 Task: Buy 3 Throws for Baby Girls from Receiving Blankets section under best seller category for shipping address: Edward Wright, 1124 Star Trek Drive, Pensacola, Florida 32501, Cell Number 8503109646. Pay from credit card ending with 2005, CVV 3321
Action: Mouse moved to (262, 86)
Screenshot: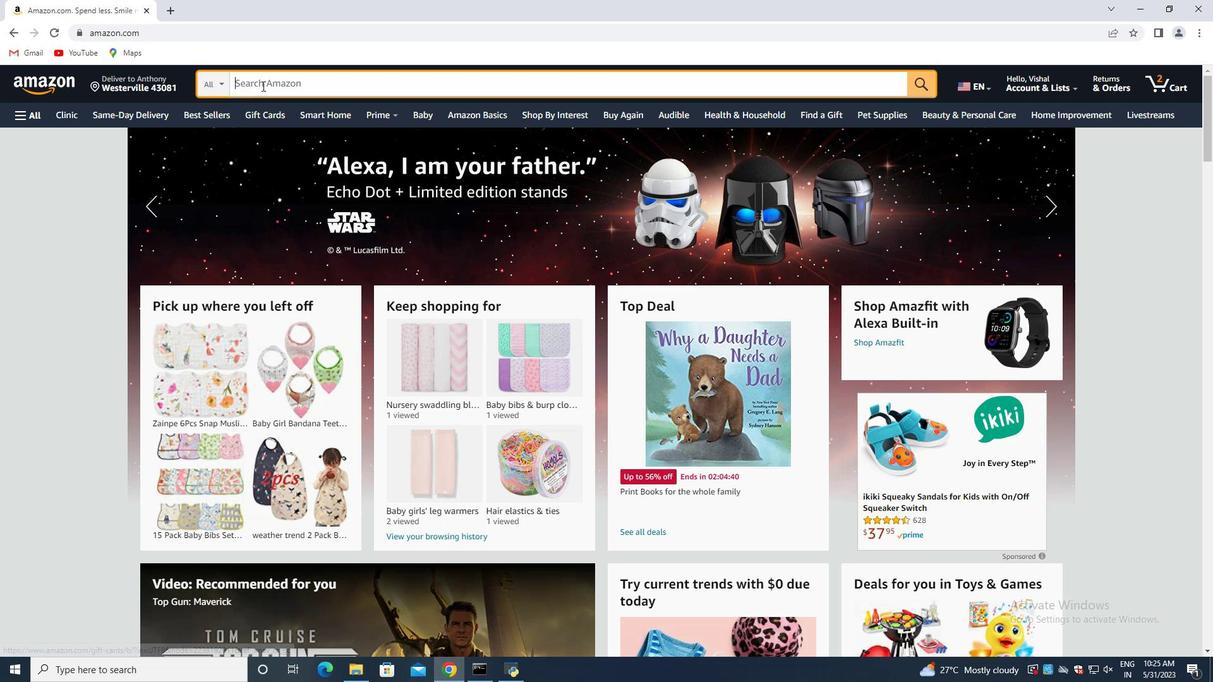 
Action: Mouse pressed left at (262, 86)
Screenshot: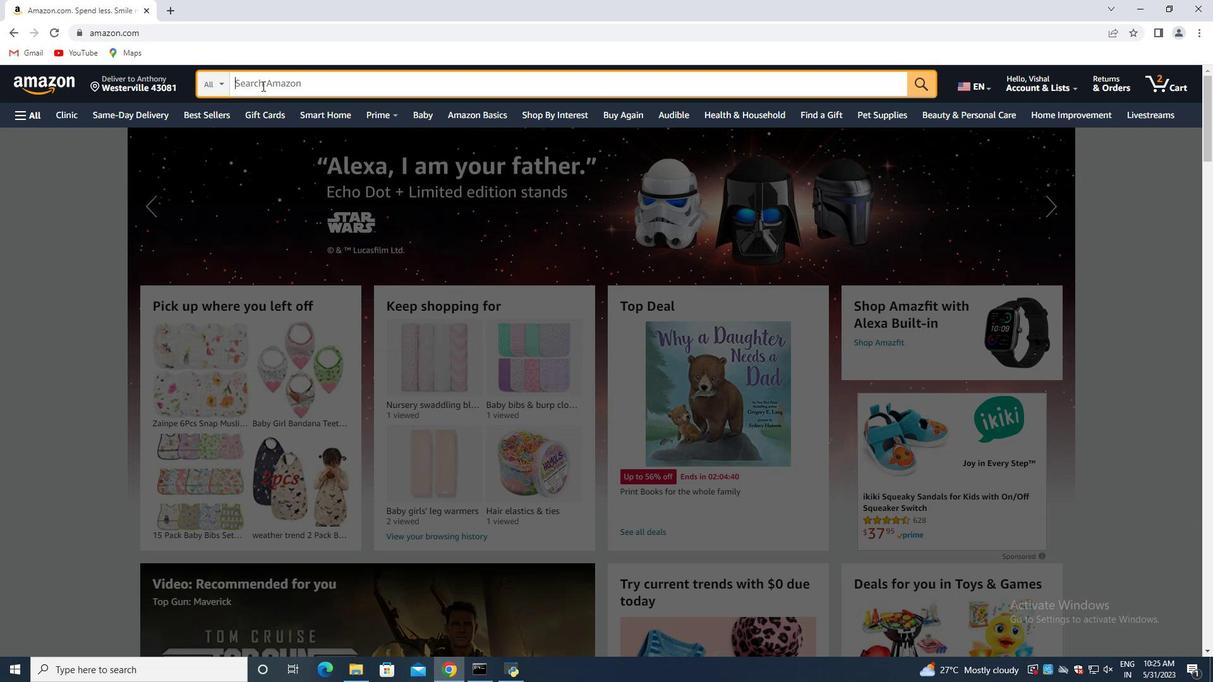 
Action: Key pressed <Key.shift>Throws<Key.space>for<Key.space><Key.shift>Baby<Key.space><Key.shift>Girls<Key.space><Key.enter>
Screenshot: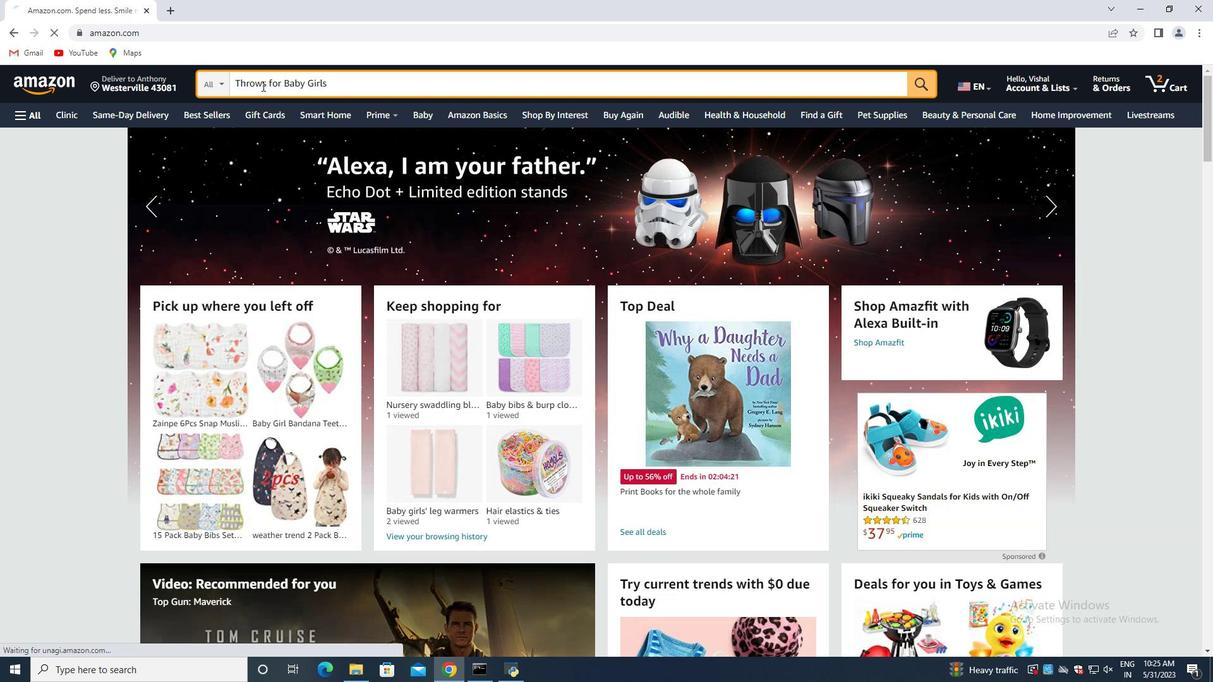 
Action: Mouse moved to (158, 61)
Screenshot: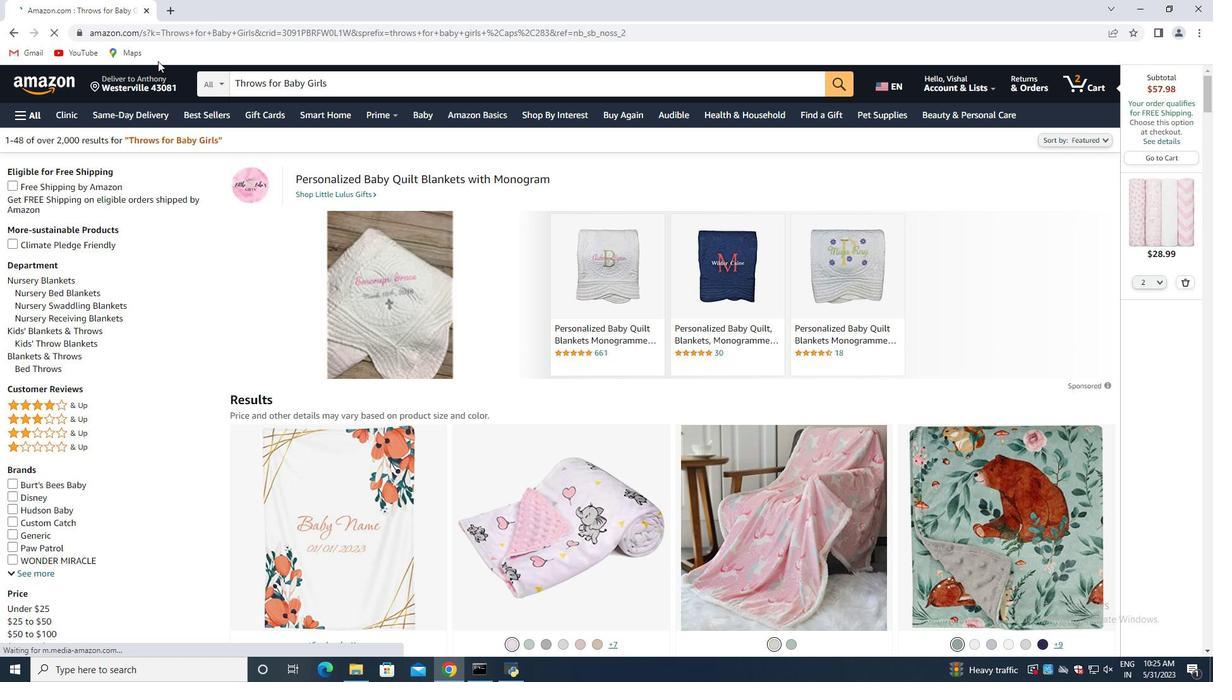 
Action: Mouse scrolled (158, 61) with delta (0, 0)
Screenshot: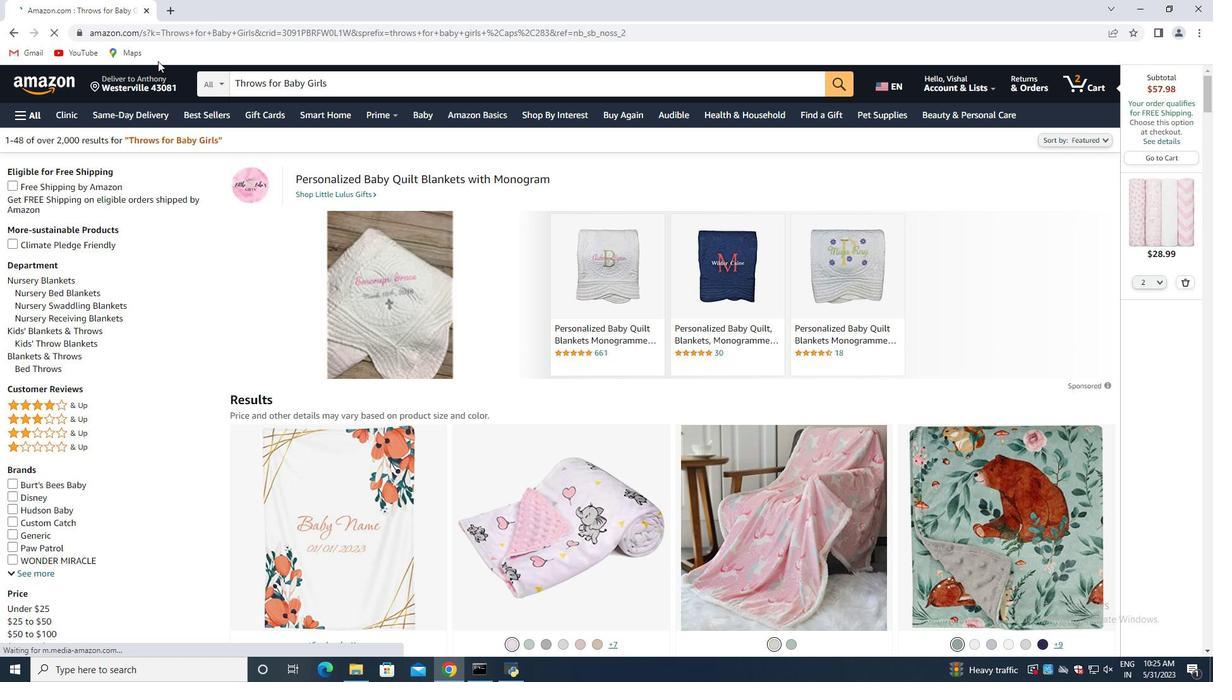 
Action: Mouse moved to (302, 336)
Screenshot: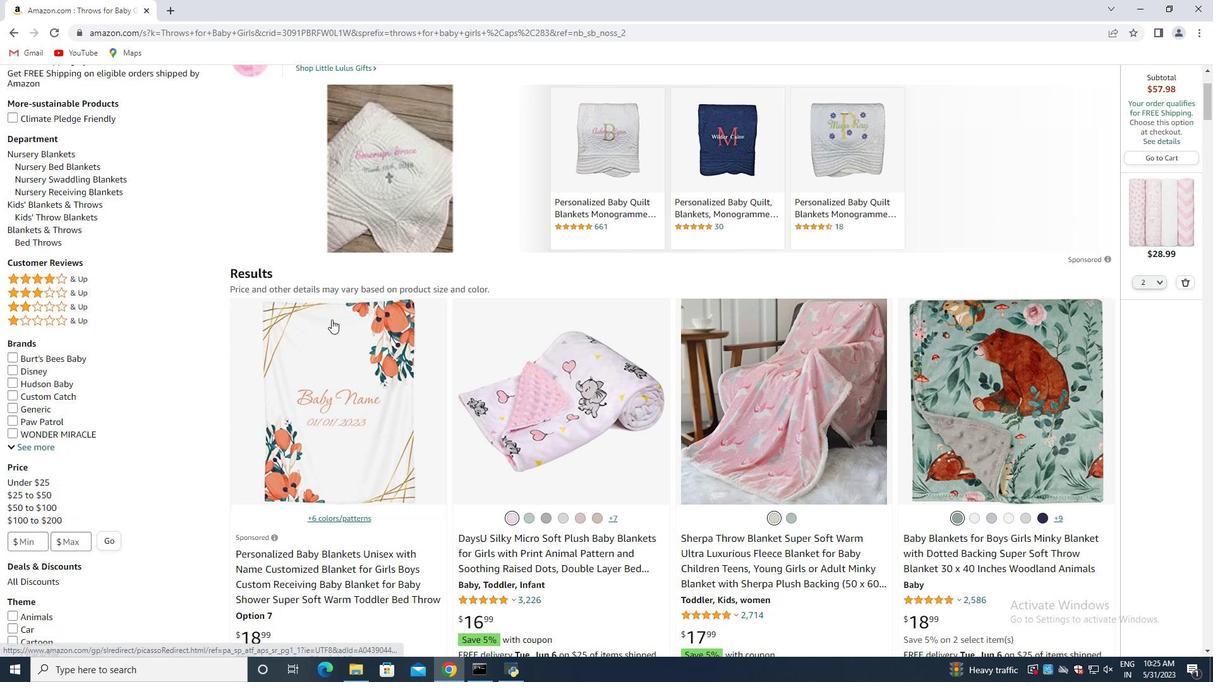 
Action: Mouse scrolled (152, 345) with delta (0, 0)
Screenshot: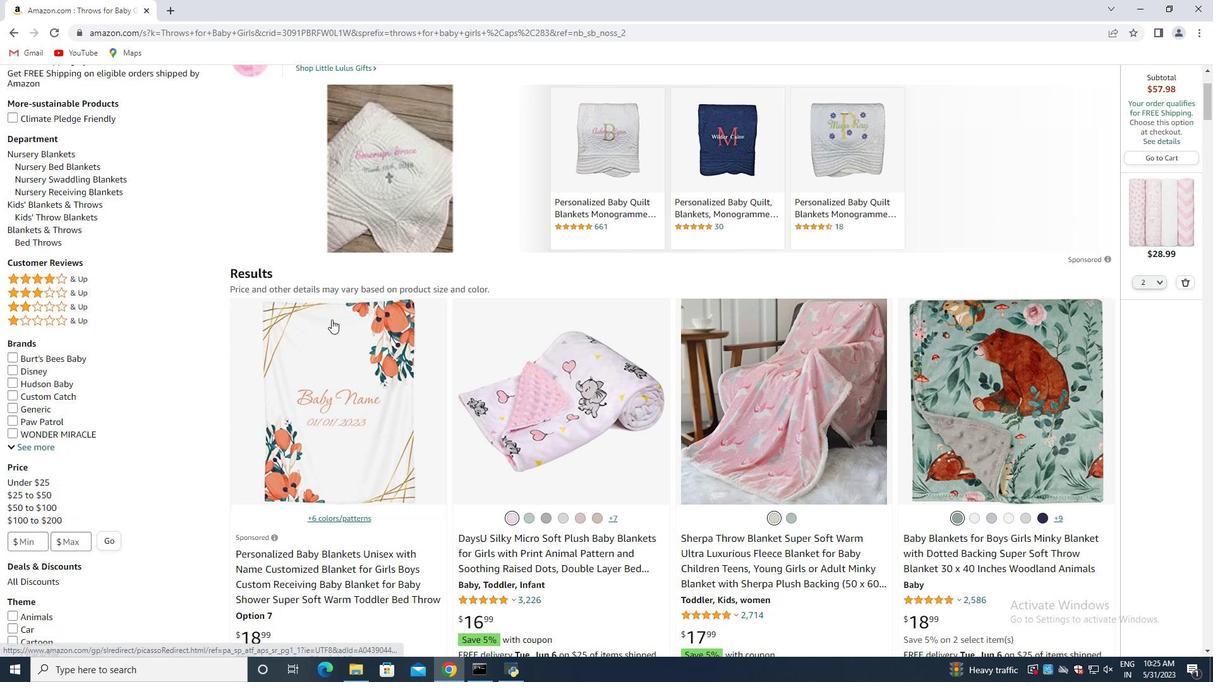 
Action: Mouse moved to (310, 334)
Screenshot: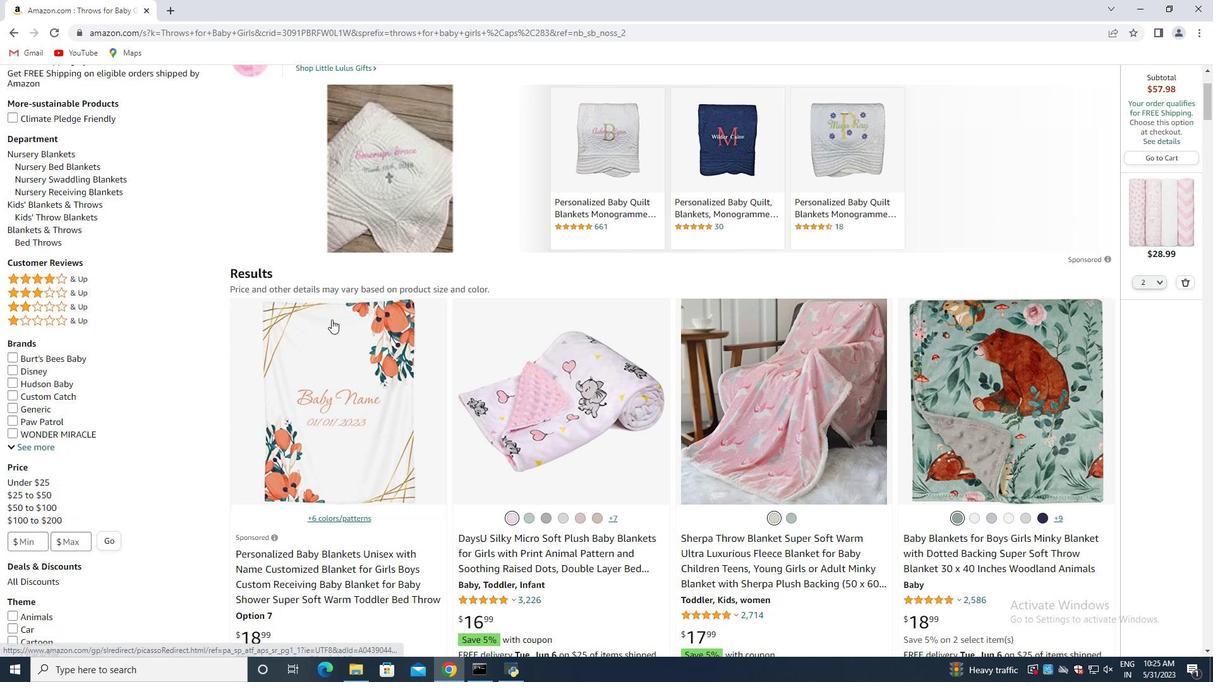 
Action: Mouse scrolled (167, 345) with delta (0, 0)
Screenshot: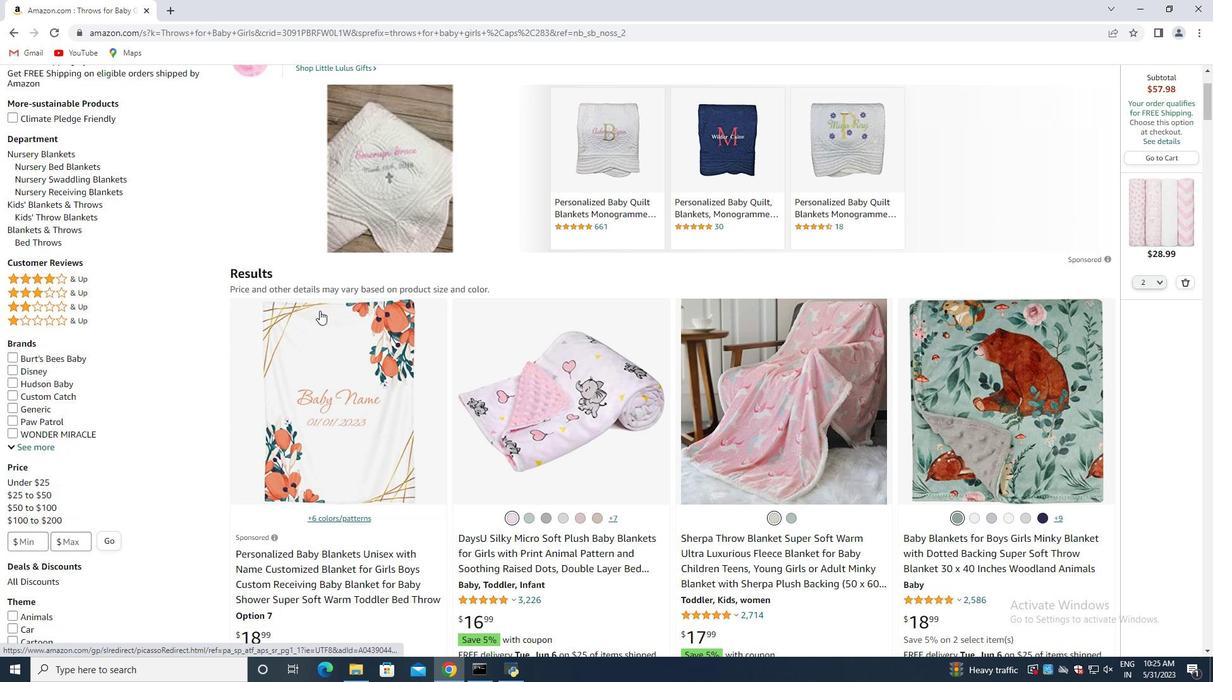 
Action: Mouse moved to (378, 313)
Screenshot: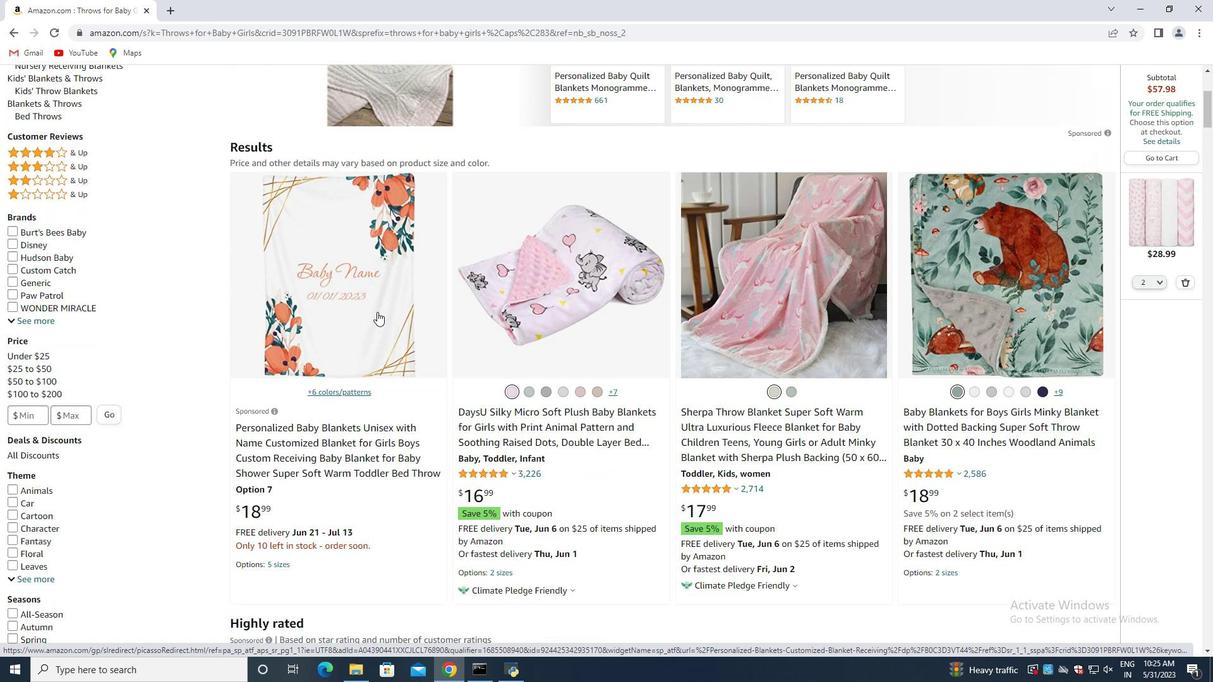 
Action: Mouse scrolled (380, 307) with delta (0, 0)
Screenshot: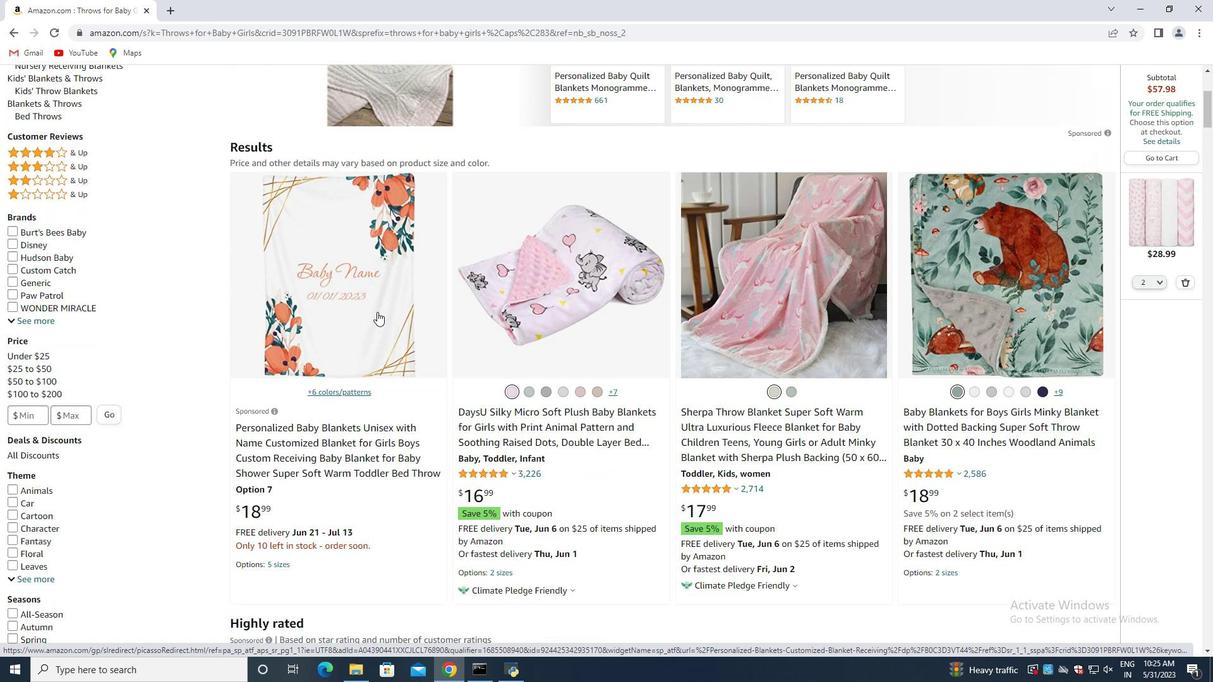 
Action: Mouse scrolled (381, 309) with delta (0, 0)
Screenshot: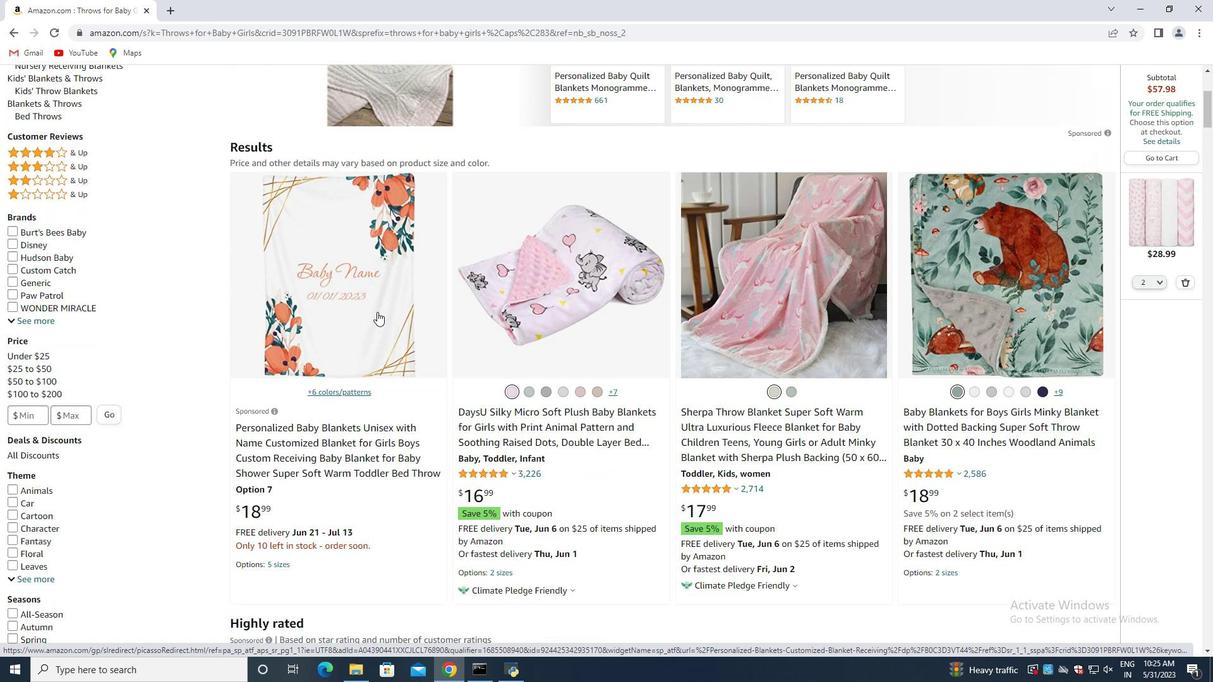 
Action: Mouse moved to (685, 373)
Screenshot: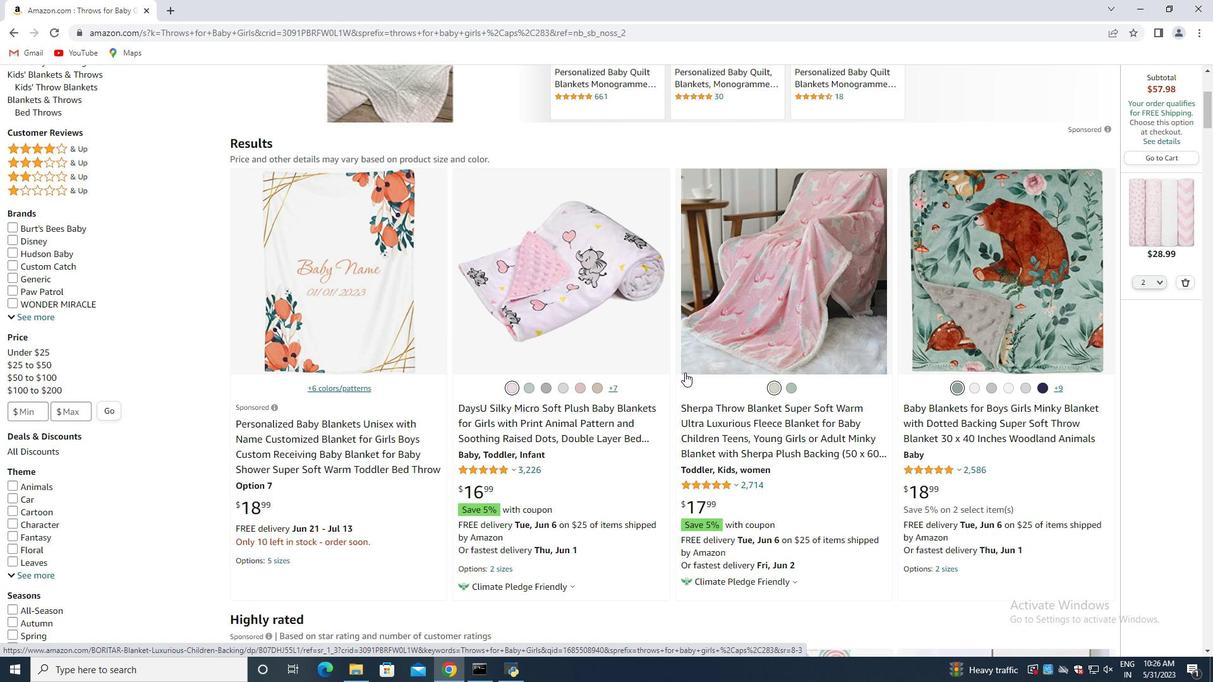 
Action: Mouse scrolled (685, 372) with delta (0, 0)
Screenshot: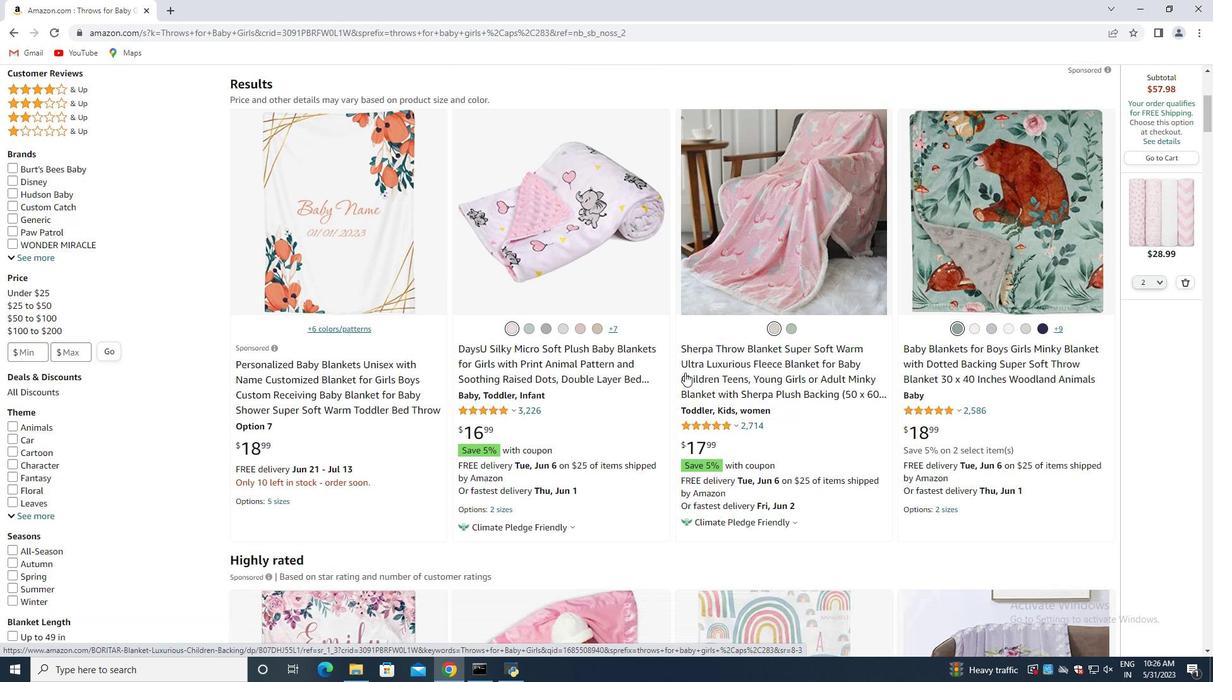 
Action: Mouse moved to (897, 393)
Screenshot: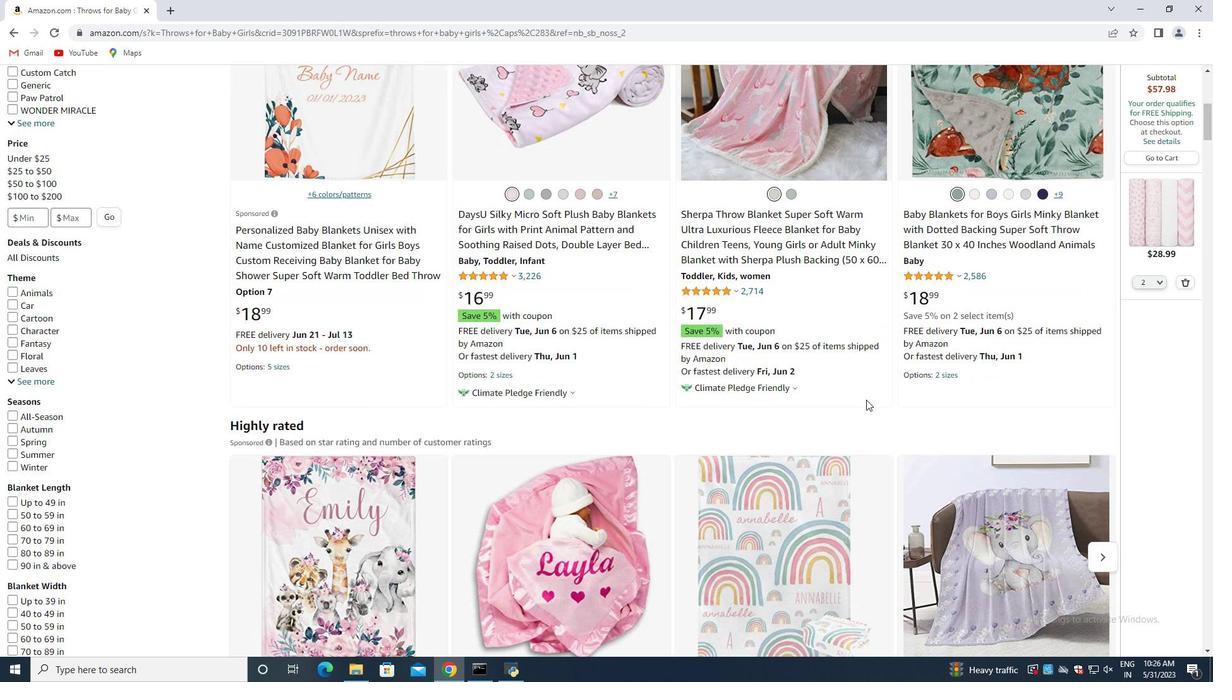 
Action: Mouse scrolled (897, 392) with delta (0, 0)
Screenshot: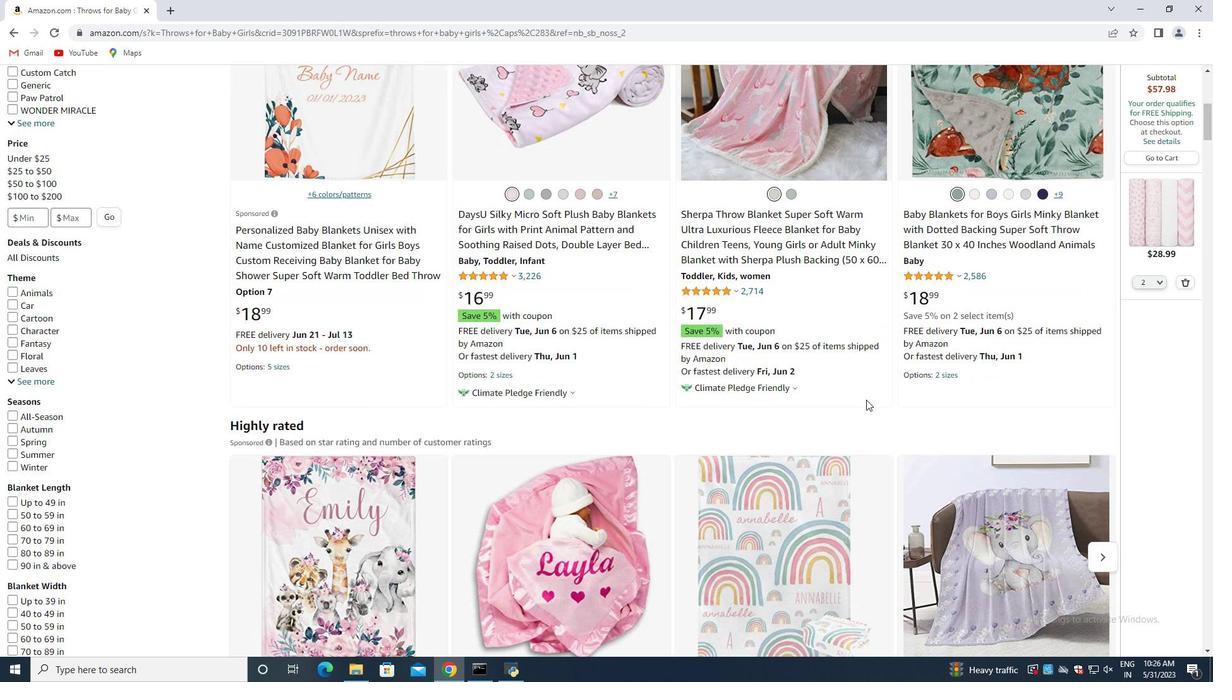 
Action: Mouse moved to (888, 398)
Screenshot: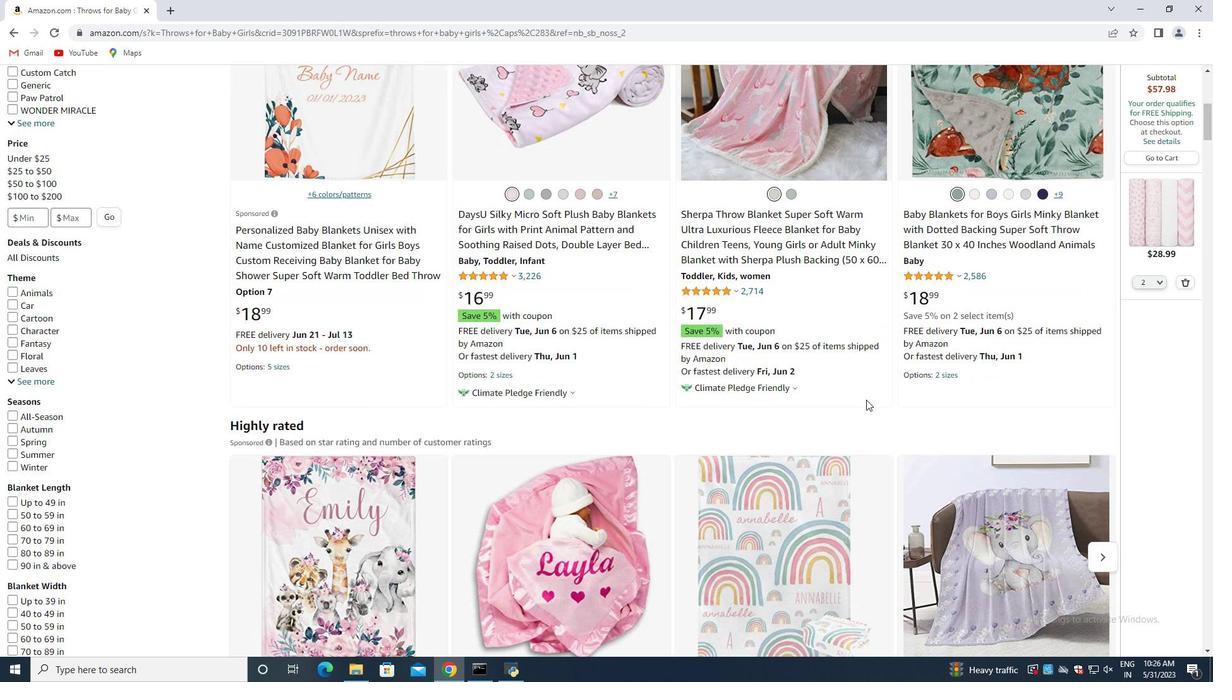 
Action: Mouse scrolled (888, 397) with delta (0, 0)
Screenshot: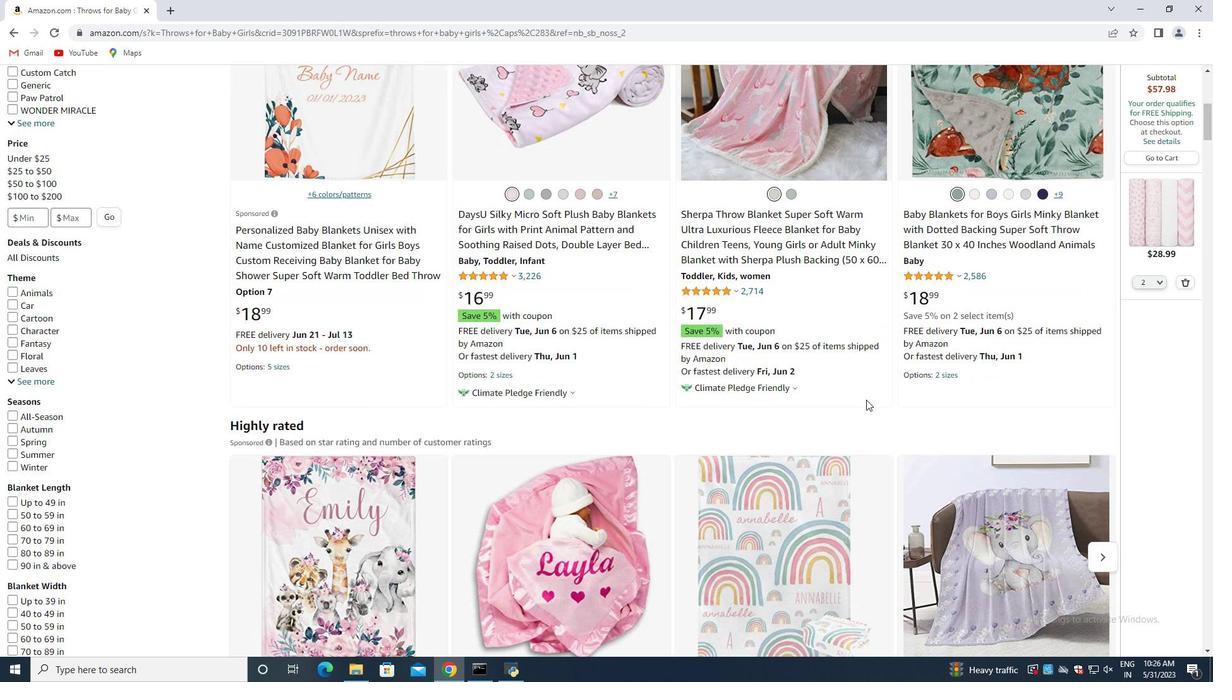 
Action: Mouse moved to (866, 400)
Screenshot: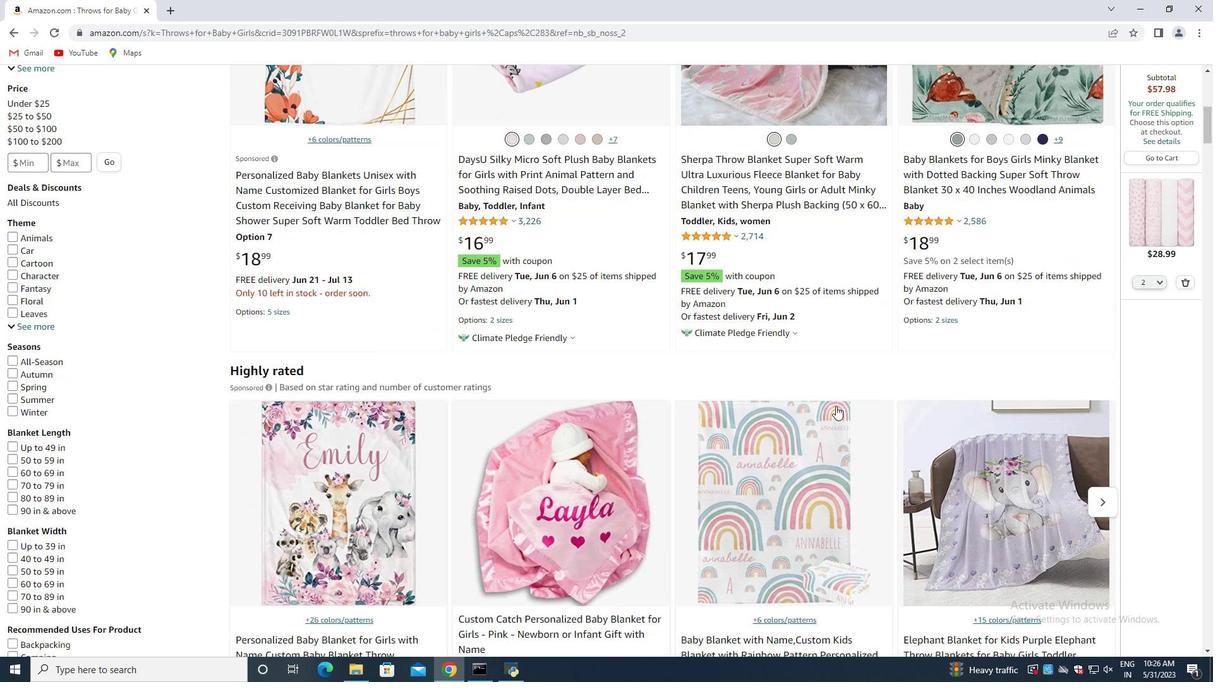 
Action: Mouse scrolled (881, 399) with delta (0, 0)
Screenshot: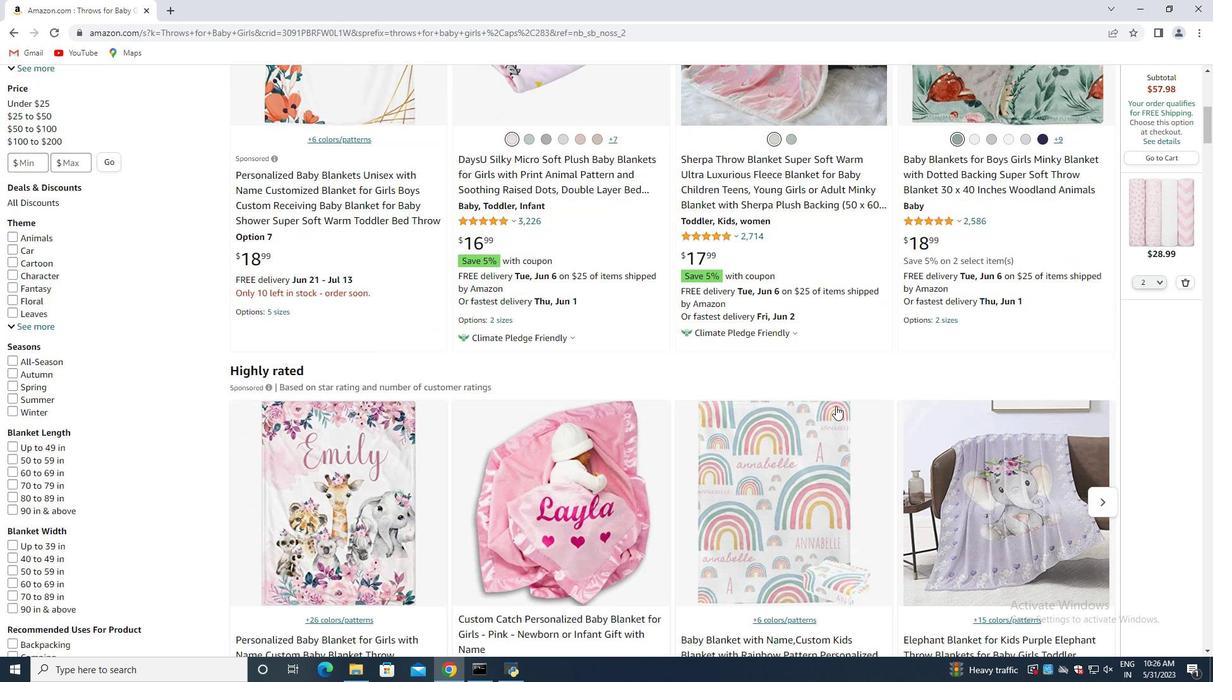 
Action: Mouse moved to (849, 403)
Screenshot: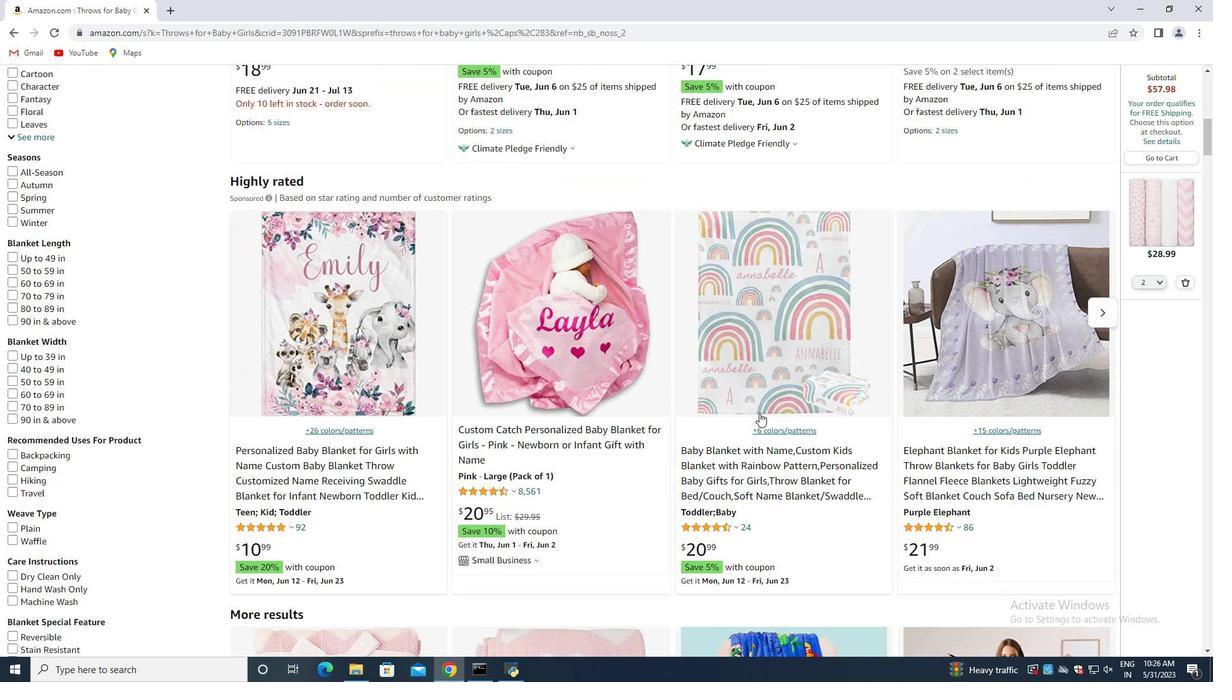 
Action: Mouse scrolled (849, 403) with delta (0, 0)
Screenshot: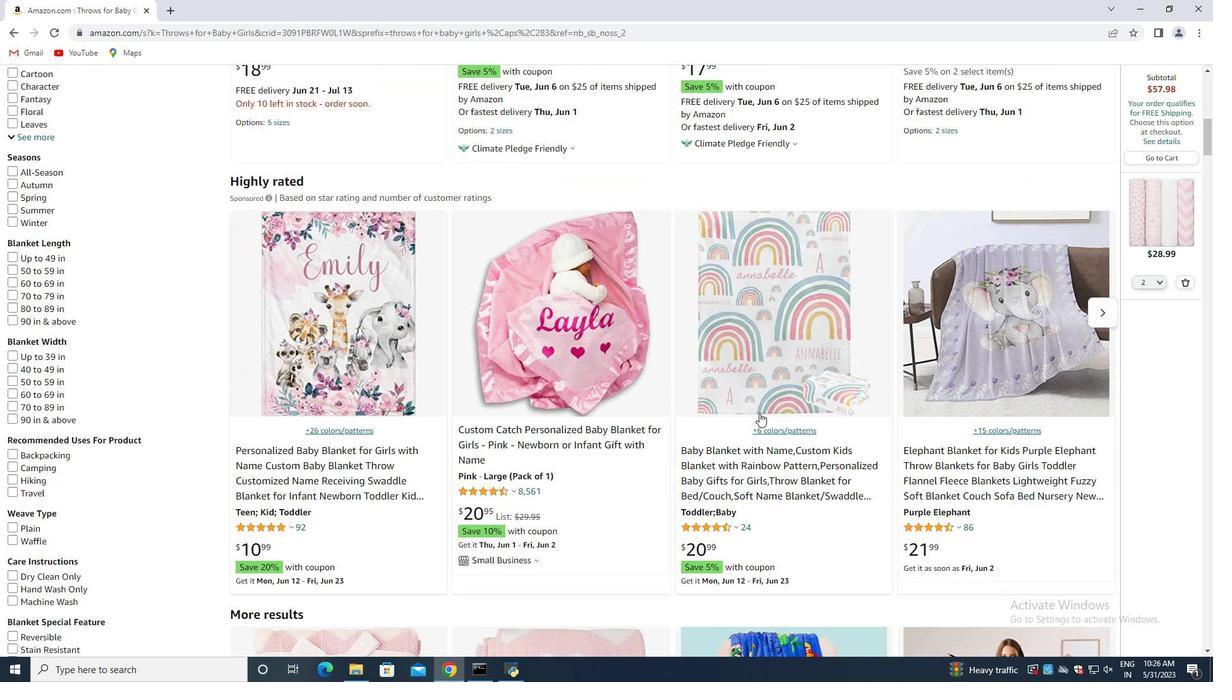 
Action: Mouse moved to (832, 407)
Screenshot: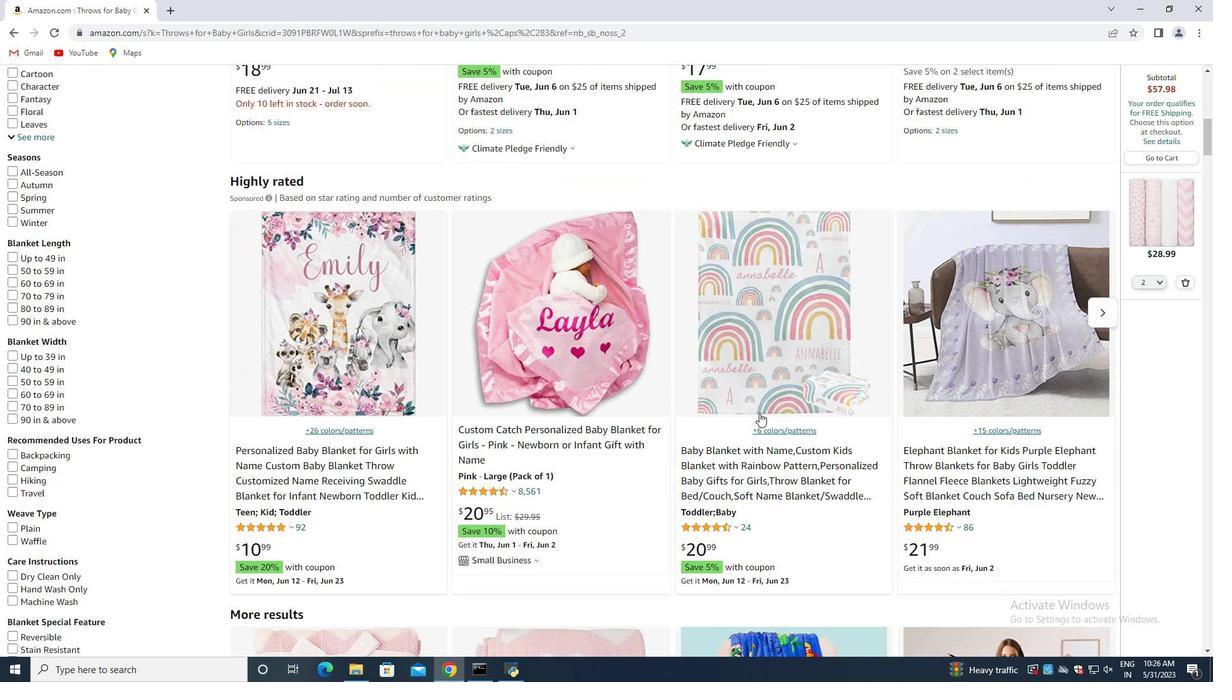 
Action: Mouse scrolled (832, 406) with delta (0, 0)
Screenshot: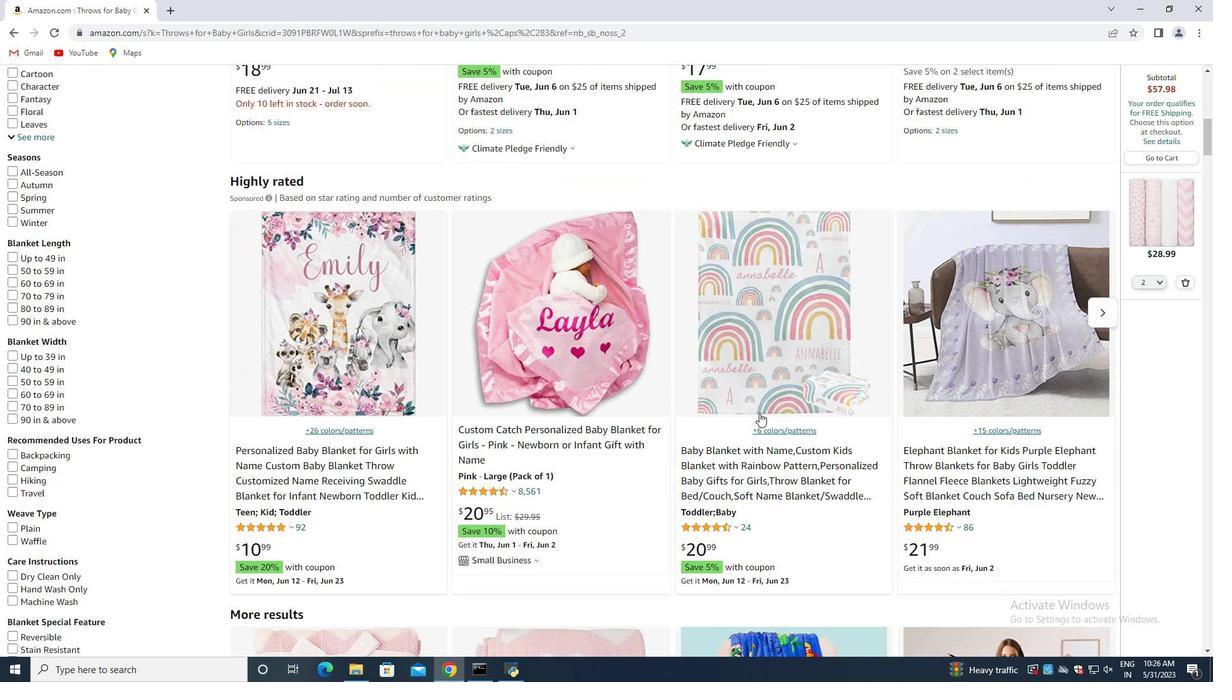 
Action: Mouse moved to (816, 411)
Screenshot: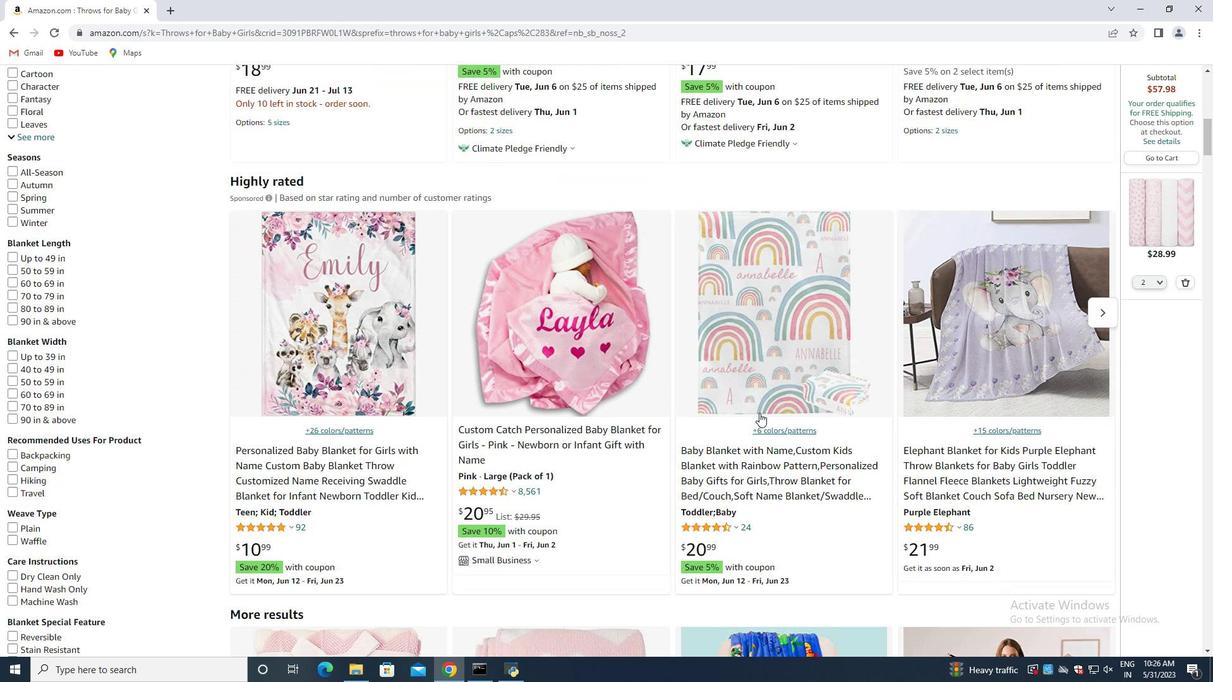 
Action: Mouse scrolled (816, 410) with delta (0, 0)
Screenshot: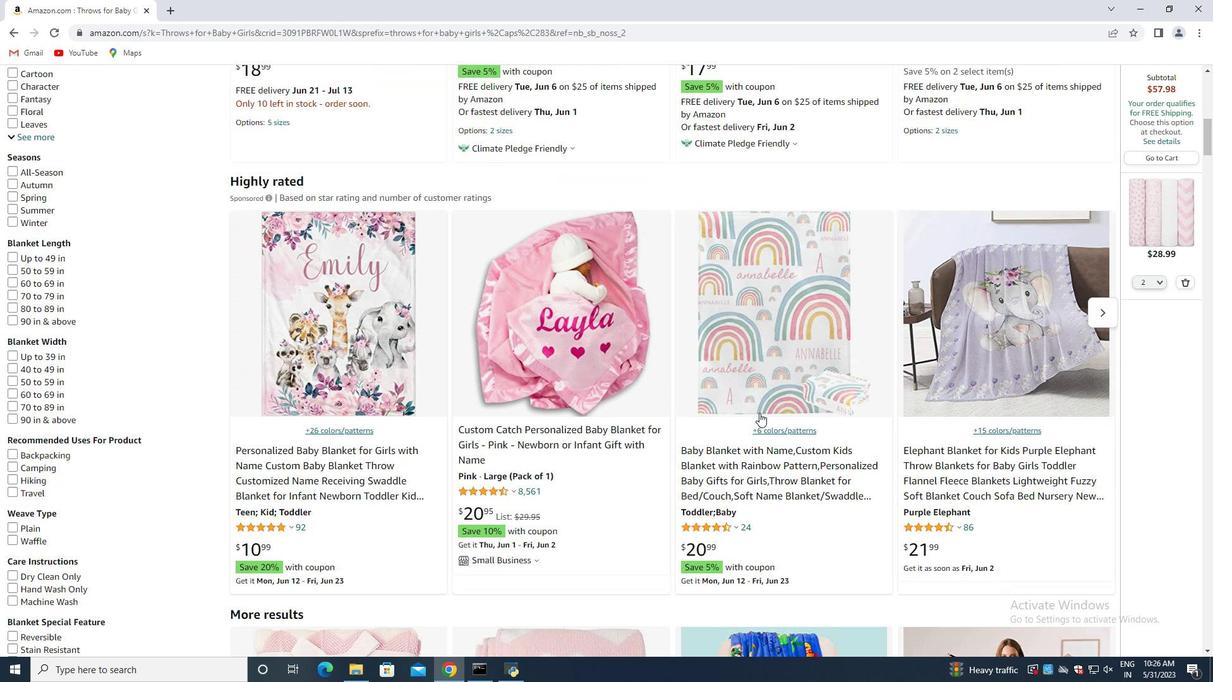 
Action: Mouse moved to (1181, 283)
Screenshot: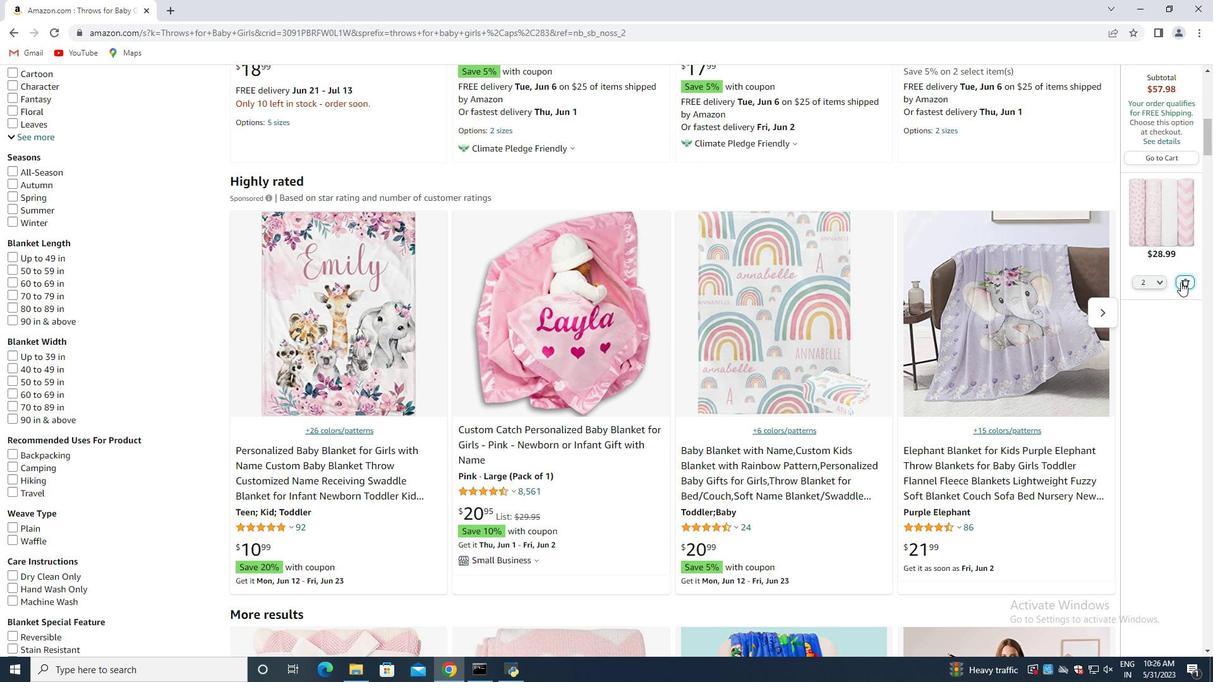 
Action: Mouse pressed left at (1181, 283)
Screenshot: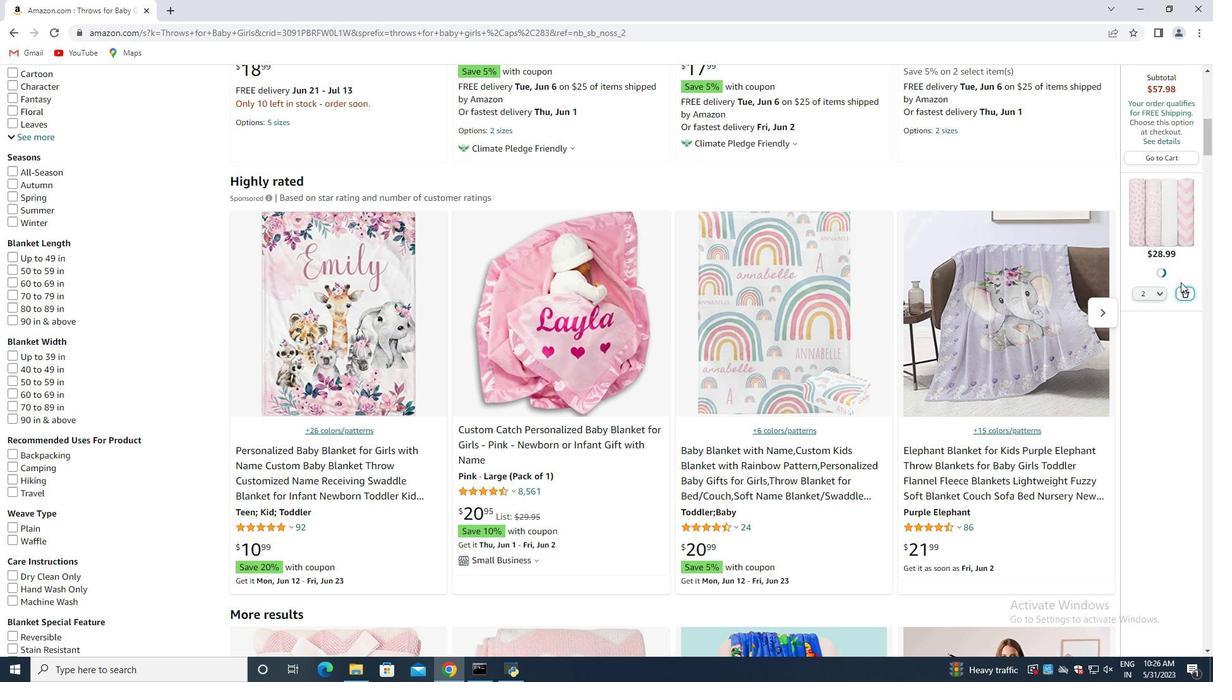 
Action: Mouse moved to (536, 372)
Screenshot: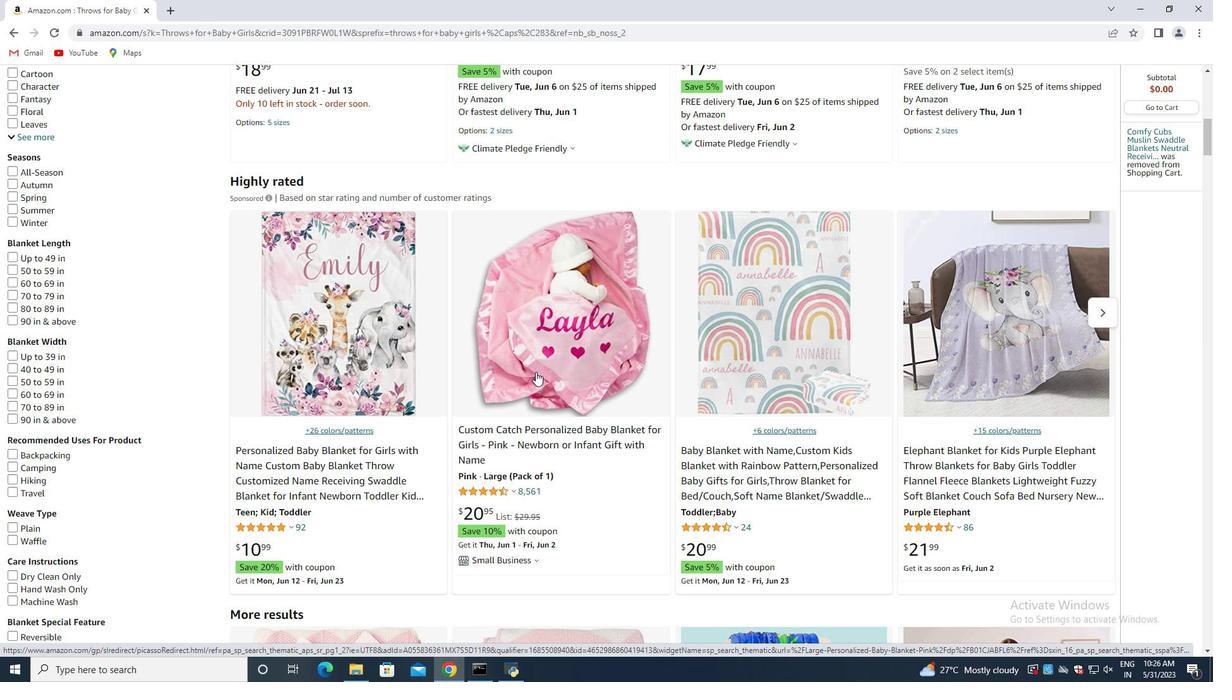 
Action: Mouse scrolled (536, 372) with delta (0, 0)
Screenshot: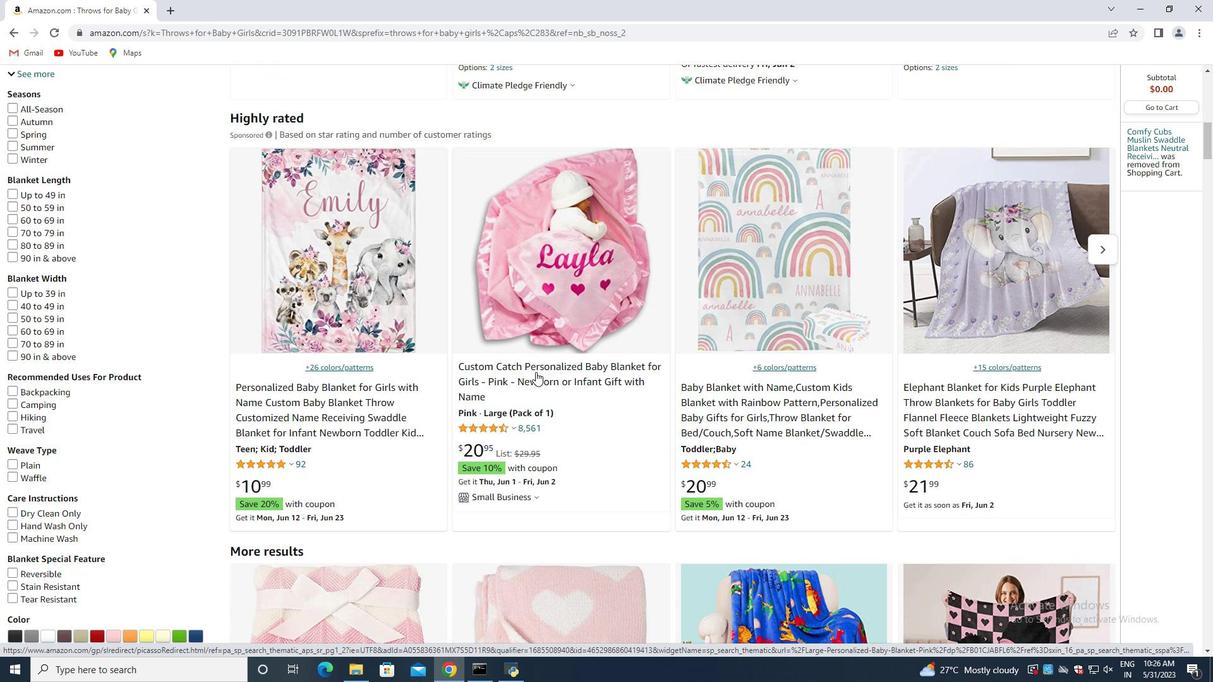 
Action: Mouse moved to (832, 419)
Screenshot: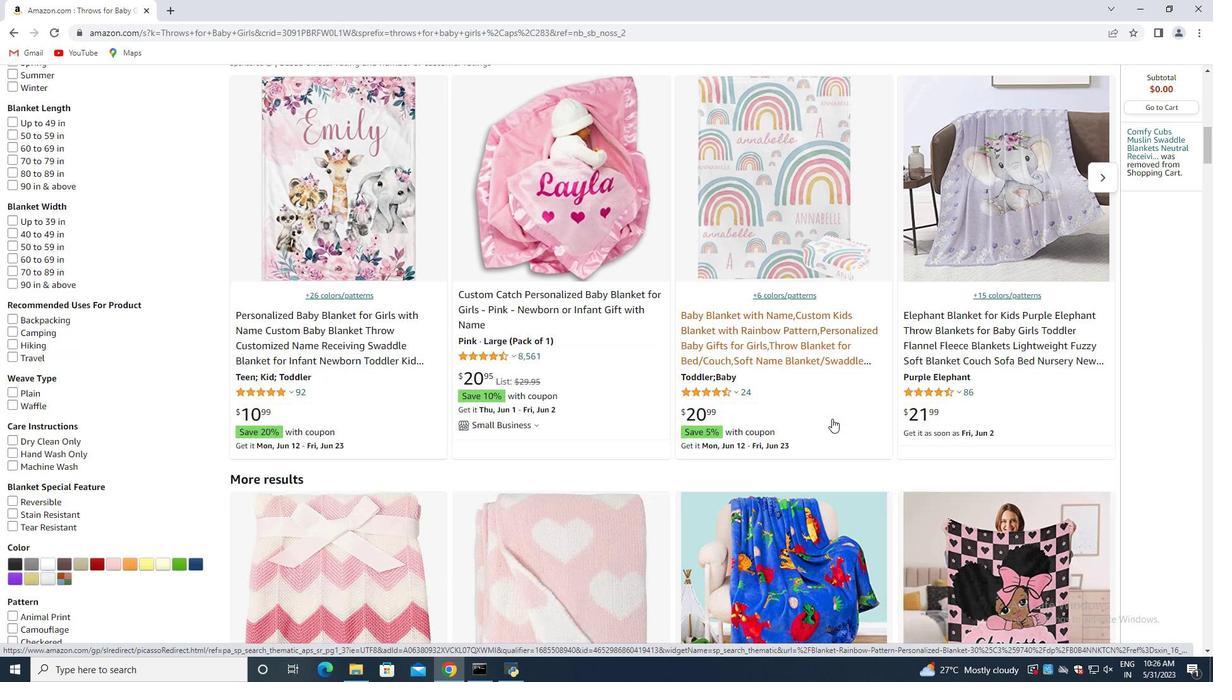 
Action: Mouse scrolled (832, 418) with delta (0, 0)
Screenshot: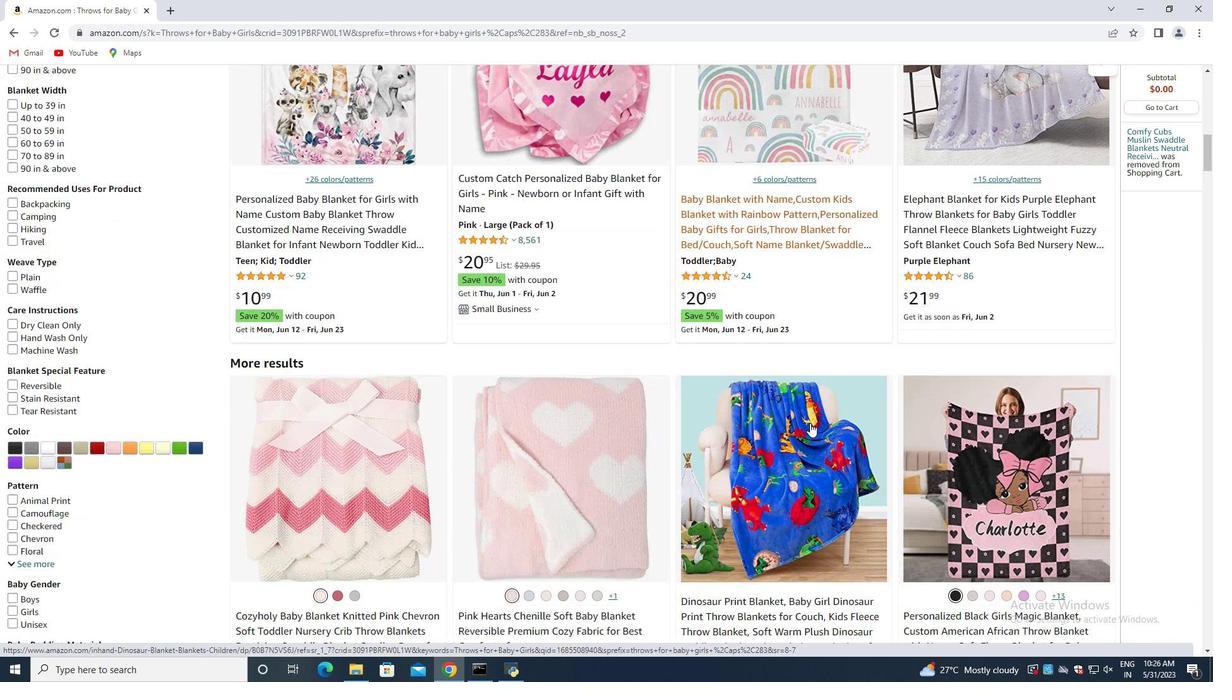 
Action: Mouse scrolled (832, 418) with delta (0, 0)
Screenshot: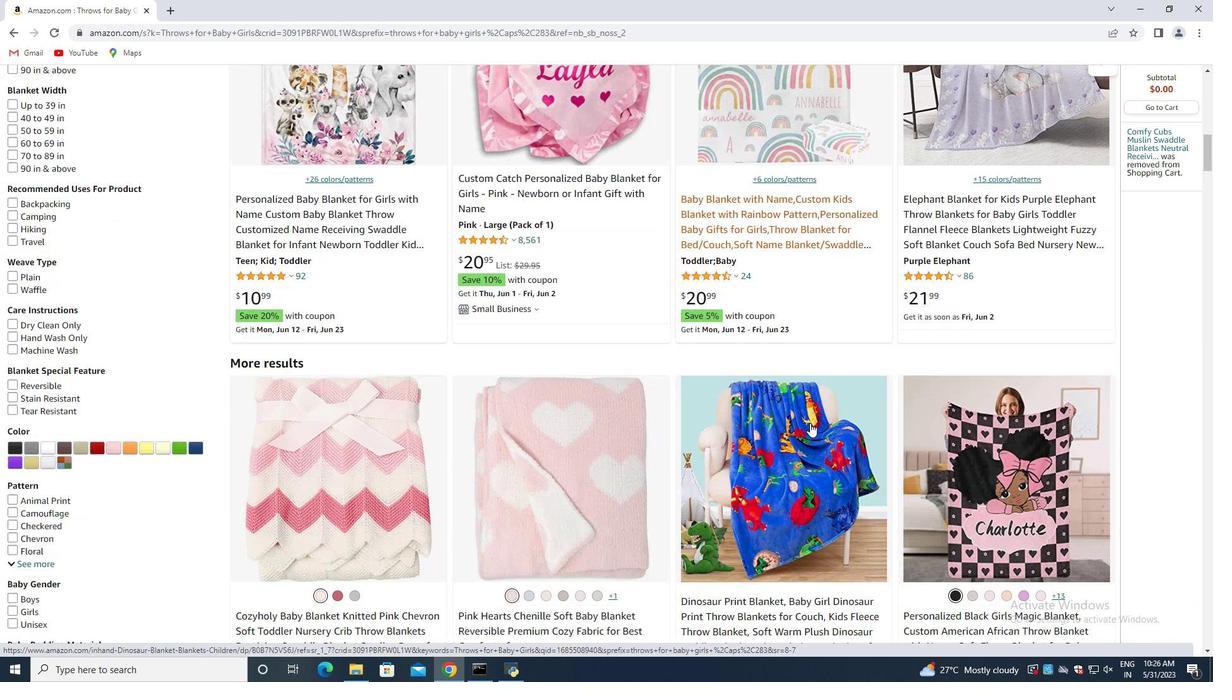 
Action: Mouse scrolled (832, 418) with delta (0, 0)
Screenshot: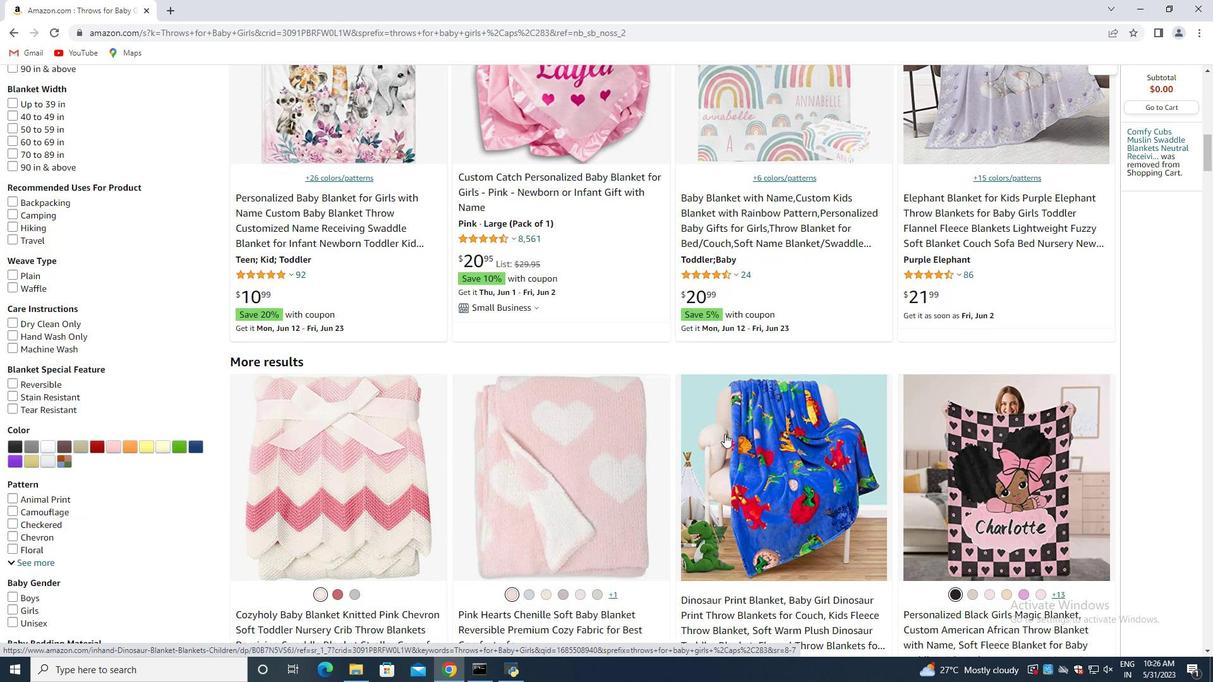 
Action: Mouse moved to (597, 448)
Screenshot: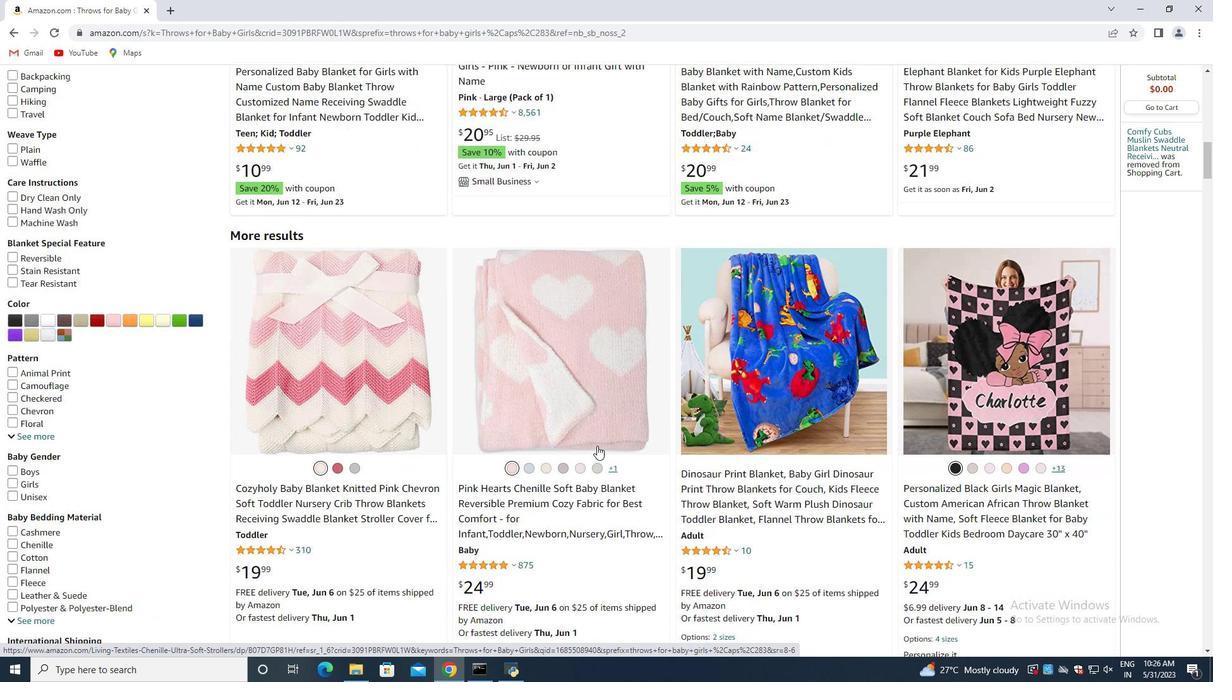 
Action: Mouse scrolled (597, 447) with delta (0, 0)
Screenshot: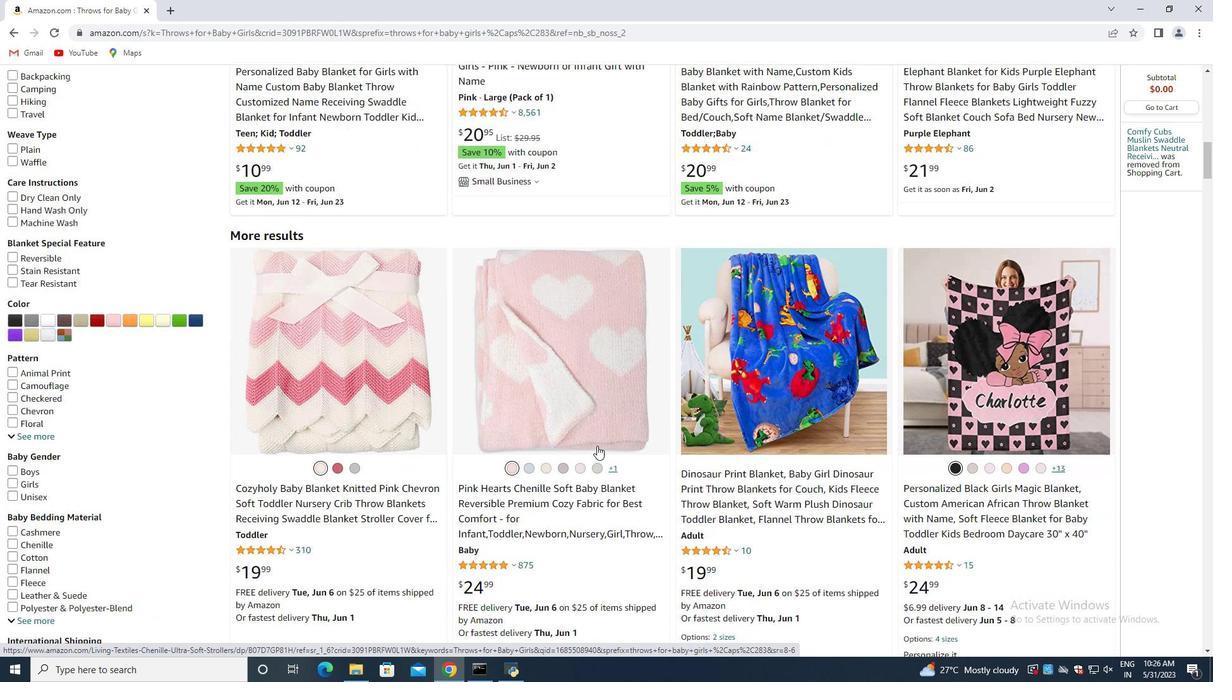 
Action: Mouse moved to (596, 448)
Screenshot: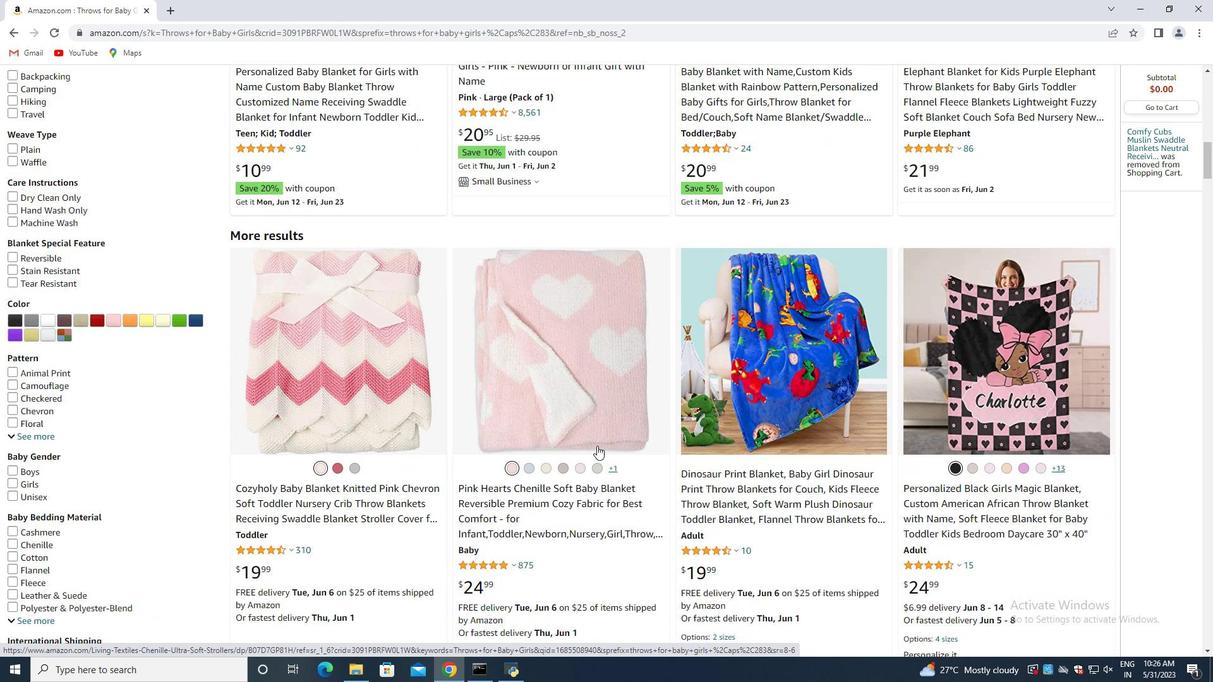 
Action: Mouse scrolled (596, 448) with delta (0, 0)
Screenshot: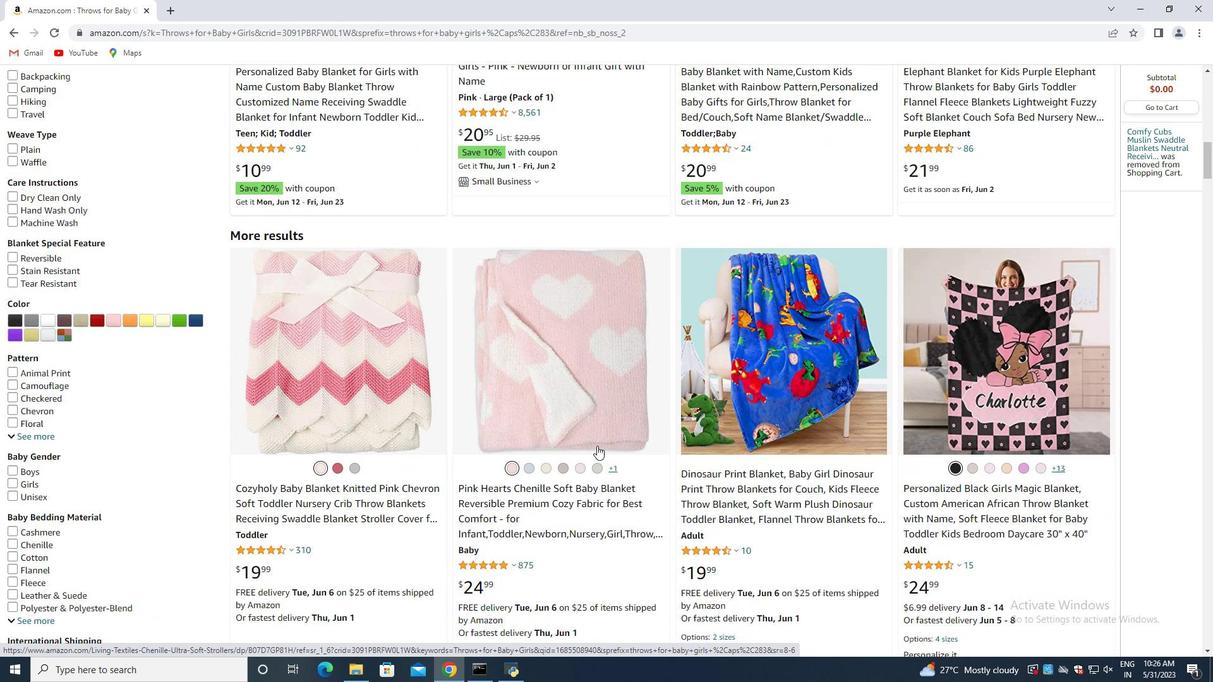 
Action: Mouse moved to (605, 442)
Screenshot: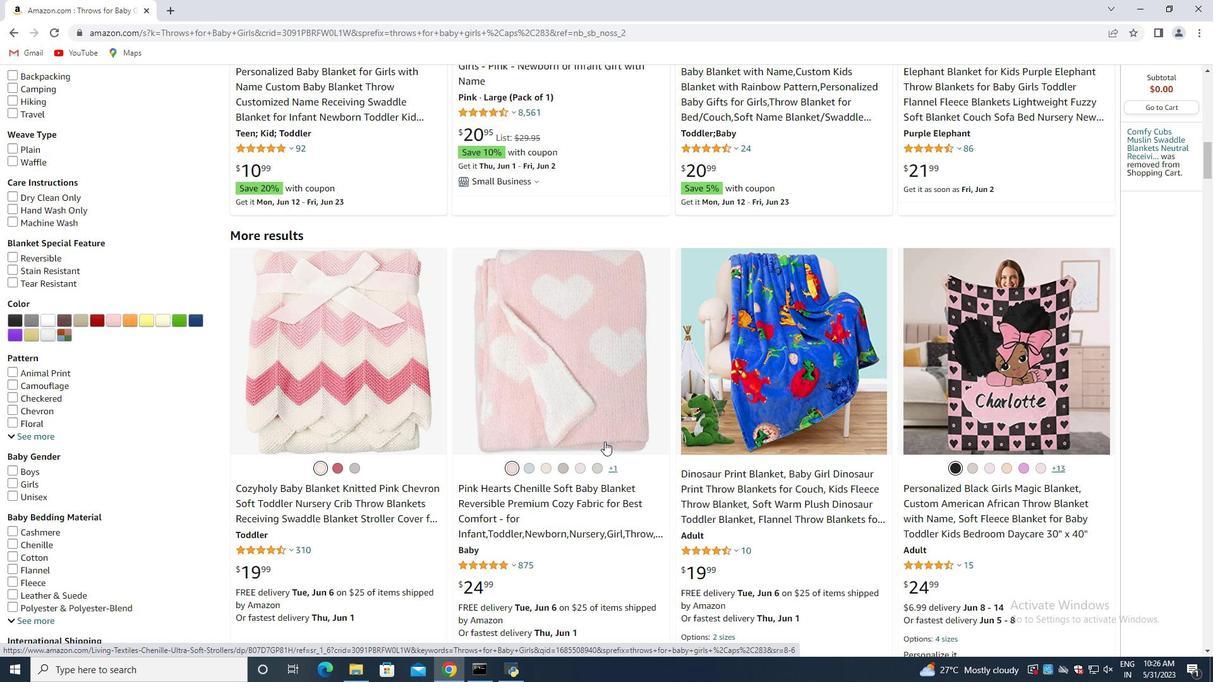 
Action: Mouse scrolled (605, 441) with delta (0, 0)
Screenshot: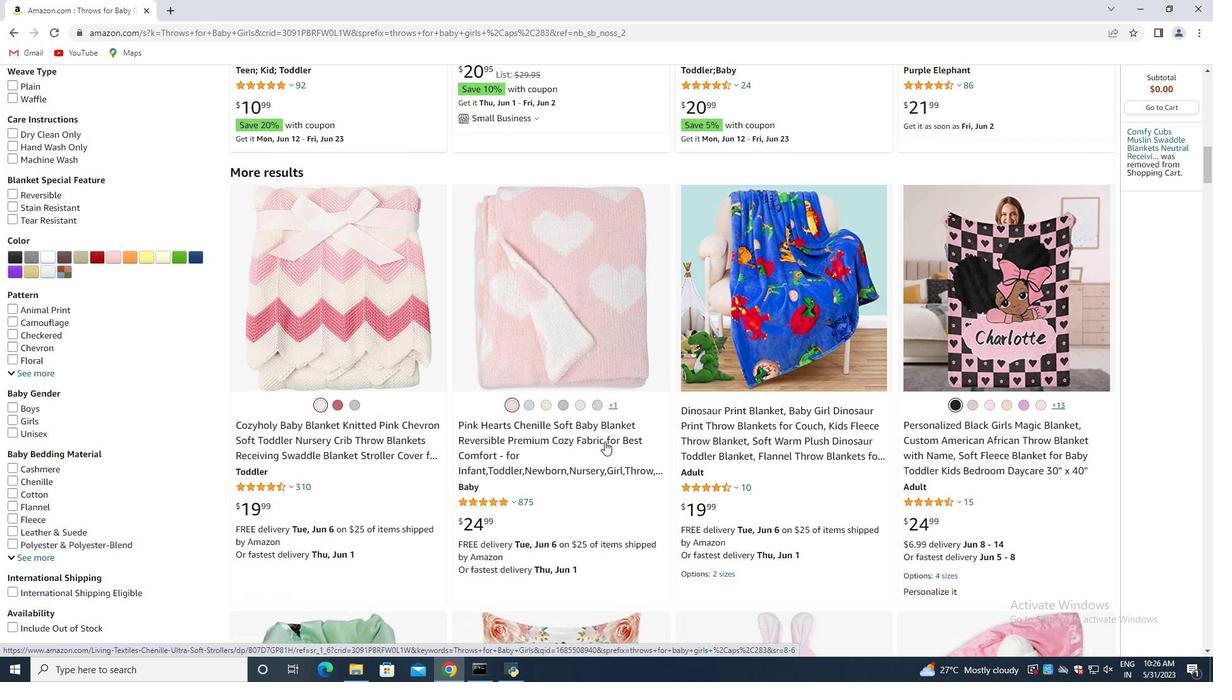 
Action: Mouse scrolled (605, 441) with delta (0, 0)
Screenshot: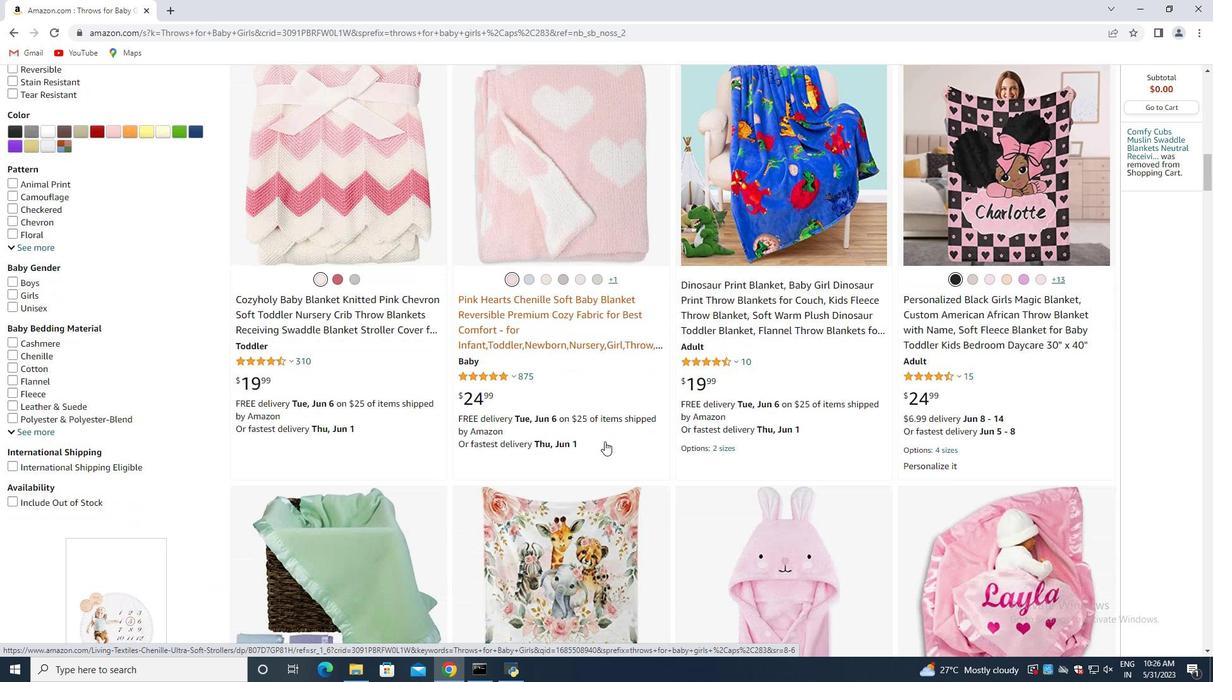 
Action: Mouse scrolled (605, 441) with delta (0, 0)
Screenshot: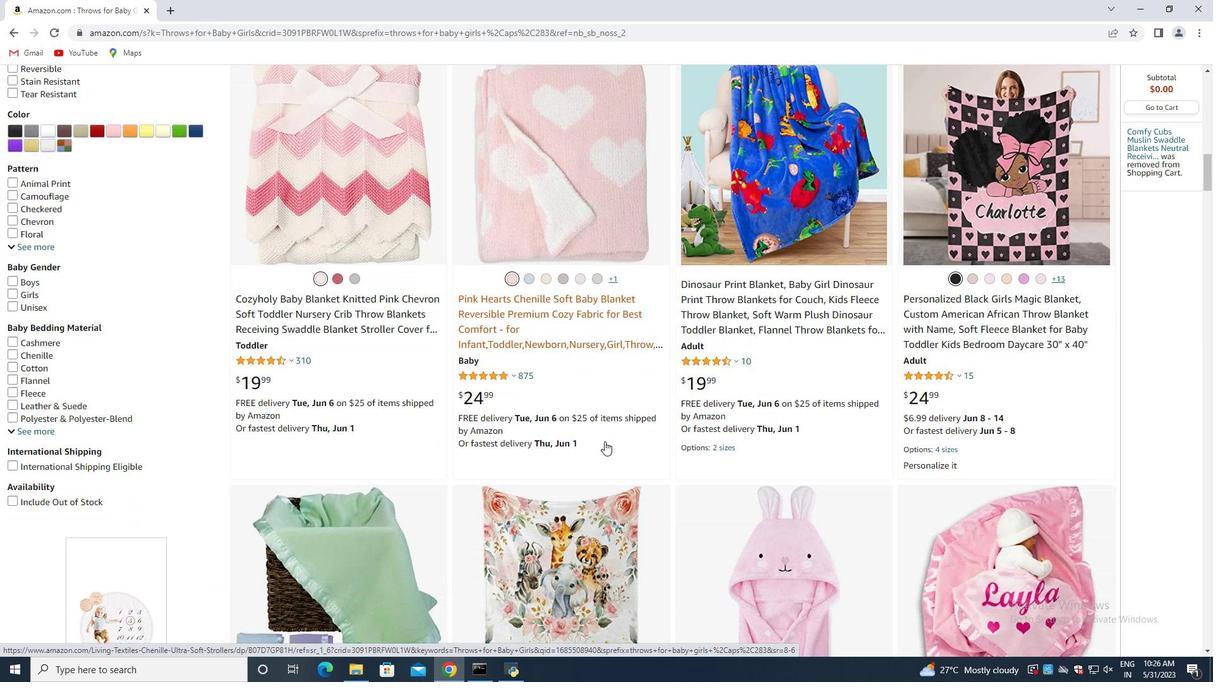 
Action: Mouse scrolled (605, 441) with delta (0, 0)
Screenshot: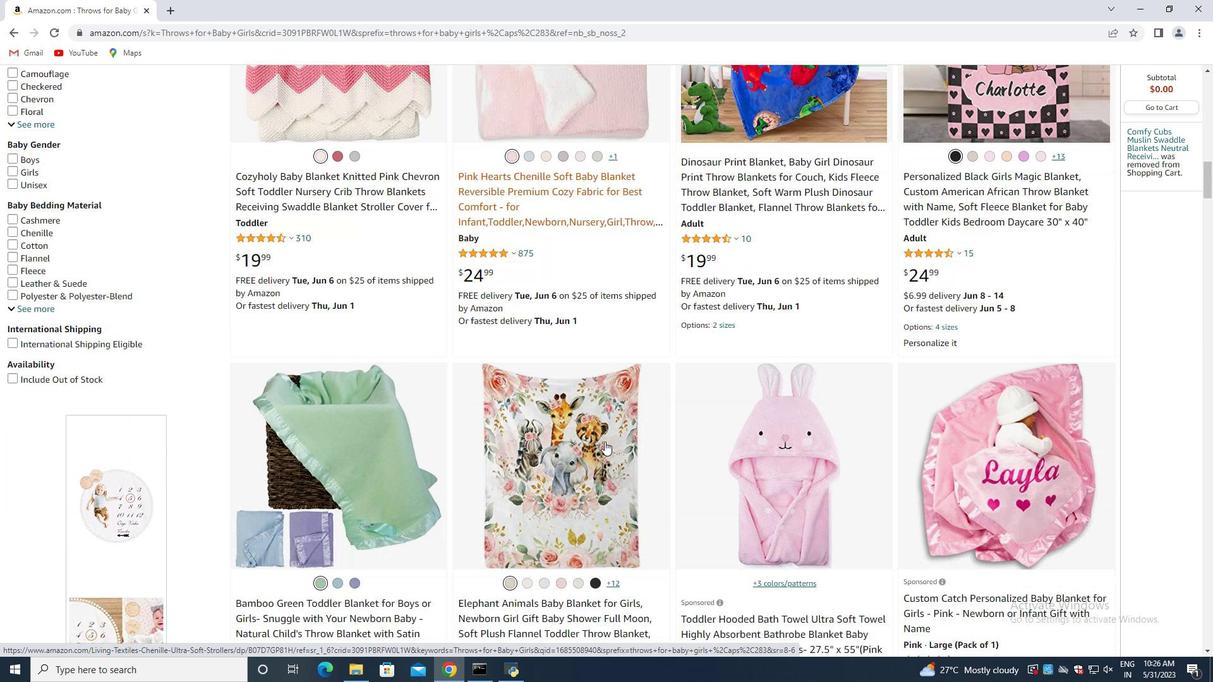 
Action: Mouse scrolled (605, 441) with delta (0, 0)
Screenshot: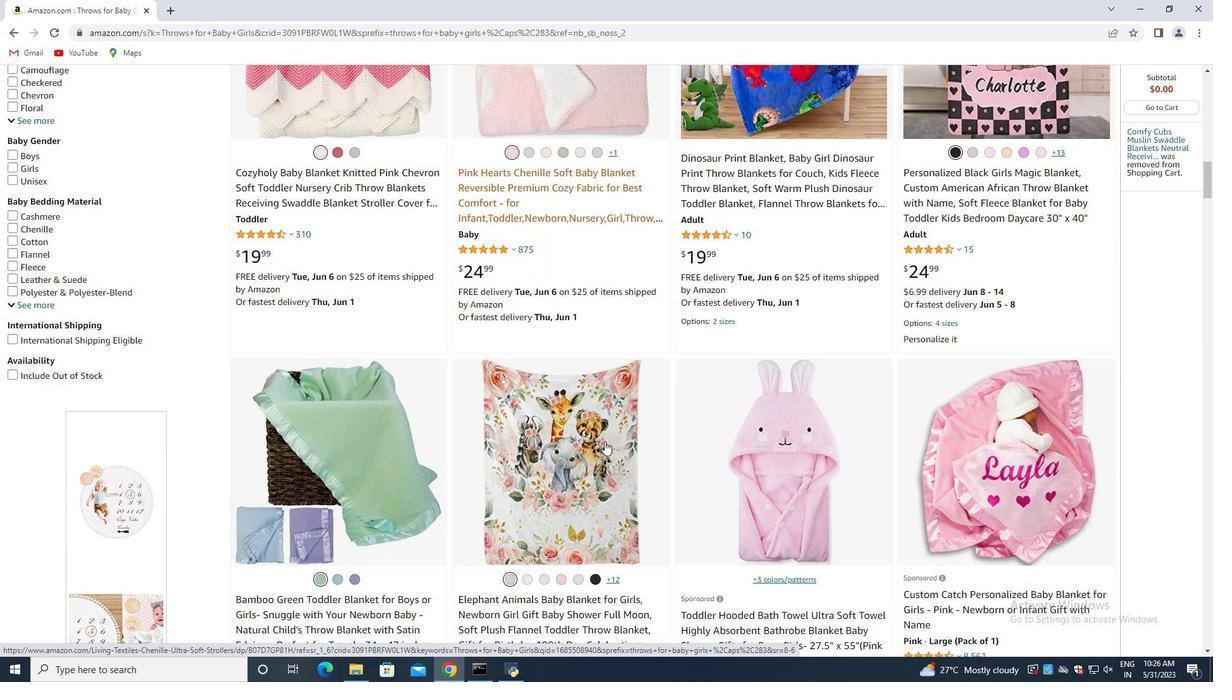 
Action: Mouse scrolled (605, 441) with delta (0, 0)
Screenshot: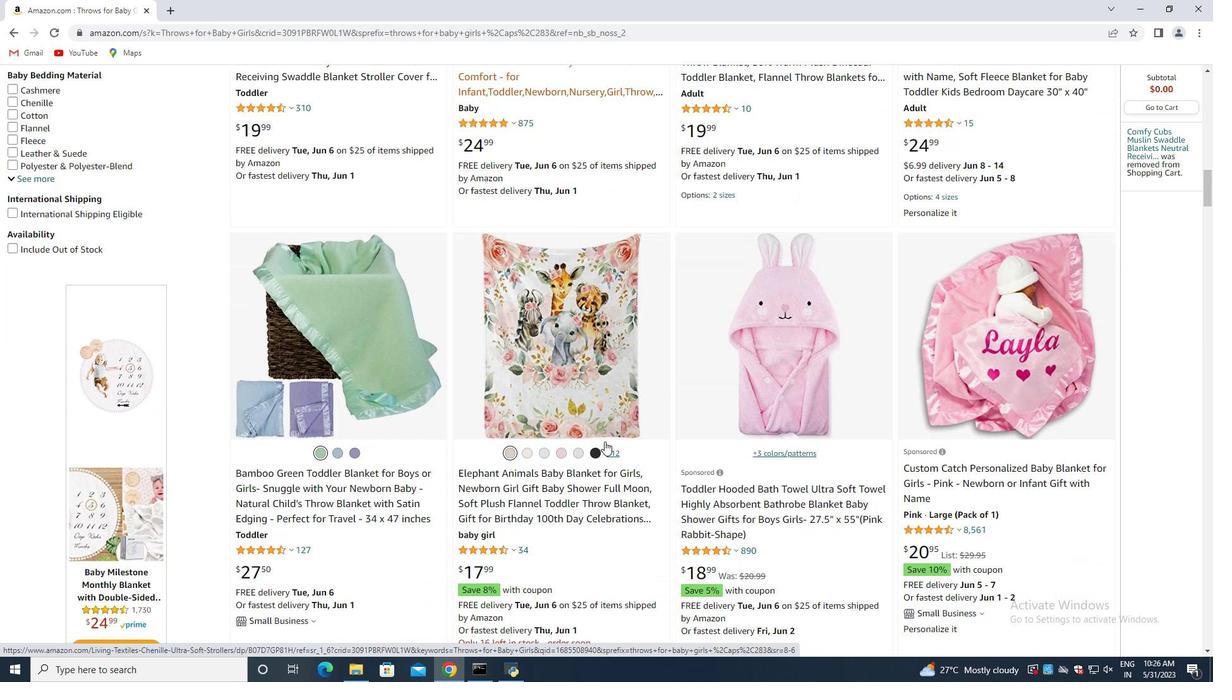 
Action: Mouse scrolled (605, 441) with delta (0, 0)
Screenshot: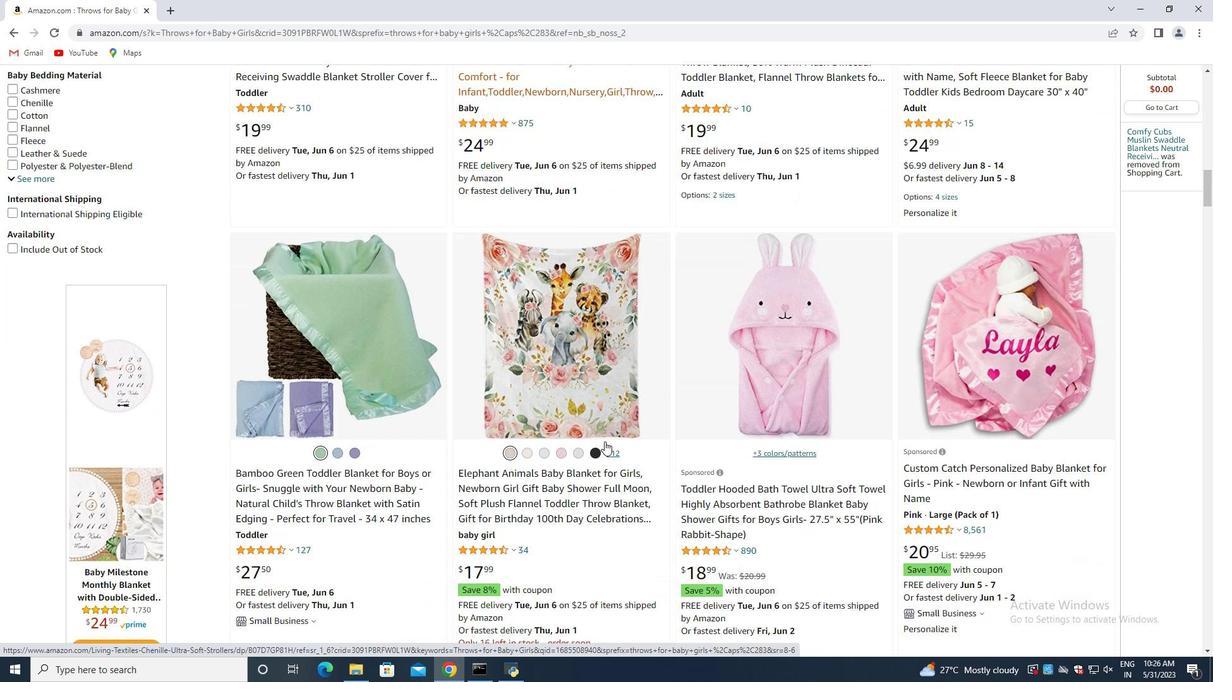 
Action: Mouse moved to (605, 442)
Screenshot: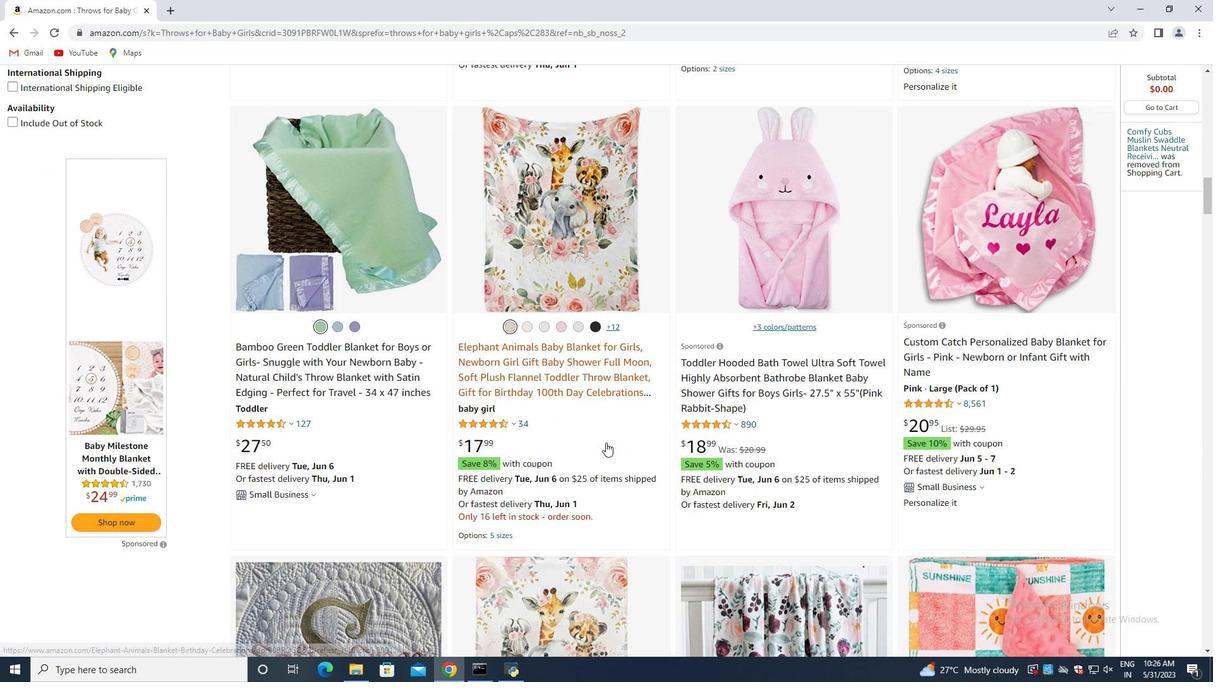 
Action: Mouse scrolled (605, 442) with delta (0, 0)
Screenshot: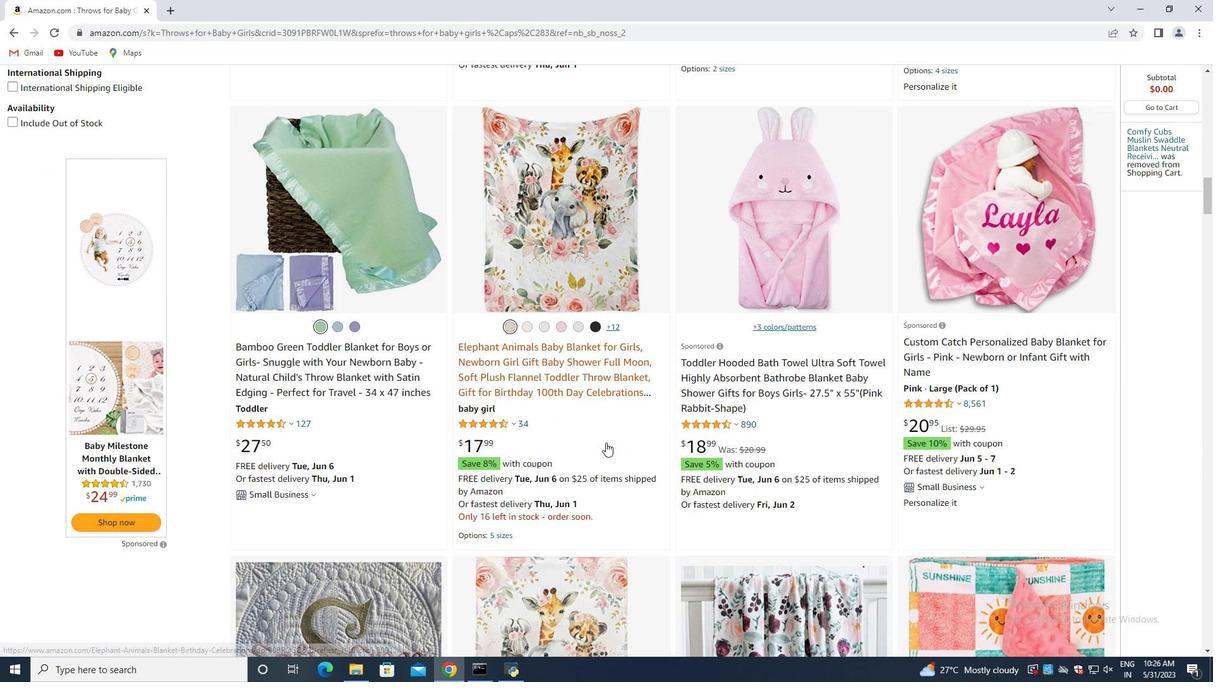 
Action: Mouse scrolled (605, 442) with delta (0, 0)
Screenshot: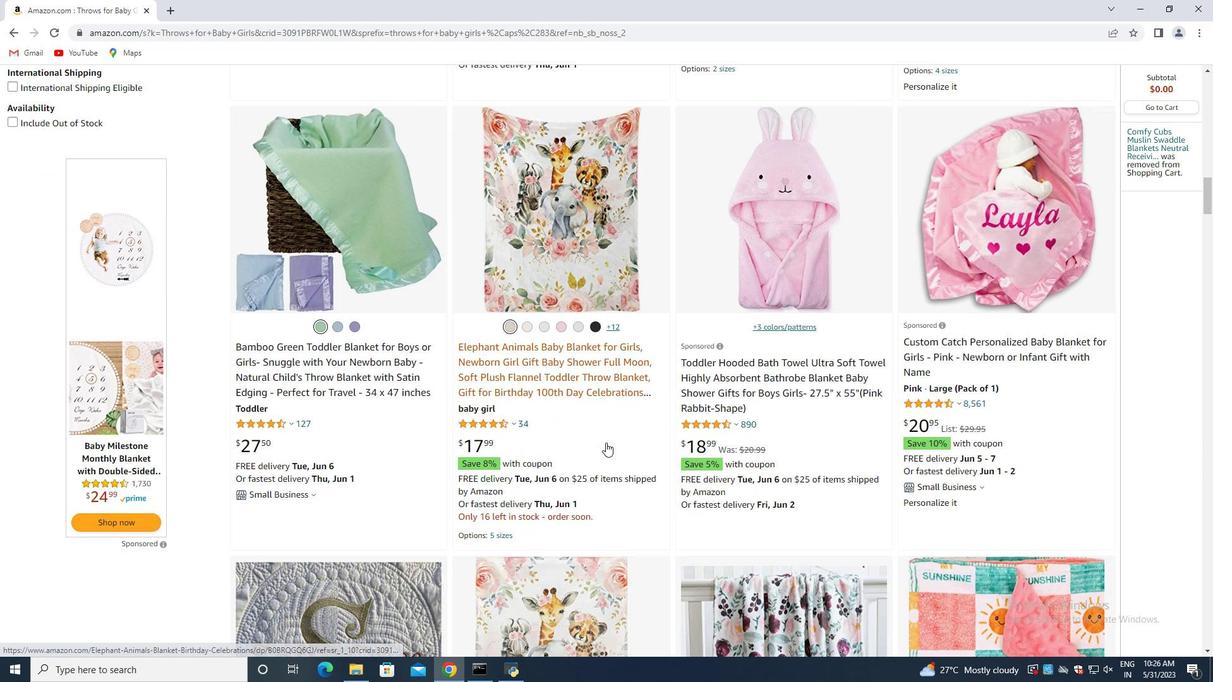 
Action: Mouse moved to (605, 446)
Screenshot: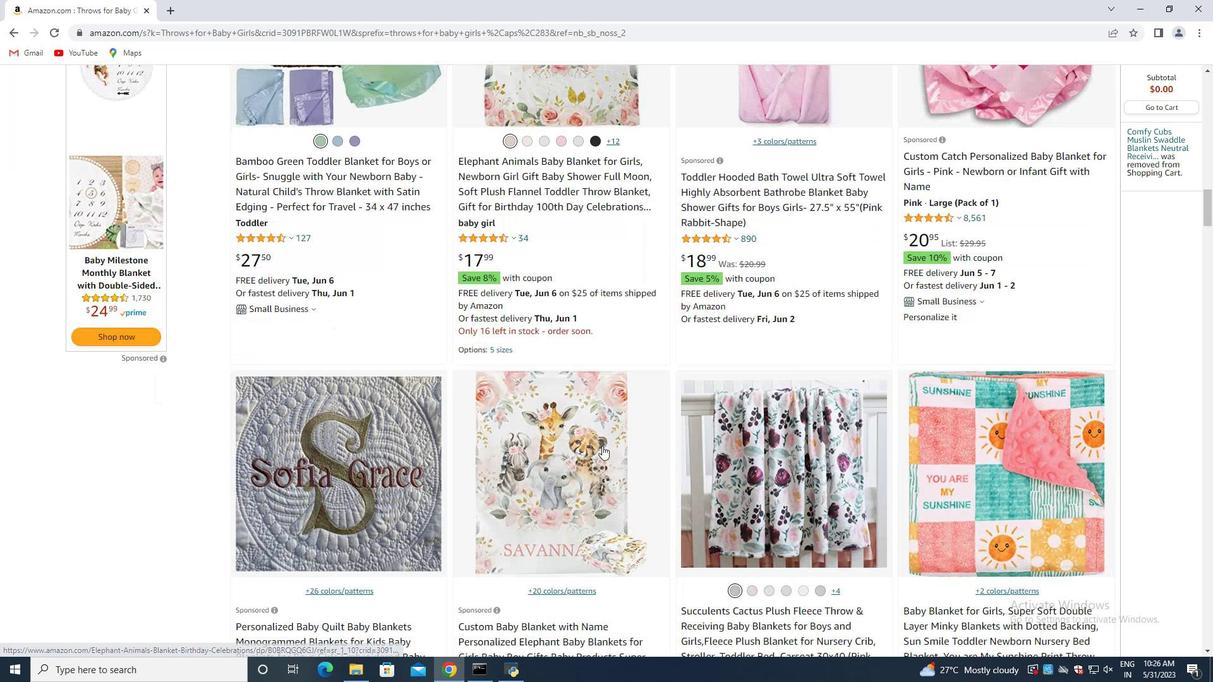 
Action: Mouse scrolled (605, 445) with delta (0, 0)
Screenshot: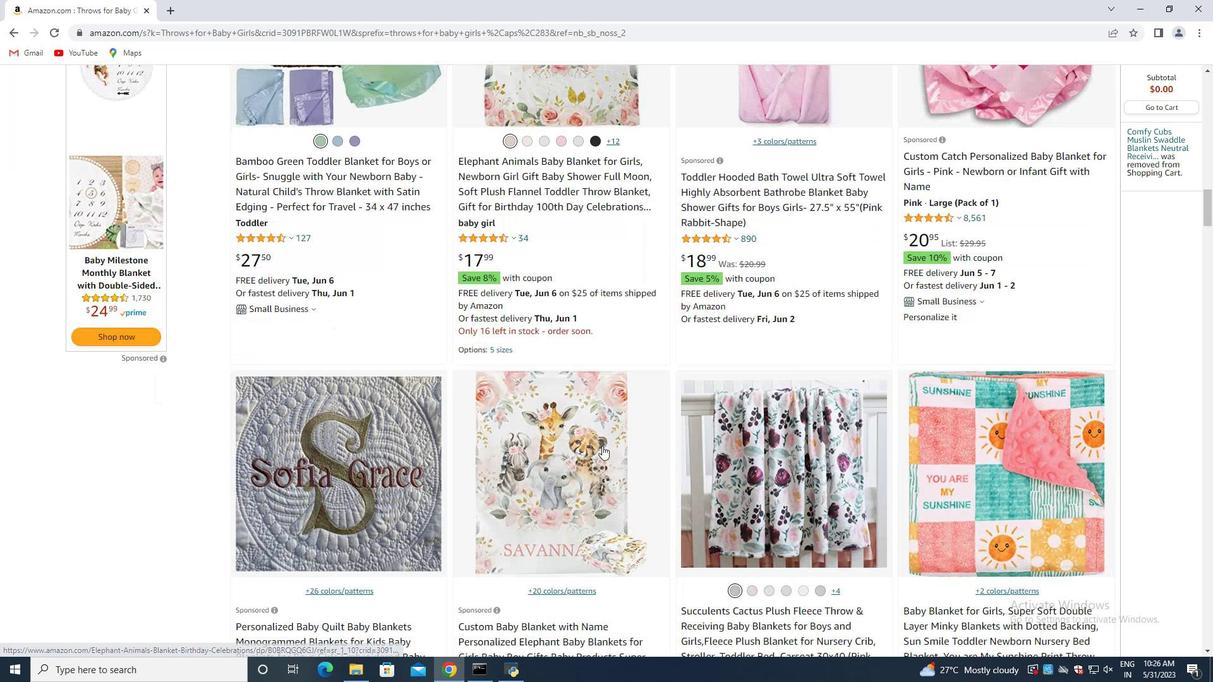 
Action: Mouse moved to (604, 446)
Screenshot: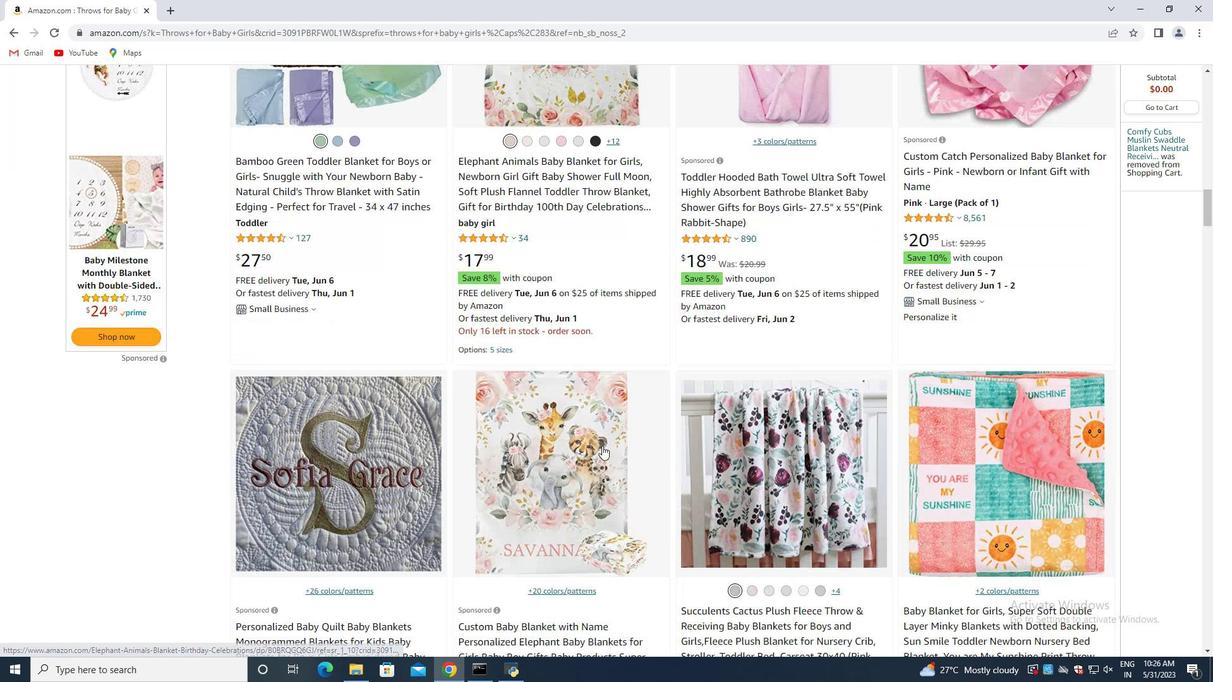 
Action: Mouse scrolled (604, 445) with delta (0, 0)
Screenshot: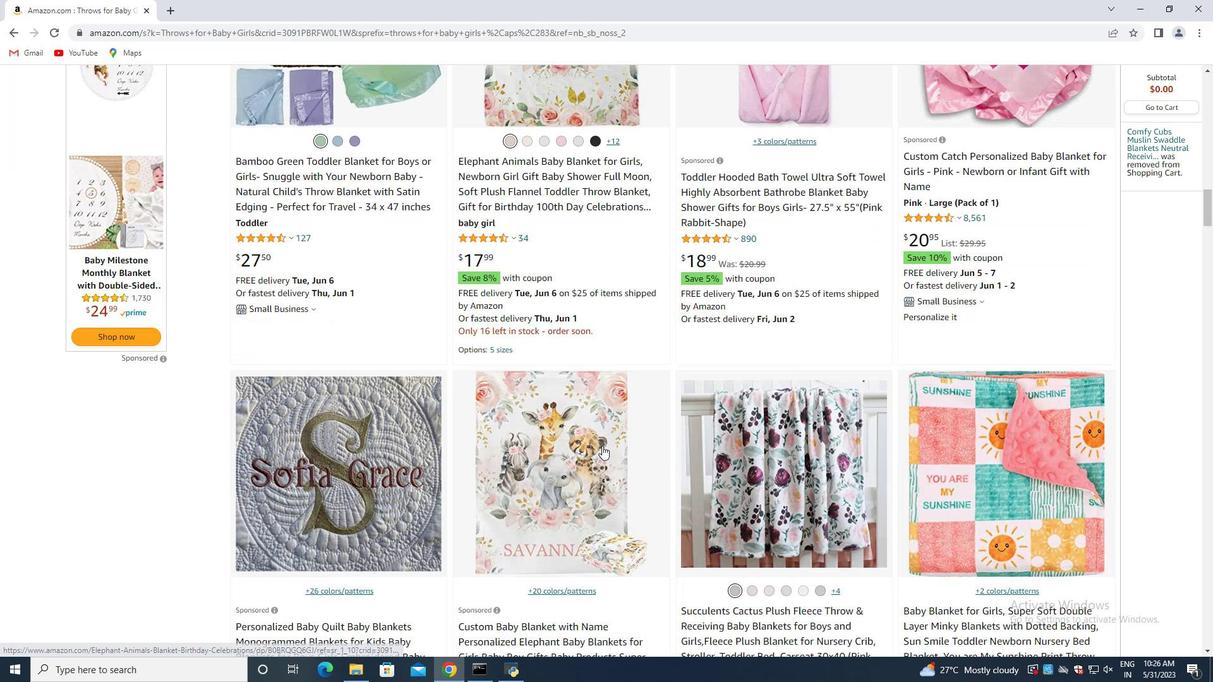 
Action: Mouse moved to (603, 446)
Screenshot: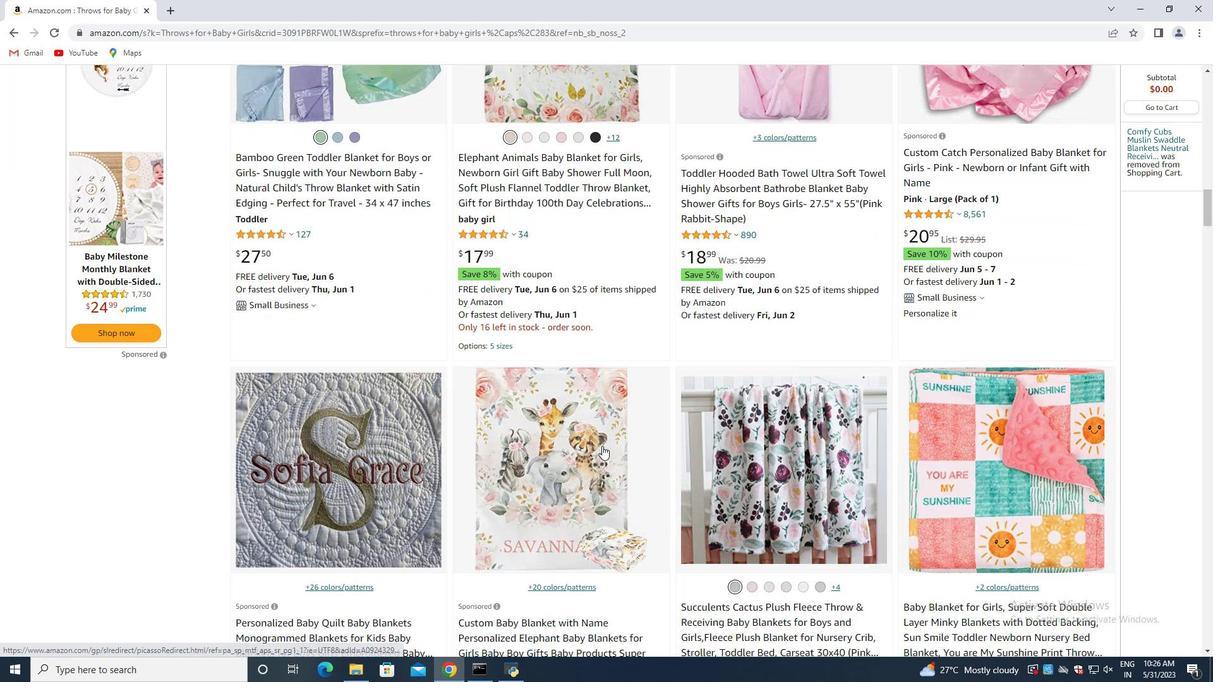 
Action: Mouse scrolled (603, 446) with delta (0, 0)
Screenshot: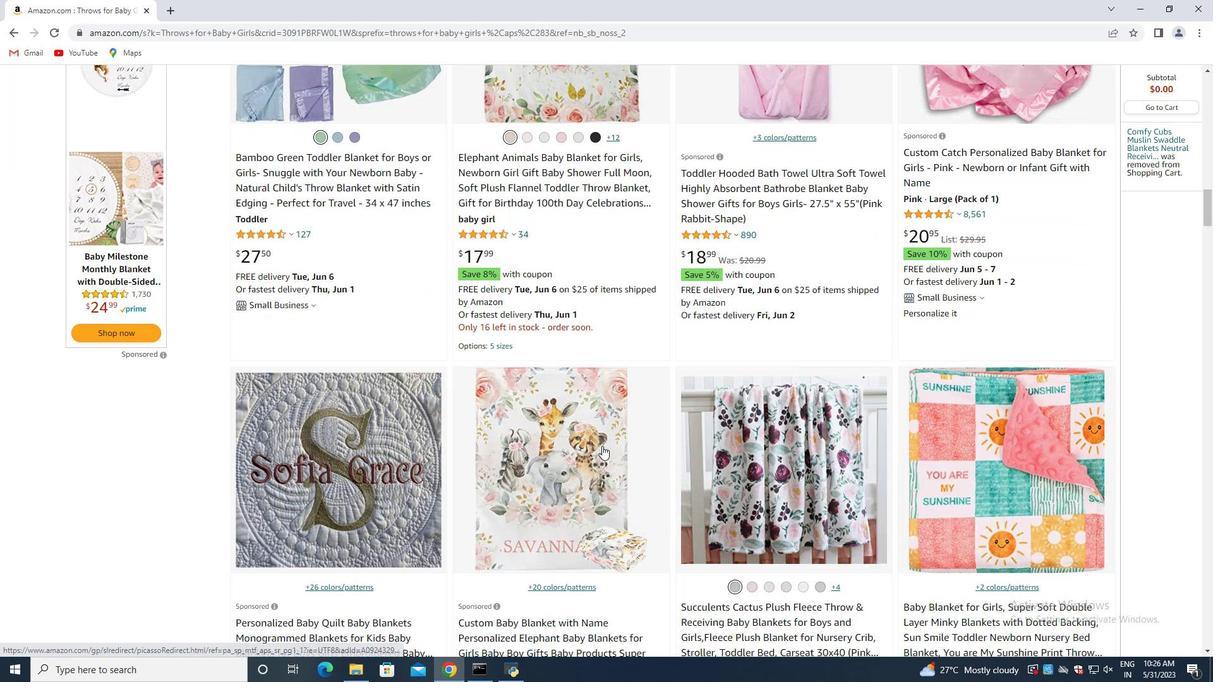 
Action: Mouse moved to (602, 446)
Screenshot: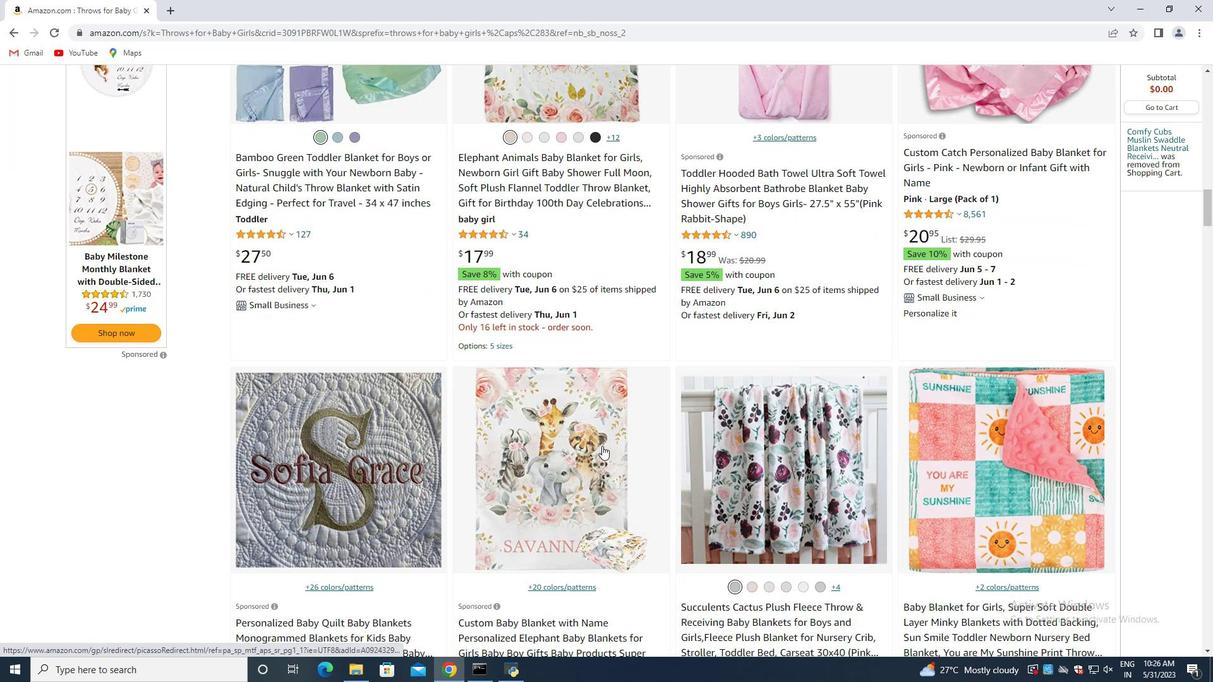 
Action: Mouse scrolled (602, 447) with delta (0, 0)
Screenshot: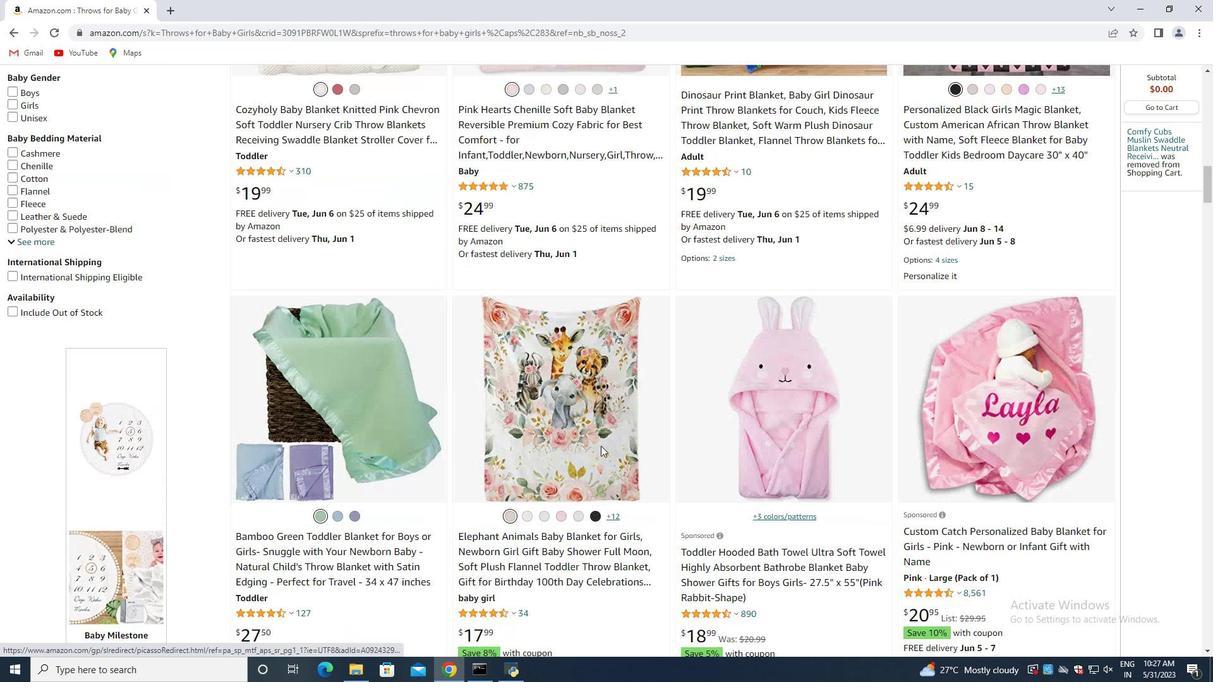 
Action: Mouse scrolled (602, 447) with delta (0, 0)
Screenshot: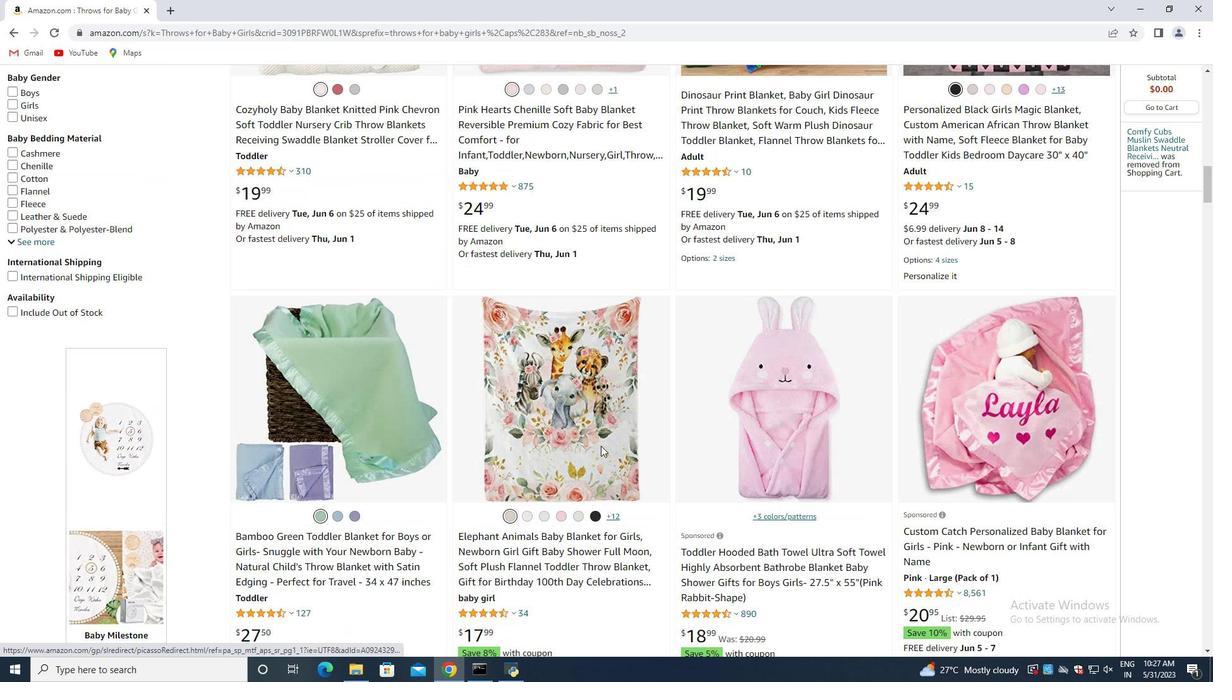 
Action: Mouse scrolled (602, 447) with delta (0, 0)
Screenshot: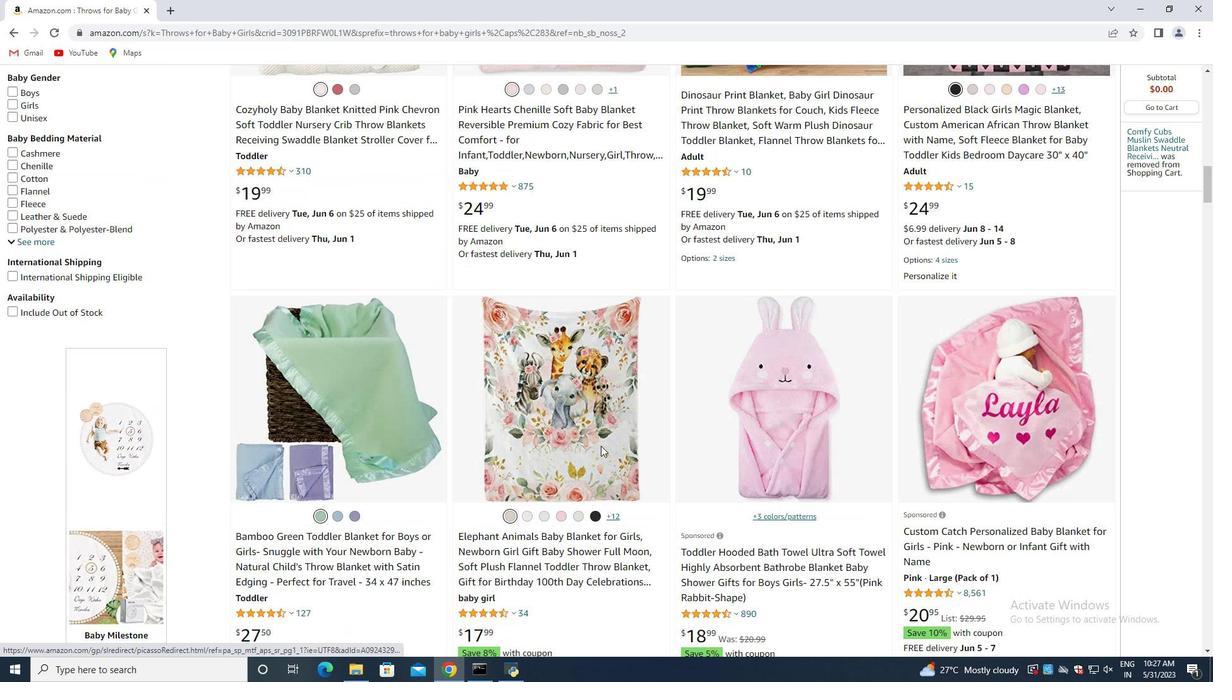 
Action: Mouse scrolled (602, 447) with delta (0, 0)
Screenshot: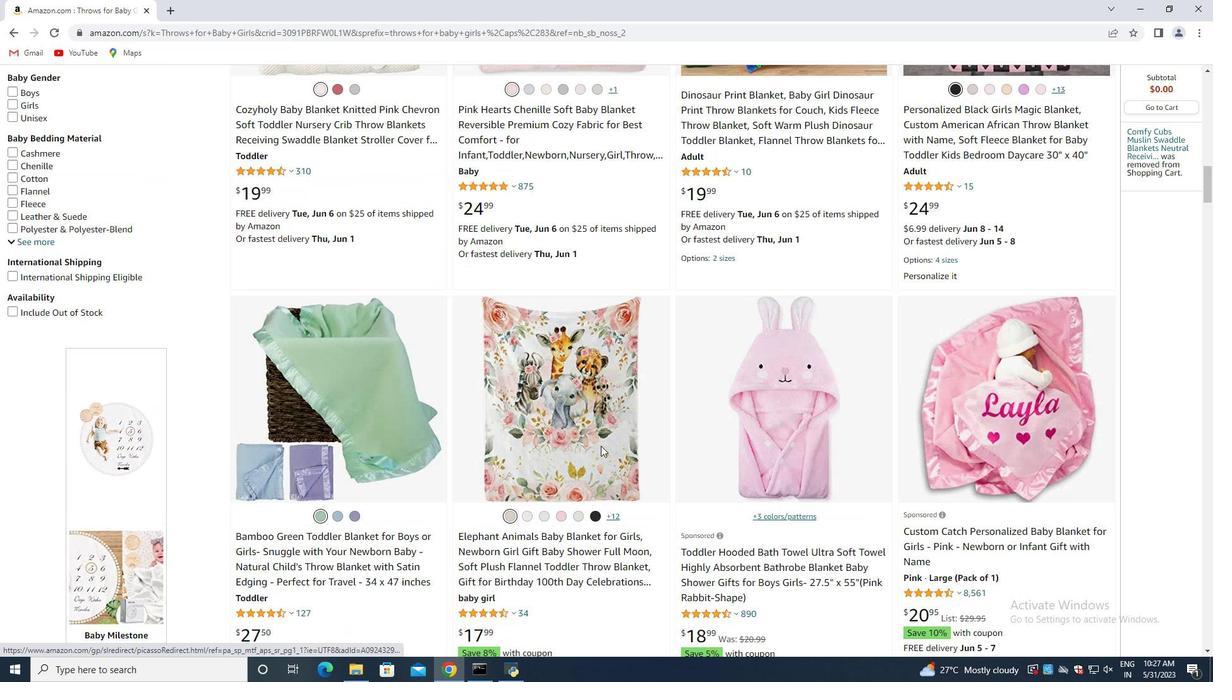 
Action: Mouse scrolled (602, 447) with delta (0, 0)
Screenshot: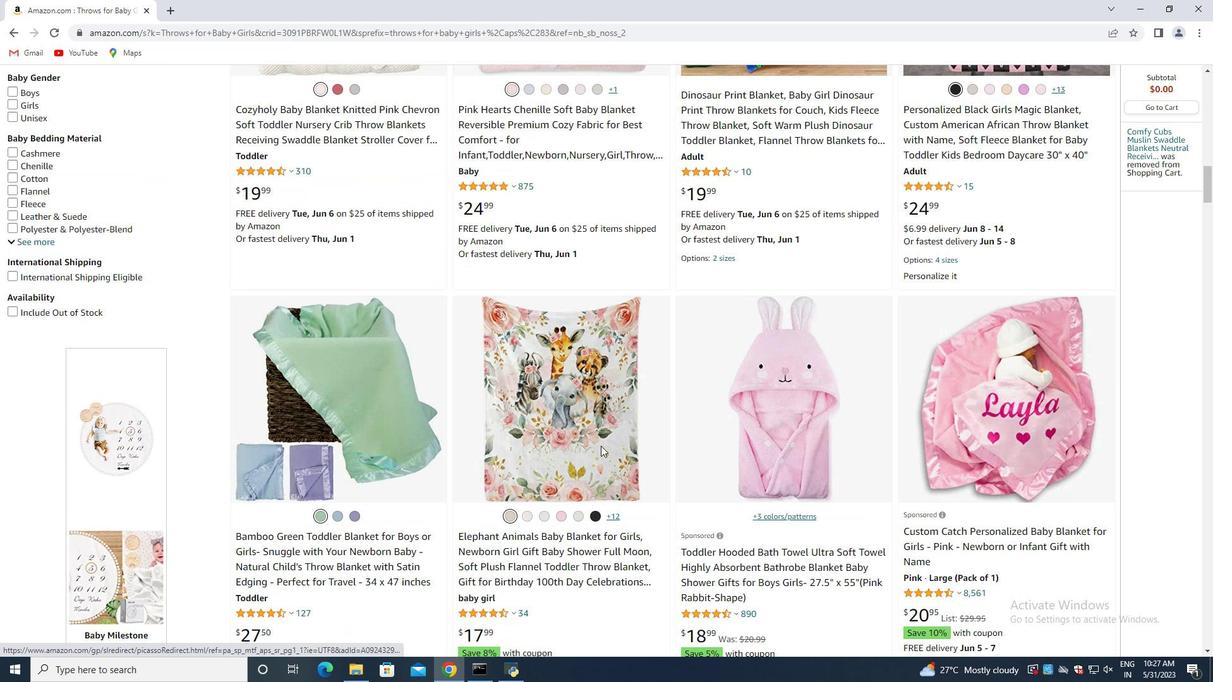 
Action: Mouse moved to (601, 446)
Screenshot: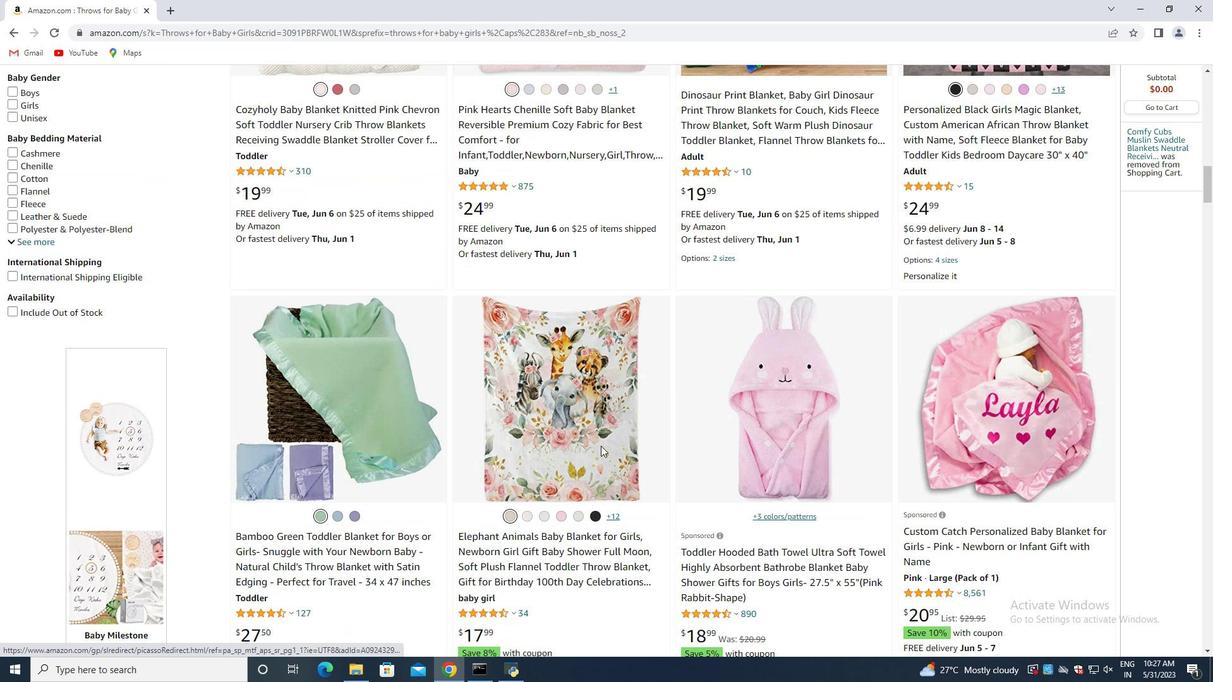 
Action: Mouse scrolled (601, 447) with delta (0, 0)
Screenshot: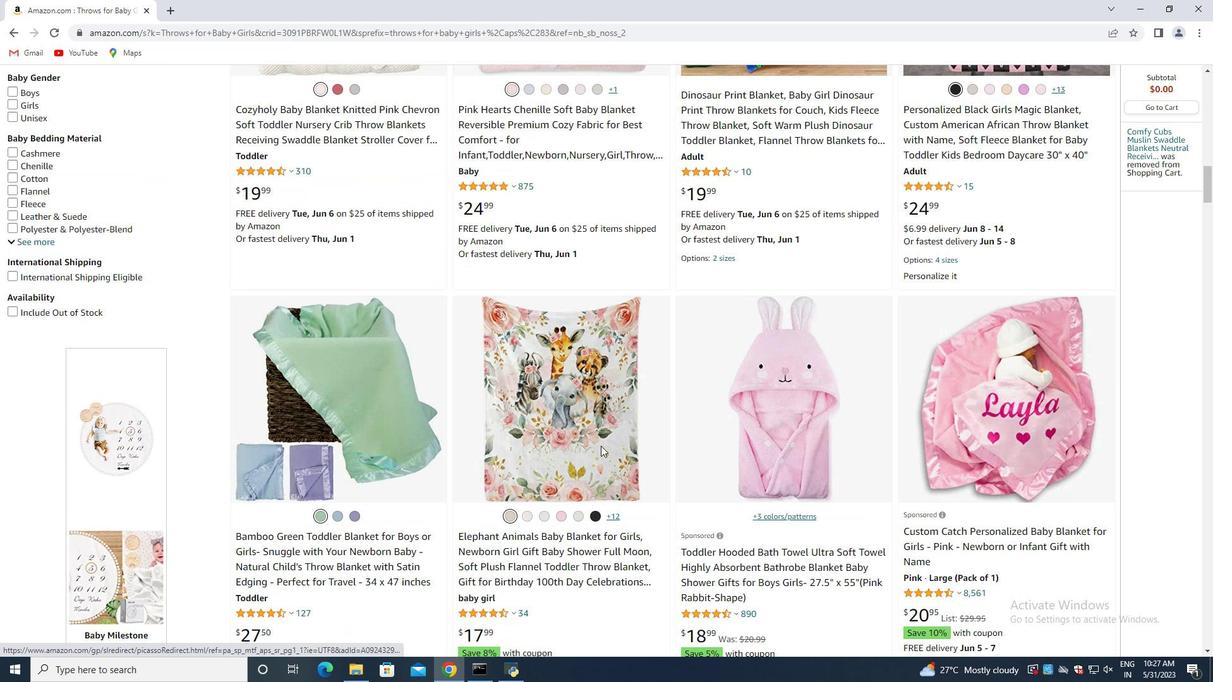 
Action: Mouse scrolled (601, 447) with delta (0, 0)
Screenshot: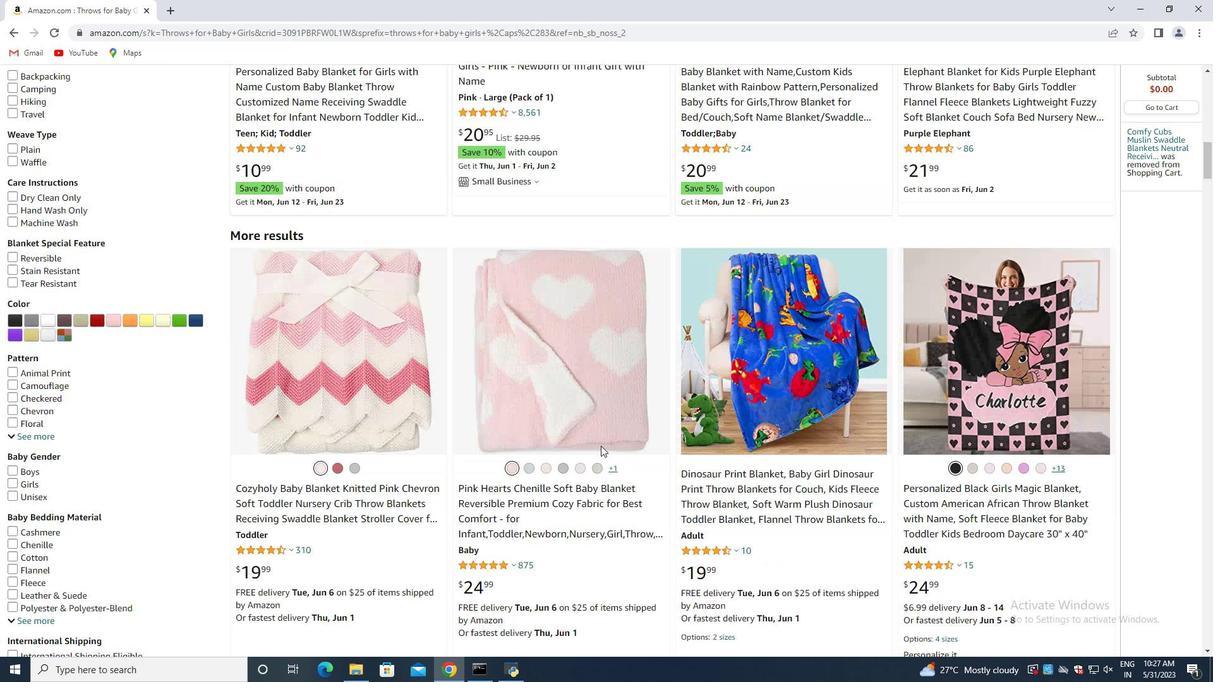 
Action: Mouse scrolled (601, 447) with delta (0, 0)
Screenshot: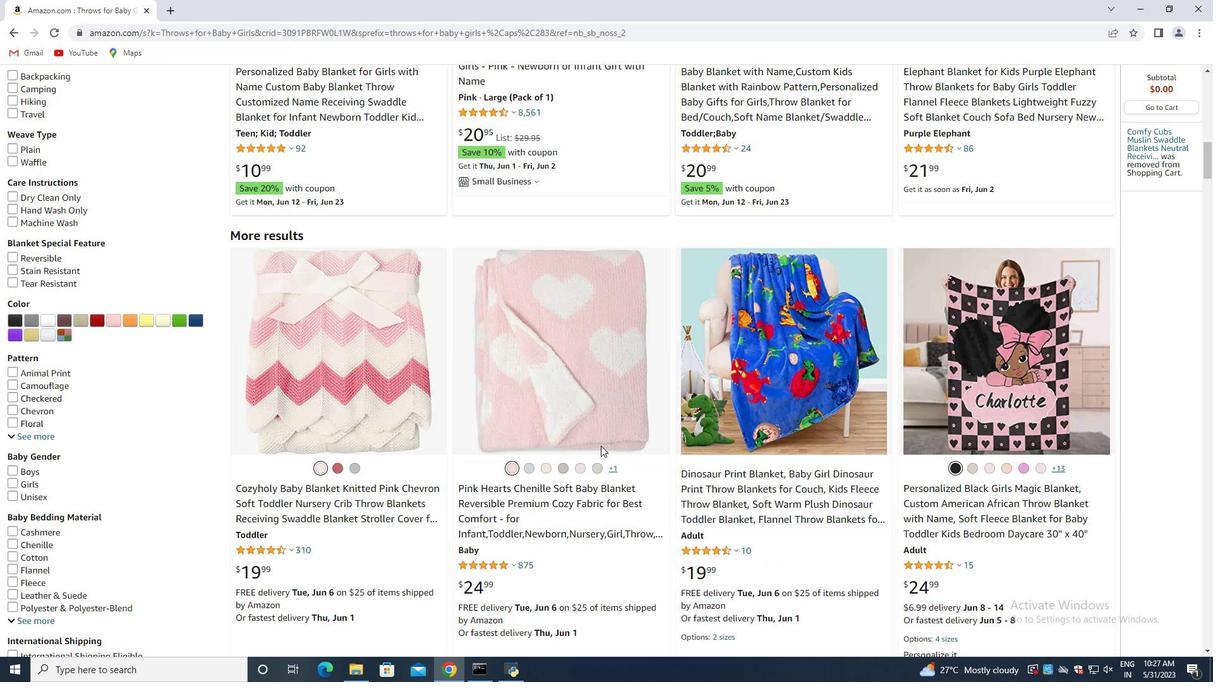 
Action: Mouse scrolled (601, 447) with delta (0, 0)
Screenshot: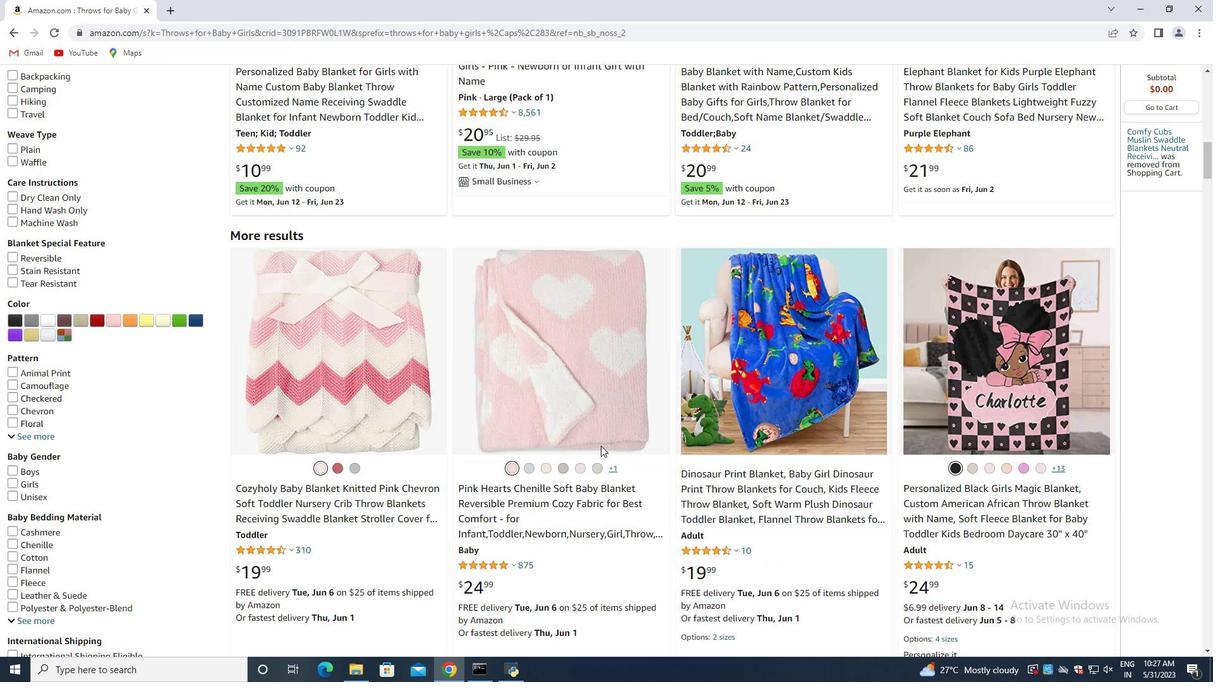 
Action: Mouse scrolled (601, 447) with delta (0, 0)
Screenshot: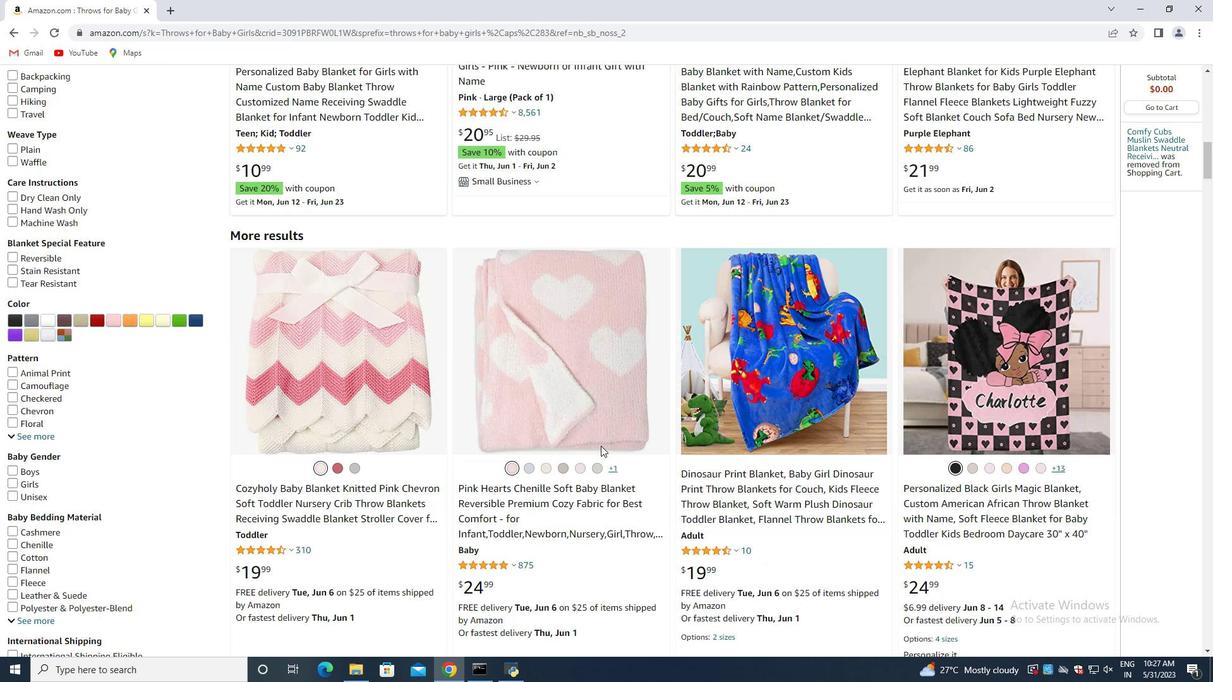 
Action: Mouse scrolled (601, 447) with delta (0, 0)
Screenshot: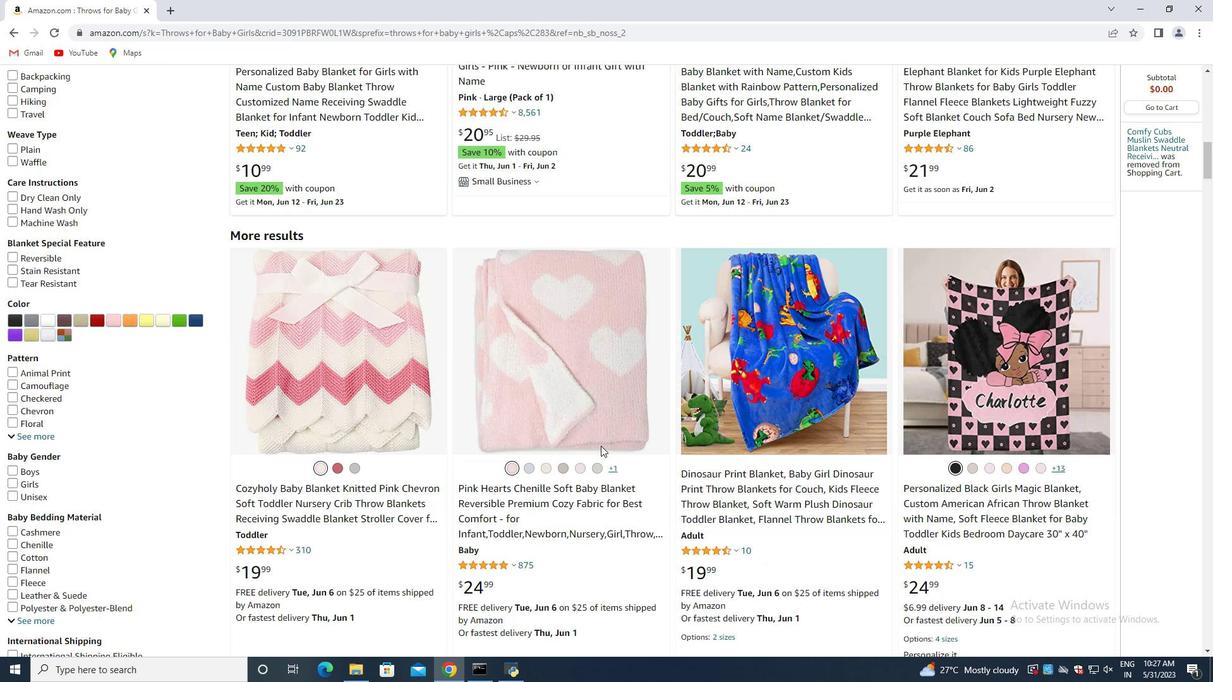 
Action: Mouse scrolled (601, 447) with delta (0, 0)
Screenshot: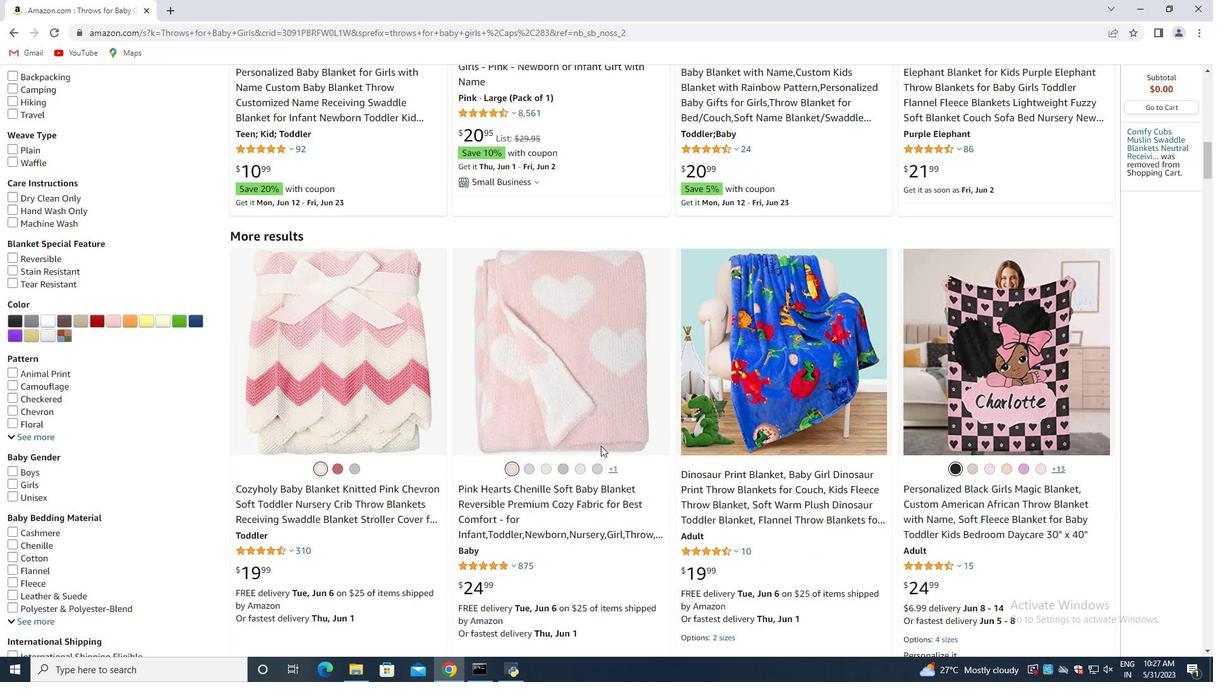 
Action: Mouse scrolled (601, 447) with delta (0, 0)
Screenshot: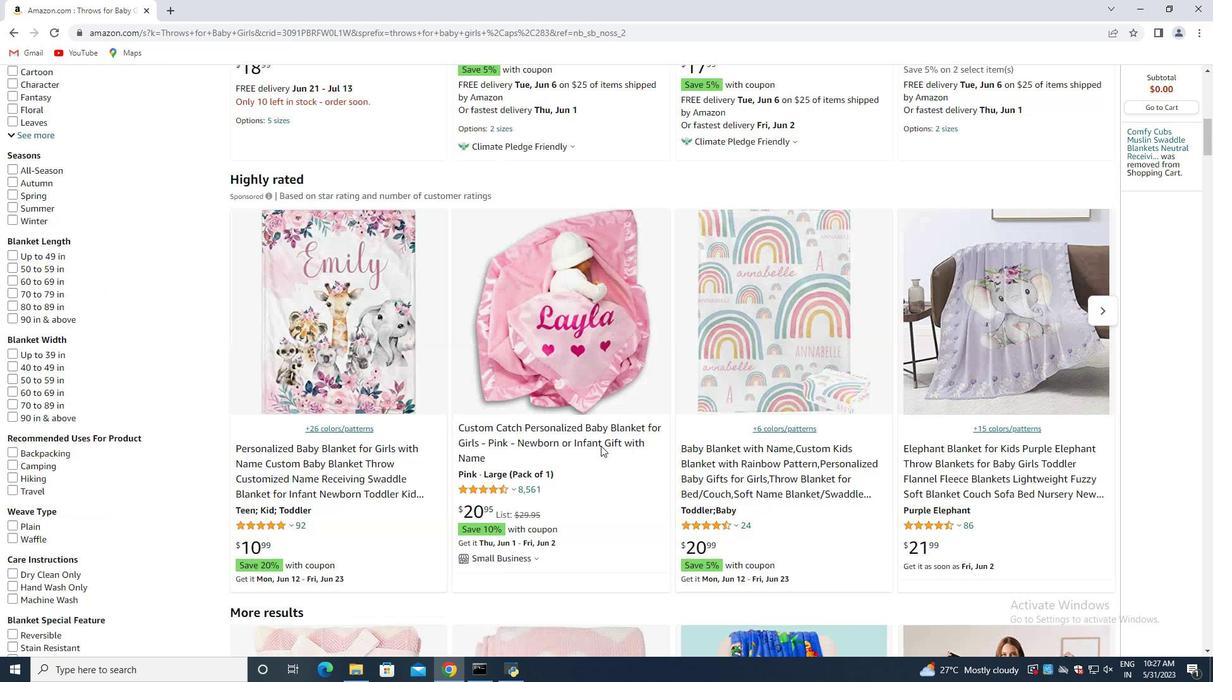 
Action: Mouse scrolled (601, 447) with delta (0, 0)
Screenshot: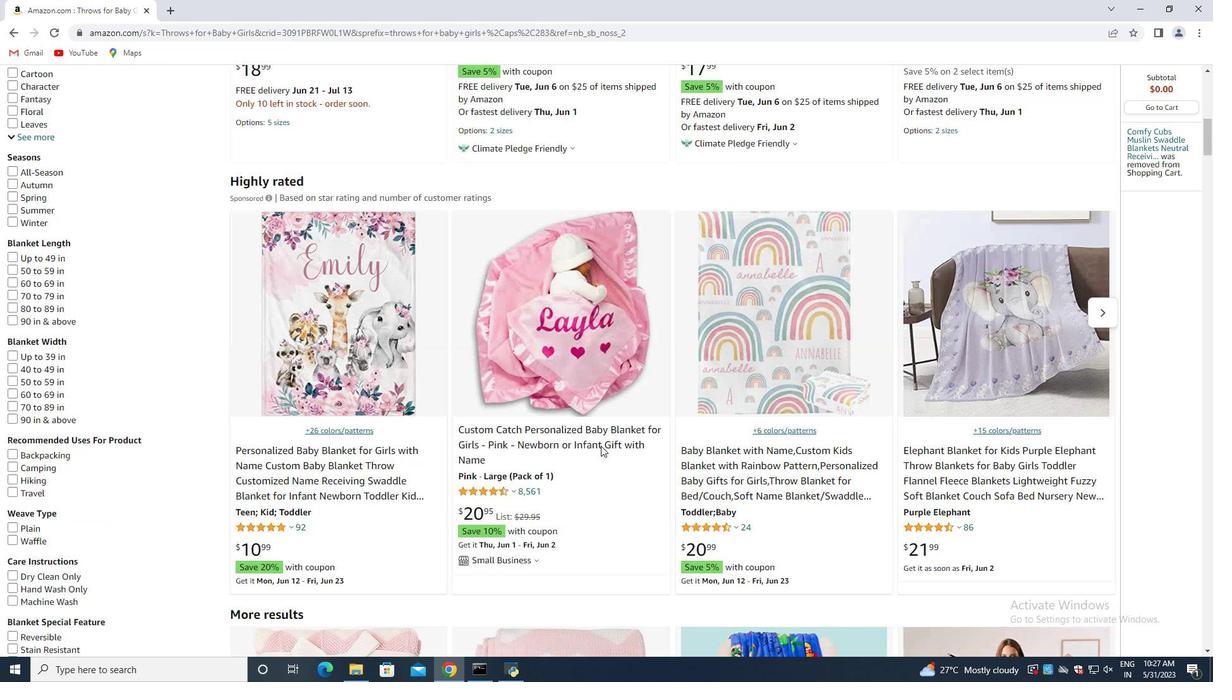 
Action: Mouse scrolled (601, 447) with delta (0, 0)
Screenshot: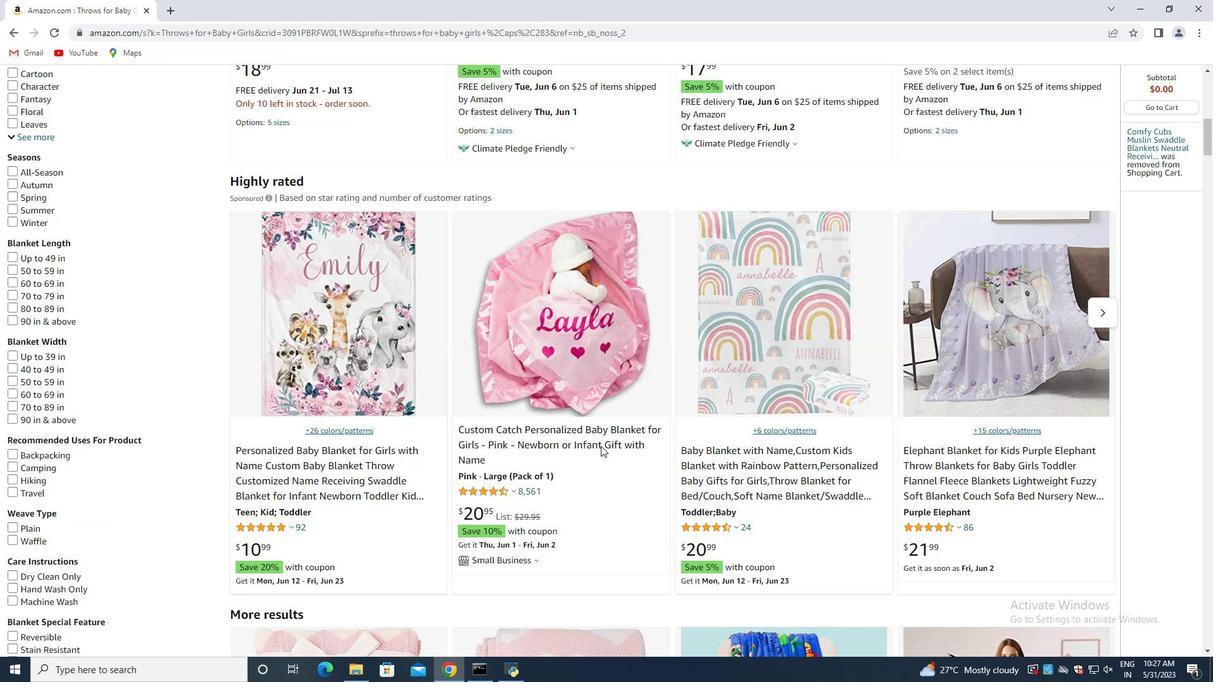
Action: Mouse scrolled (601, 447) with delta (0, 0)
Screenshot: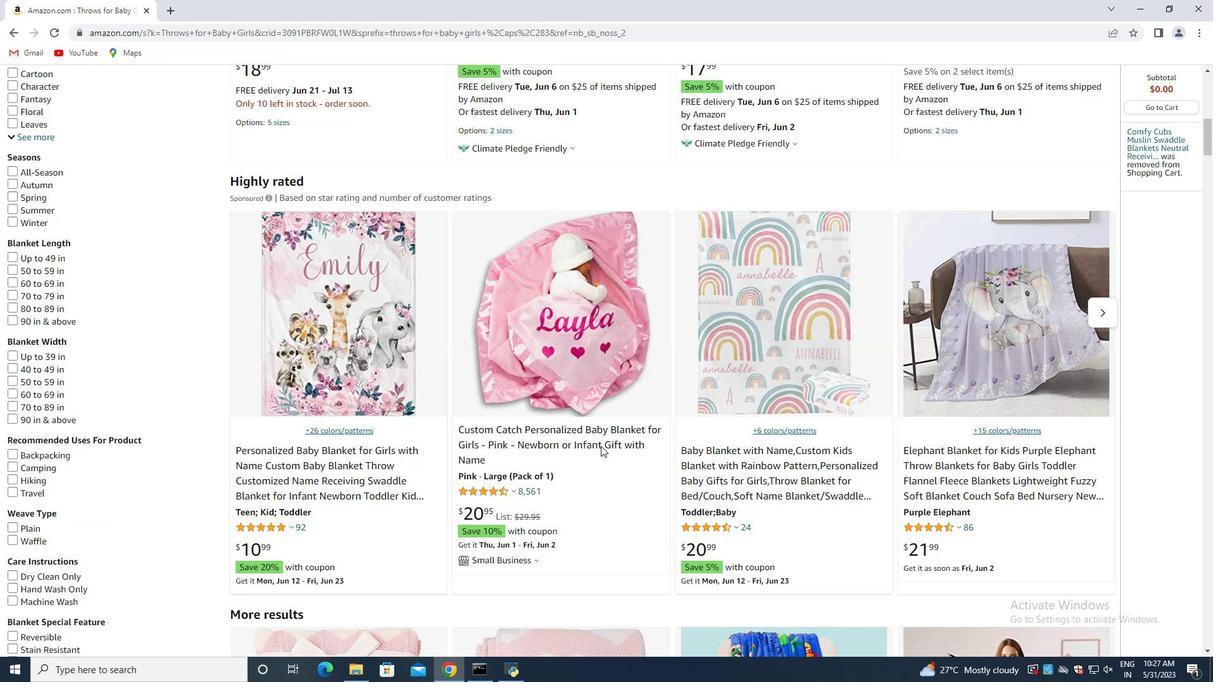 
Action: Mouse scrolled (601, 447) with delta (0, 0)
Screenshot: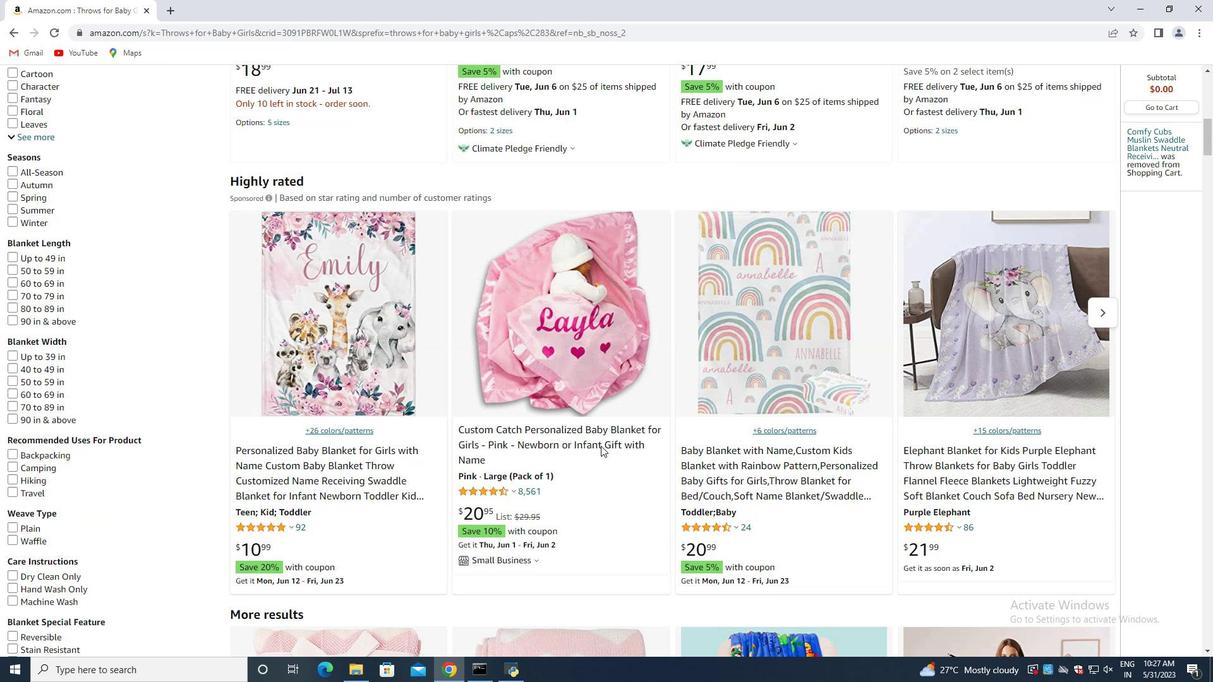 
Action: Mouse scrolled (601, 447) with delta (0, 0)
Screenshot: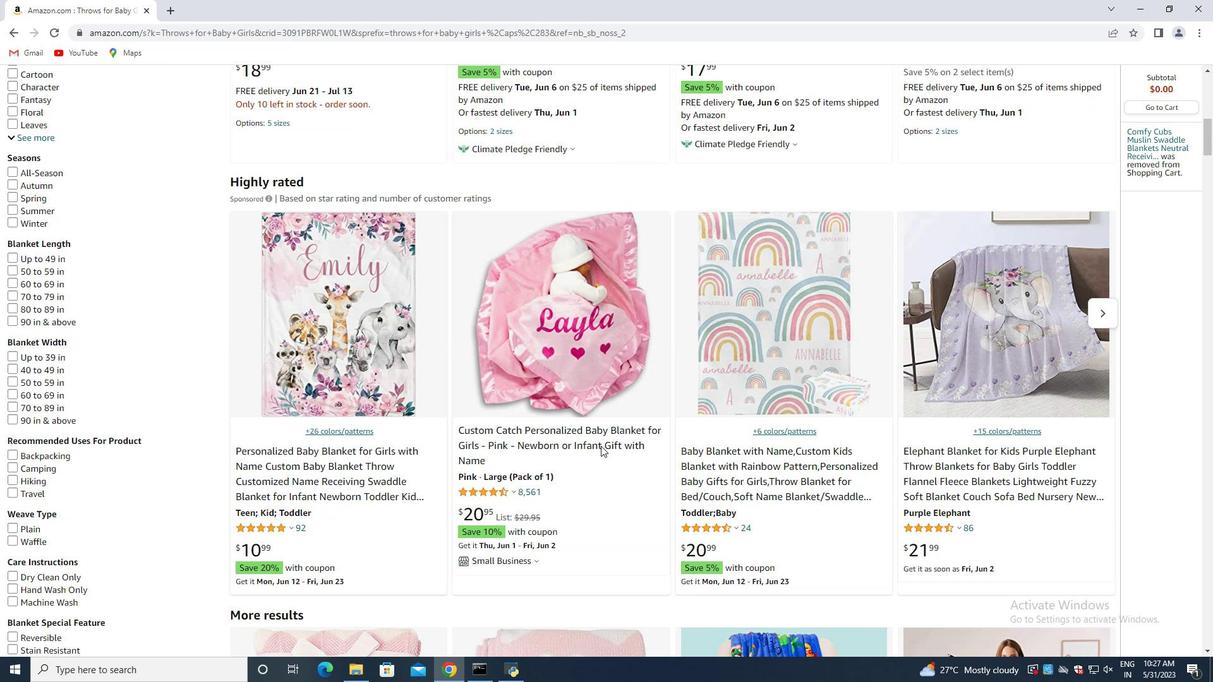 
Action: Mouse scrolled (601, 447) with delta (0, 0)
Screenshot: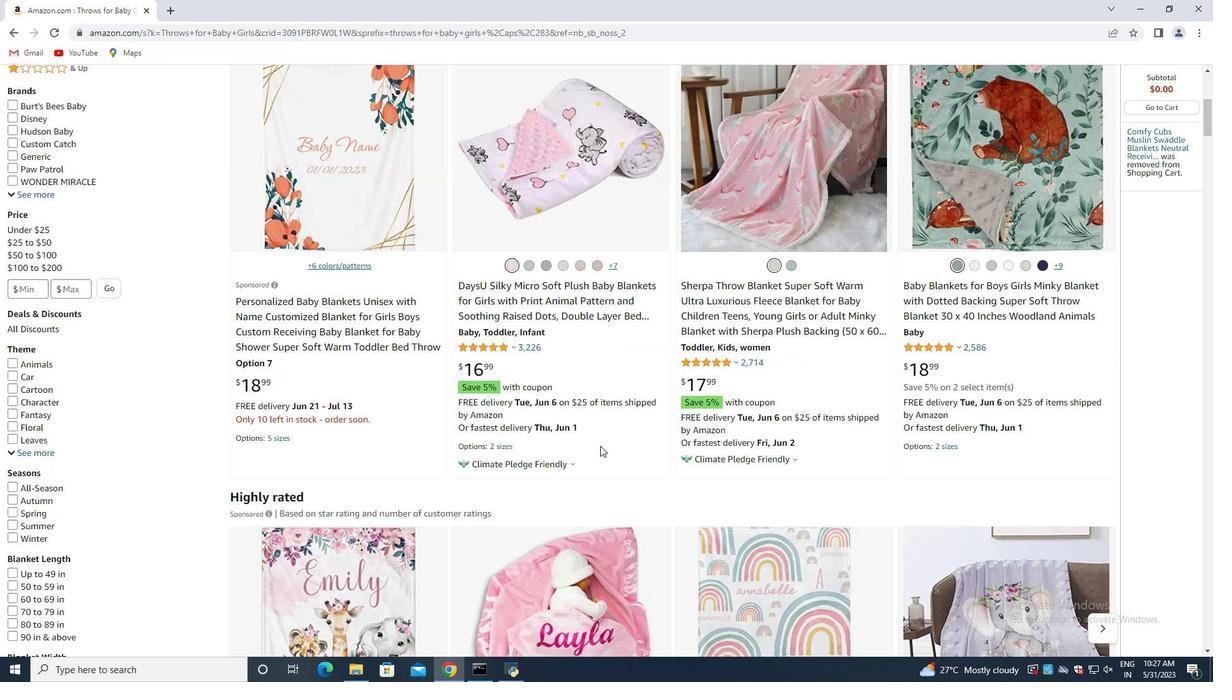 
Action: Mouse scrolled (601, 447) with delta (0, 0)
Screenshot: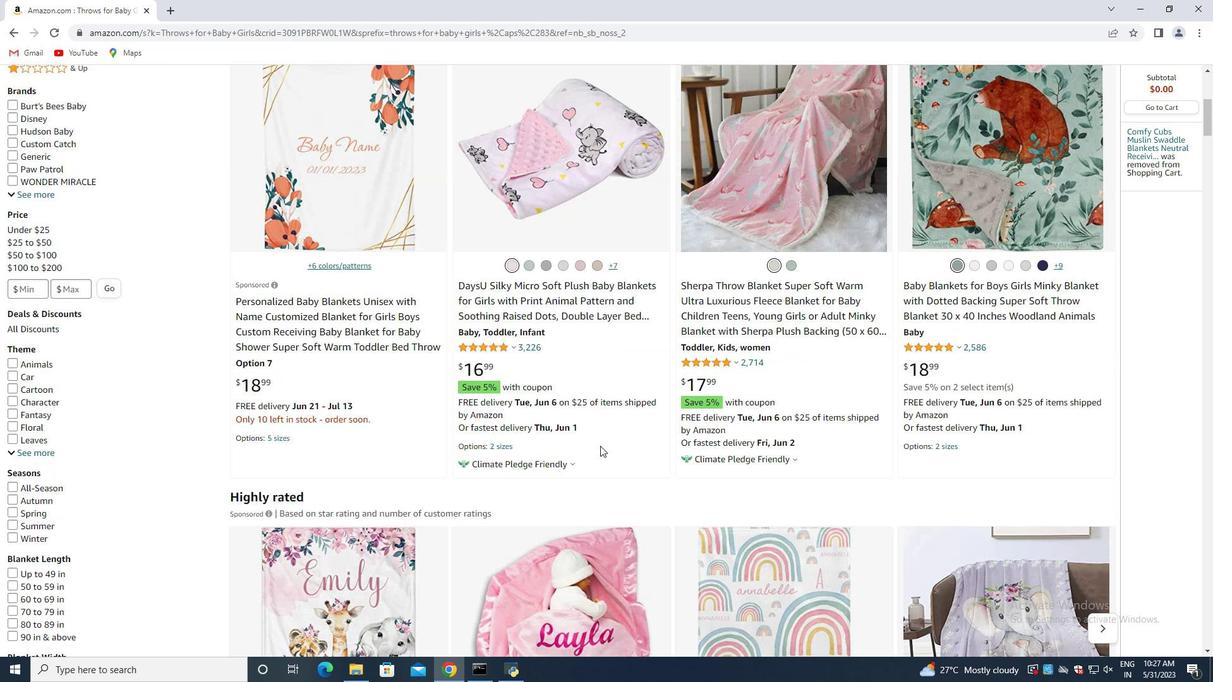 
Action: Mouse scrolled (601, 447) with delta (0, 0)
Screenshot: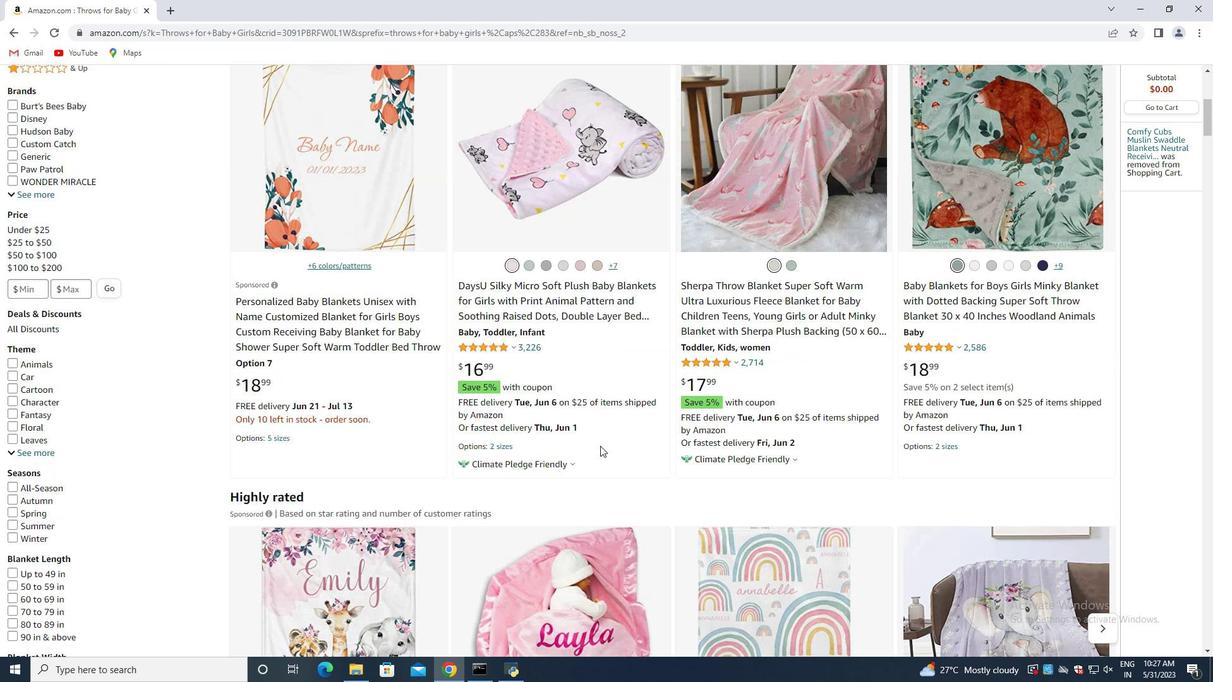 
Action: Mouse scrolled (601, 447) with delta (0, 0)
Screenshot: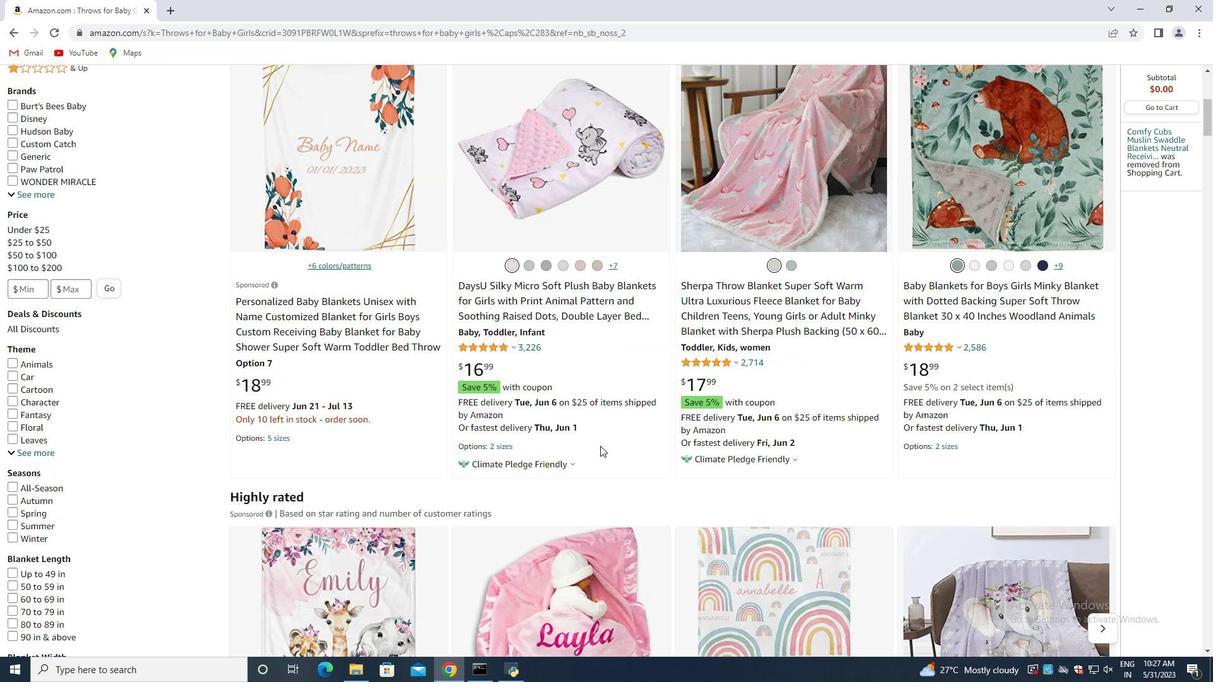 
Action: Mouse scrolled (601, 447) with delta (0, 0)
Screenshot: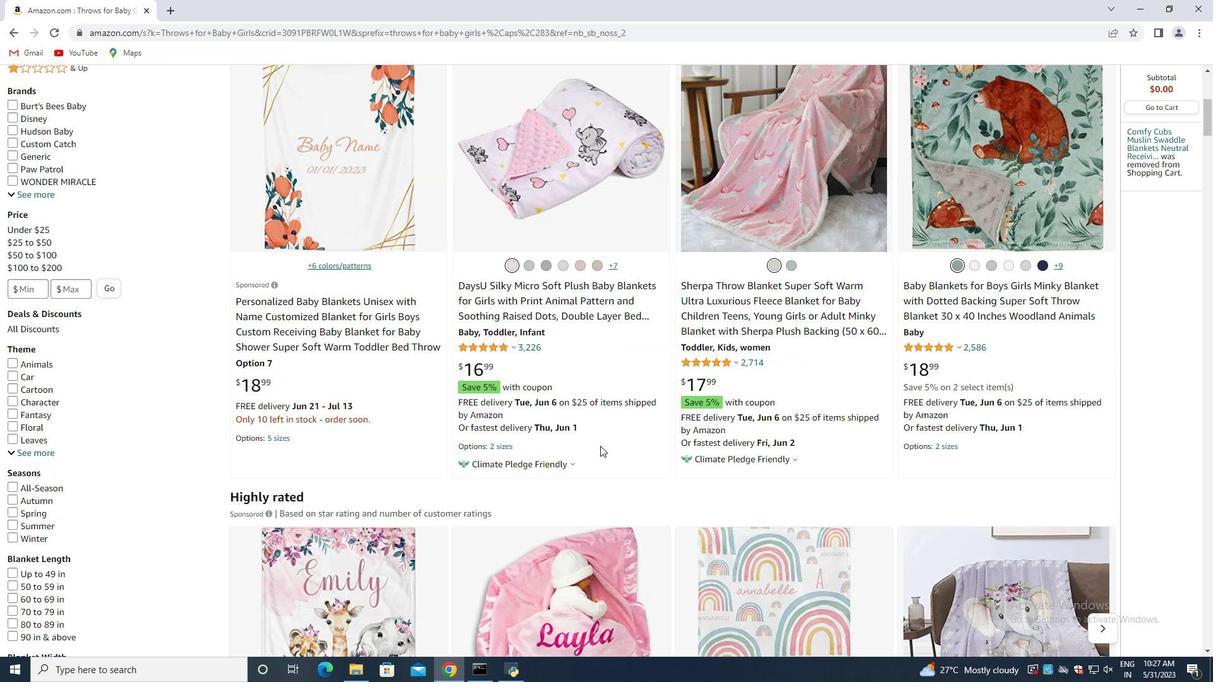 
Action: Mouse moved to (600, 446)
Screenshot: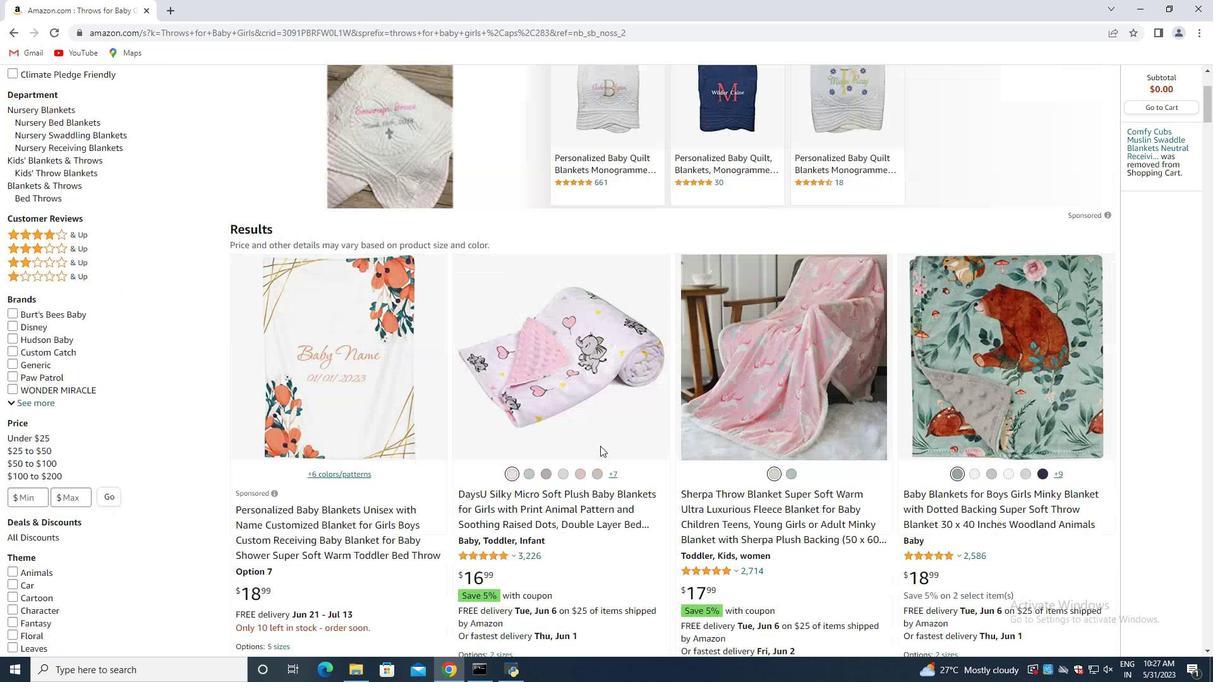 
Action: Mouse scrolled (600, 447) with delta (0, 0)
Screenshot: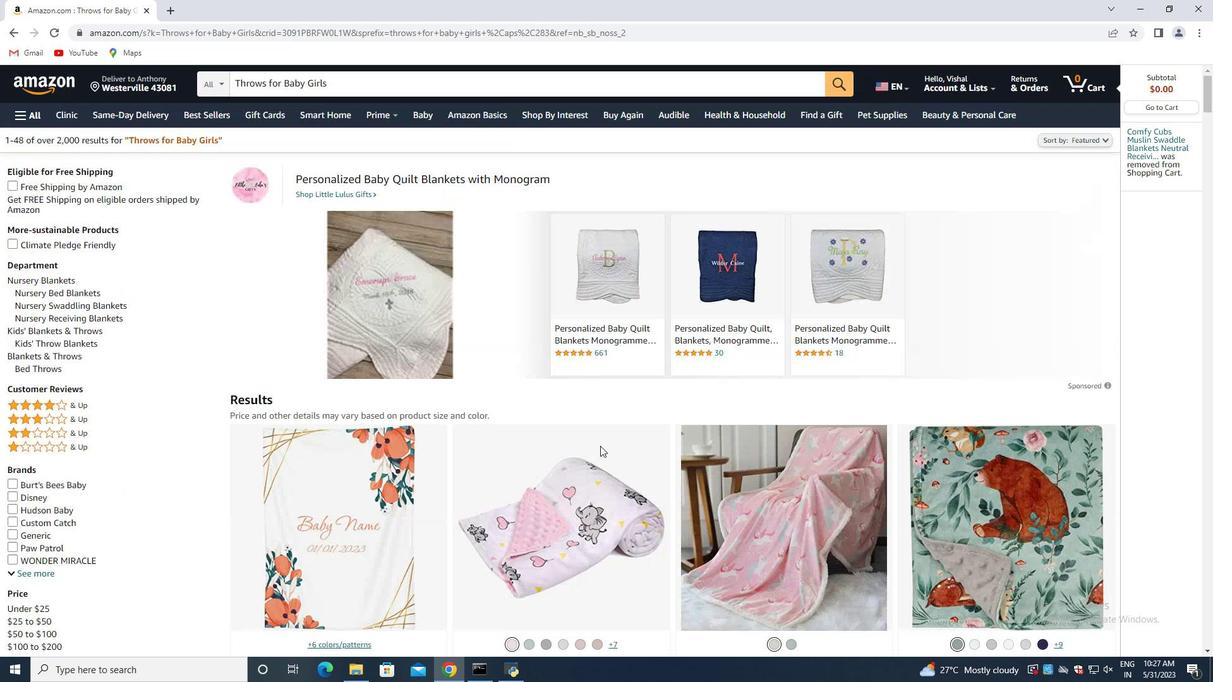 
Action: Mouse scrolled (600, 447) with delta (0, 0)
Screenshot: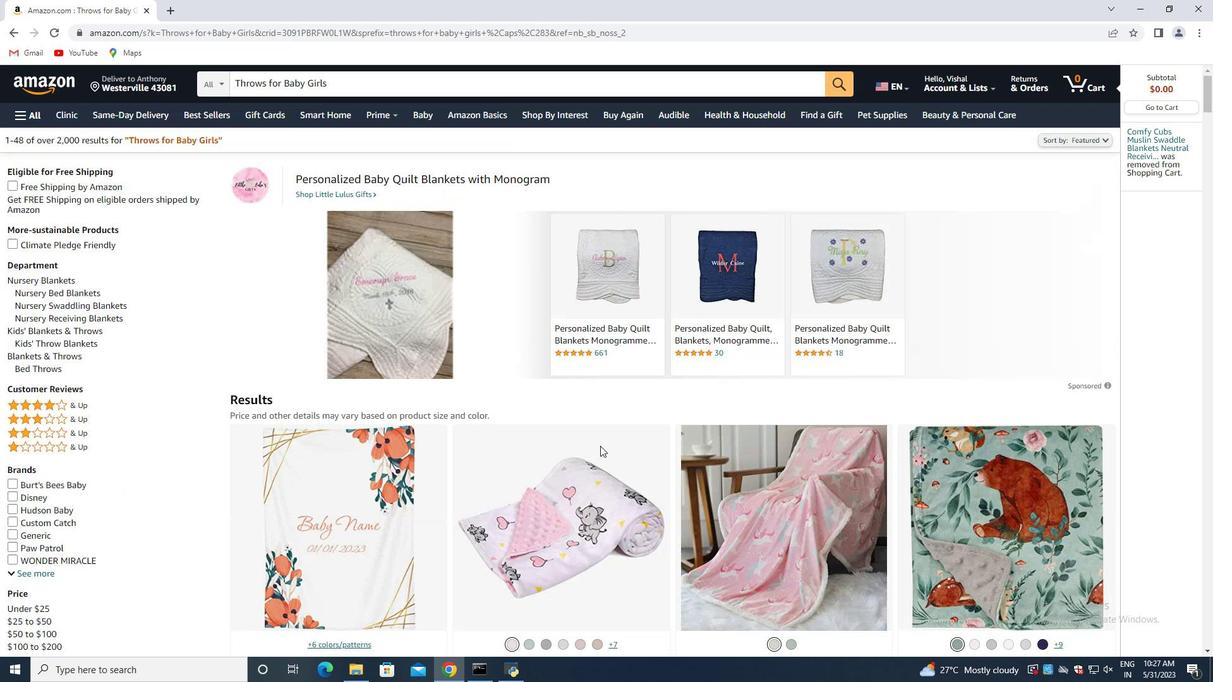 
Action: Mouse scrolled (600, 447) with delta (0, 0)
Screenshot: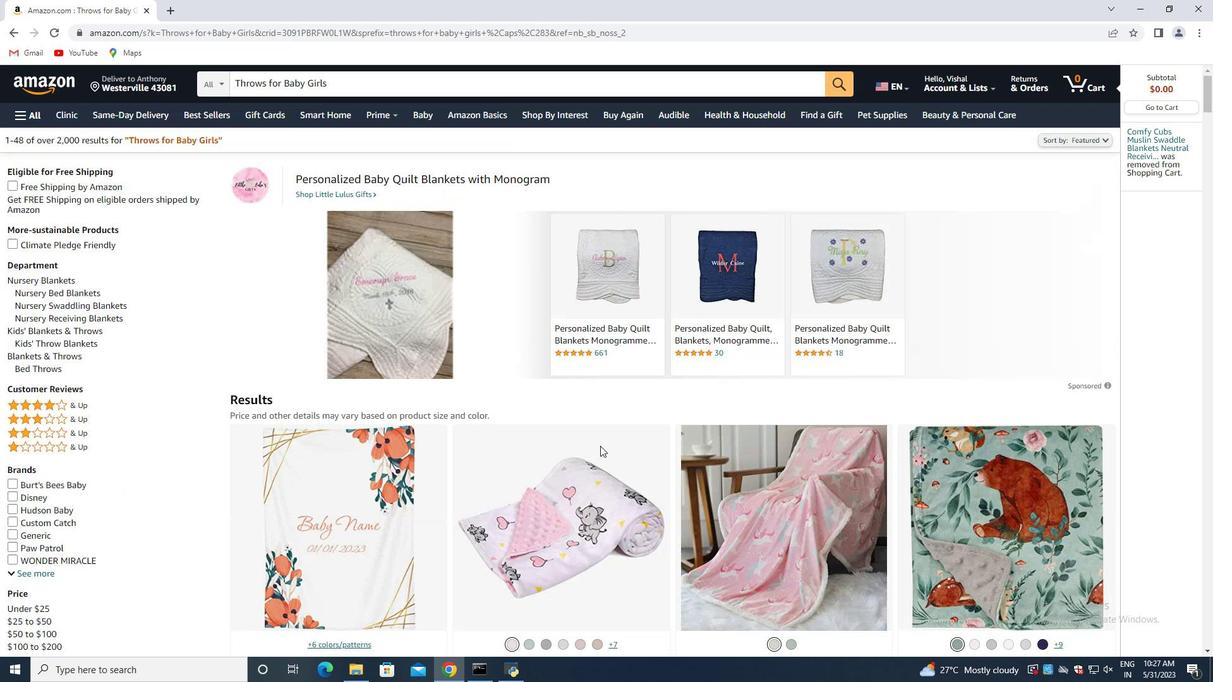 
Action: Mouse scrolled (600, 447) with delta (0, 0)
Screenshot: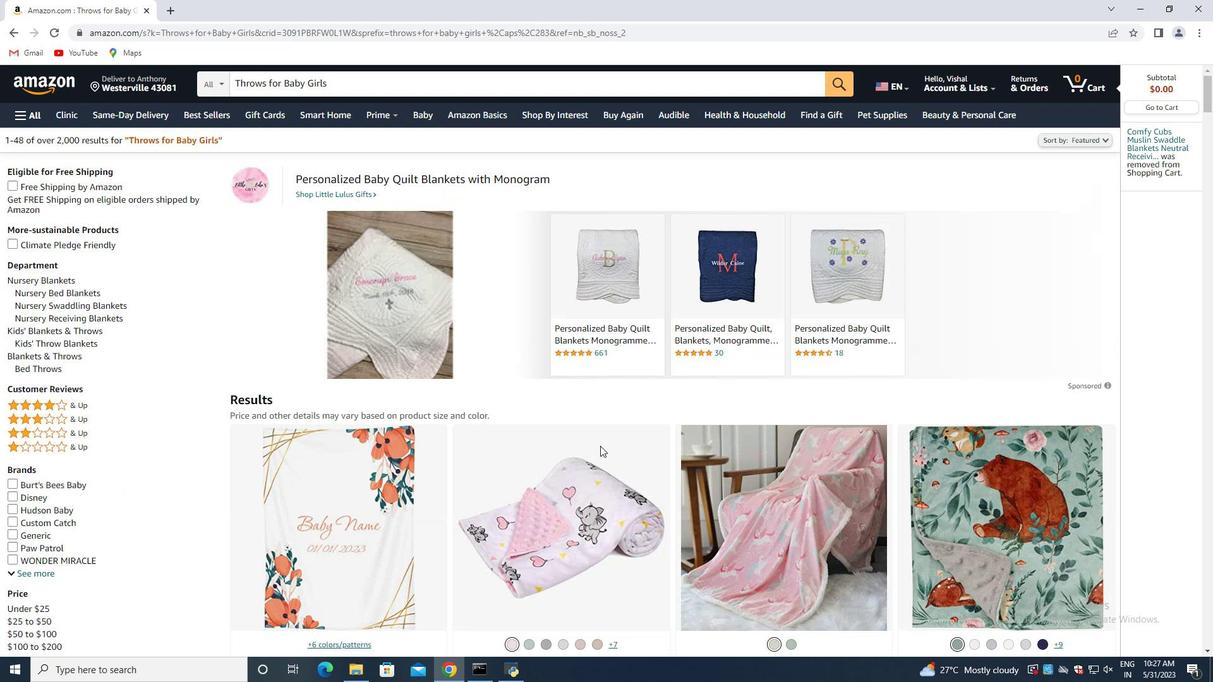 
Action: Mouse scrolled (600, 447) with delta (0, 0)
Screenshot: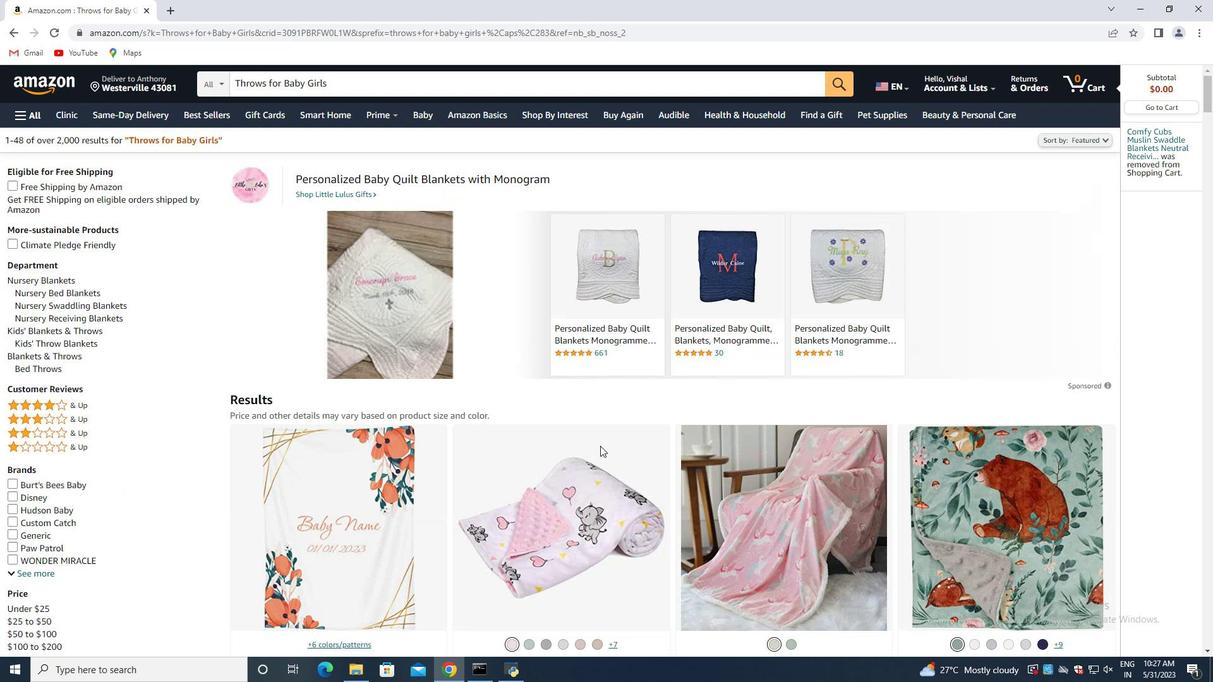 
Action: Mouse scrolled (600, 447) with delta (0, 0)
Screenshot: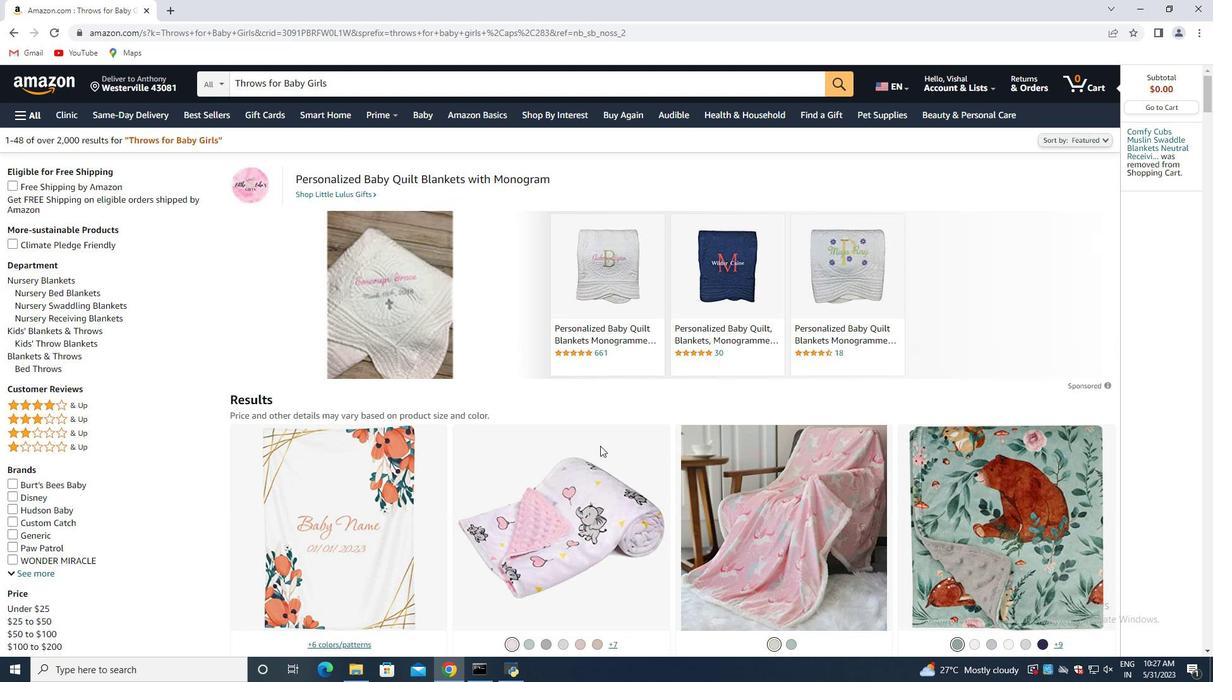 
Action: Mouse scrolled (600, 447) with delta (0, 0)
Screenshot: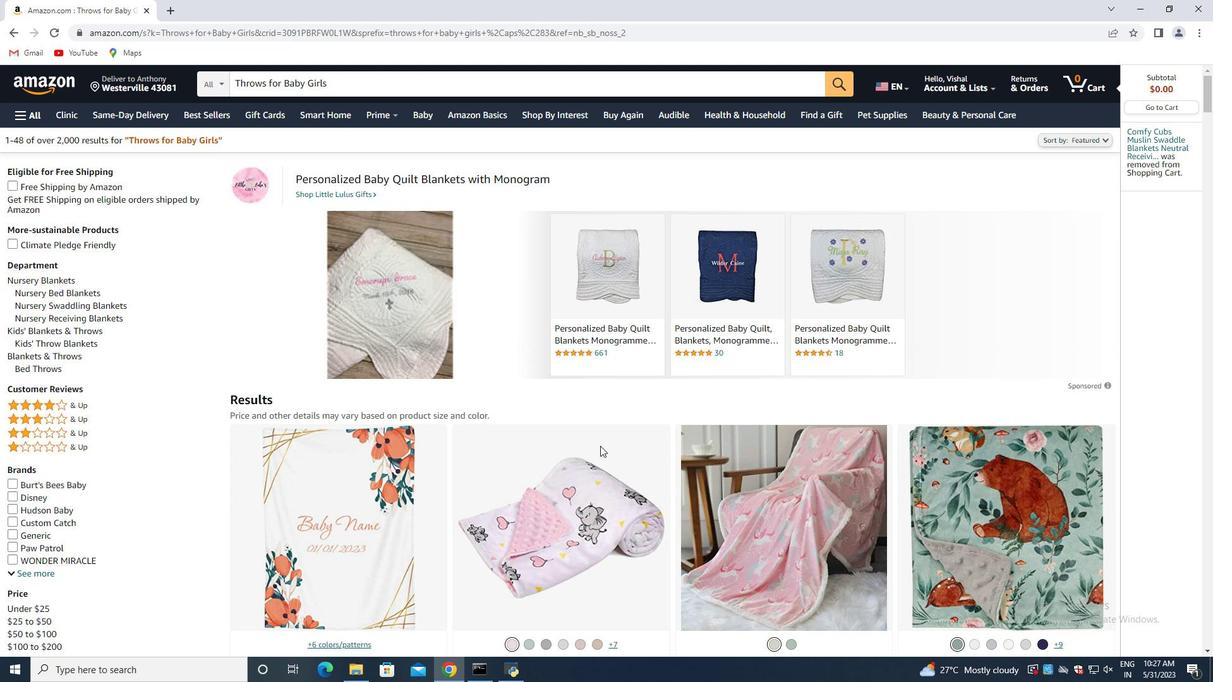 
Action: Mouse scrolled (600, 447) with delta (0, 0)
Screenshot: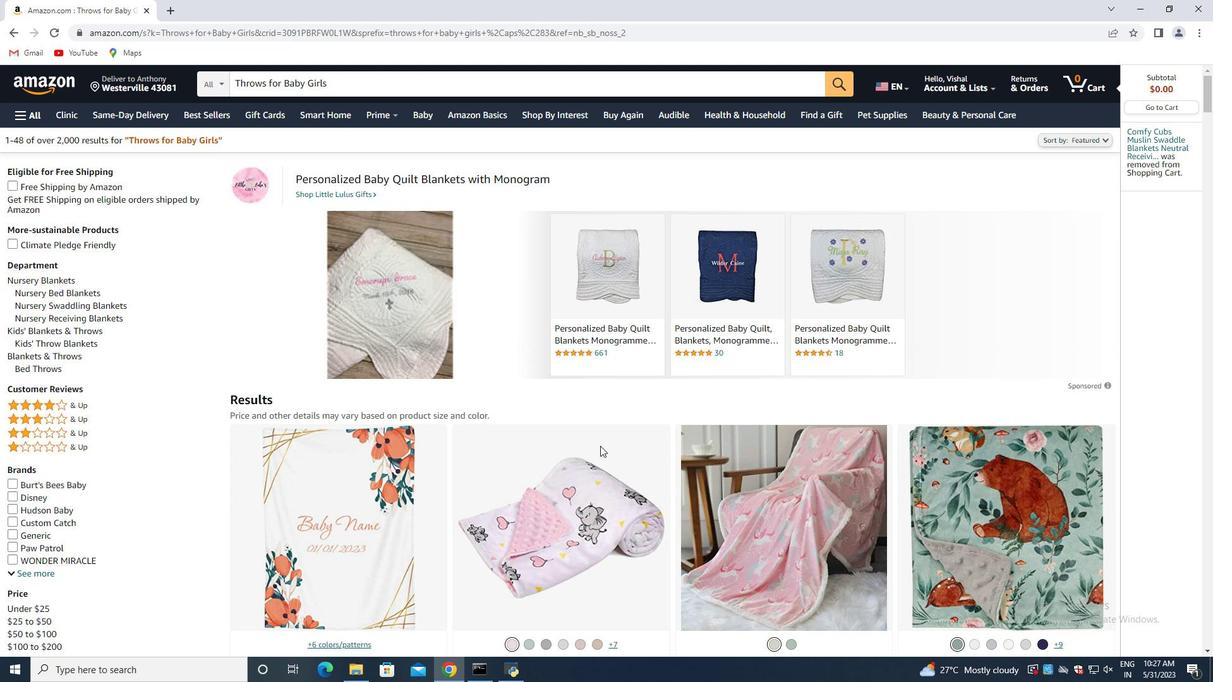 
Action: Mouse scrolled (600, 447) with delta (0, 0)
Screenshot: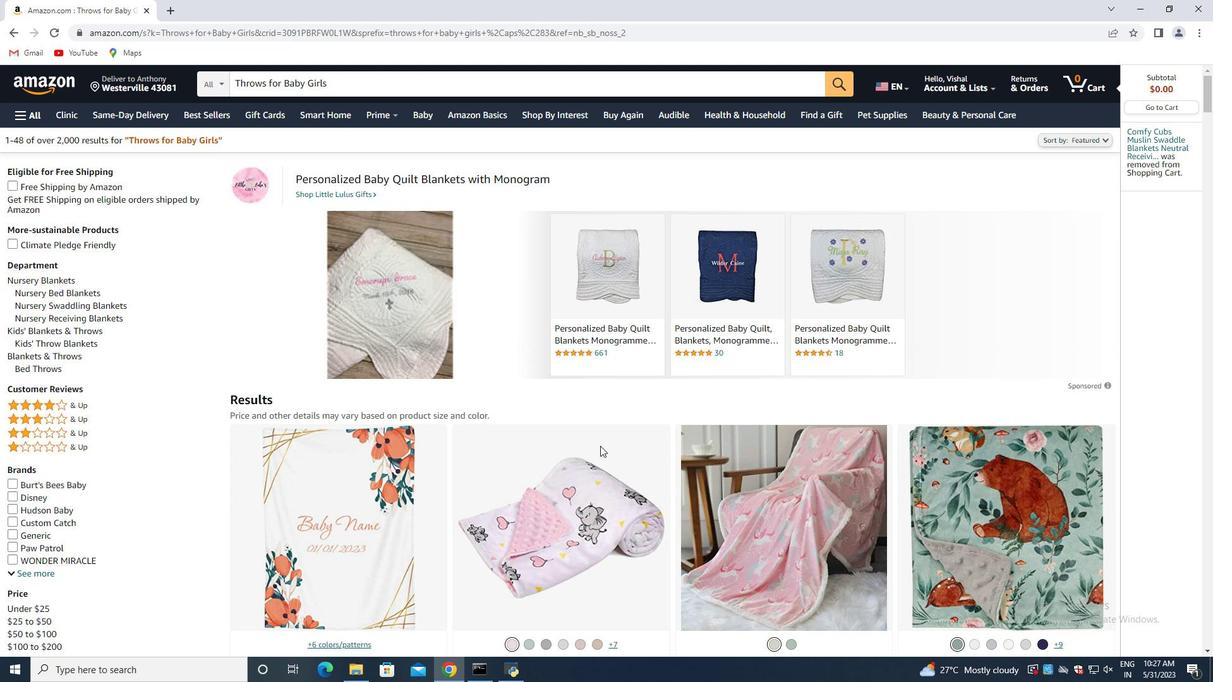 
Action: Mouse scrolled (600, 447) with delta (0, 0)
Screenshot: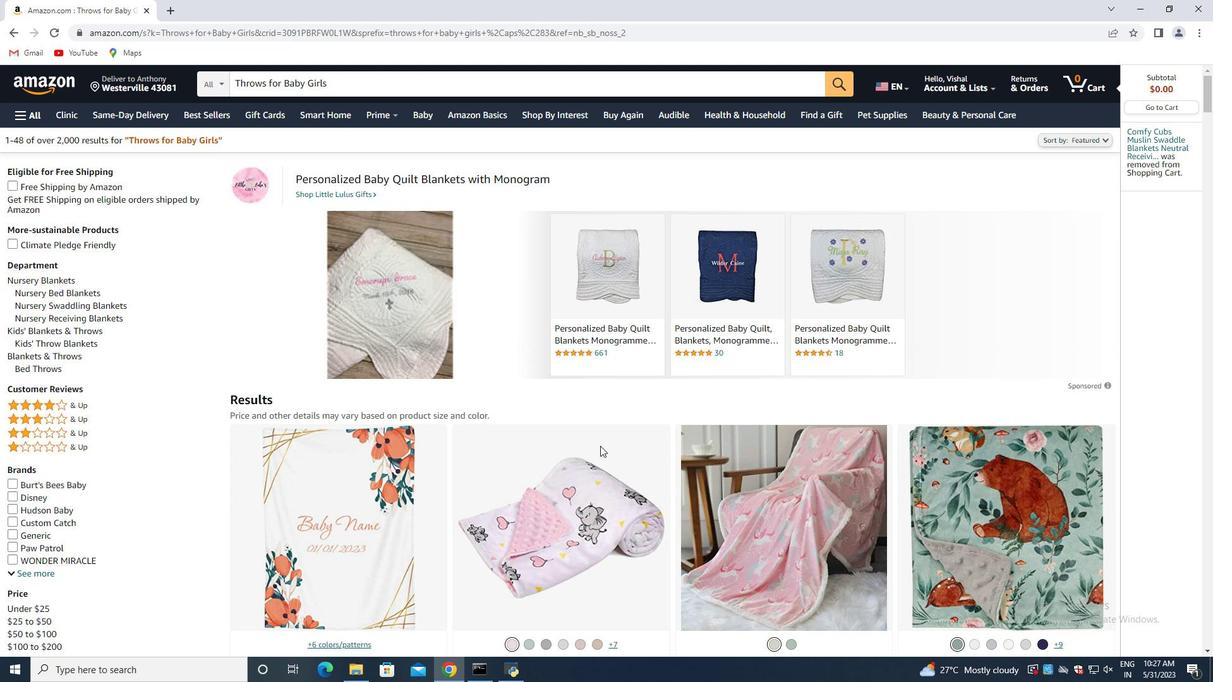 
Action: Mouse moved to (600, 447)
Screenshot: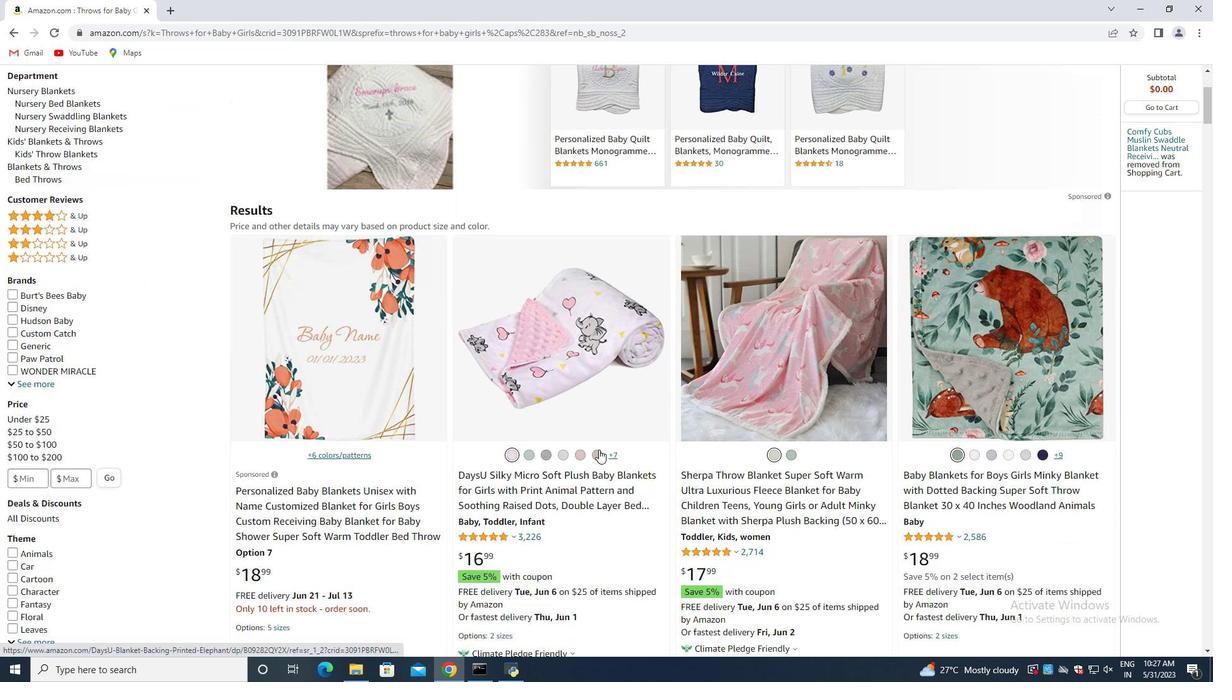 
Action: Mouse scrolled (600, 446) with delta (0, 0)
Screenshot: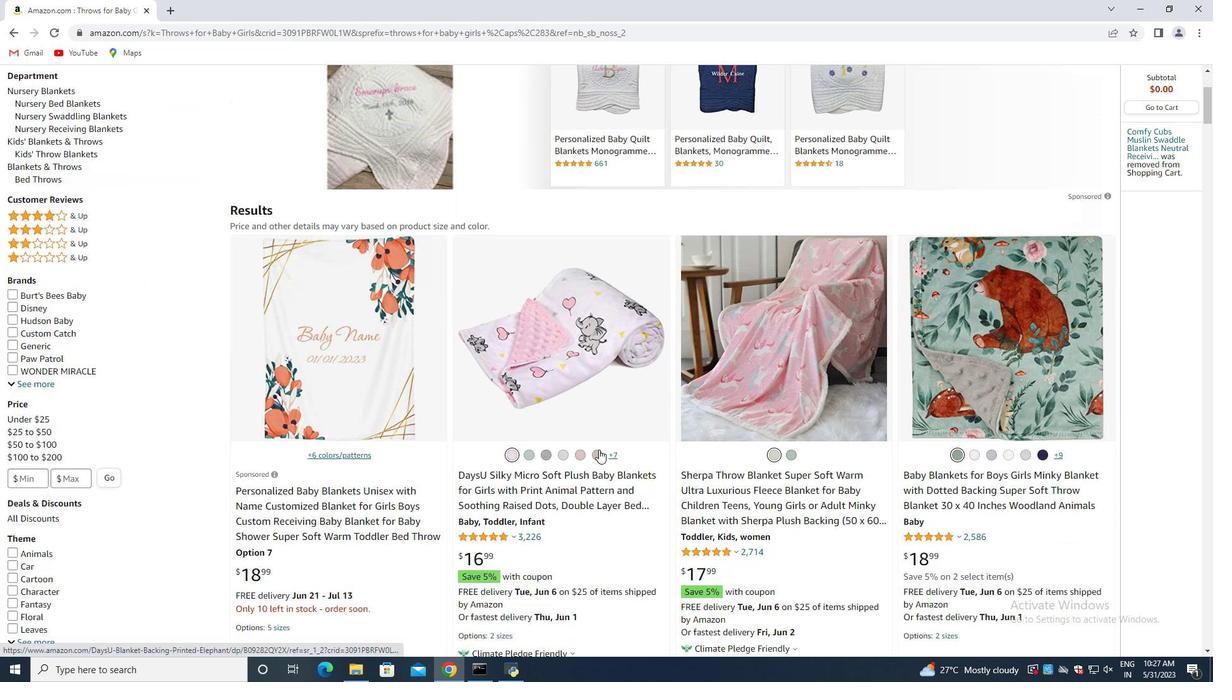 
Action: Mouse moved to (600, 448)
Screenshot: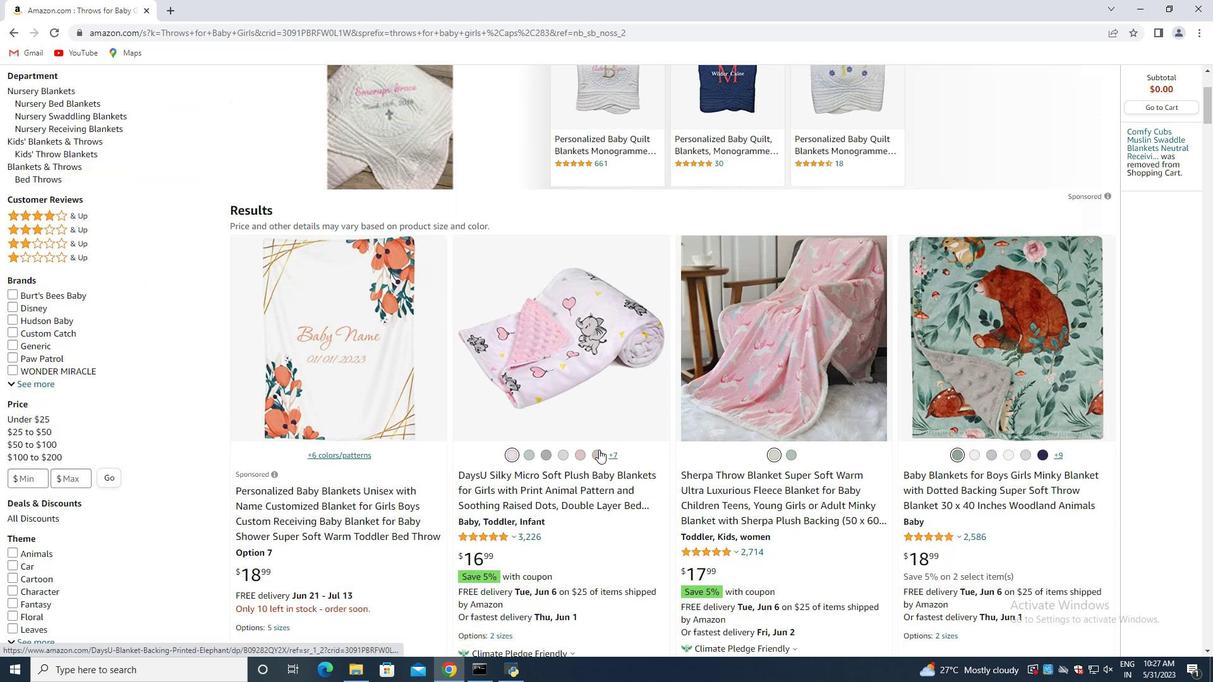 
Action: Mouse scrolled (600, 448) with delta (0, 0)
Screenshot: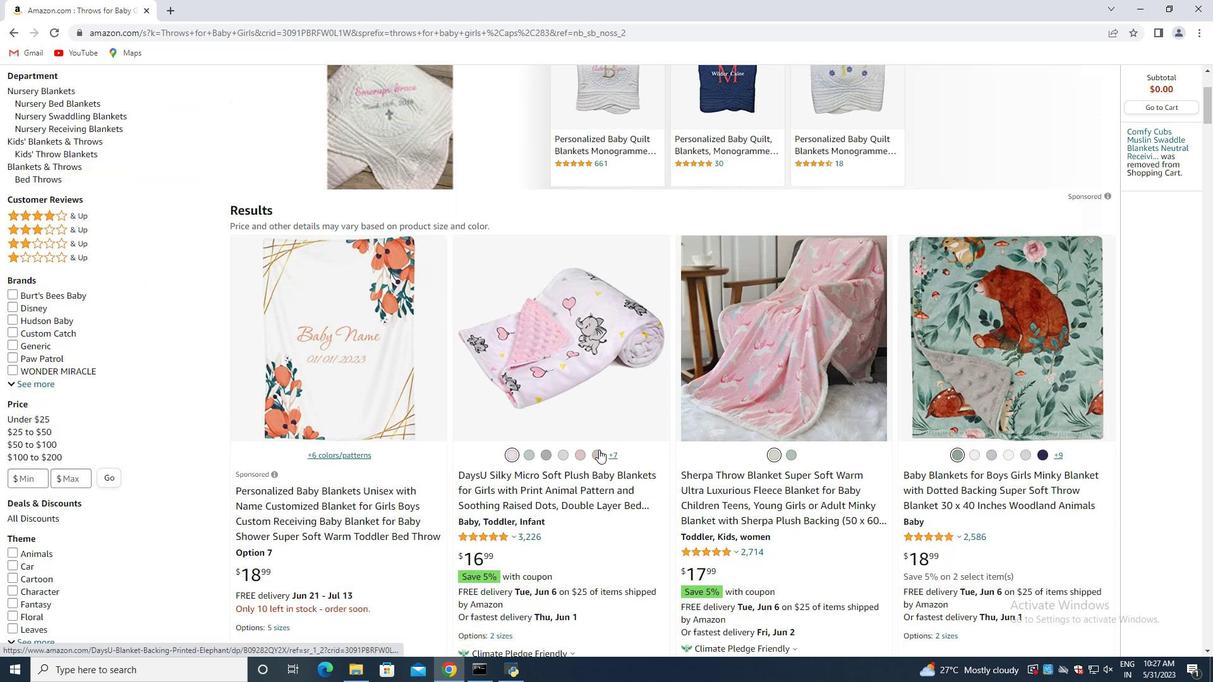 
Action: Mouse moved to (599, 450)
Screenshot: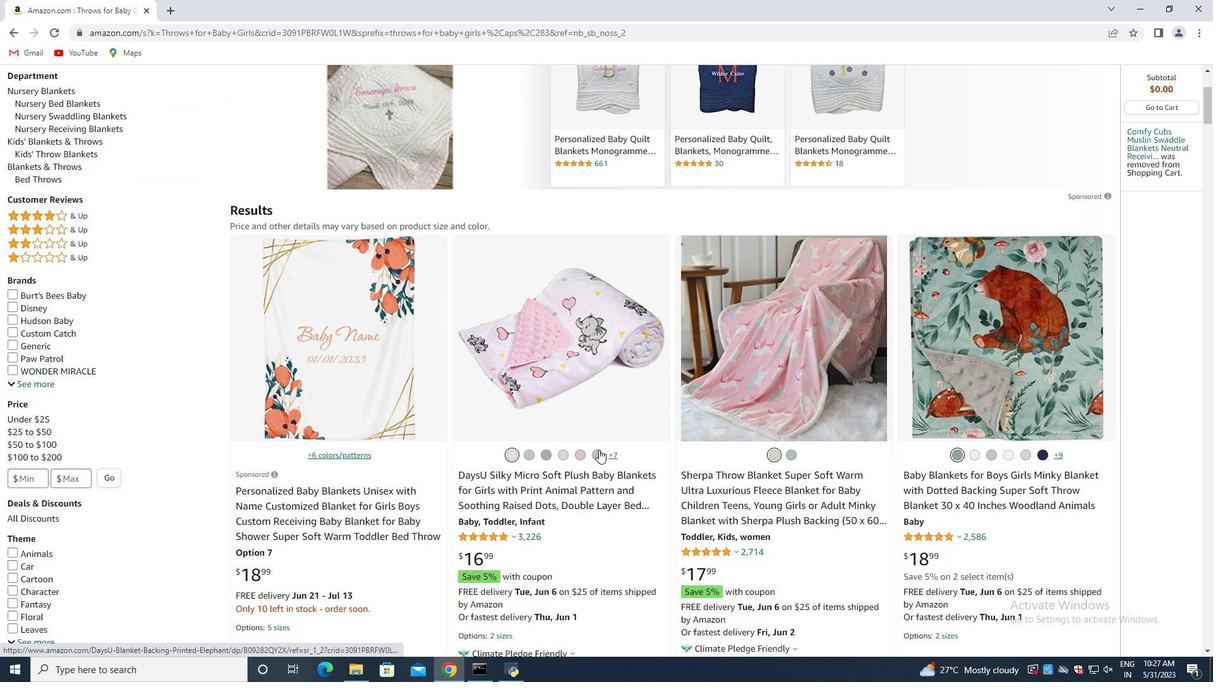 
Action: Mouse scrolled (599, 449) with delta (0, 0)
Screenshot: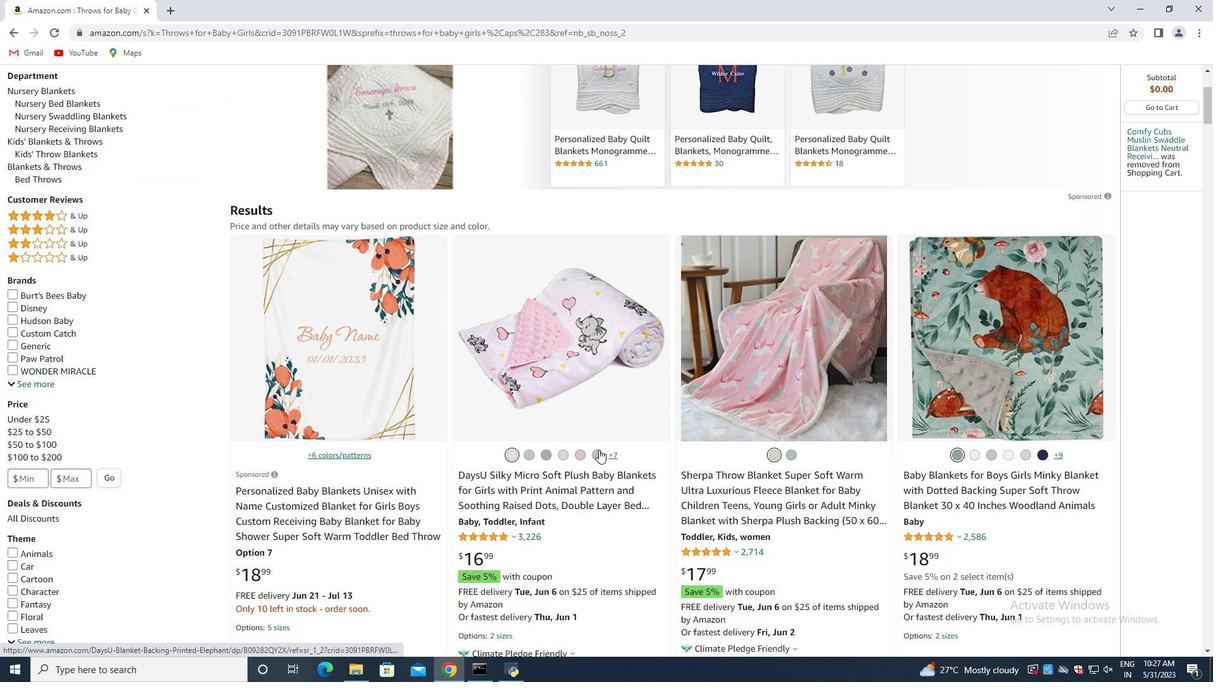 
Action: Mouse moved to (693, 522)
Screenshot: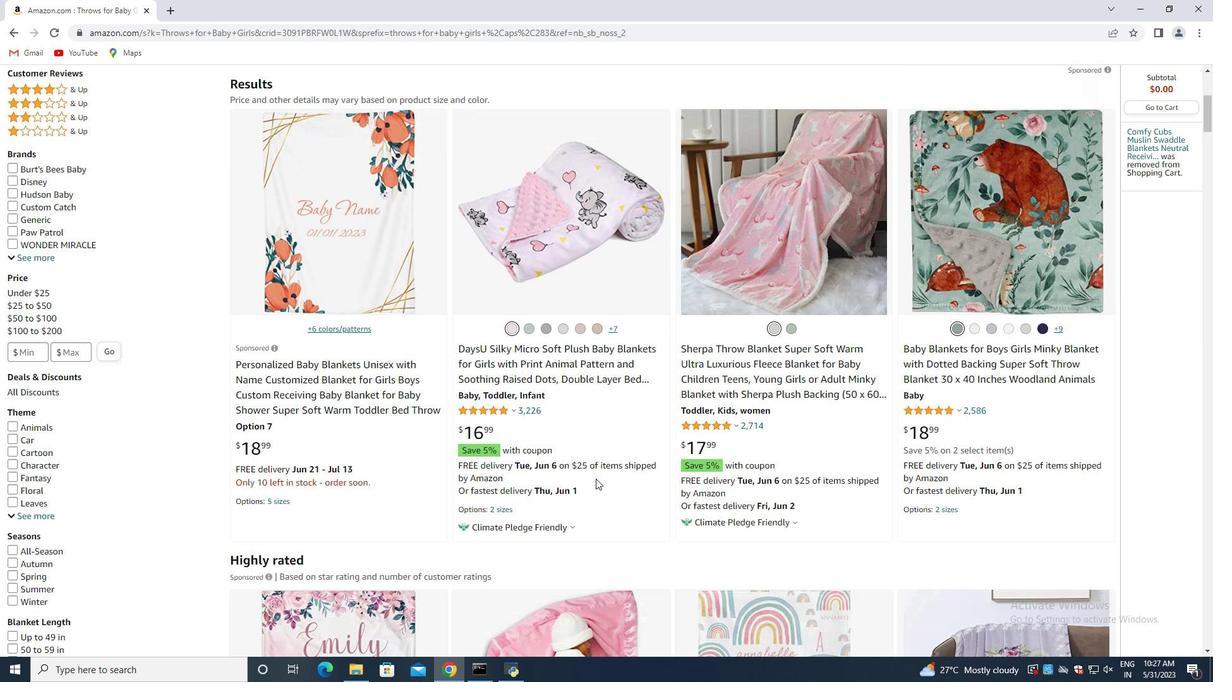 
Action: Mouse scrolled (723, 523) with delta (0, 0)
Screenshot: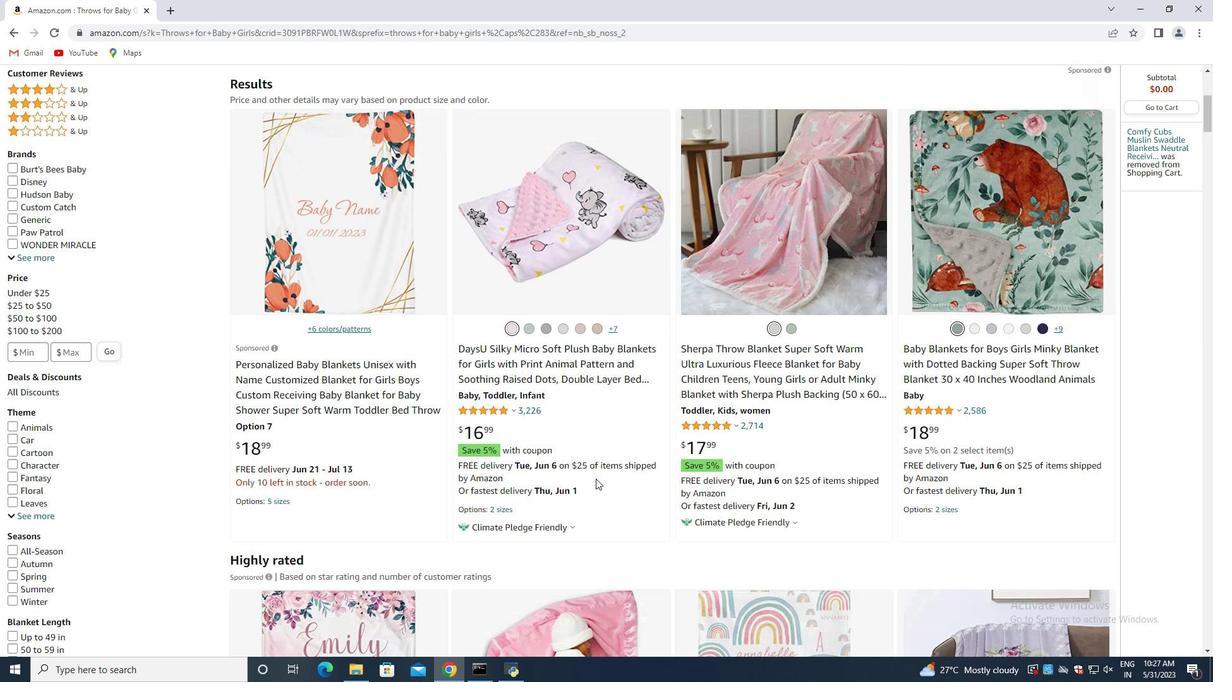 
Action: Mouse moved to (682, 520)
Screenshot: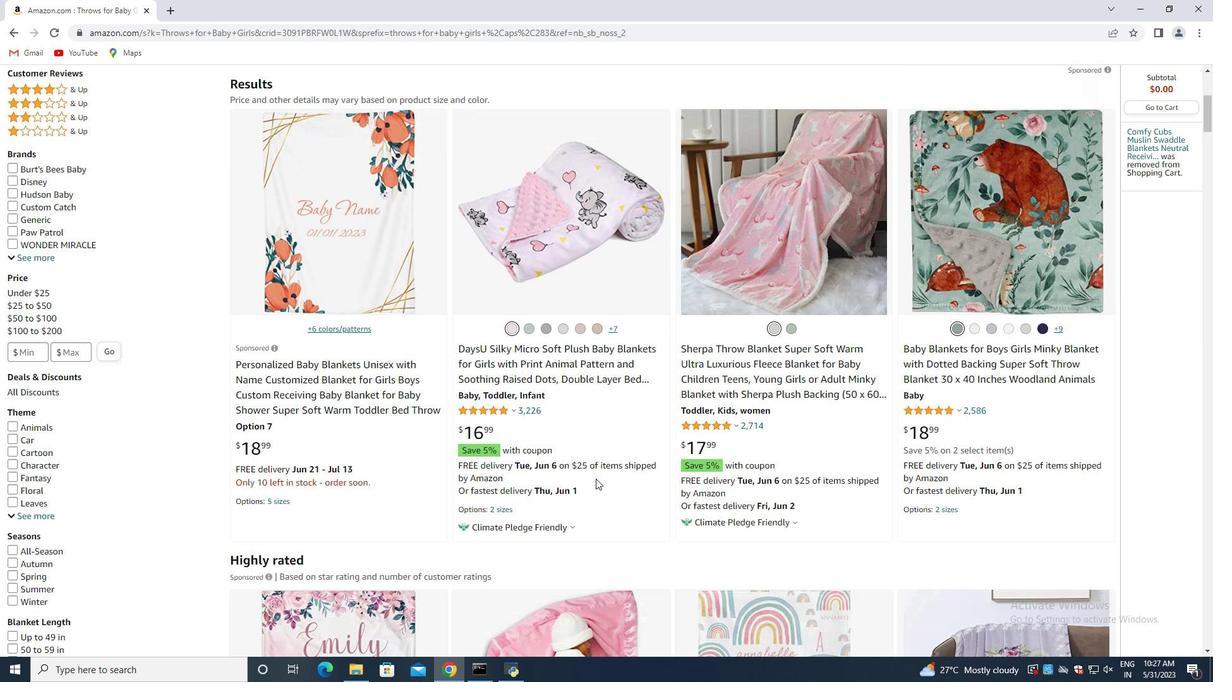 
Action: Mouse scrolled (688, 520) with delta (0, 0)
Screenshot: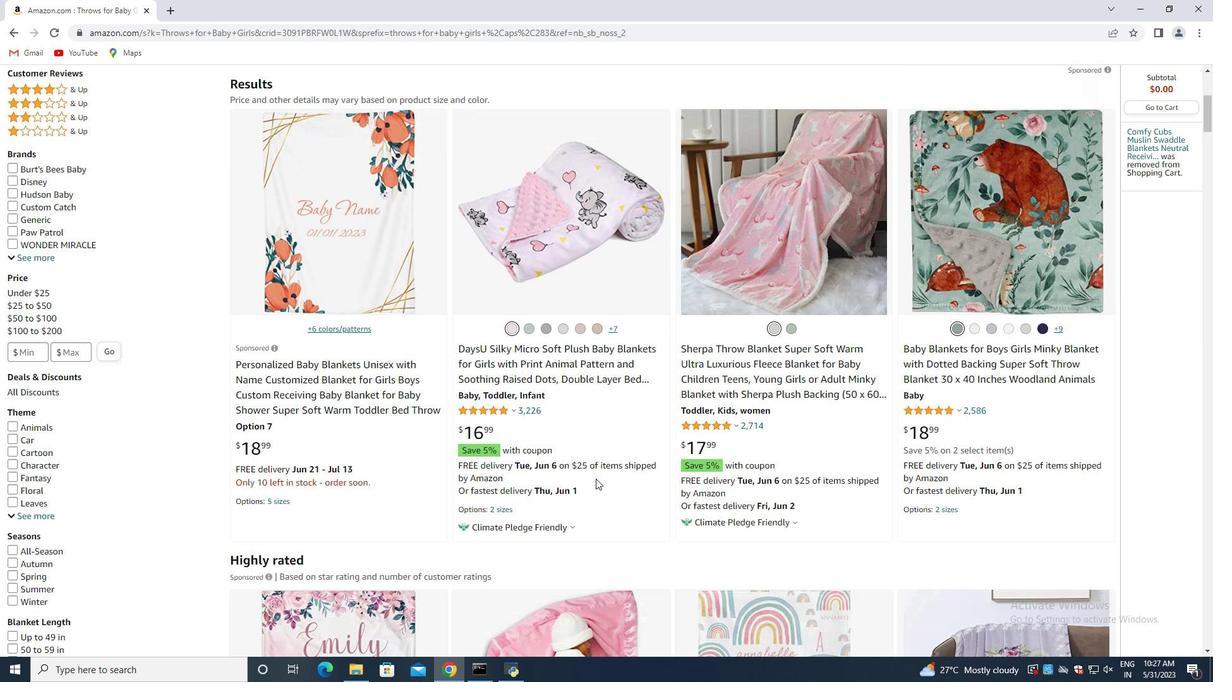 
Action: Mouse moved to (576, 393)
Screenshot: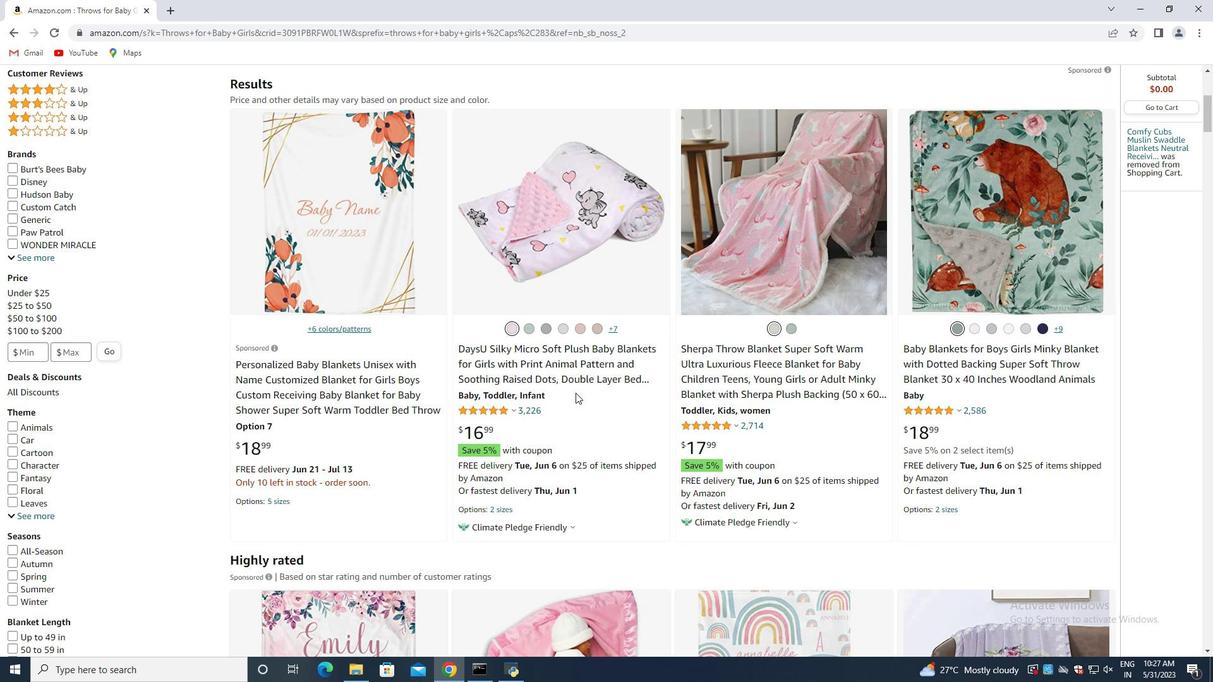 
Action: Mouse scrolled (576, 393) with delta (0, 0)
Screenshot: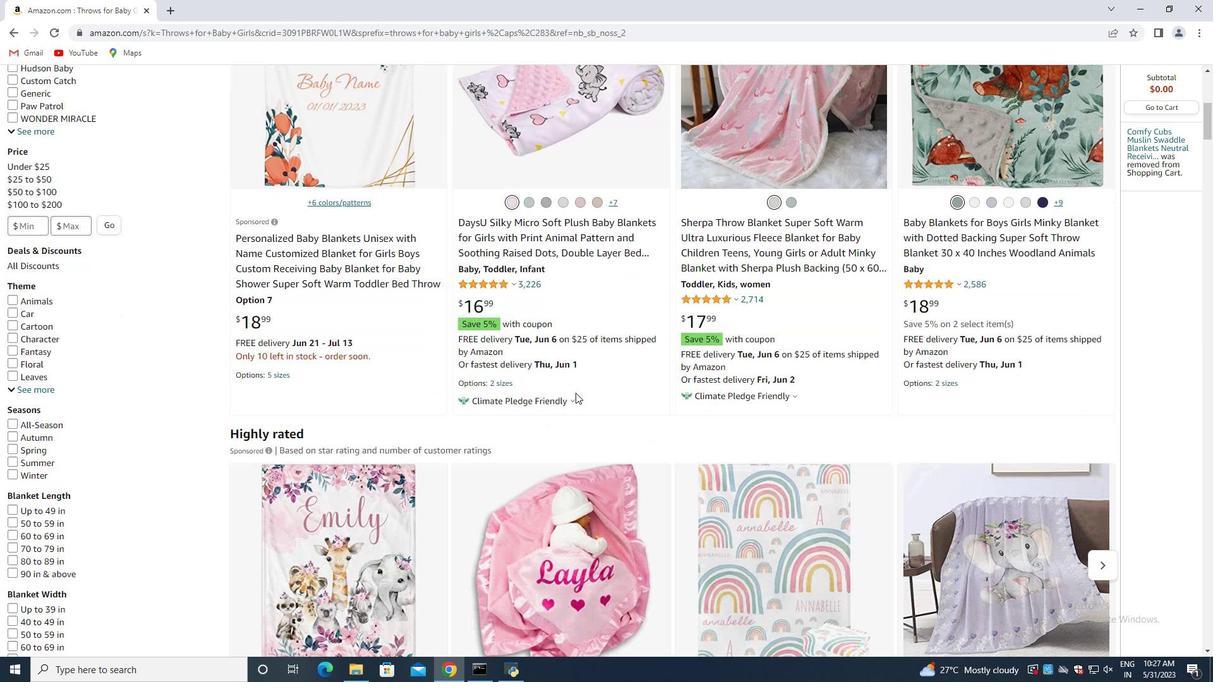 
Action: Mouse scrolled (576, 393) with delta (0, 0)
Screenshot: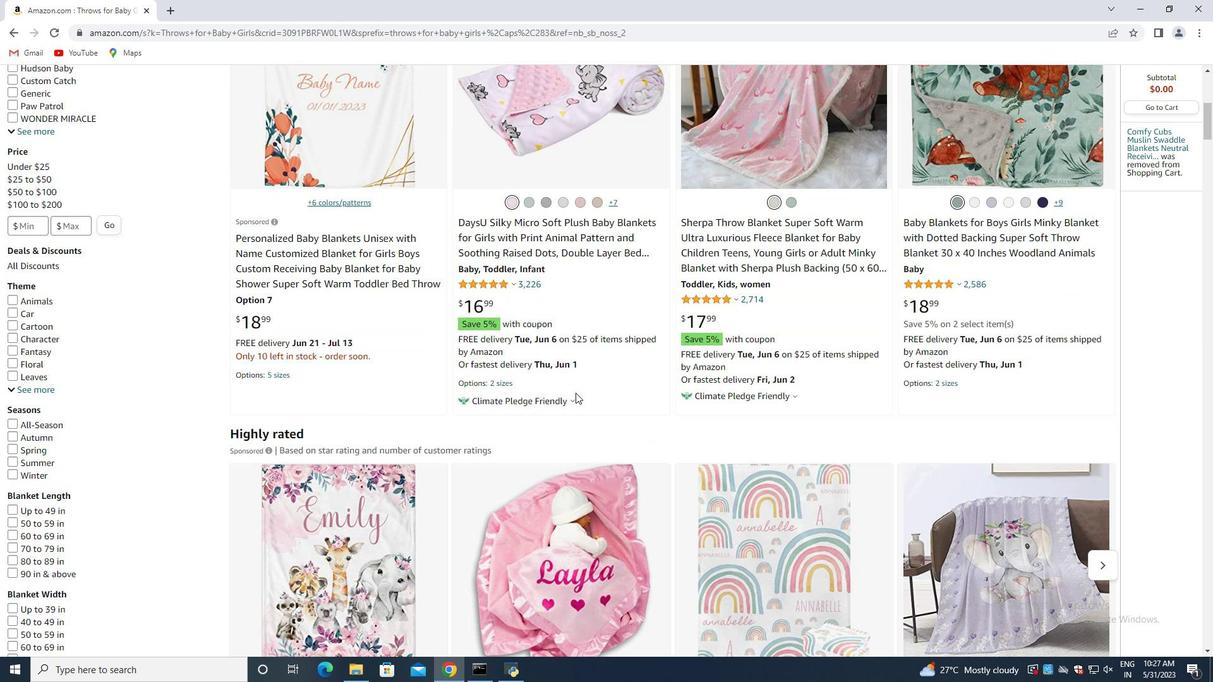 
Action: Mouse scrolled (576, 393) with delta (0, 0)
Screenshot: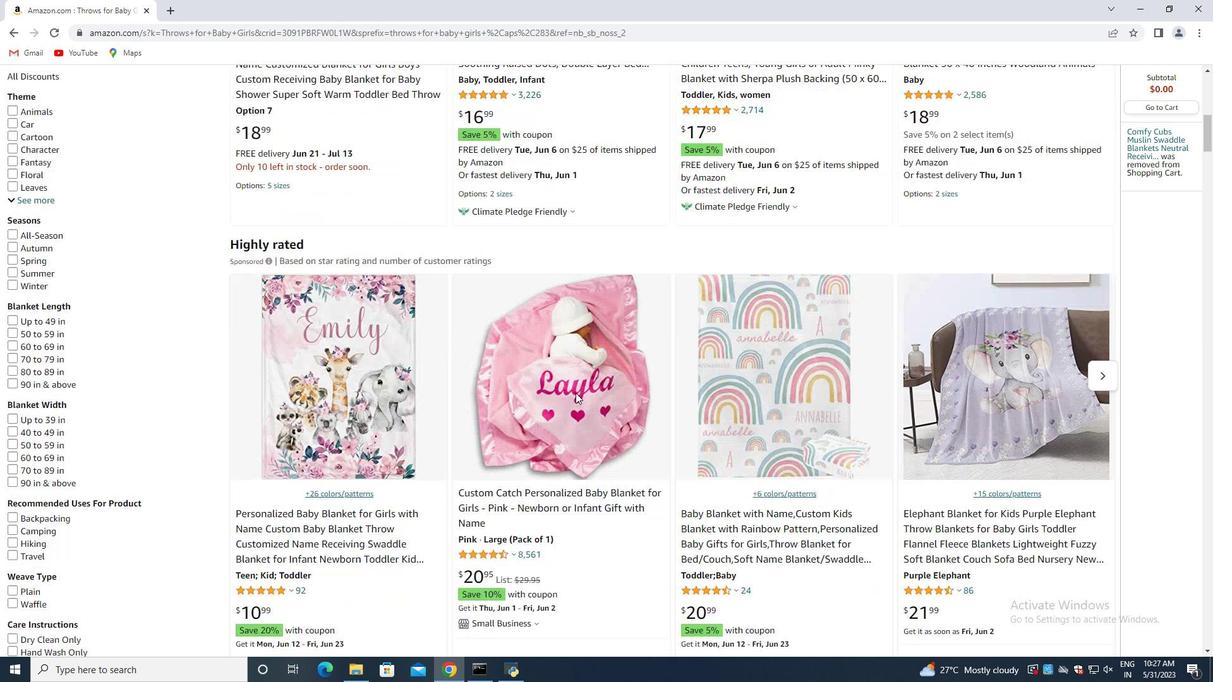 
Action: Mouse scrolled (576, 393) with delta (0, 0)
Screenshot: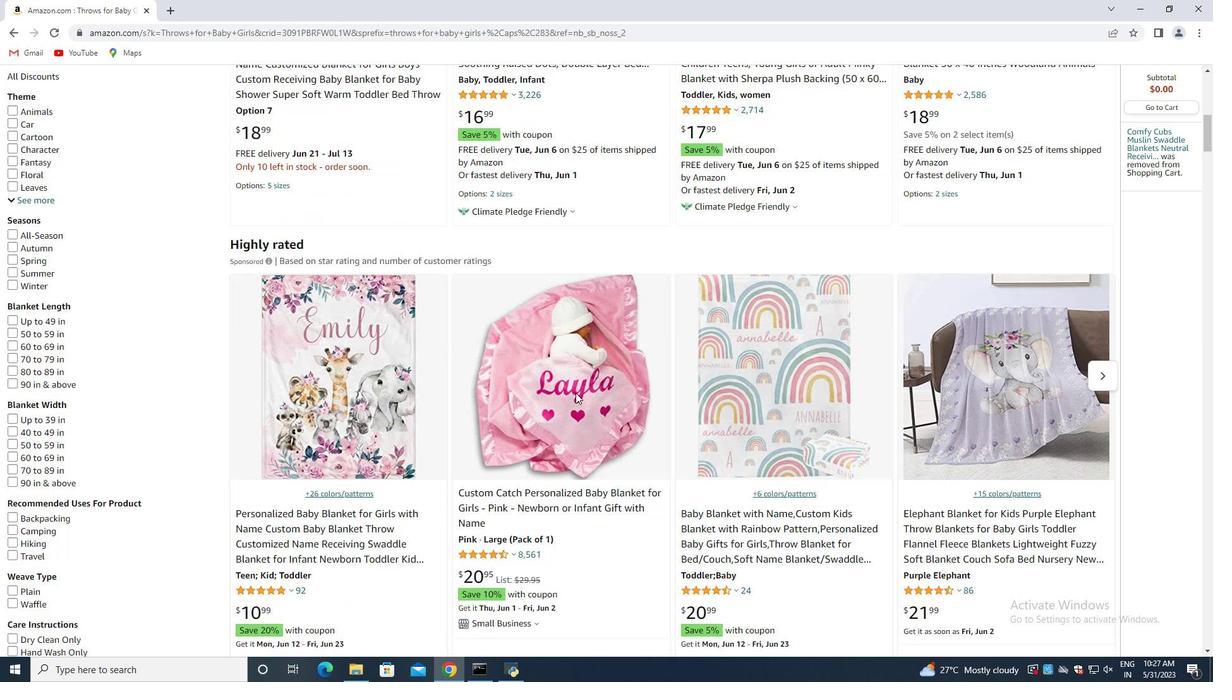 
Action: Mouse moved to (576, 393)
Screenshot: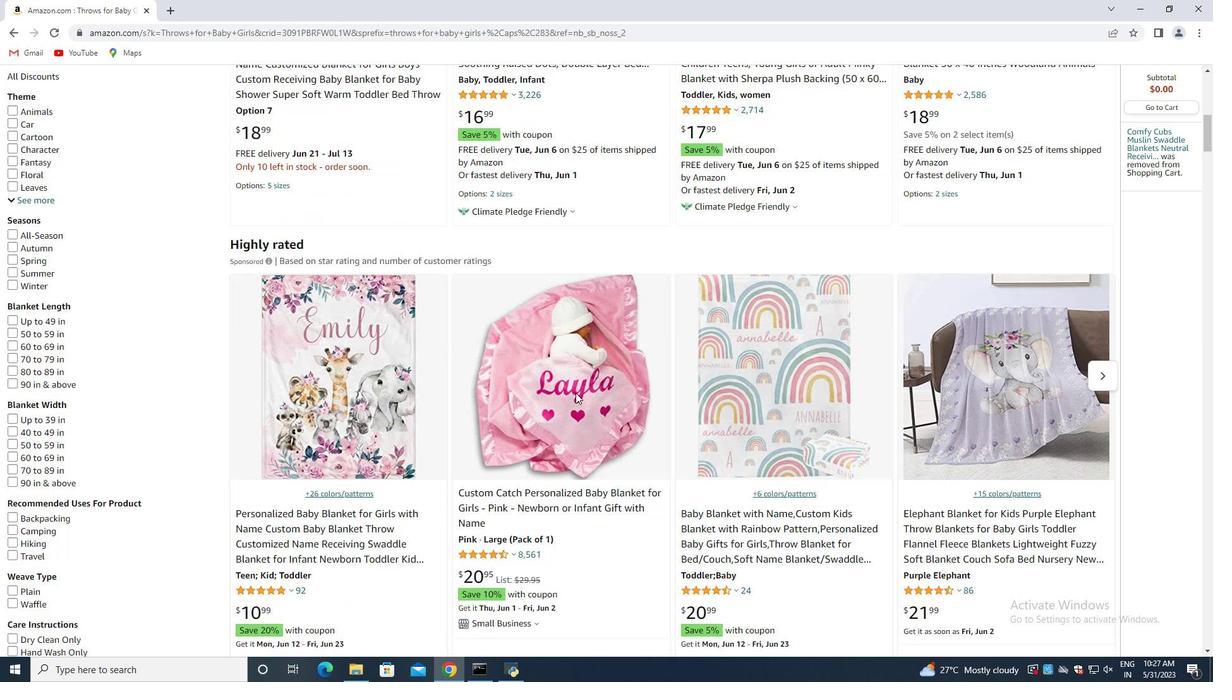 
Action: Mouse scrolled (576, 393) with delta (0, 0)
Screenshot: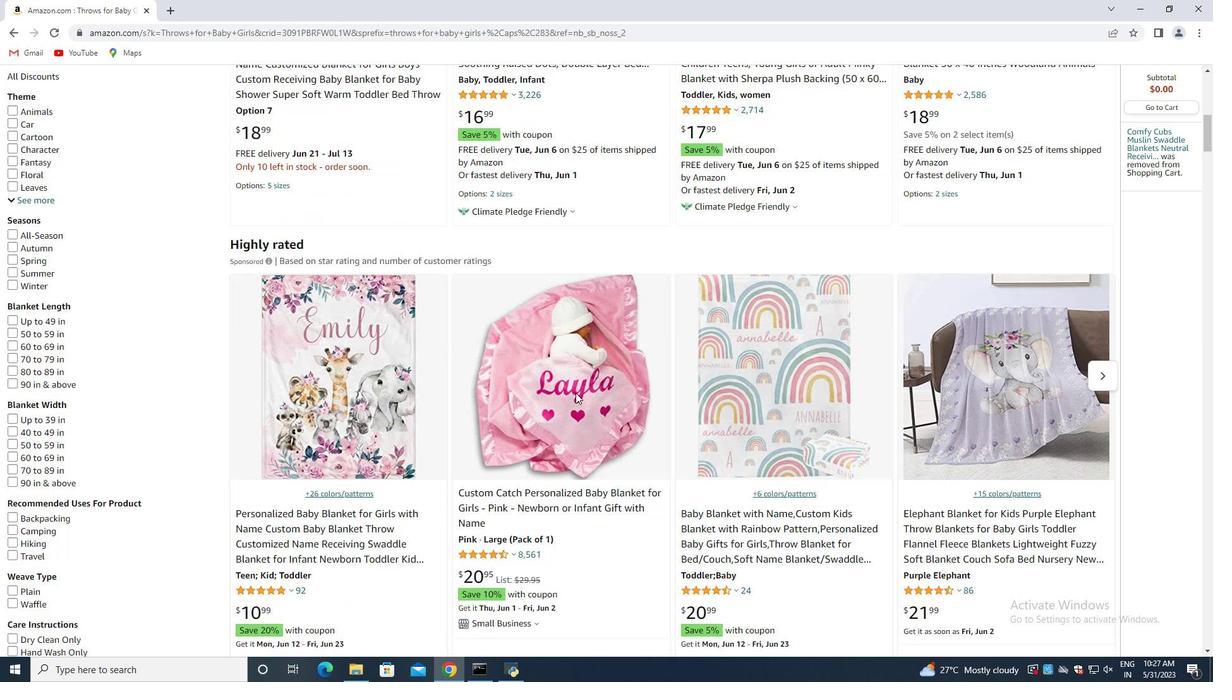 
Action: Mouse moved to (336, 530)
Screenshot: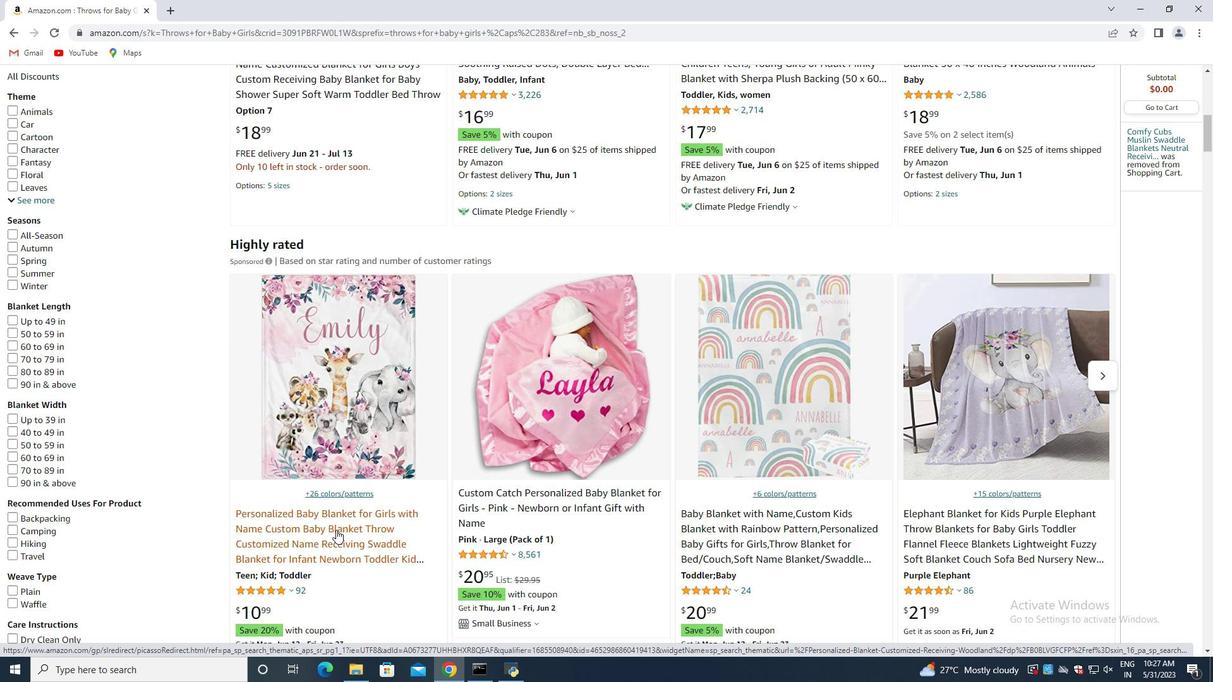 
Action: Mouse pressed left at (336, 530)
Screenshot: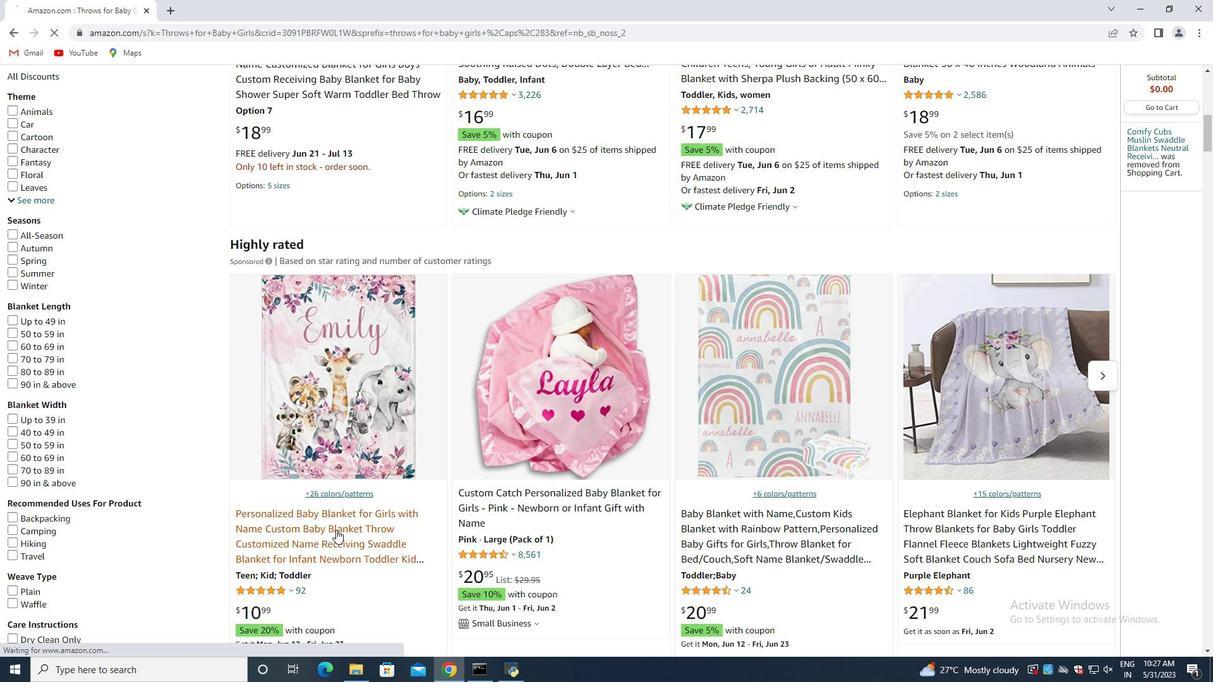 
Action: Mouse moved to (631, 423)
Screenshot: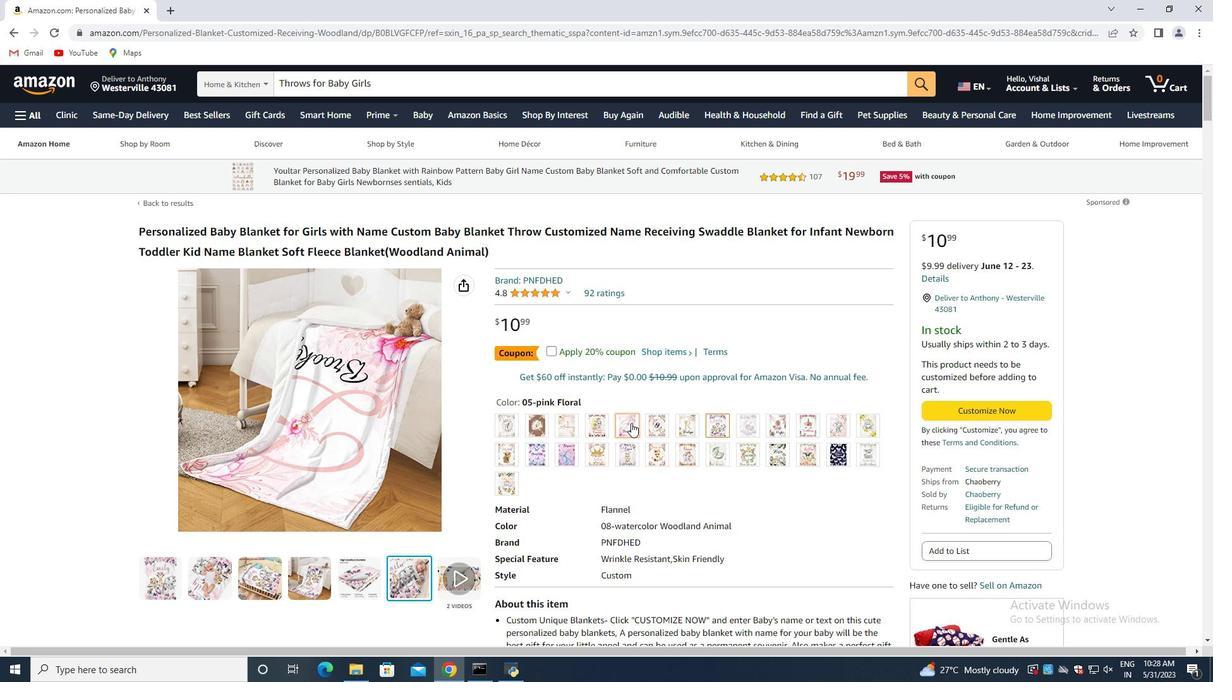 
Action: Mouse pressed left at (631, 423)
Screenshot: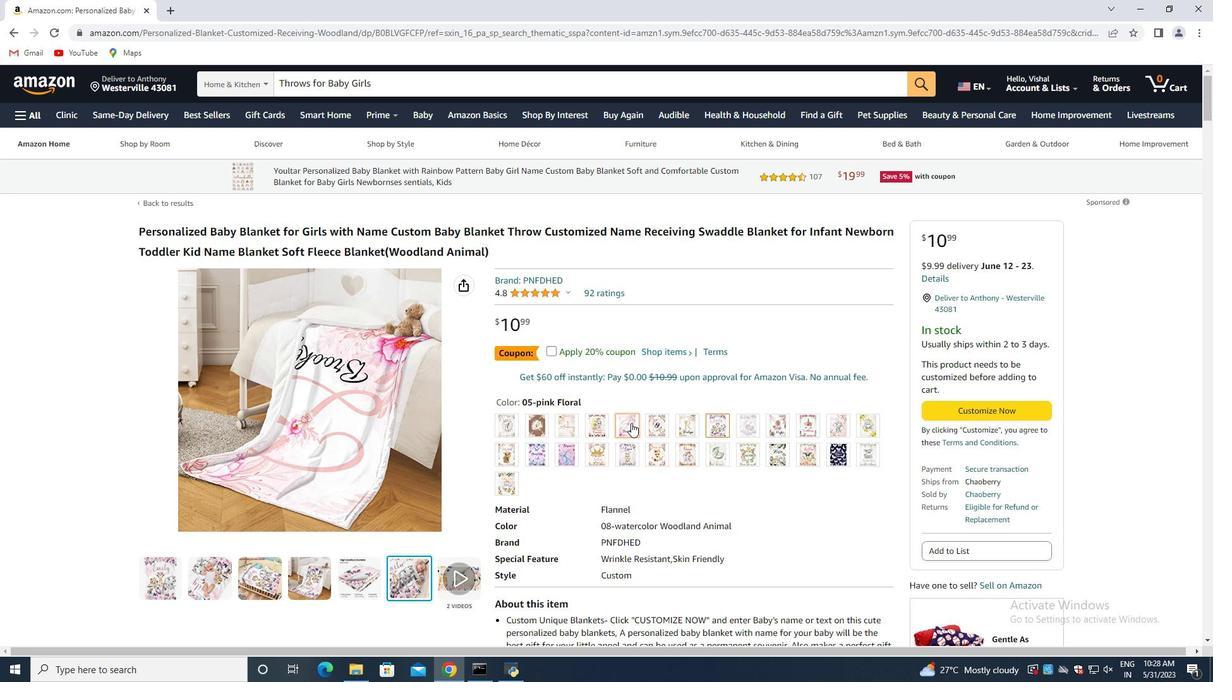 
Action: Mouse moved to (720, 427)
Screenshot: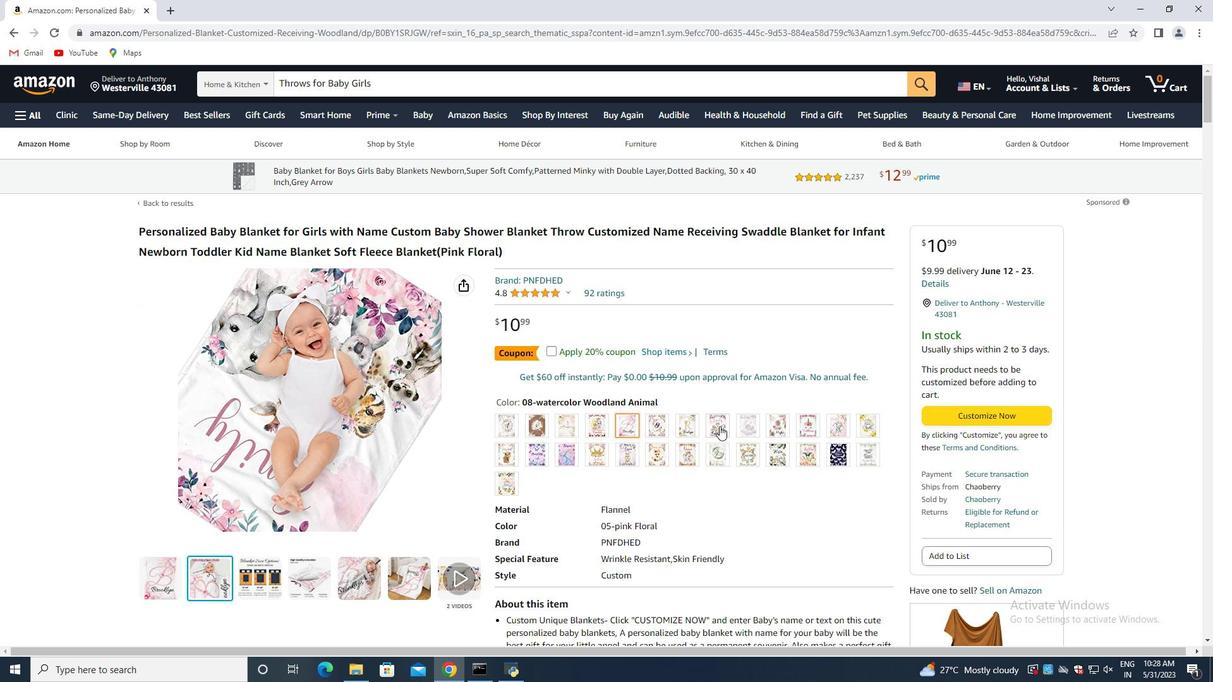 
Action: Mouse pressed left at (720, 427)
Screenshot: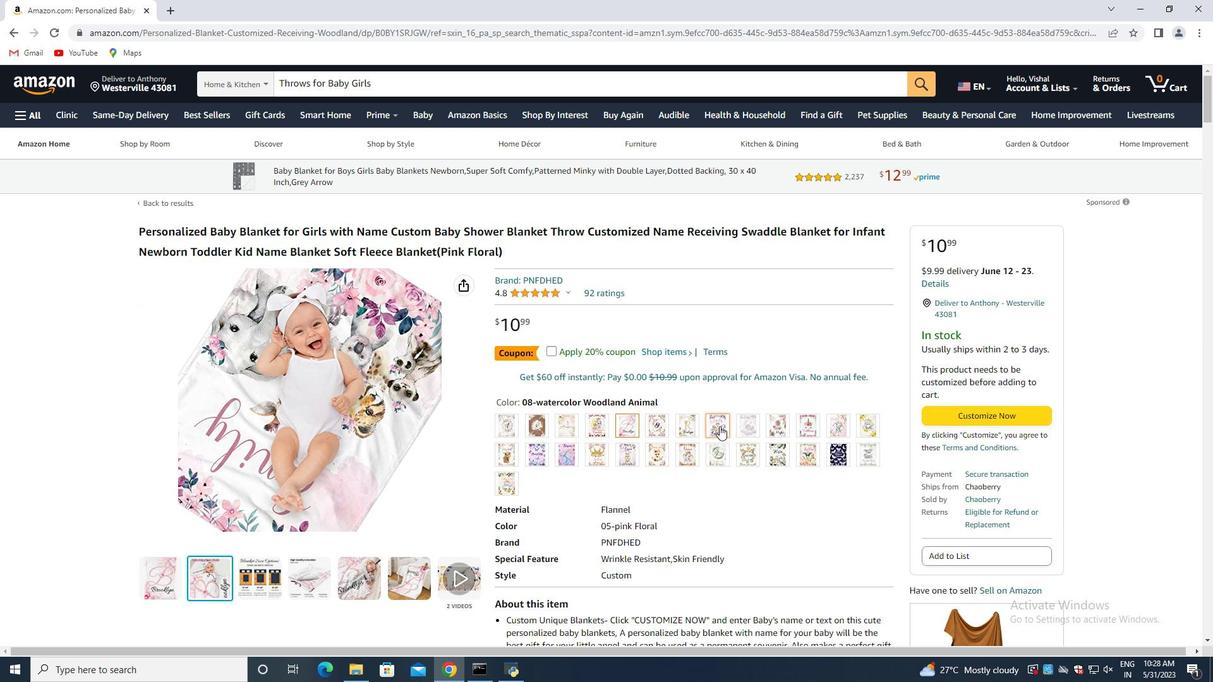 
Action: Mouse moved to (889, 450)
Screenshot: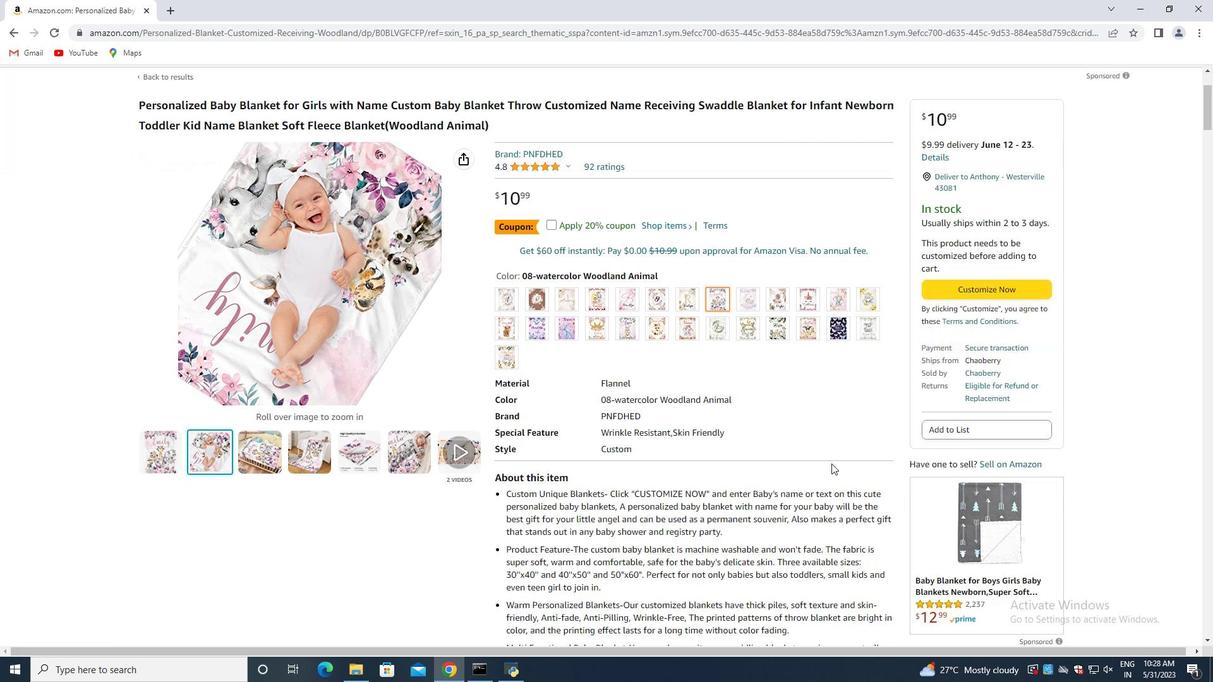 
Action: Mouse scrolled (889, 449) with delta (0, 0)
Screenshot: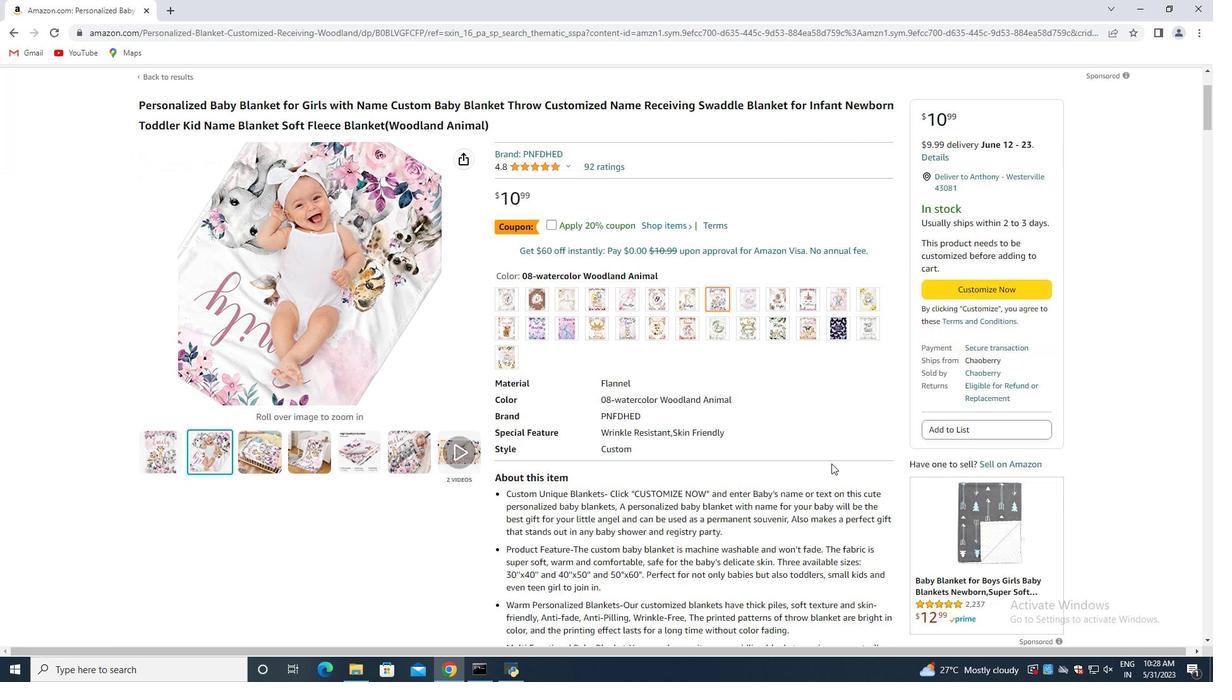 
Action: Mouse moved to (889, 450)
Screenshot: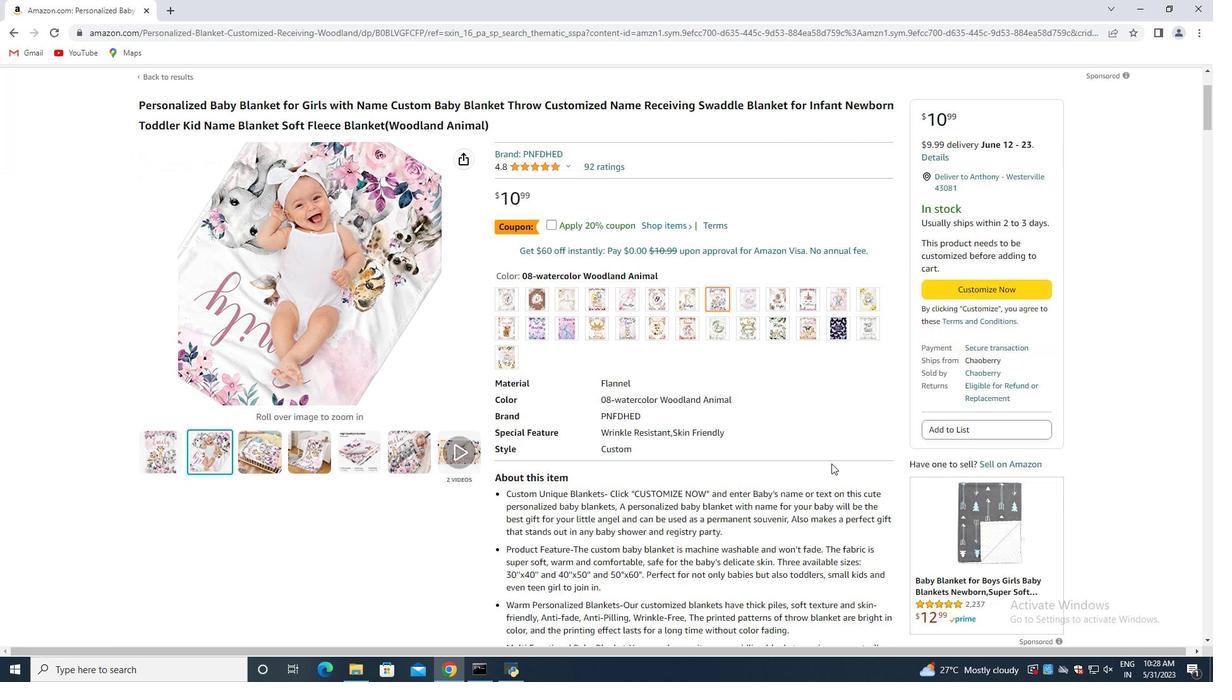
Action: Mouse scrolled (889, 449) with delta (0, 0)
Screenshot: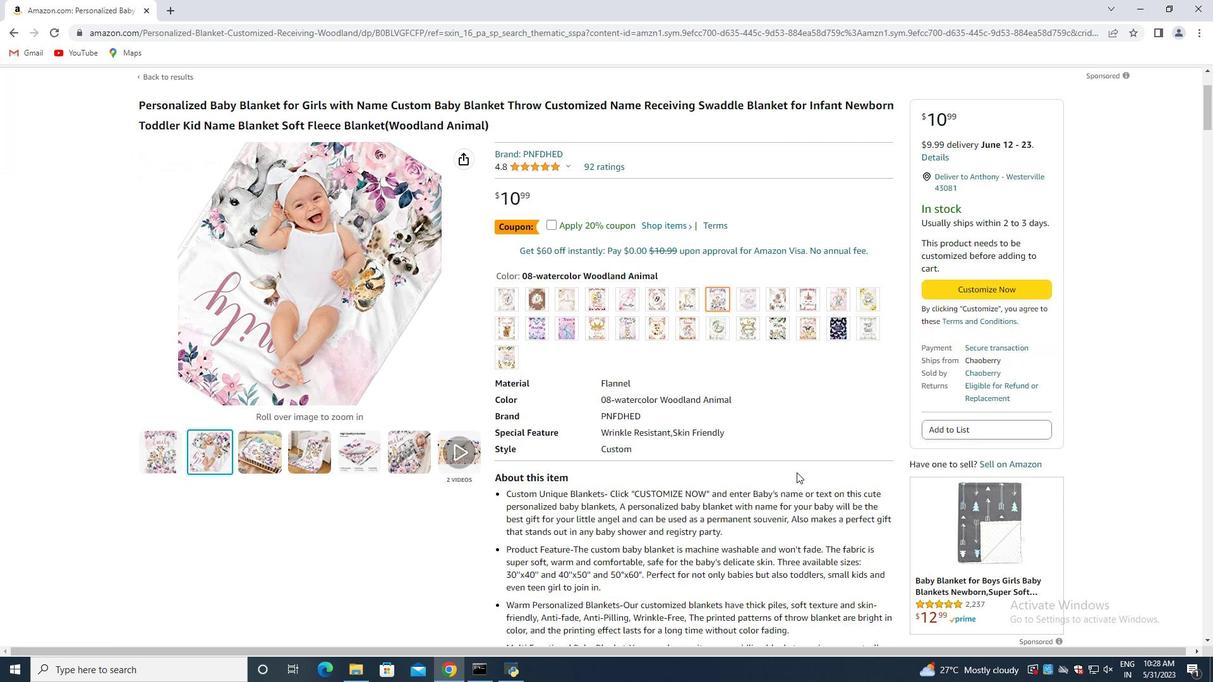 
Action: Mouse moved to (768, 484)
Screenshot: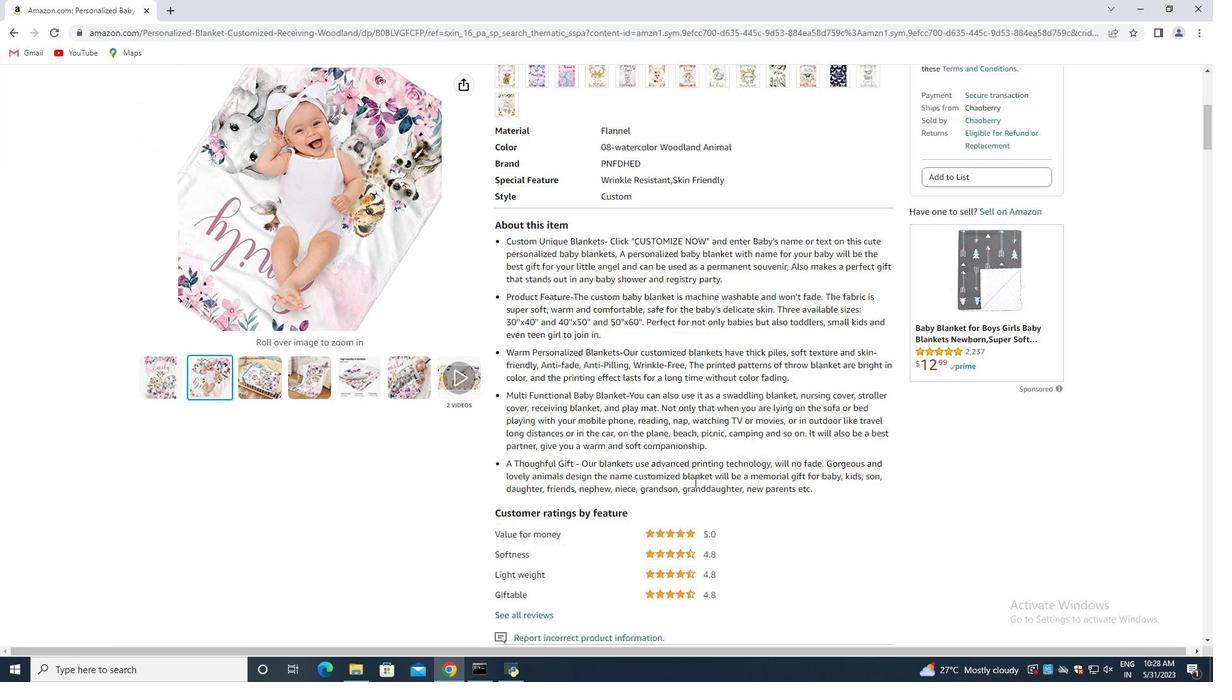 
Action: Mouse scrolled (779, 480) with delta (0, 0)
Screenshot: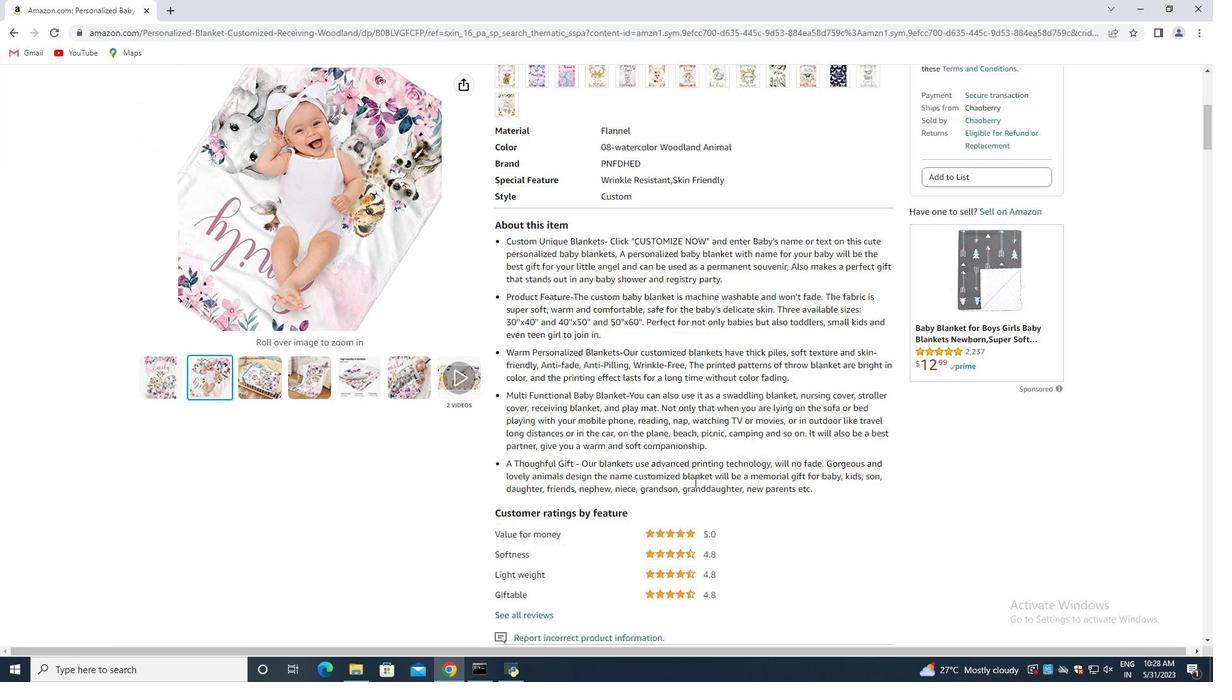 
Action: Mouse moved to (767, 485)
Screenshot: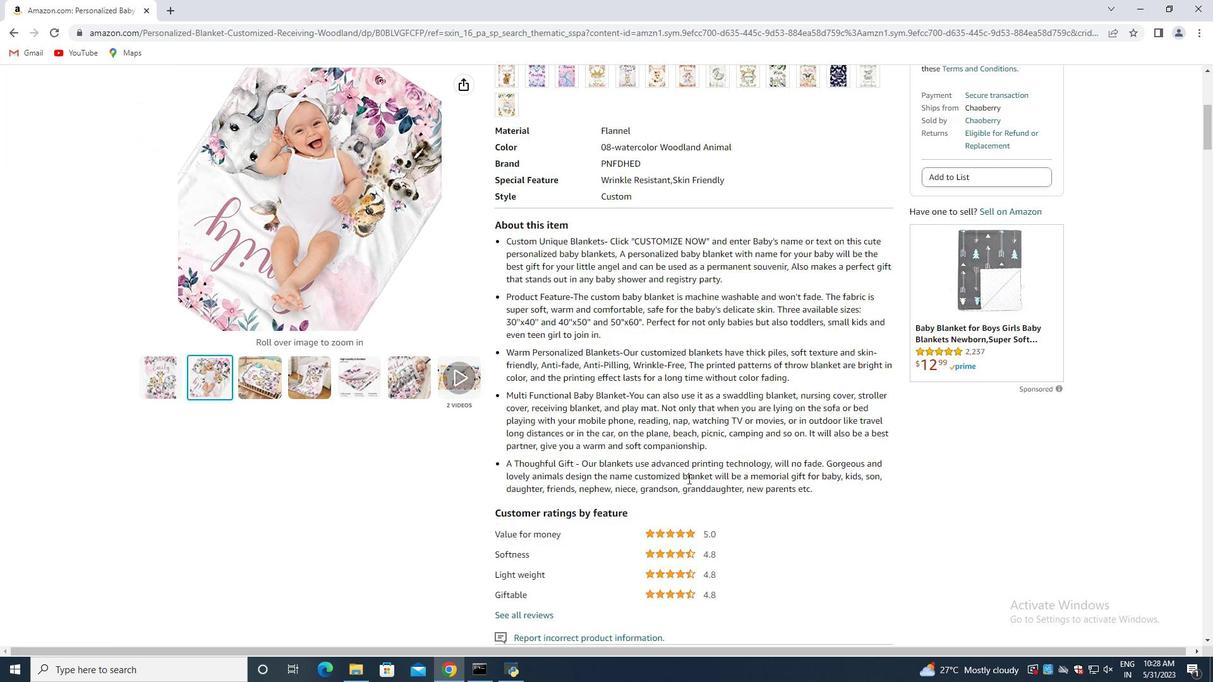 
Action: Mouse scrolled (768, 484) with delta (0, 0)
Screenshot: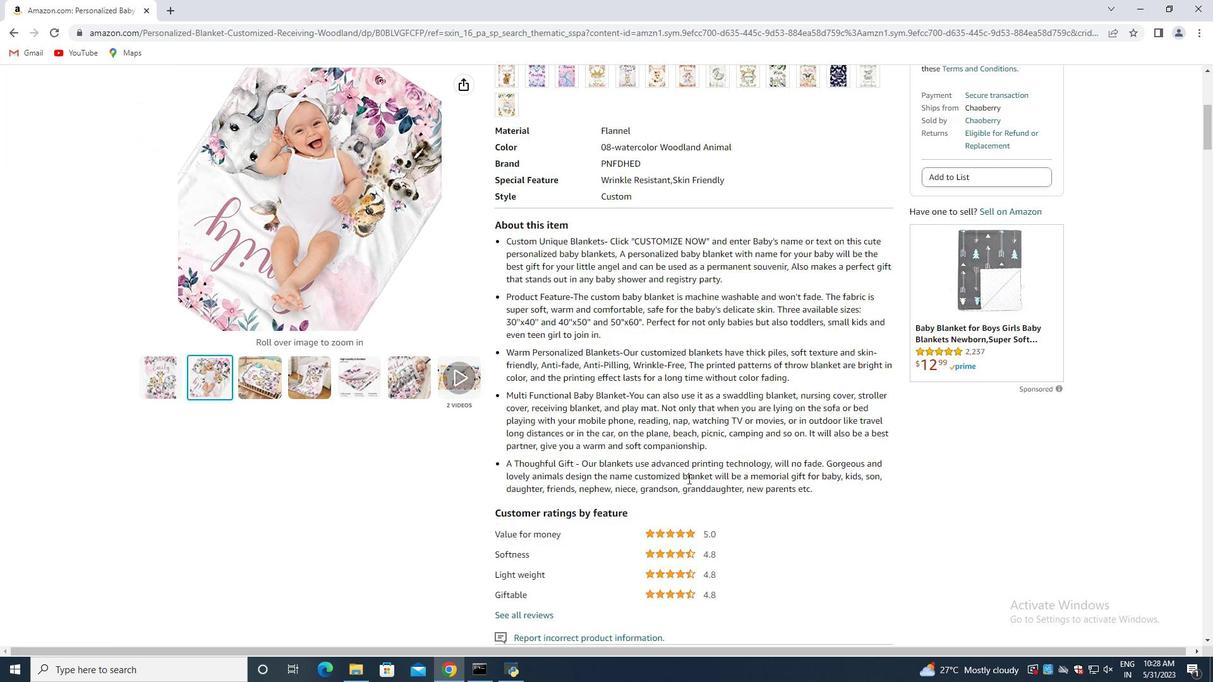 
Action: Mouse moved to (760, 485)
Screenshot: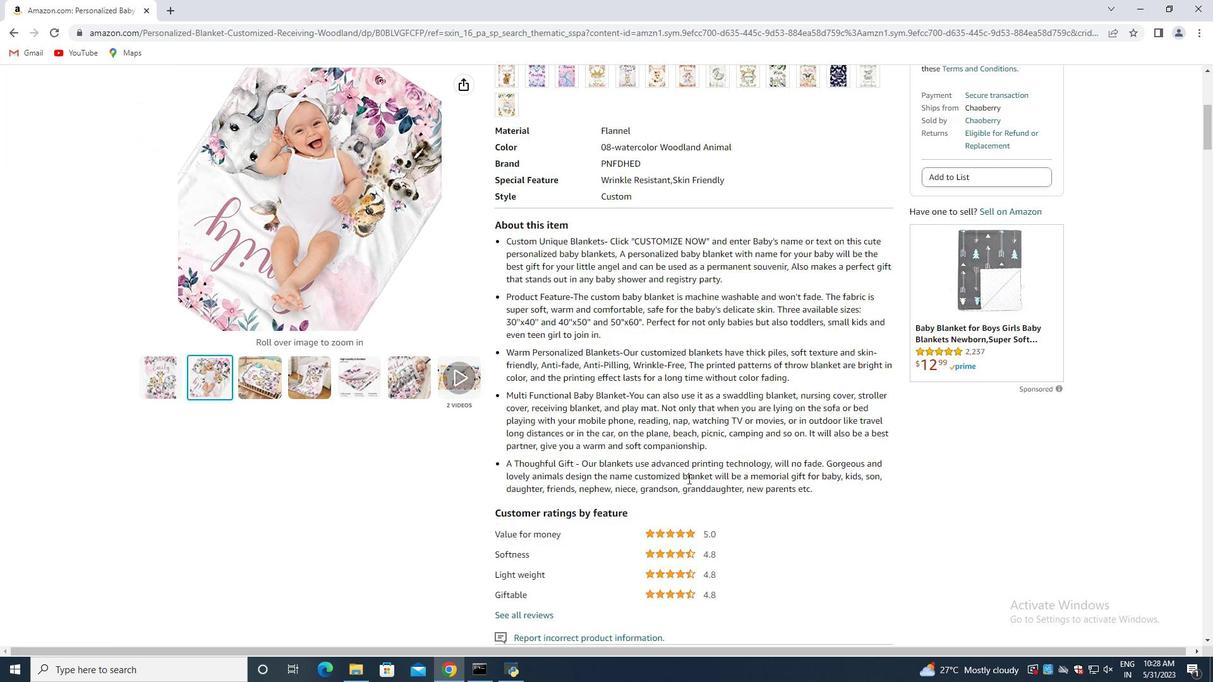 
Action: Mouse scrolled (762, 485) with delta (0, 0)
Screenshot: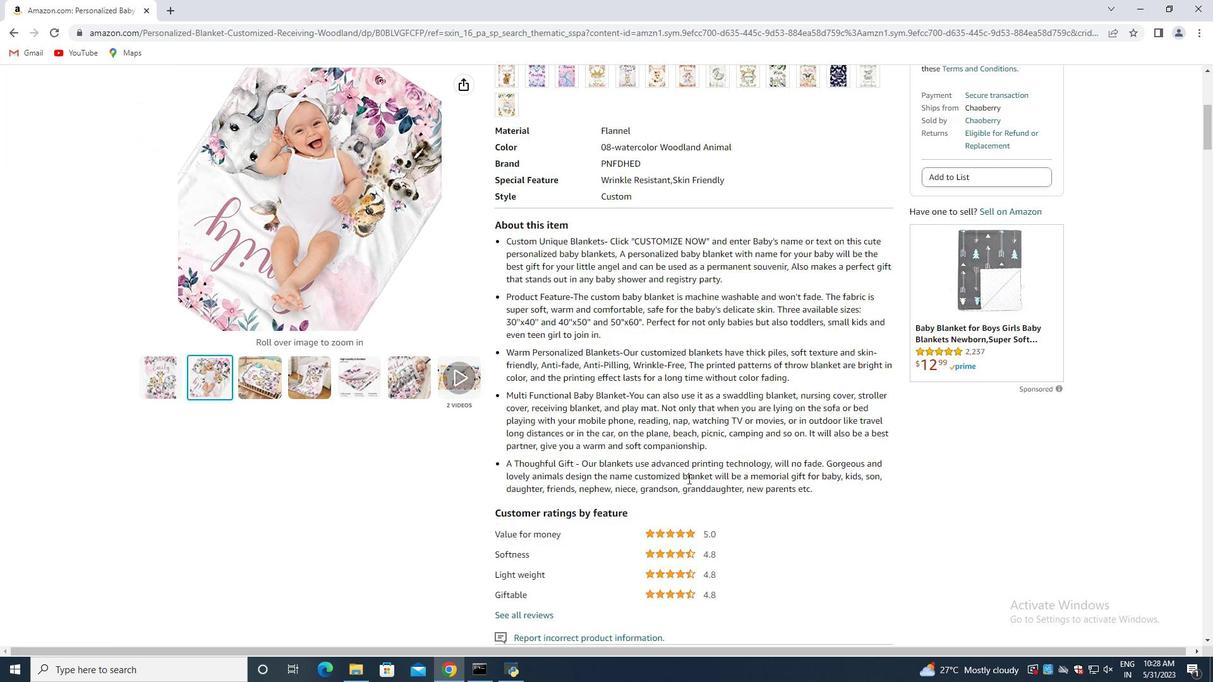 
Action: Mouse moved to (758, 485)
Screenshot: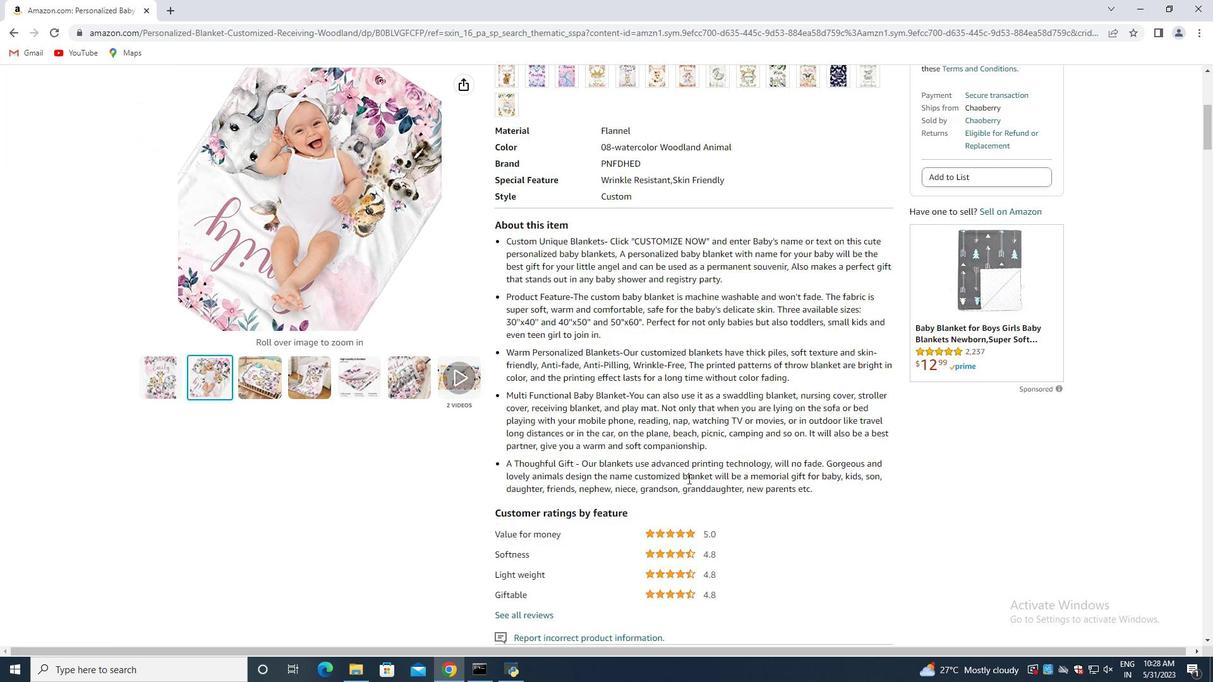 
Action: Mouse scrolled (758, 485) with delta (0, 0)
Screenshot: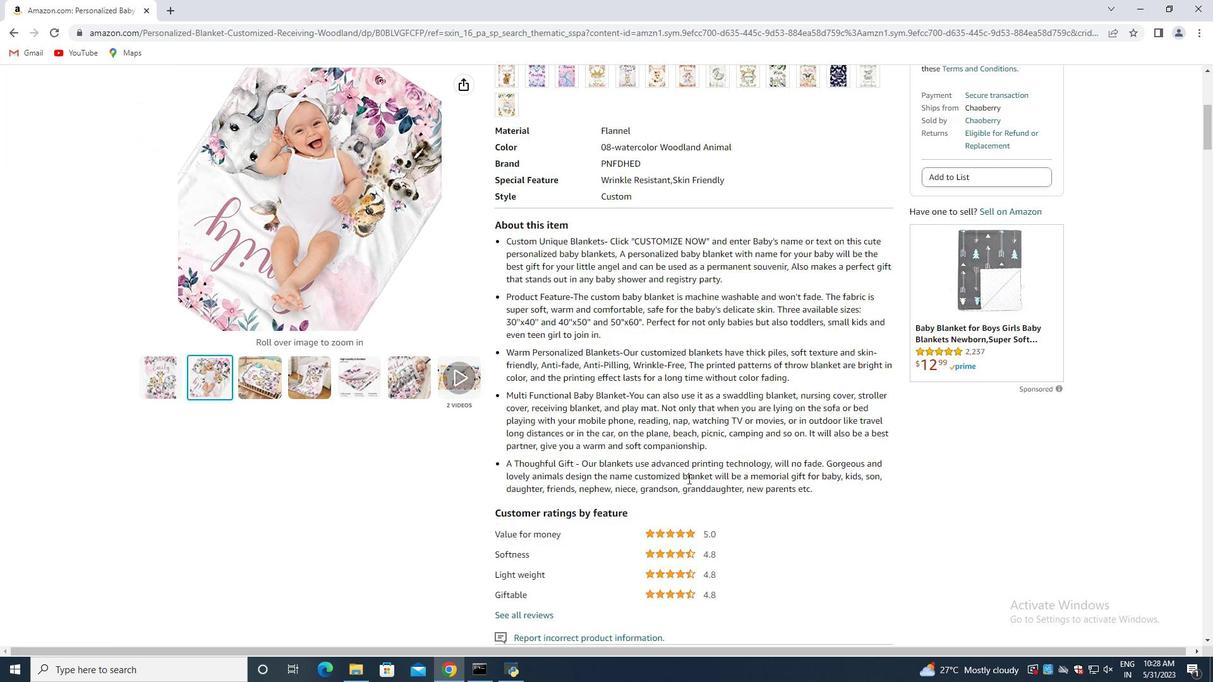 
Action: Mouse moved to (691, 463)
Screenshot: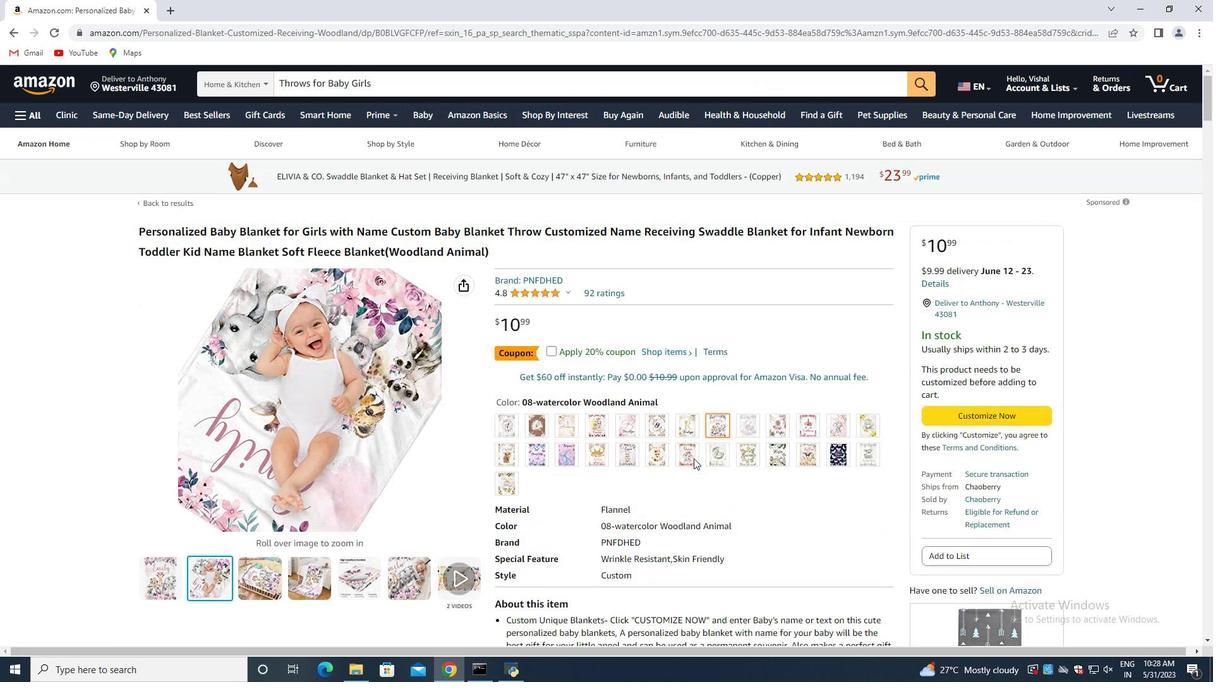 
Action: Mouse scrolled (691, 464) with delta (0, 0)
Screenshot: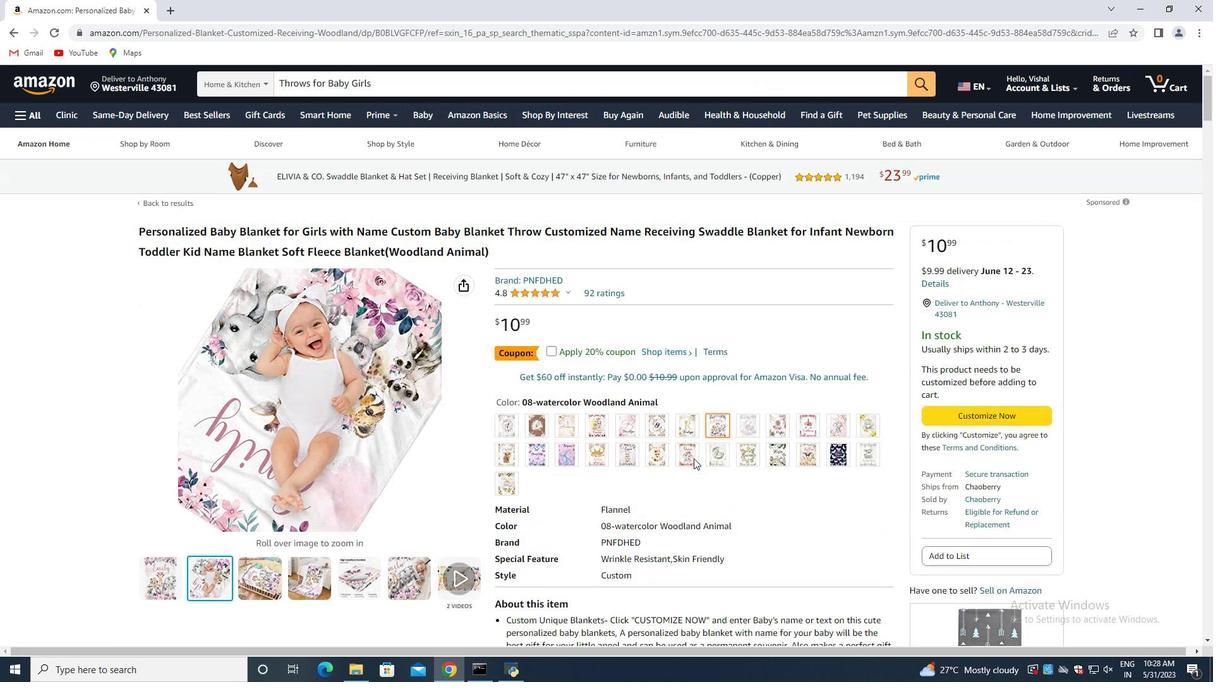 
Action: Mouse moved to (697, 454)
Screenshot: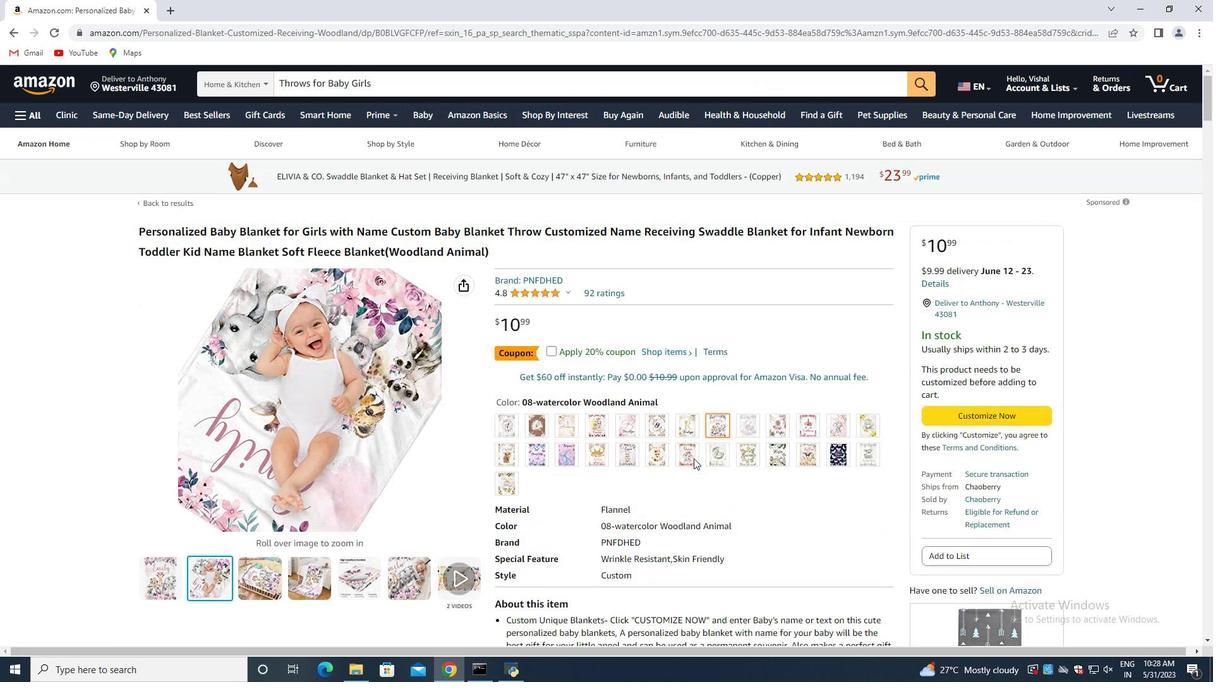 
Action: Mouse scrolled (695, 459) with delta (0, 0)
Screenshot: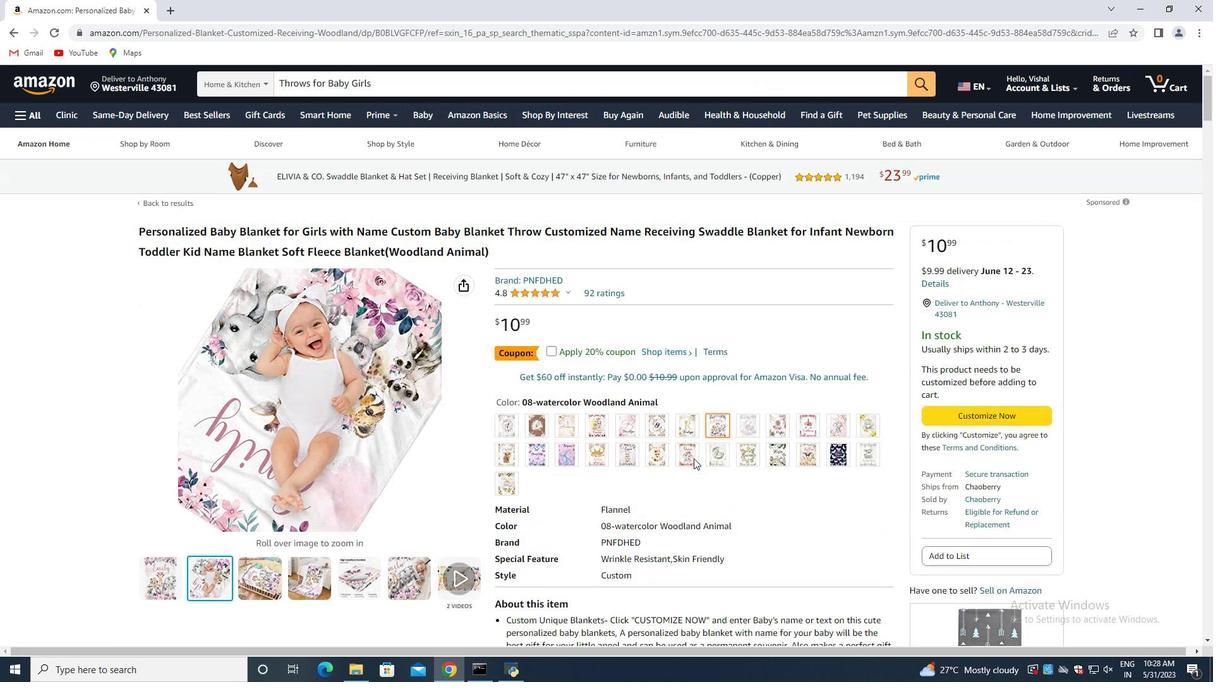 
Action: Mouse moved to (703, 452)
Screenshot: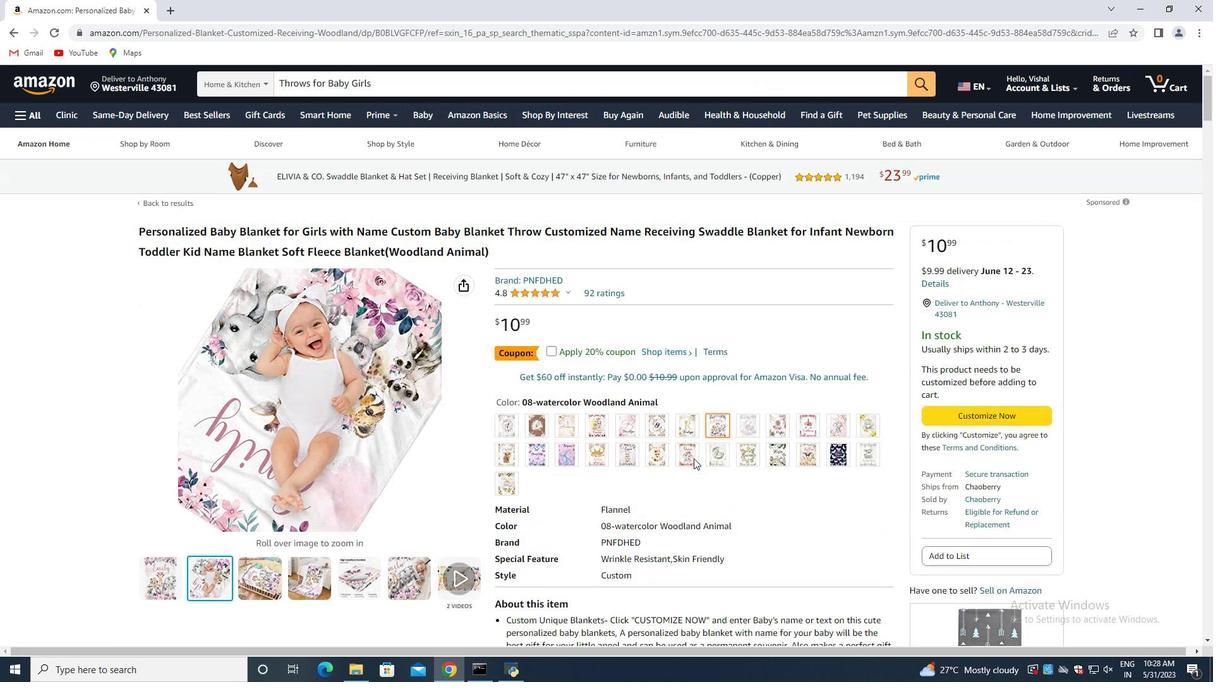 
Action: Mouse scrolled (703, 453) with delta (0, 0)
Screenshot: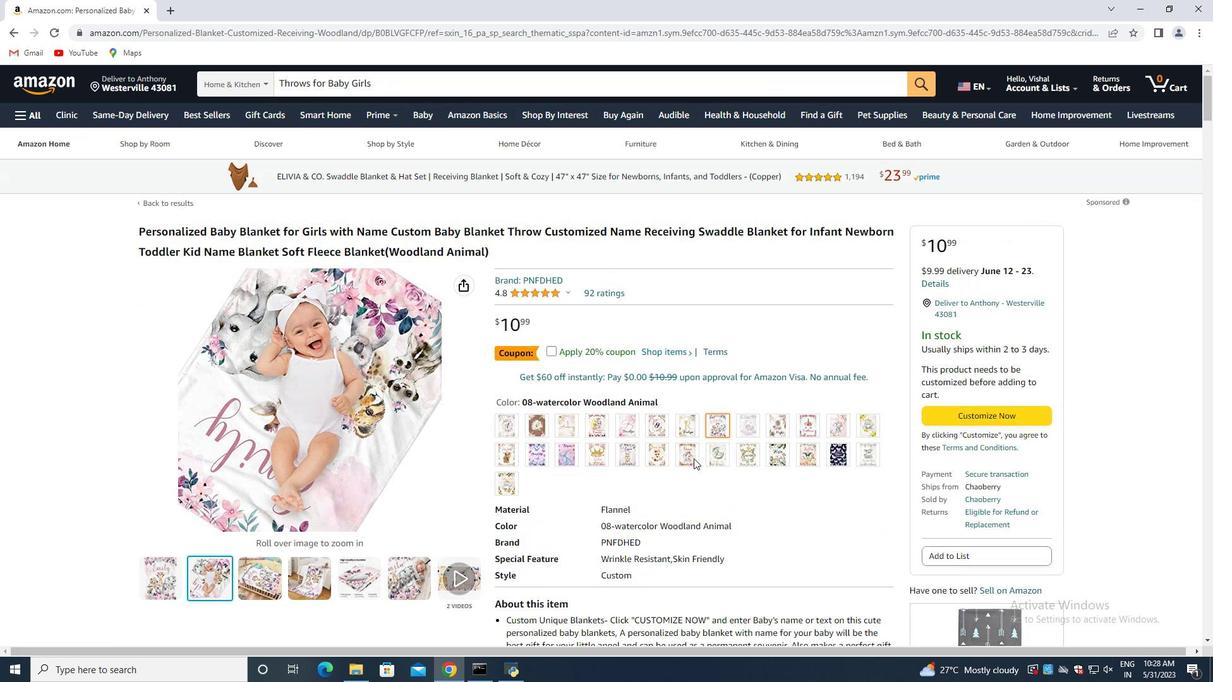 
Action: Mouse moved to (710, 450)
Screenshot: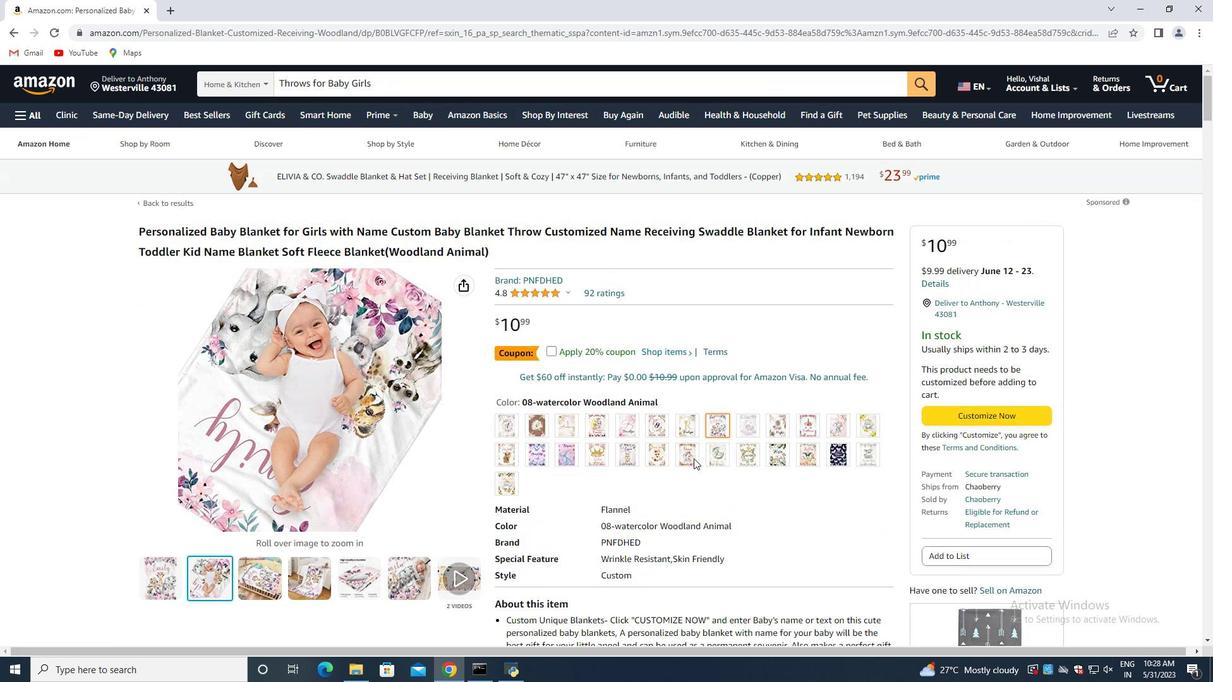 
Action: Mouse scrolled (710, 451) with delta (0, 0)
Screenshot: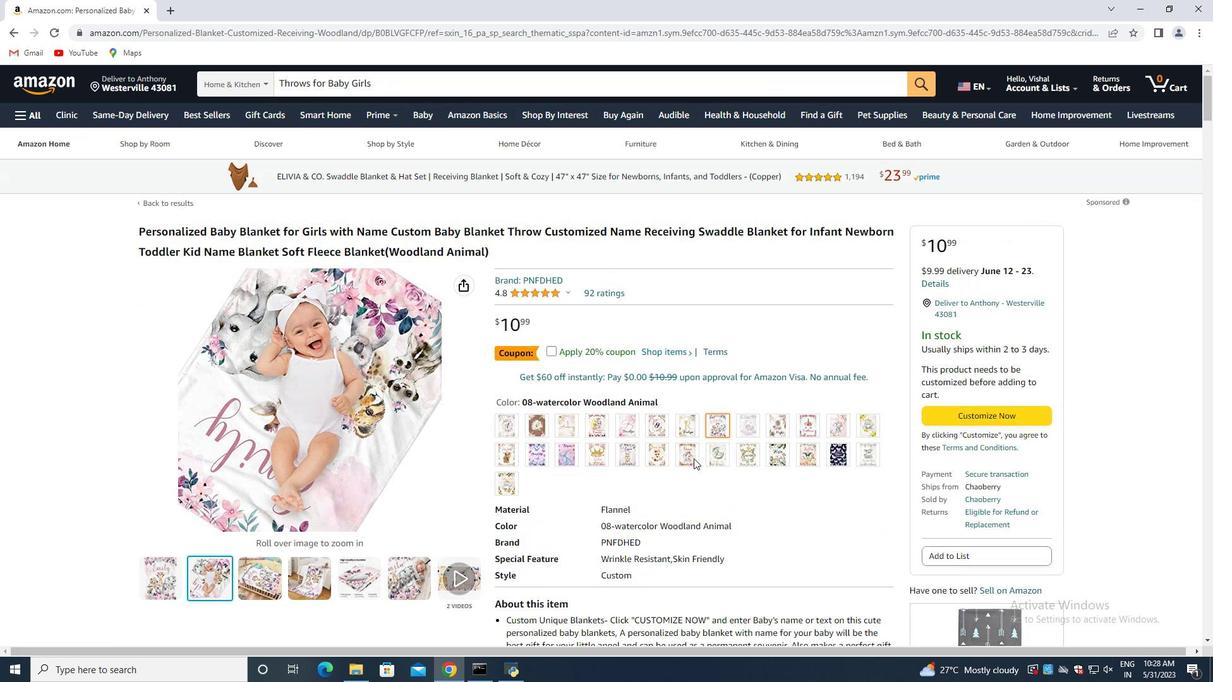 
Action: Mouse moved to (714, 450)
Screenshot: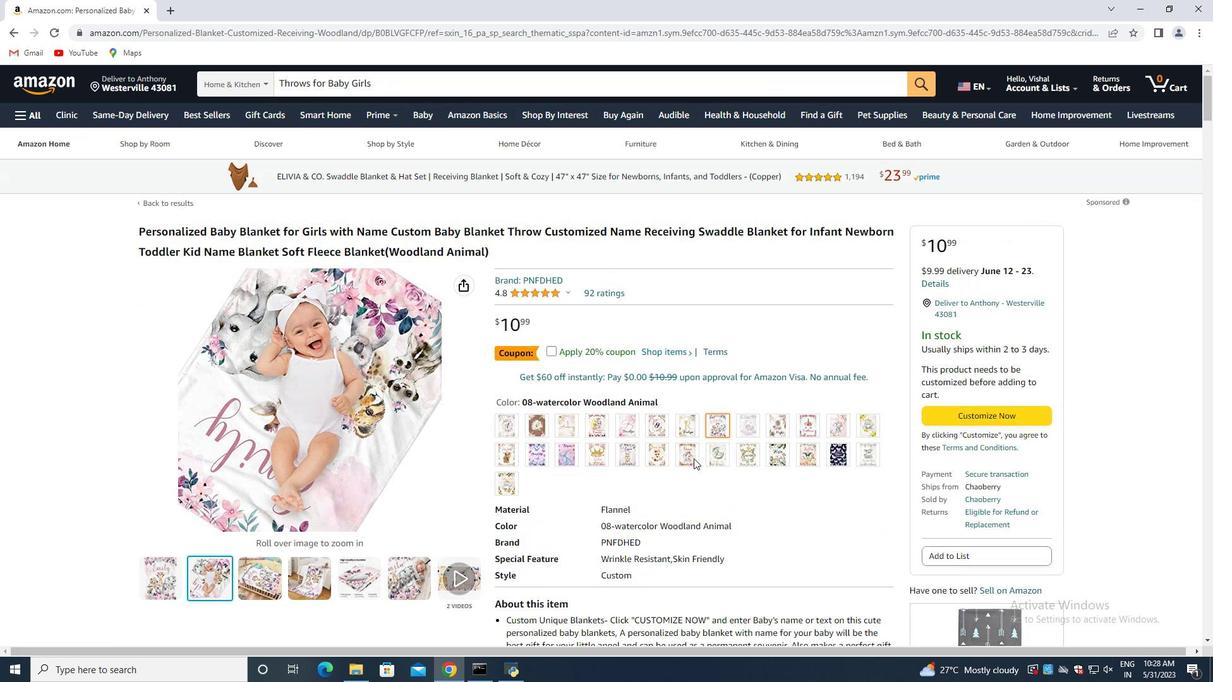 
Action: Mouse scrolled (712, 451) with delta (0, 0)
Screenshot: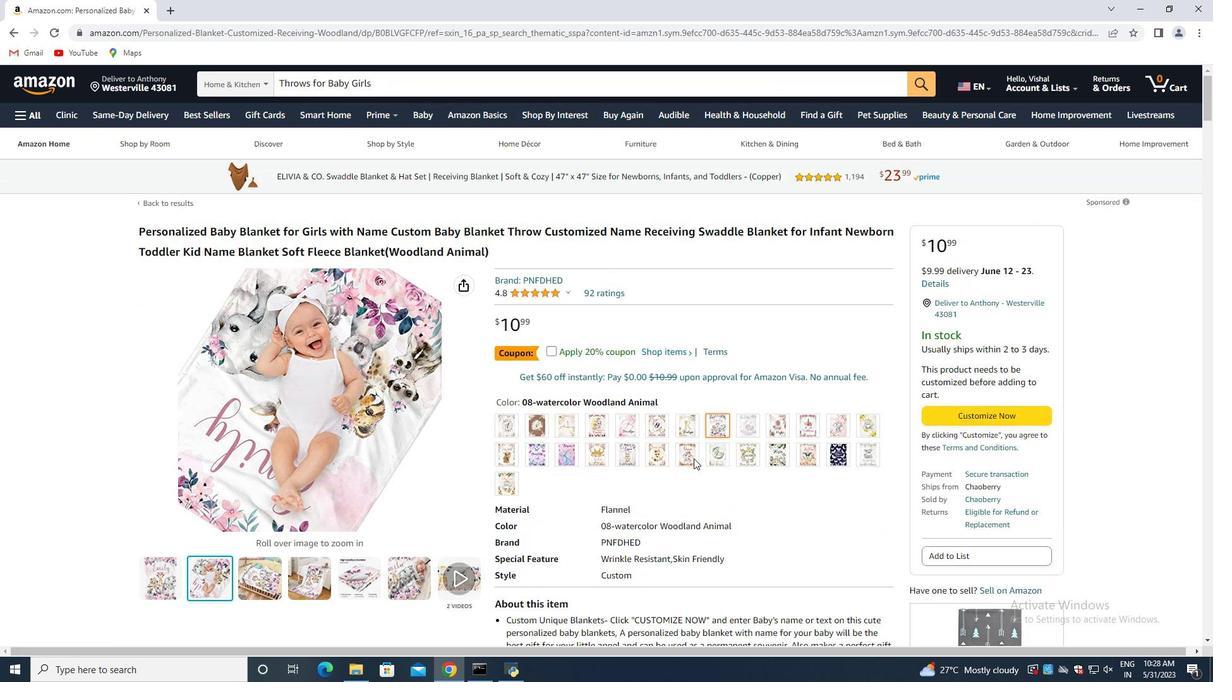 
Action: Mouse moved to (714, 450)
Screenshot: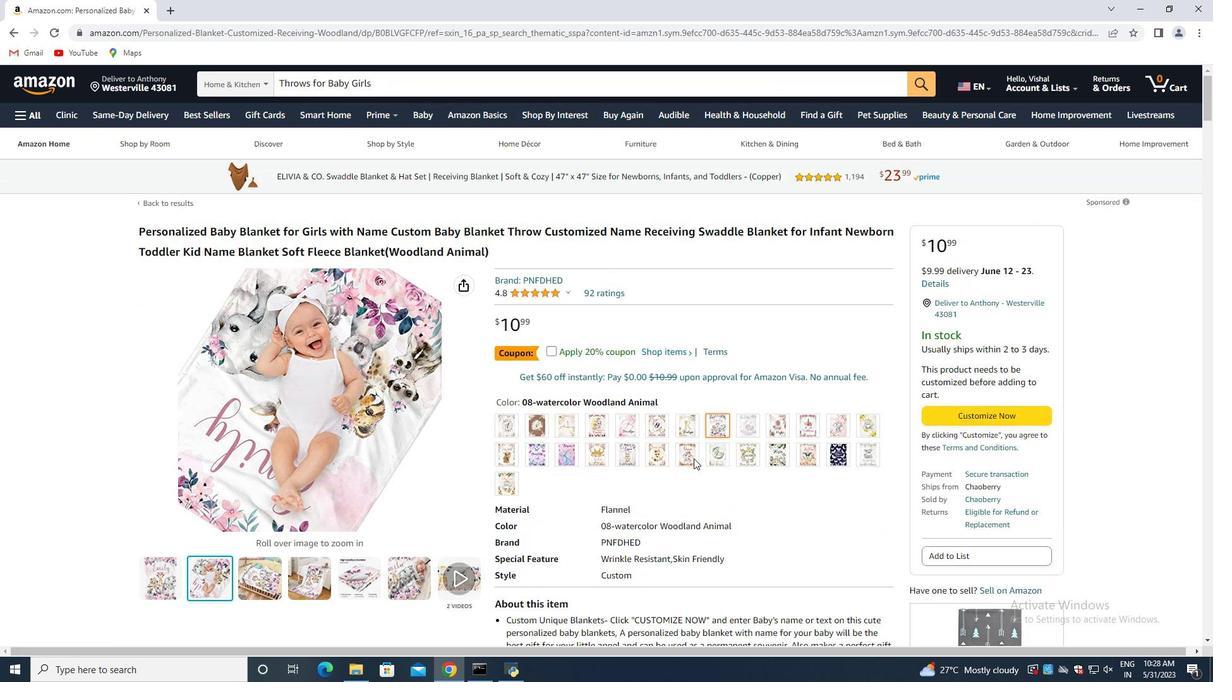 
Action: Mouse scrolled (714, 451) with delta (0, 0)
Screenshot: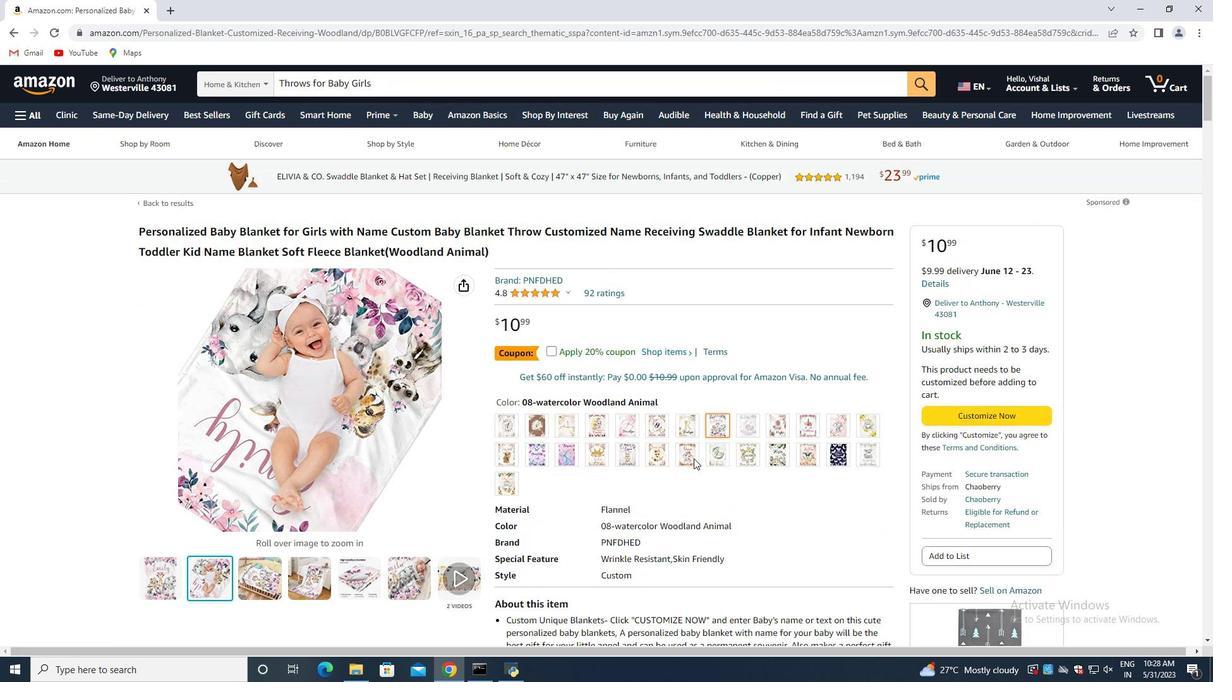 
Action: Mouse moved to (711, 454)
Screenshot: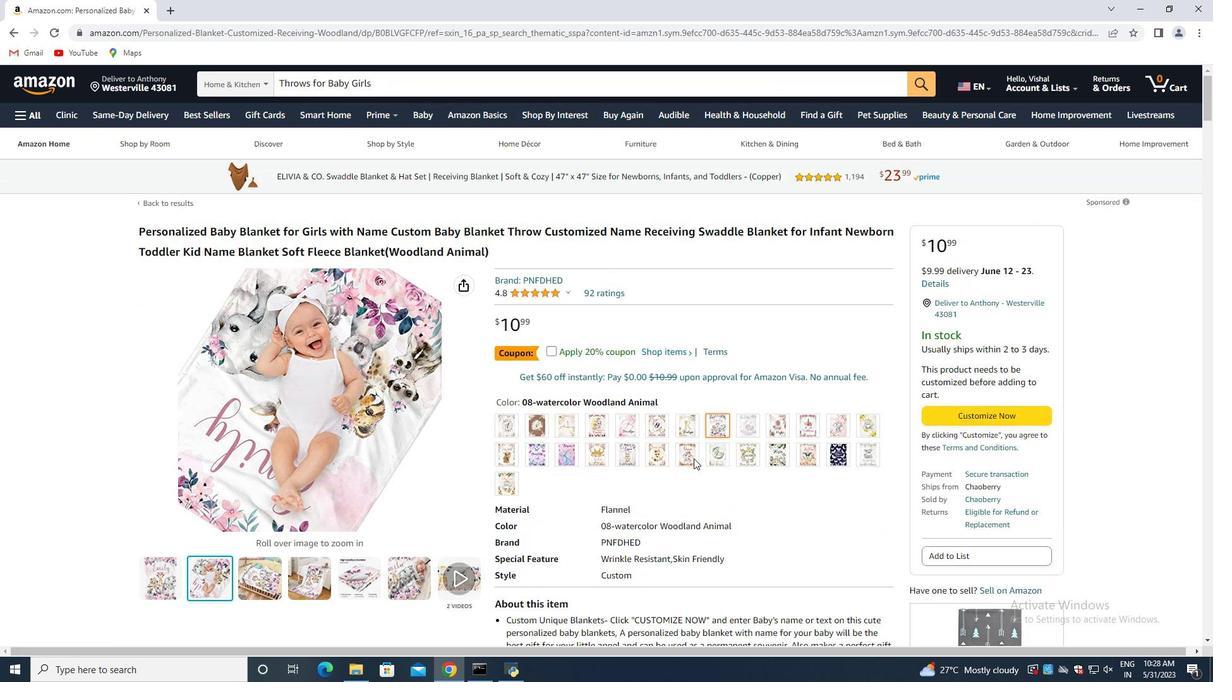 
Action: Mouse scrolled (714, 453) with delta (0, 0)
Screenshot: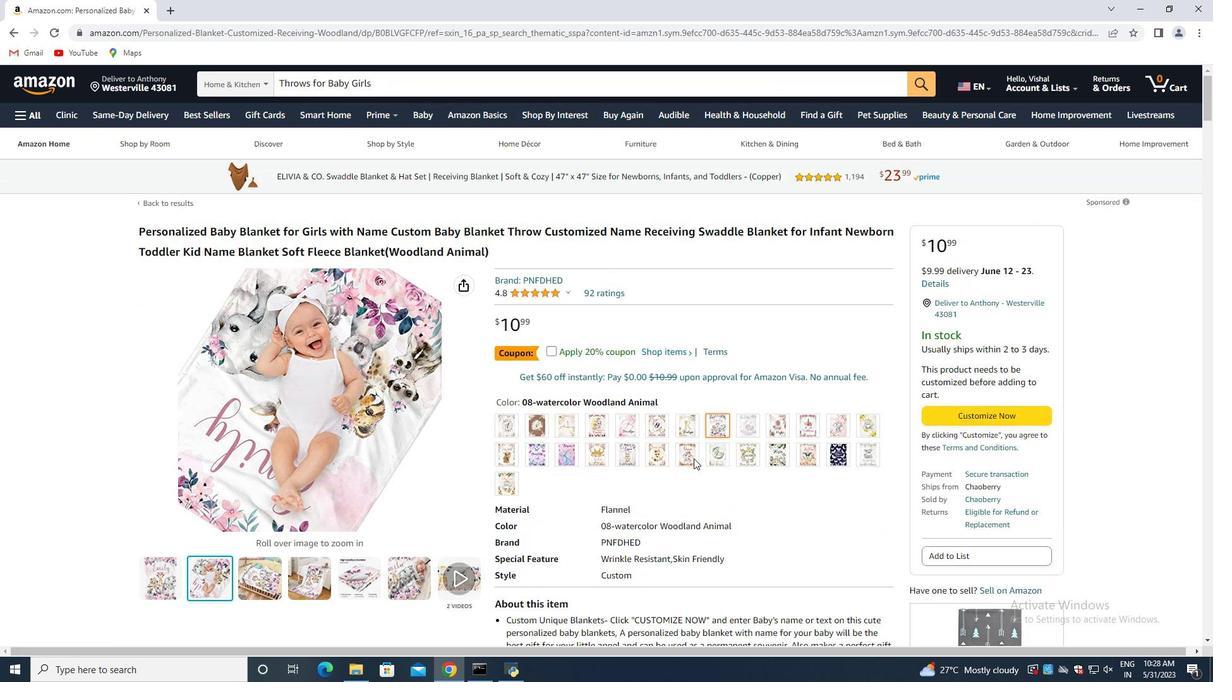
Action: Mouse moved to (705, 457)
Screenshot: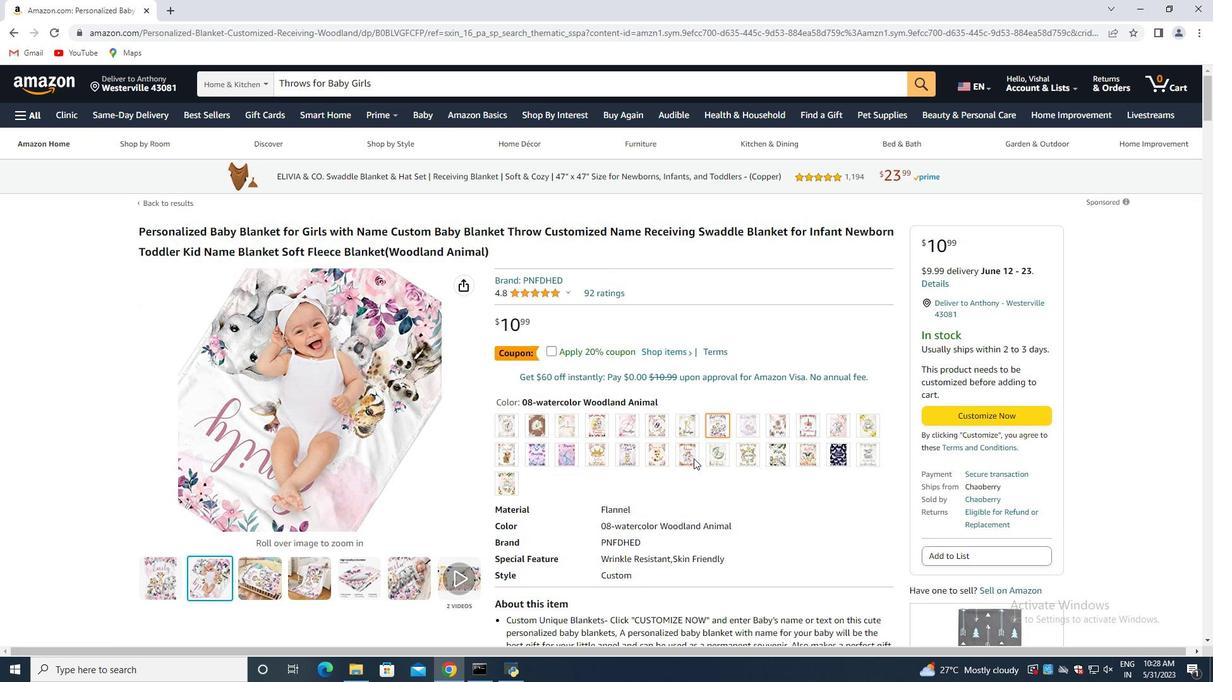 
Action: Mouse scrolled (711, 455) with delta (0, 0)
Screenshot: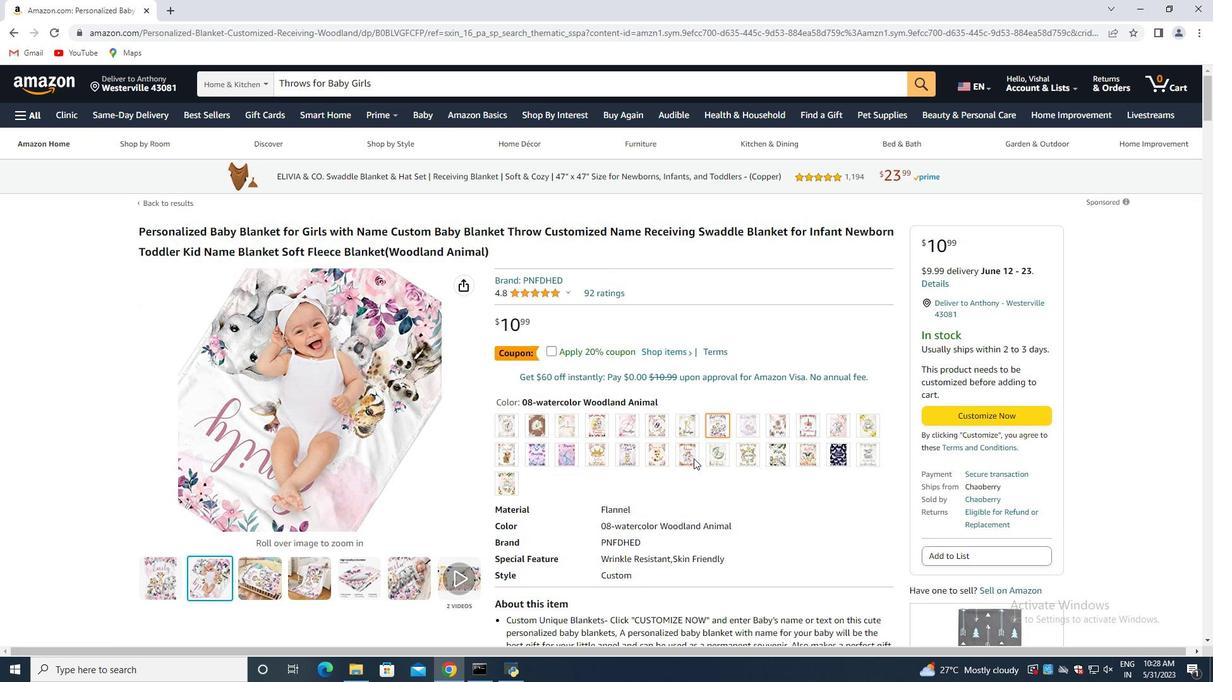 
Action: Mouse moved to (11, 32)
Screenshot: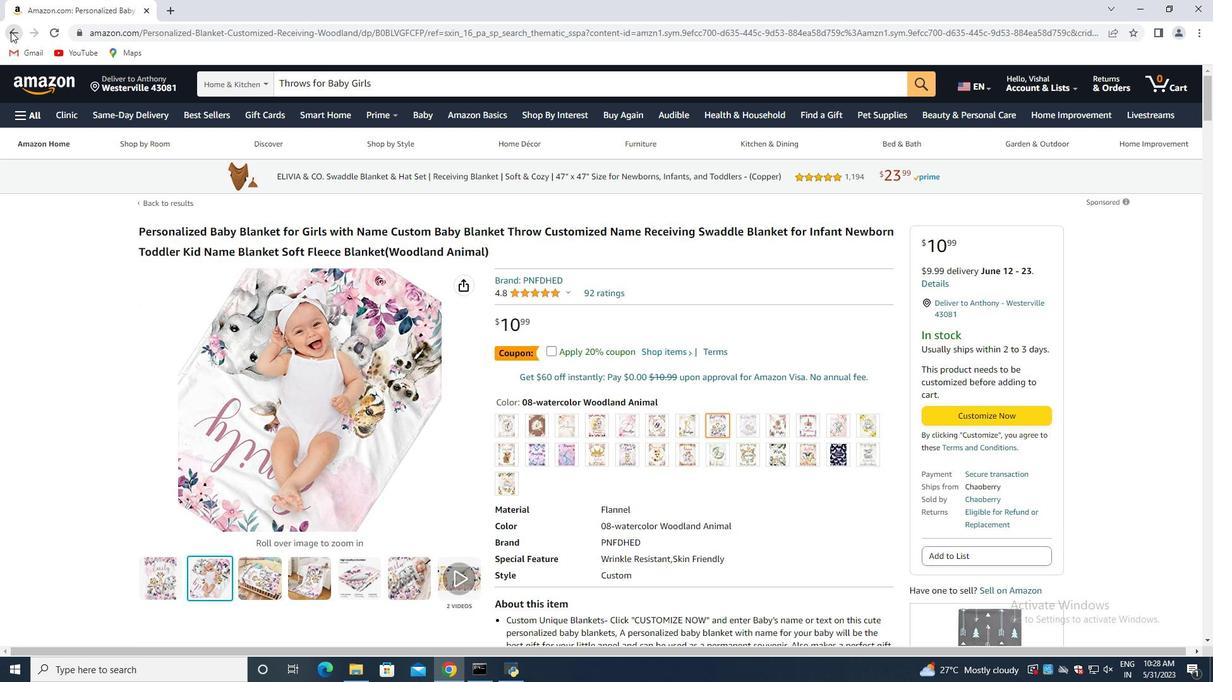 
Action: Mouse pressed left at (11, 32)
Screenshot: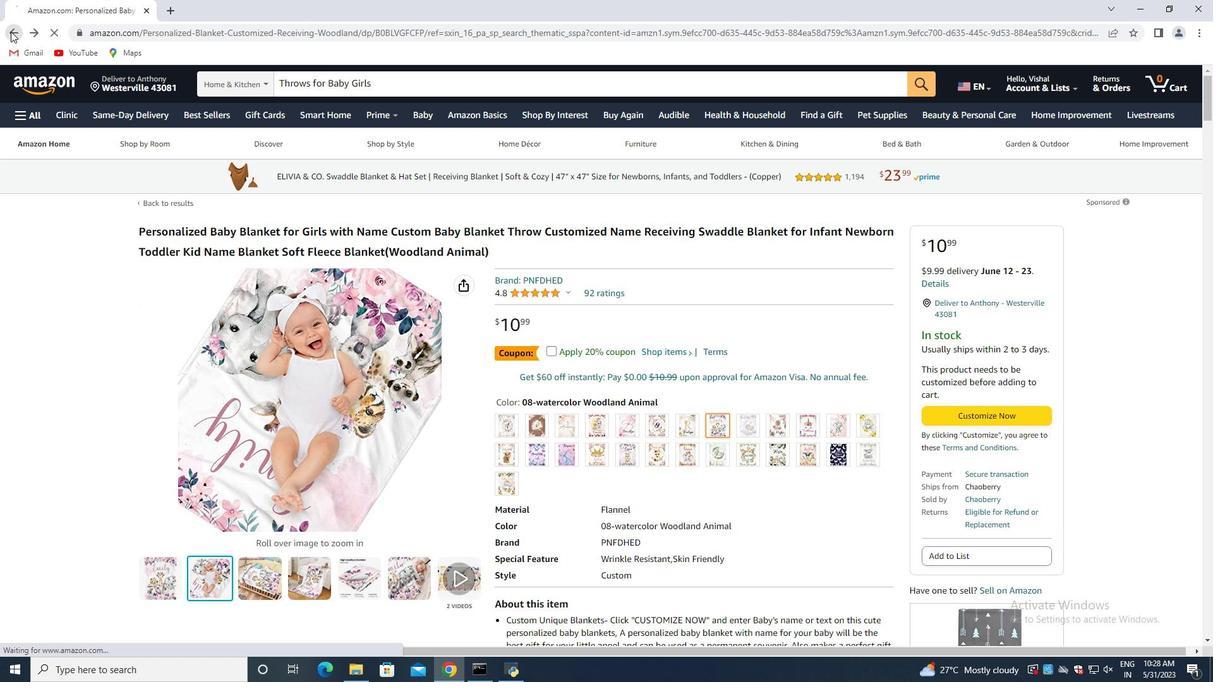 
Action: Mouse moved to (410, 353)
Screenshot: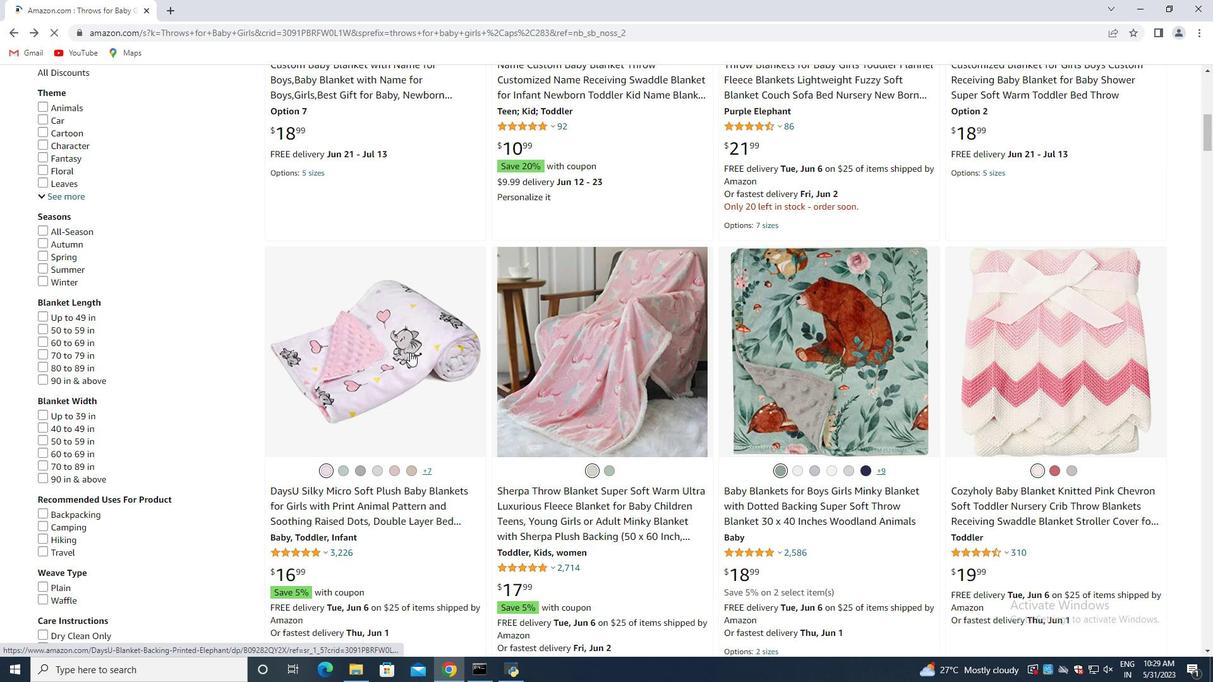 
Action: Mouse scrolled (410, 353) with delta (0, 0)
Screenshot: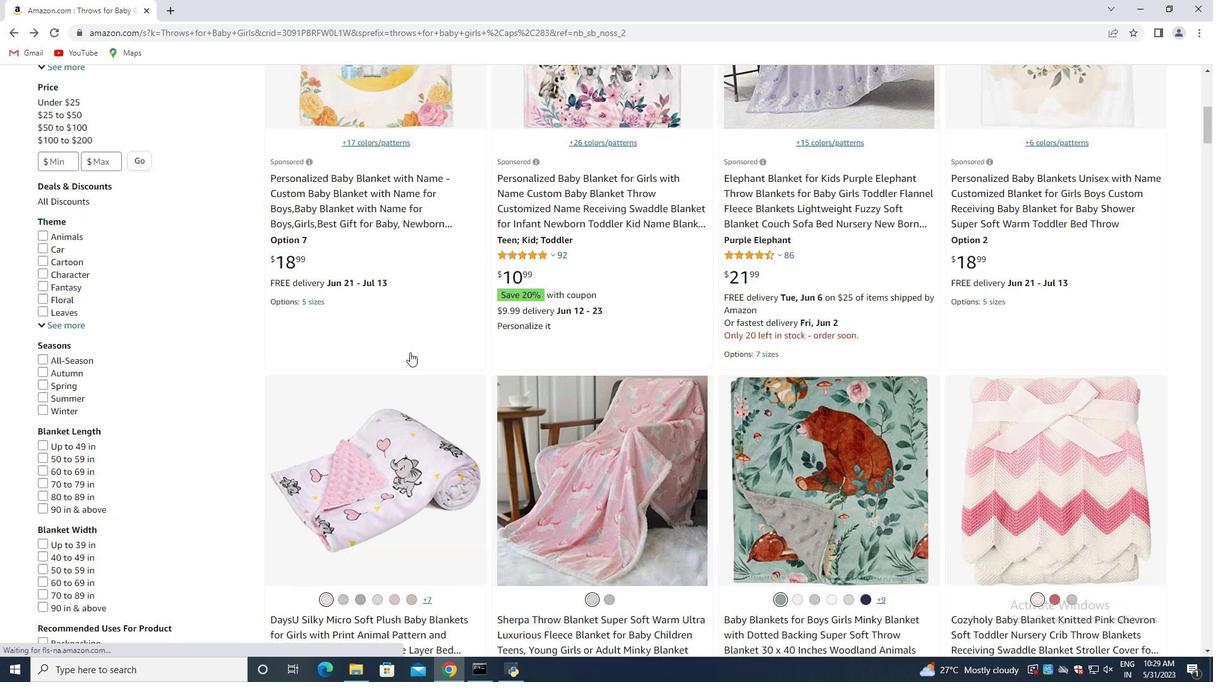 
Action: Mouse scrolled (410, 353) with delta (0, 0)
Screenshot: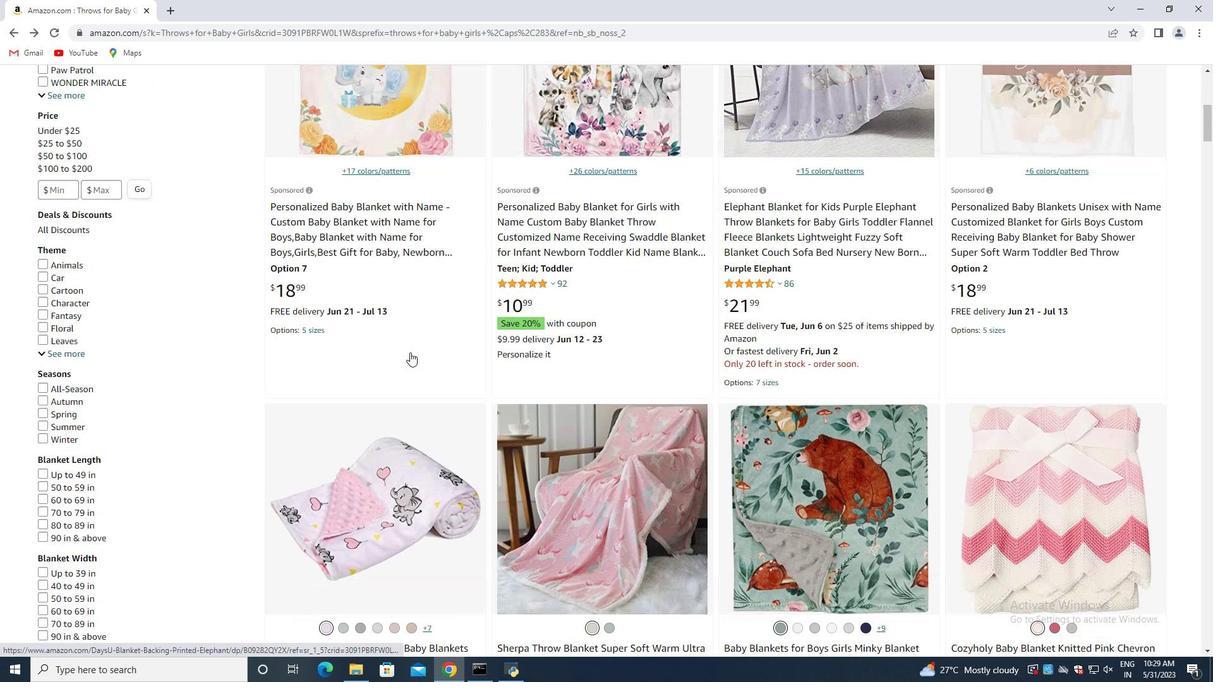 
Action: Mouse scrolled (410, 353) with delta (0, 0)
Screenshot: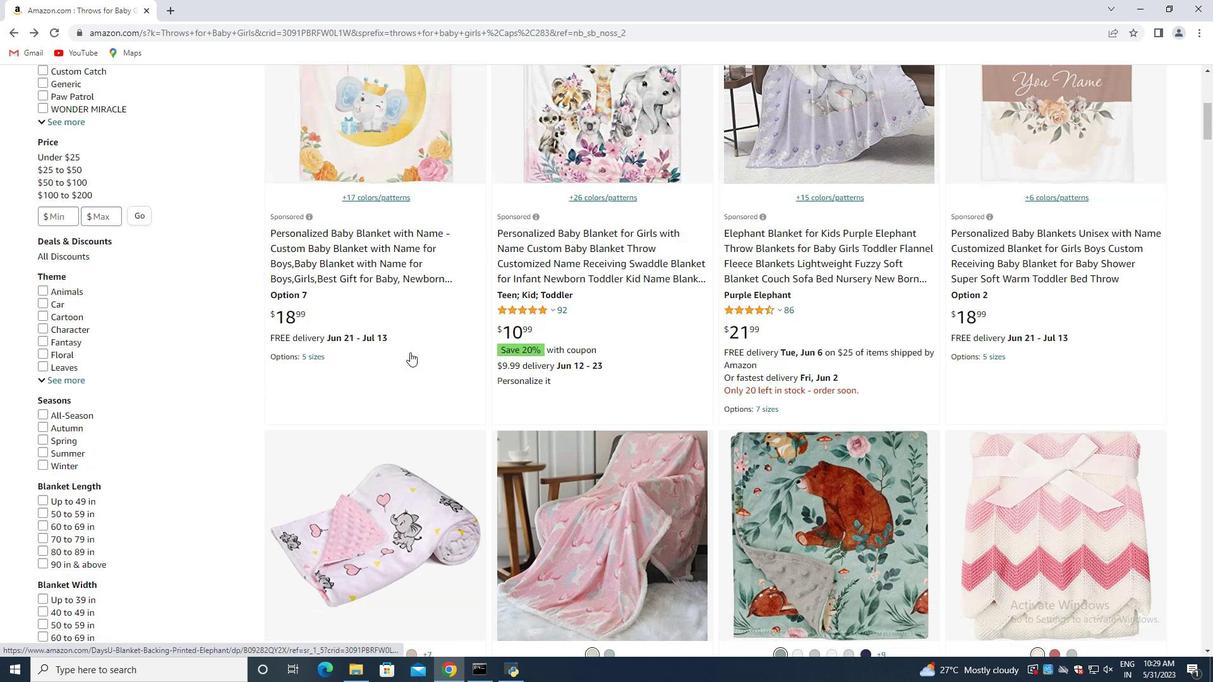 
Action: Mouse scrolled (410, 353) with delta (0, 0)
Screenshot: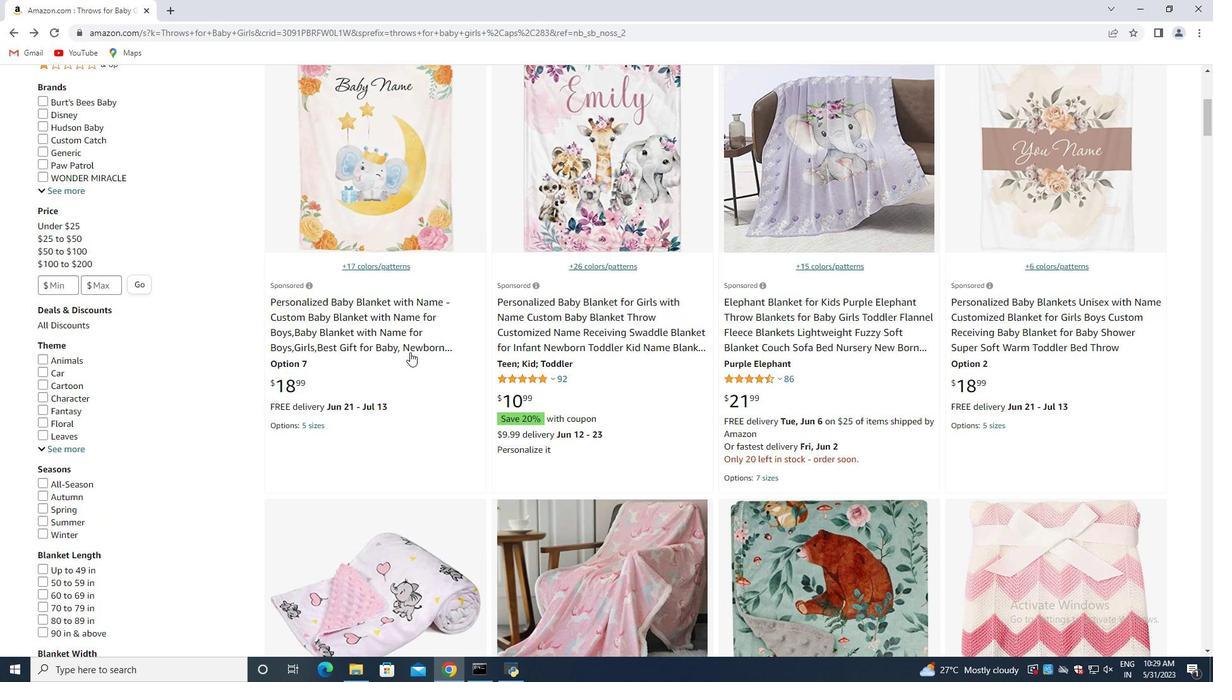 
Action: Mouse scrolled (410, 353) with delta (0, 0)
Screenshot: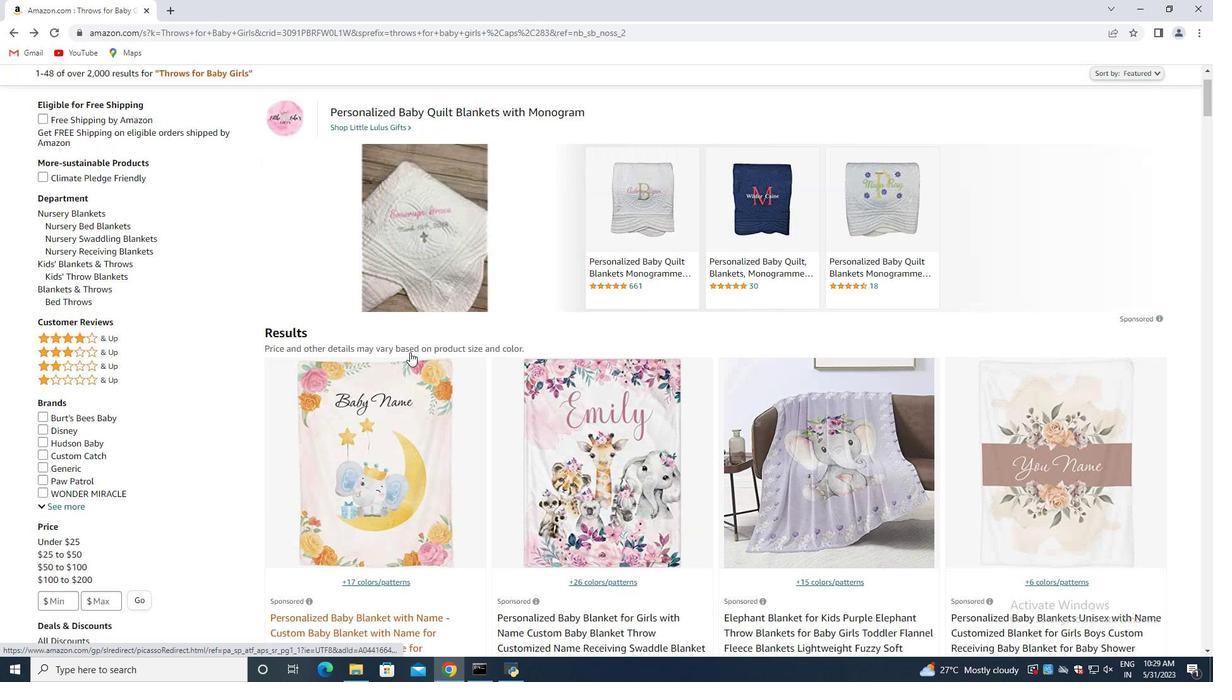 
Action: Mouse scrolled (410, 353) with delta (0, 0)
Screenshot: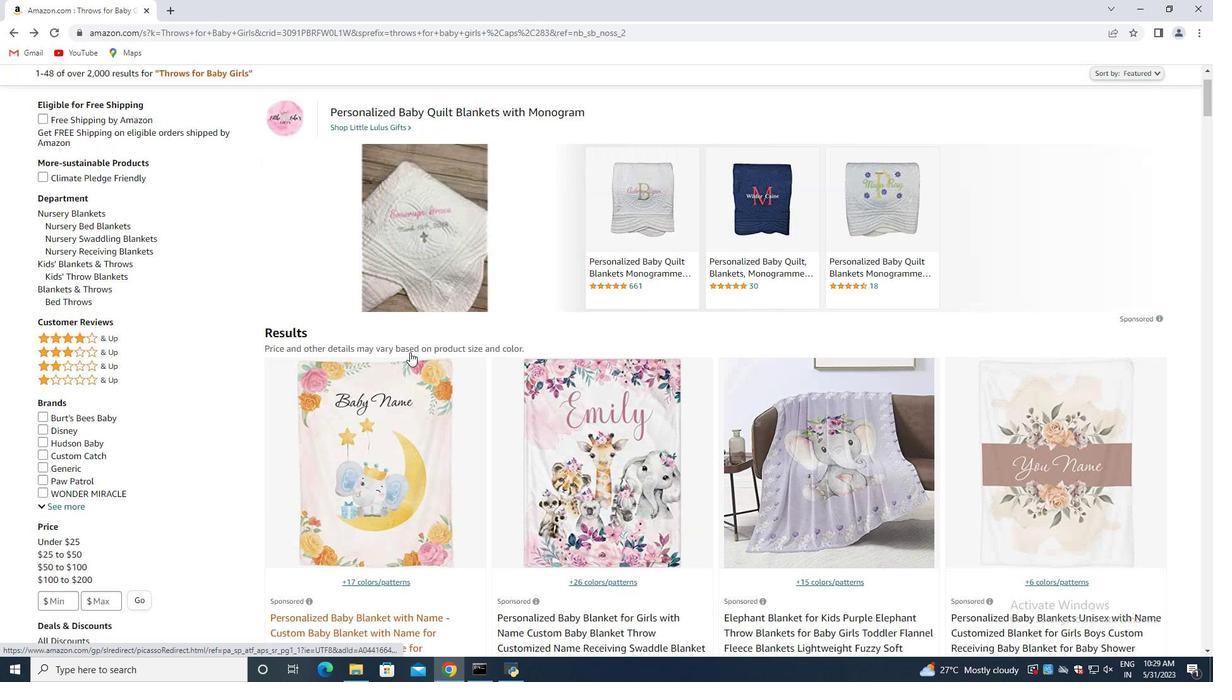 
Action: Mouse scrolled (410, 353) with delta (0, 0)
Screenshot: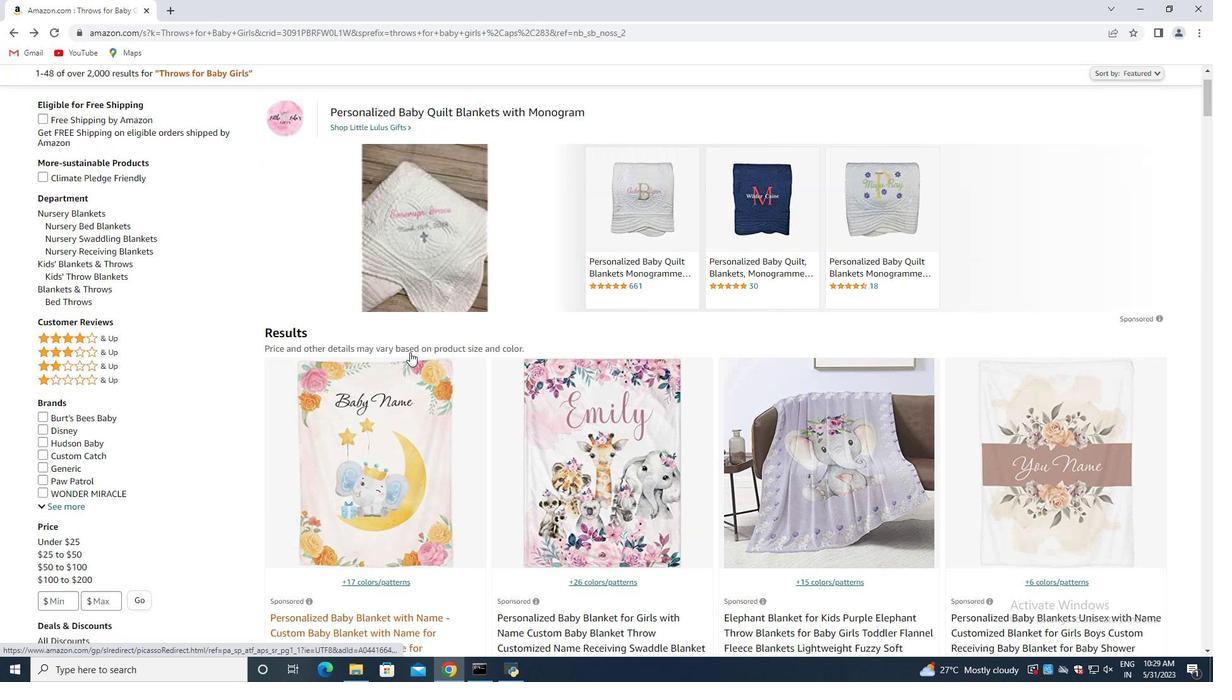 
Action: Mouse scrolled (410, 353) with delta (0, 0)
Screenshot: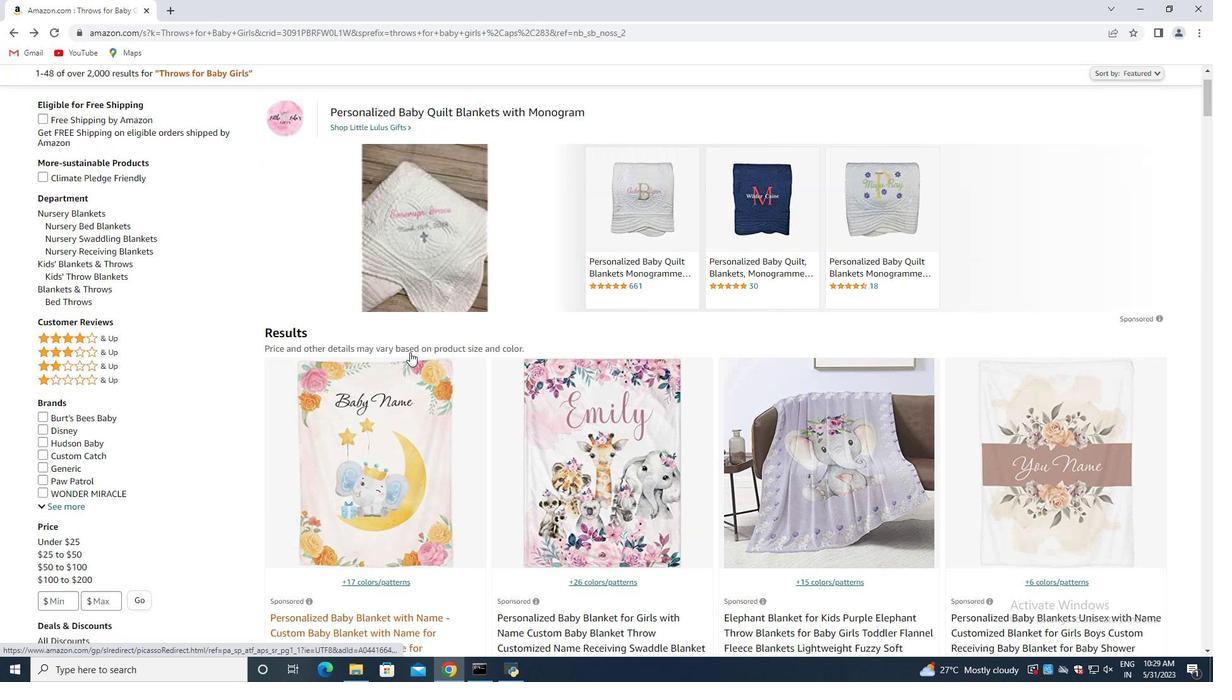 
Action: Mouse scrolled (410, 353) with delta (0, 0)
Screenshot: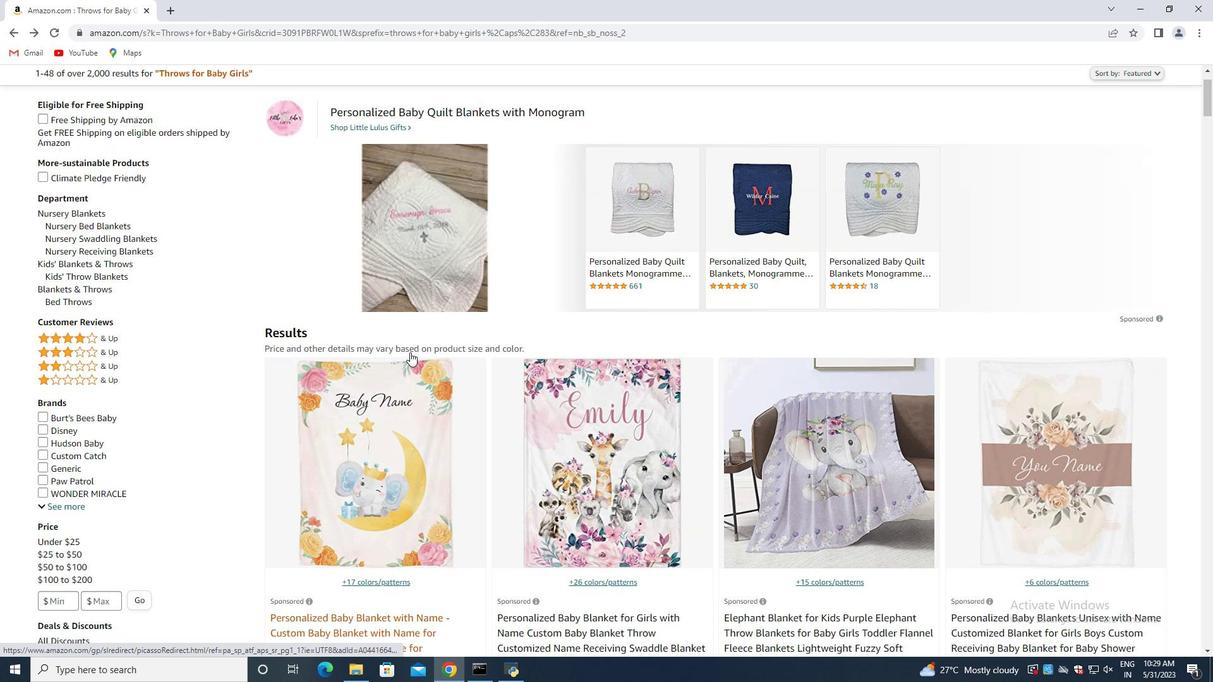 
Action: Mouse moved to (415, 352)
Screenshot: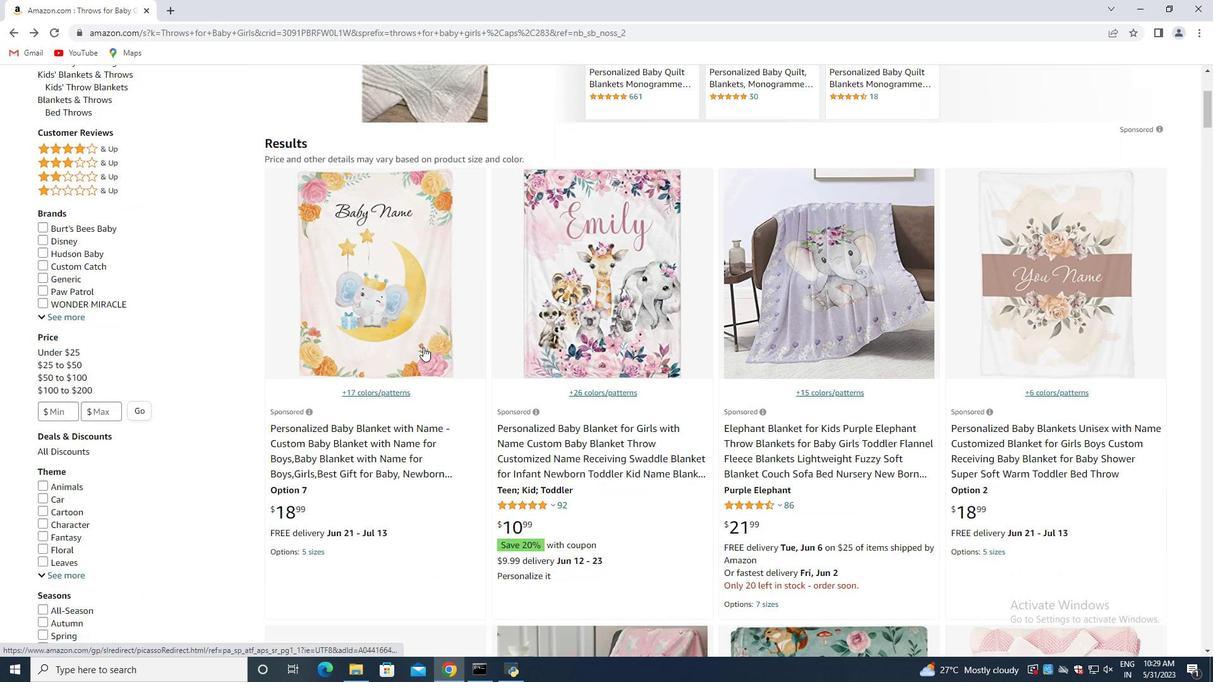 
Action: Mouse scrolled (415, 351) with delta (0, 0)
Screenshot: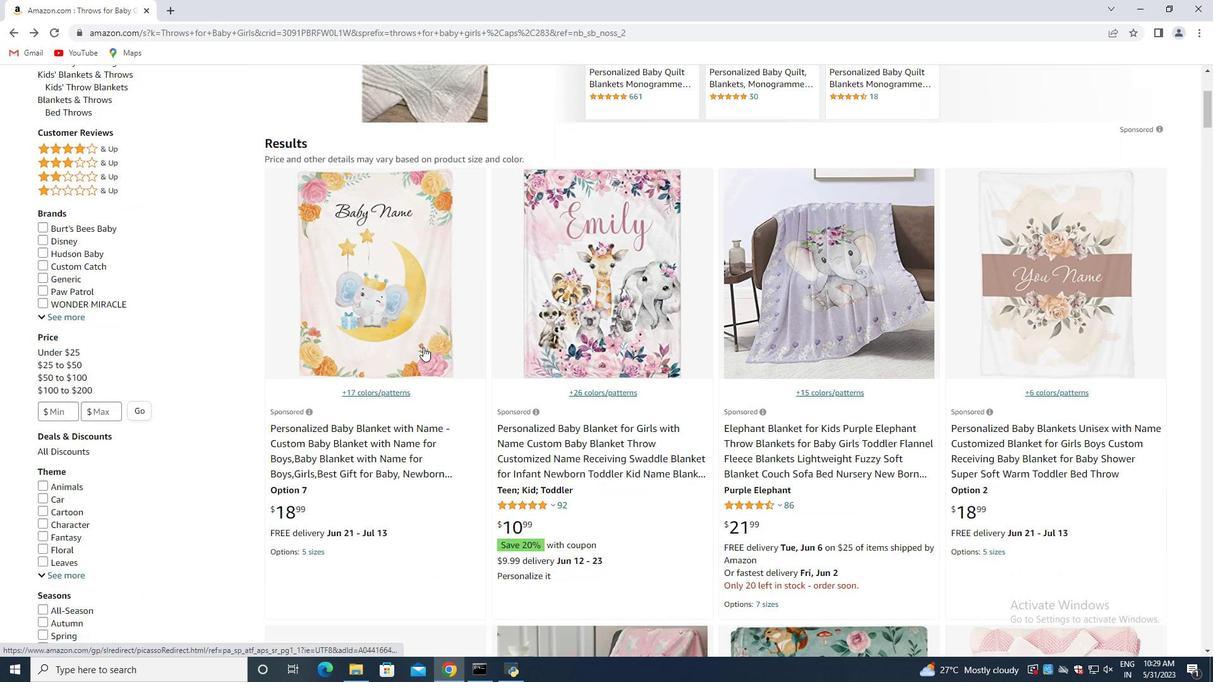 
Action: Mouse moved to (422, 350)
Screenshot: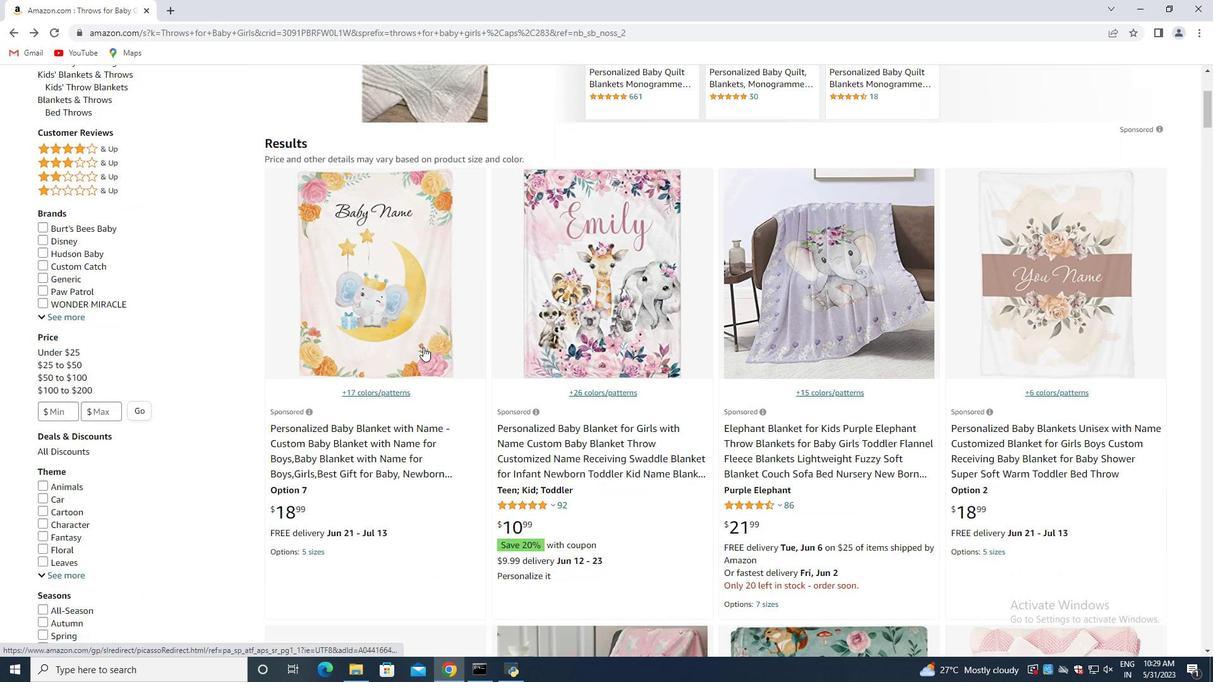 
Action: Mouse scrolled (422, 349) with delta (0, 0)
Screenshot: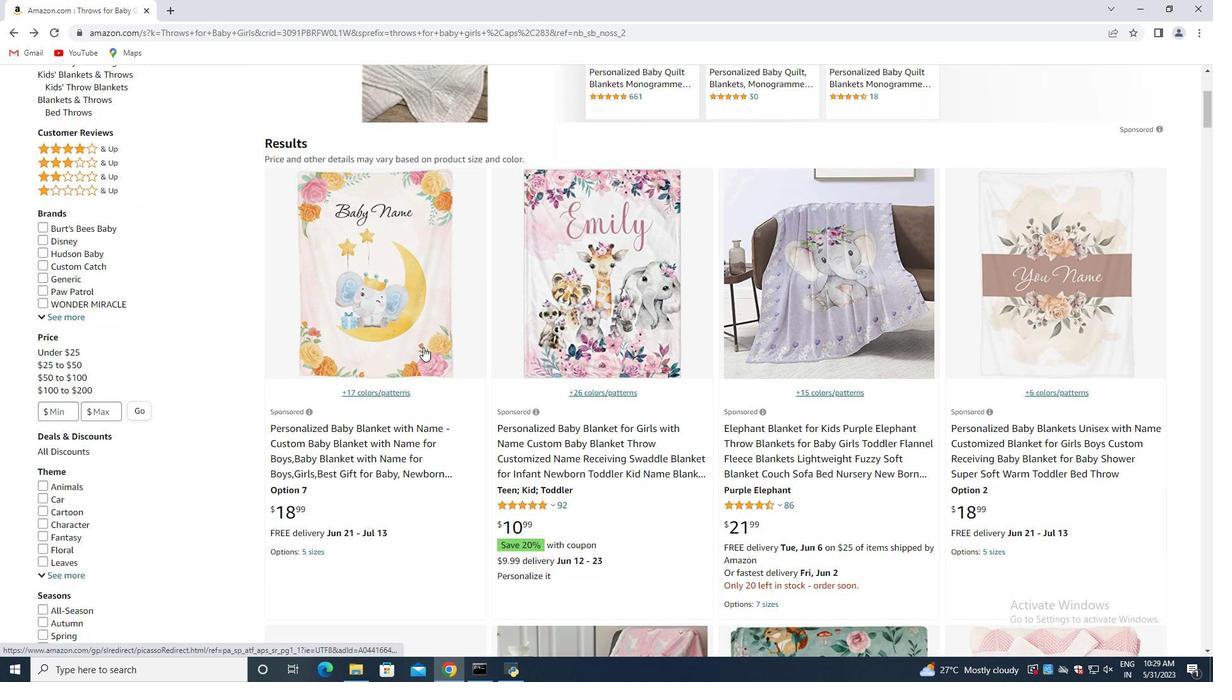 
Action: Mouse scrolled (422, 349) with delta (0, 0)
Screenshot: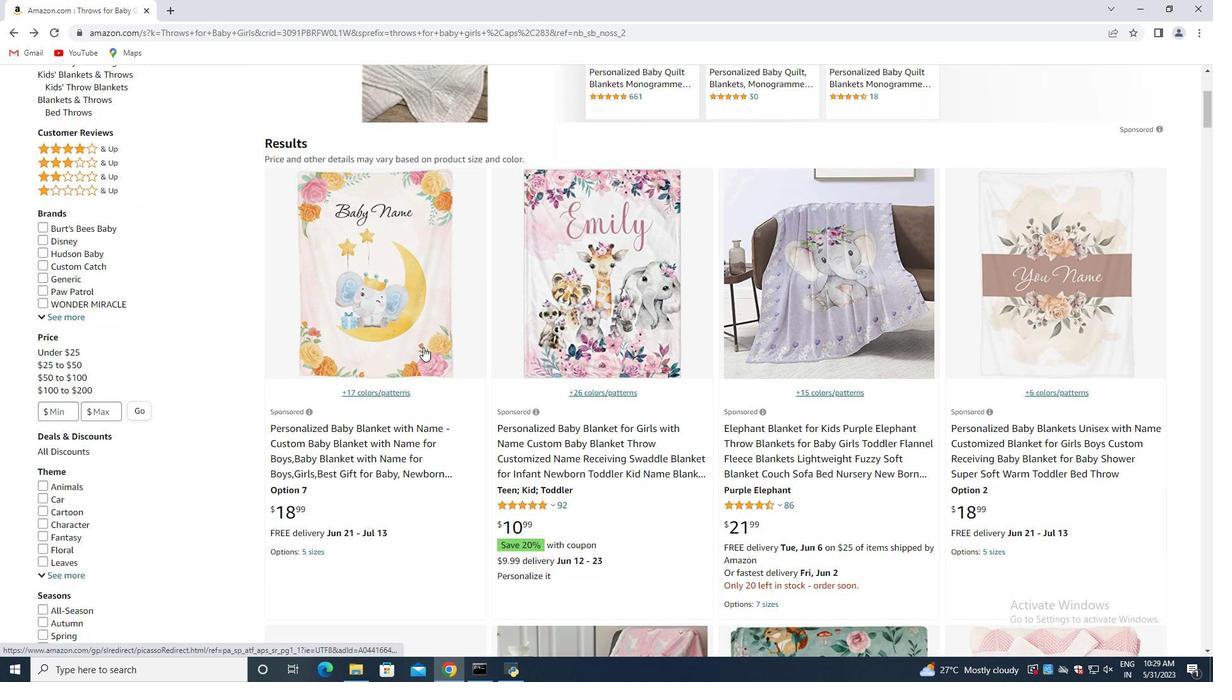 
Action: Mouse moved to (401, 363)
Screenshot: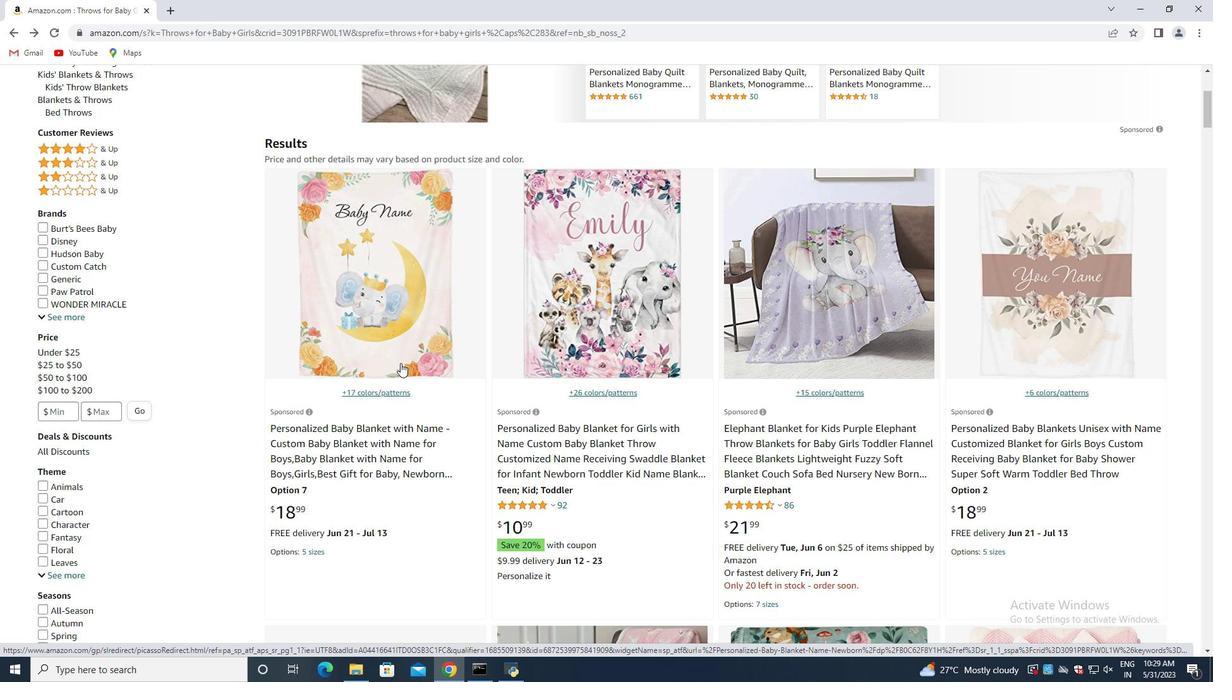 
Action: Mouse scrolled (401, 363) with delta (0, 0)
Screenshot: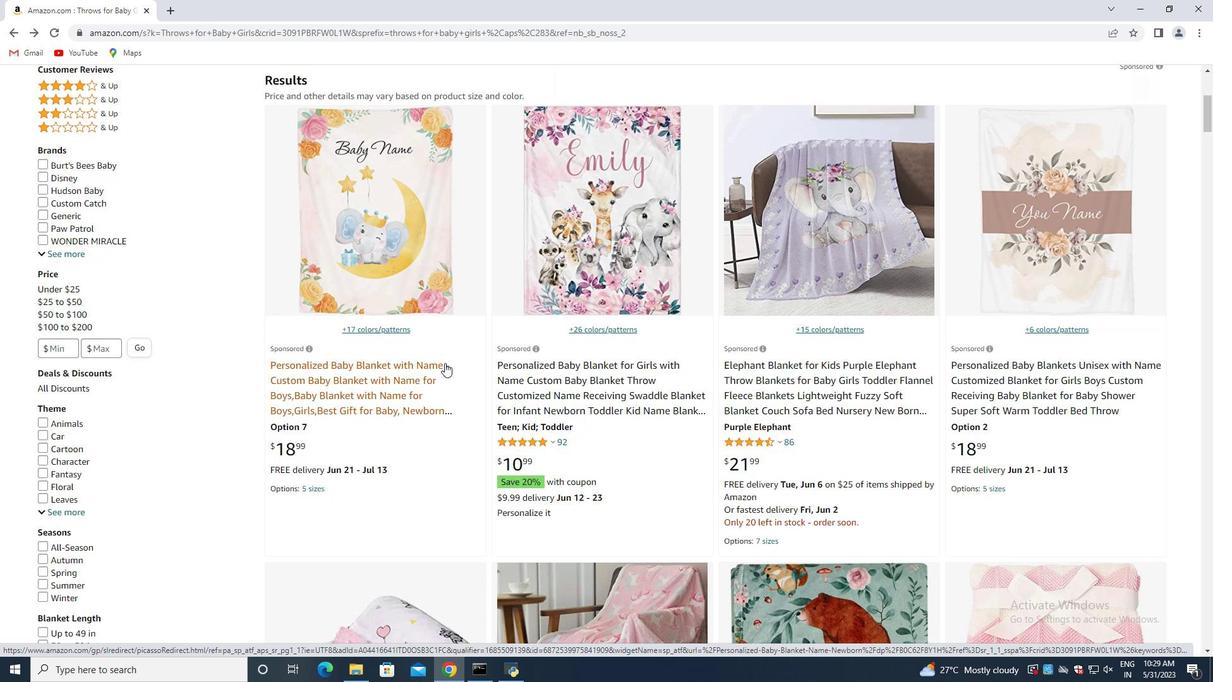 
Action: Mouse moved to (582, 365)
Screenshot: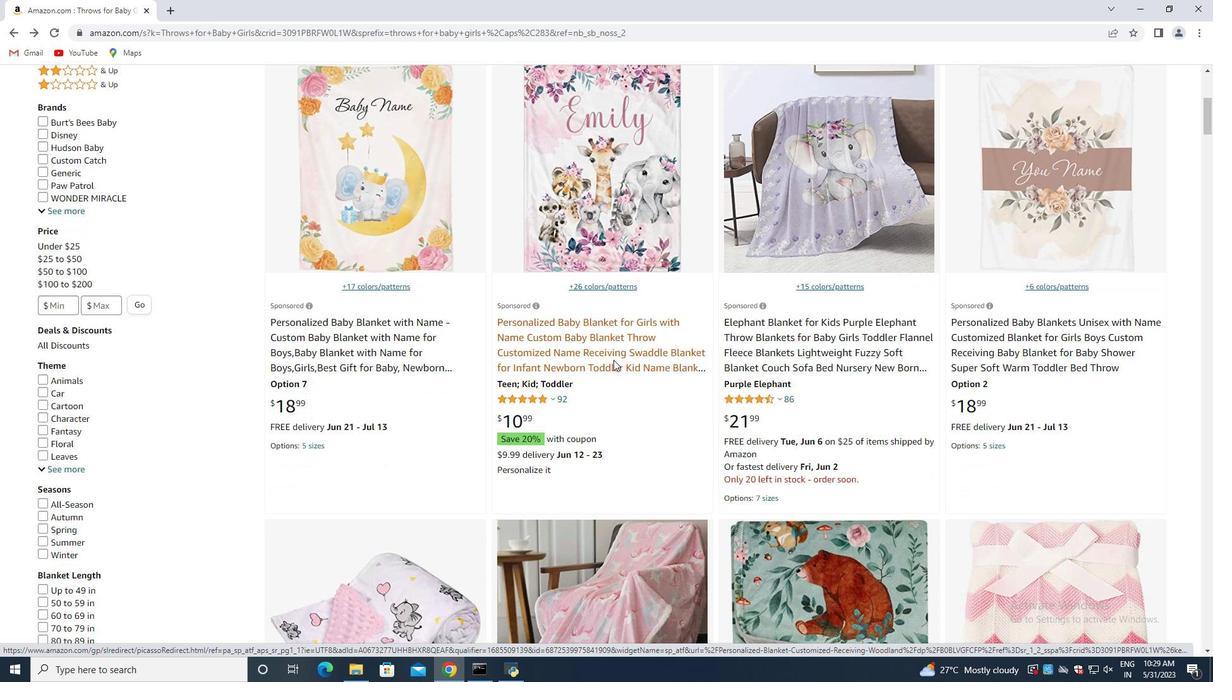 
Action: Mouse scrolled (582, 364) with delta (0, 0)
Screenshot: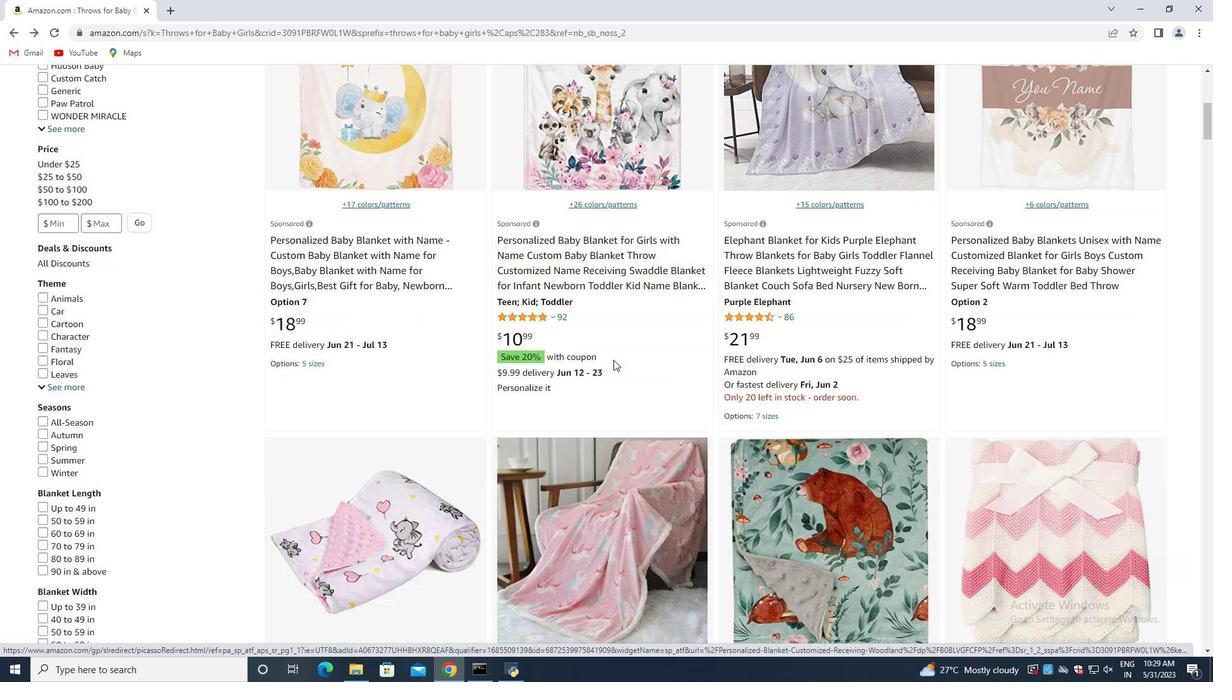 
Action: Mouse moved to (609, 363)
Screenshot: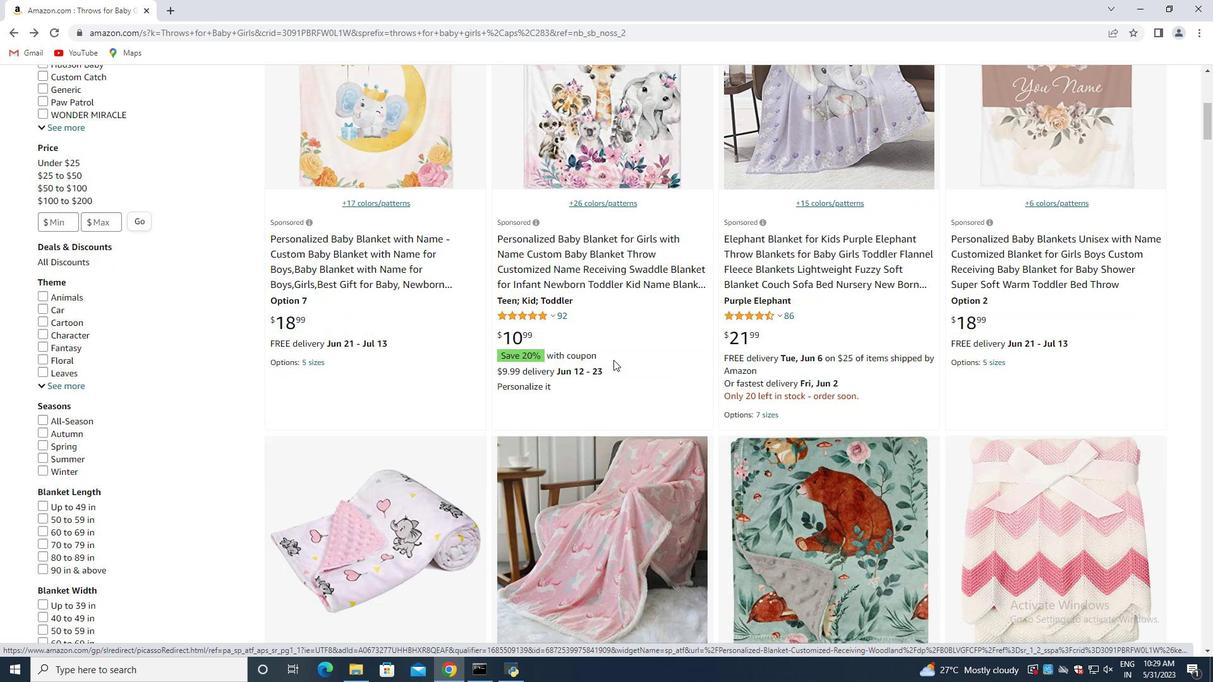 
Action: Mouse scrolled (609, 363) with delta (0, 0)
Screenshot: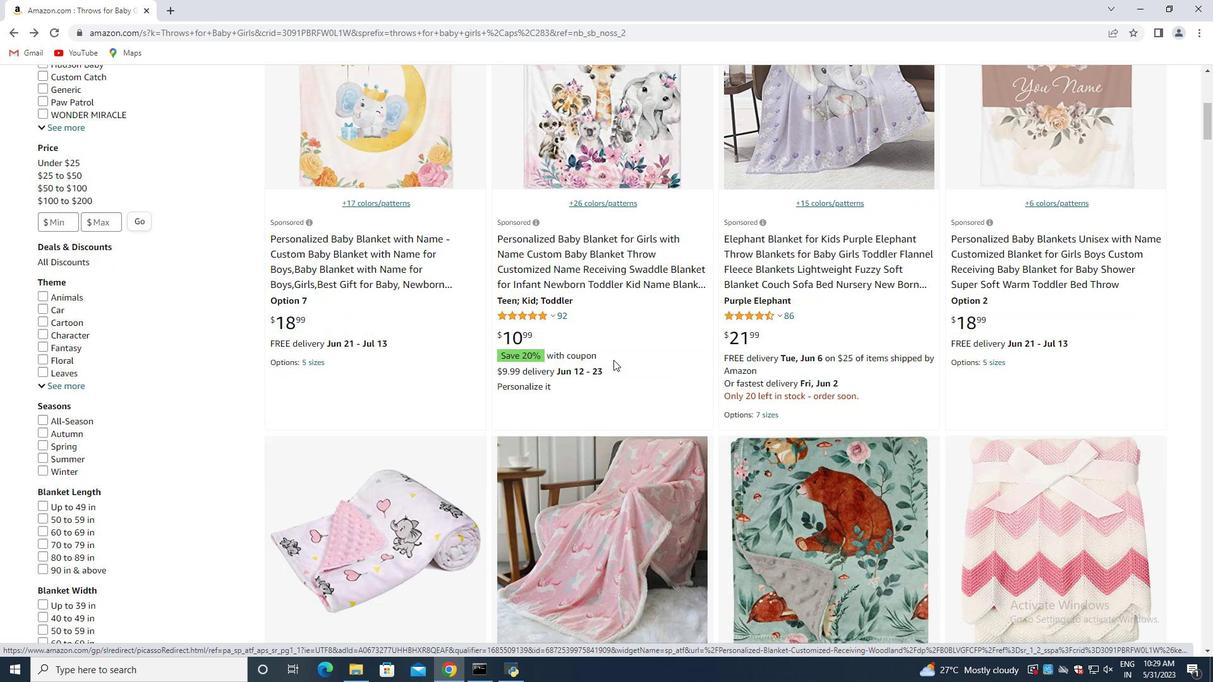 
Action: Mouse moved to (1104, 267)
Screenshot: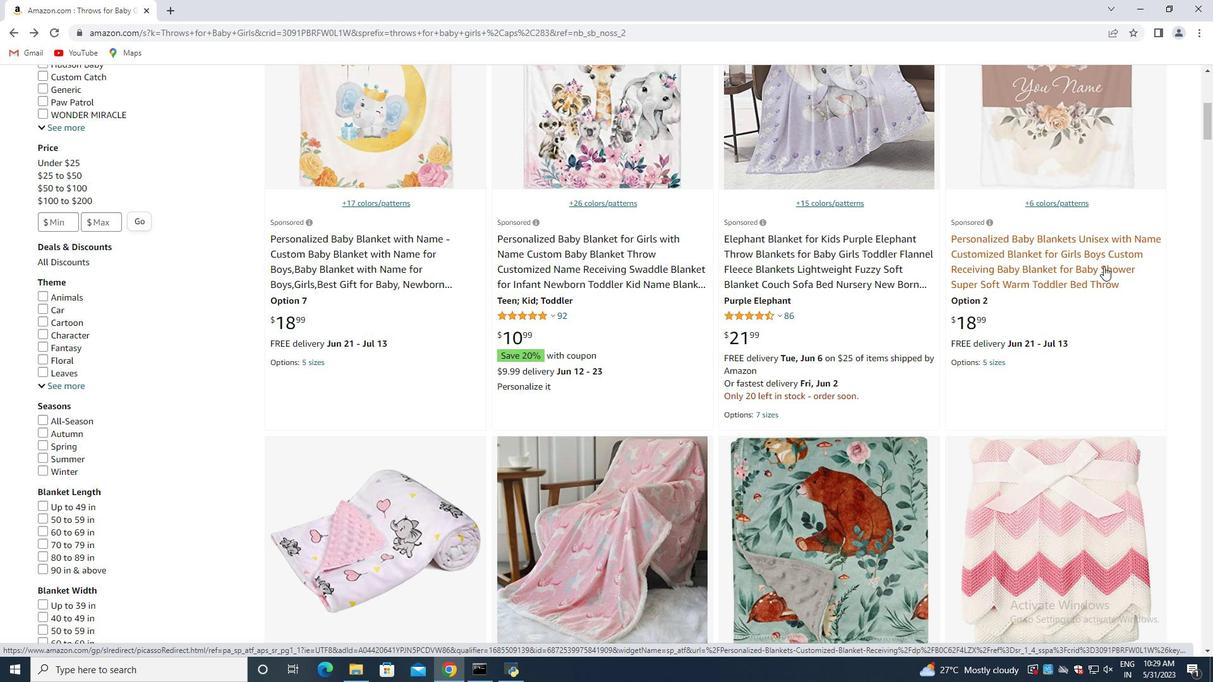 
Action: Mouse pressed left at (1104, 267)
Screenshot: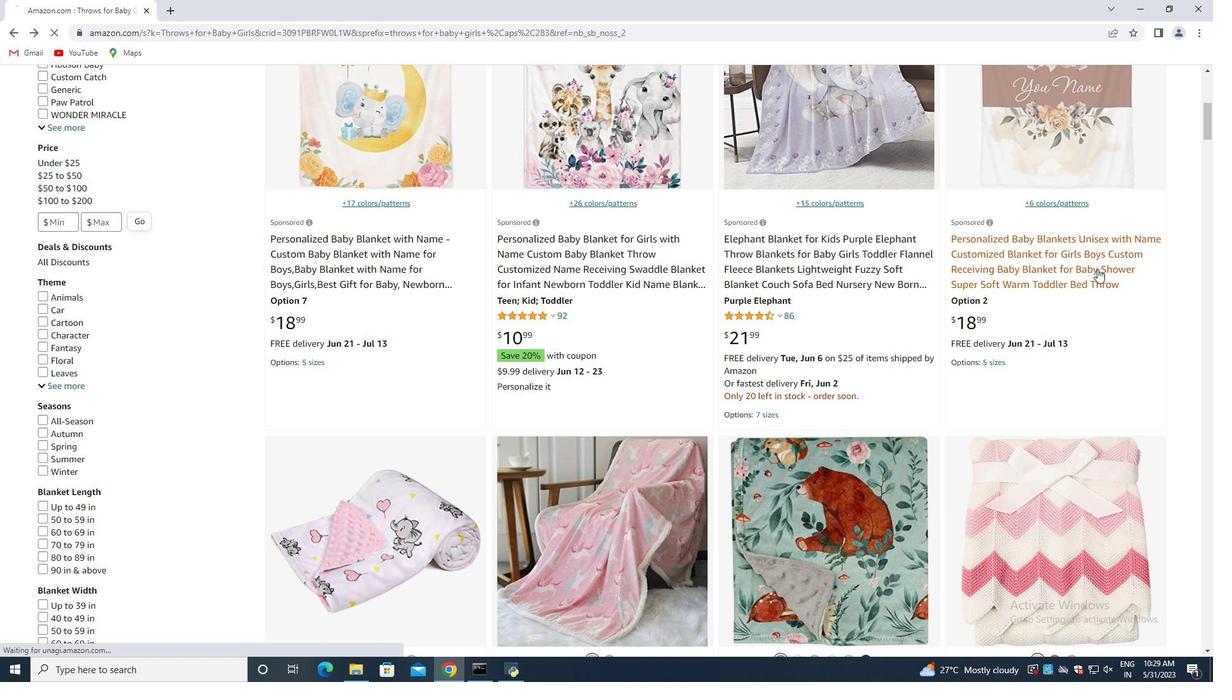 
Action: Mouse moved to (599, 399)
Screenshot: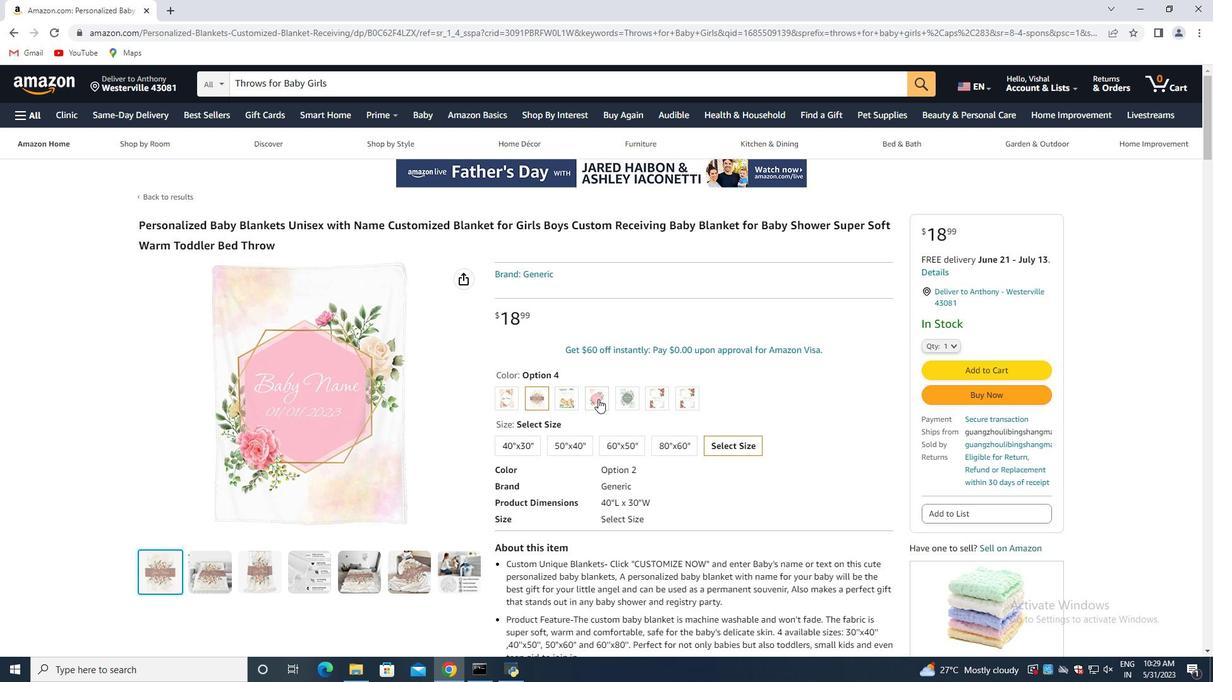 
Action: Mouse pressed left at (599, 399)
Screenshot: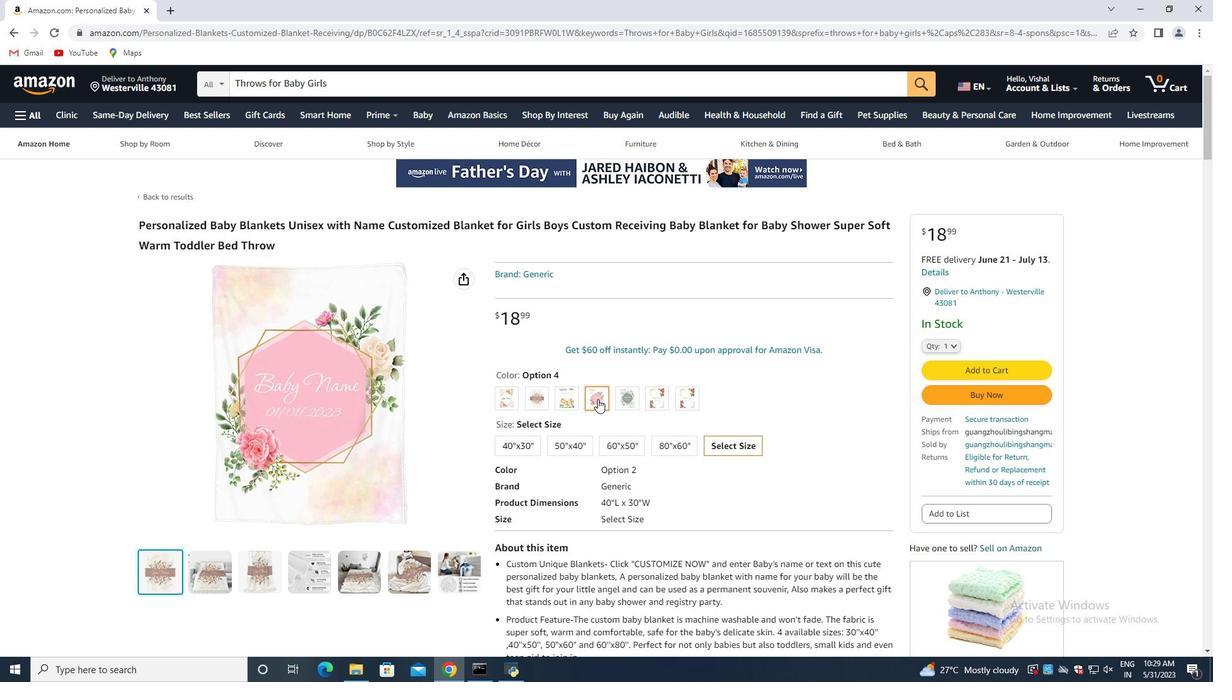 
Action: Mouse moved to (954, 351)
Screenshot: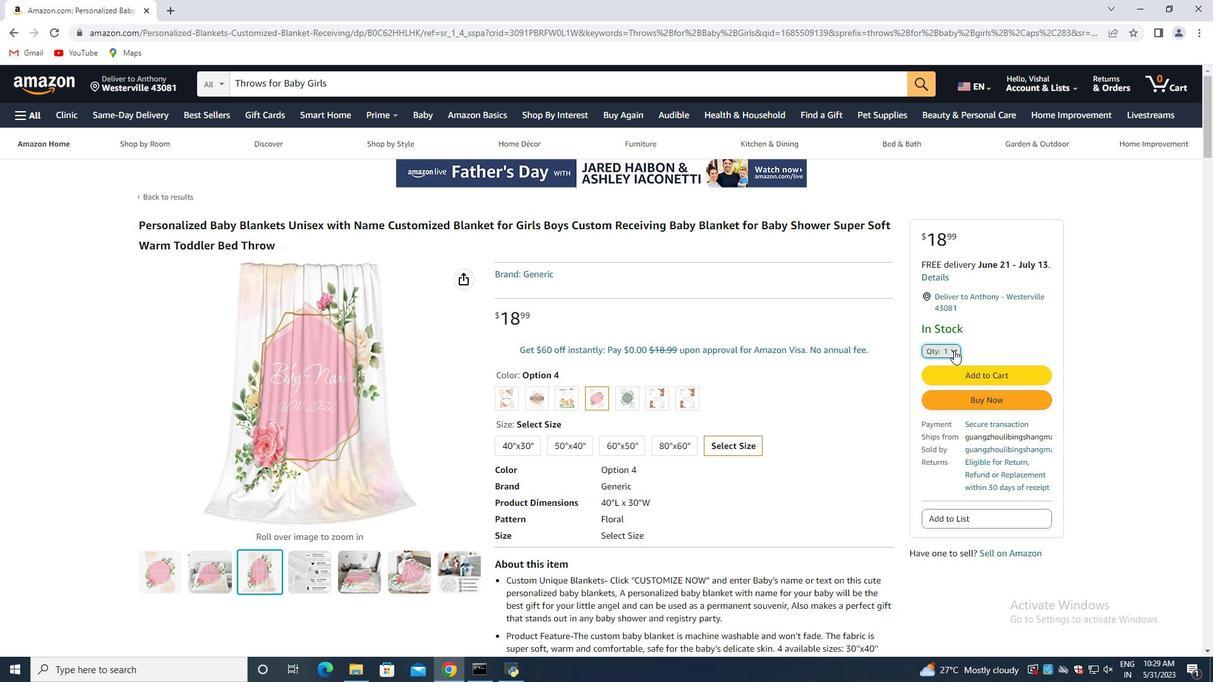 
Action: Mouse pressed left at (954, 351)
Screenshot: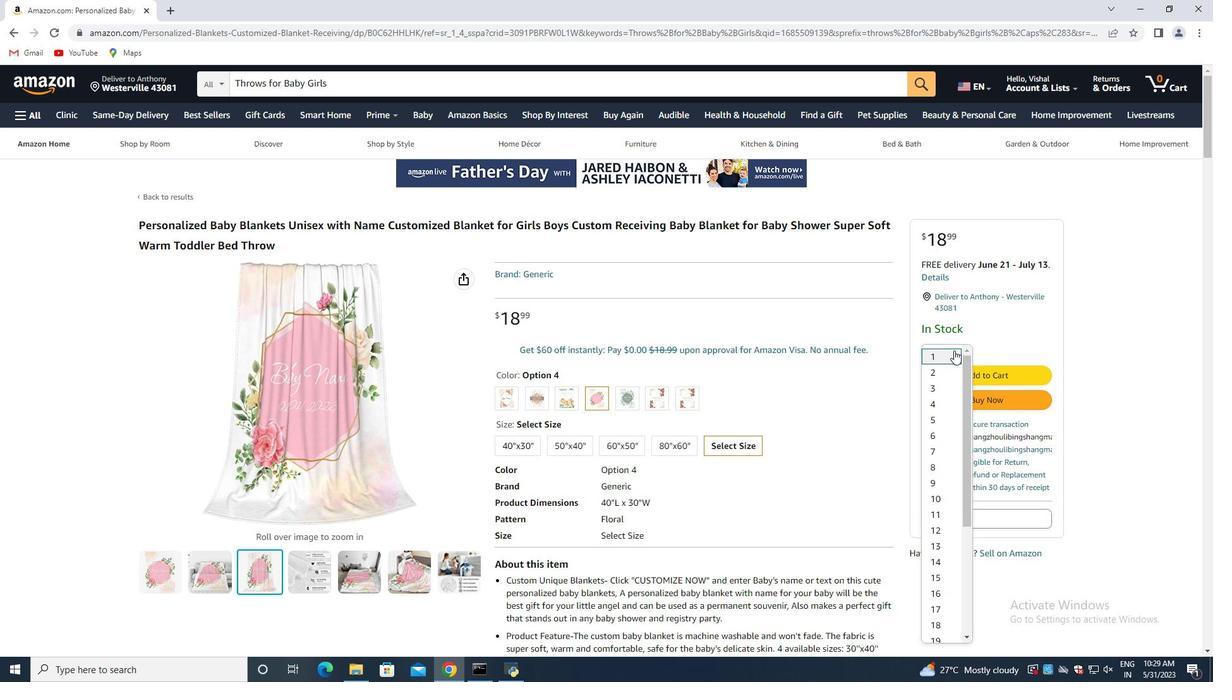 
Action: Mouse moved to (950, 385)
Screenshot: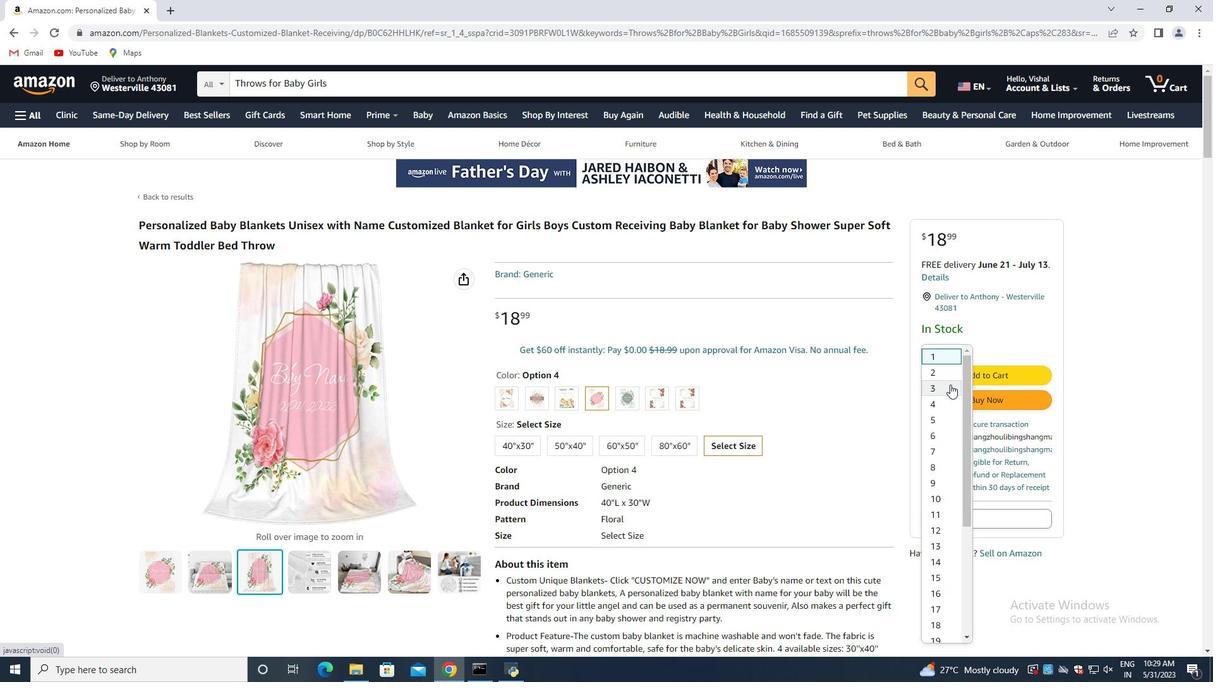 
Action: Mouse pressed left at (950, 385)
Screenshot: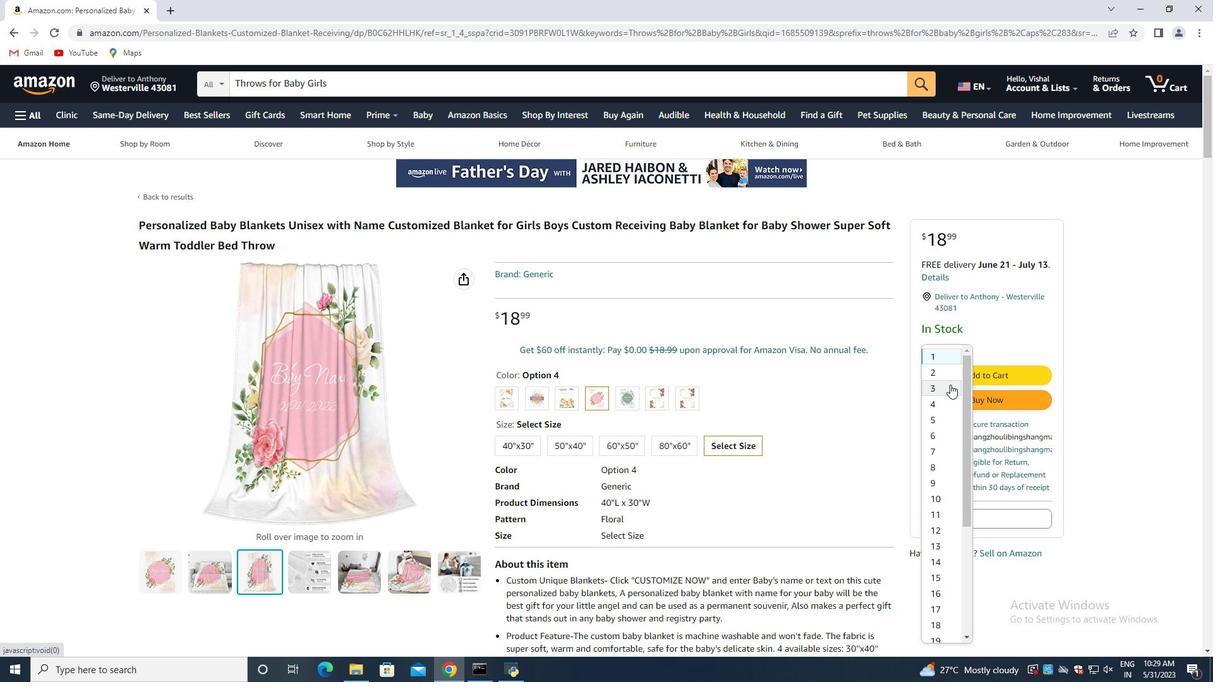 
Action: Mouse moved to (999, 398)
Screenshot: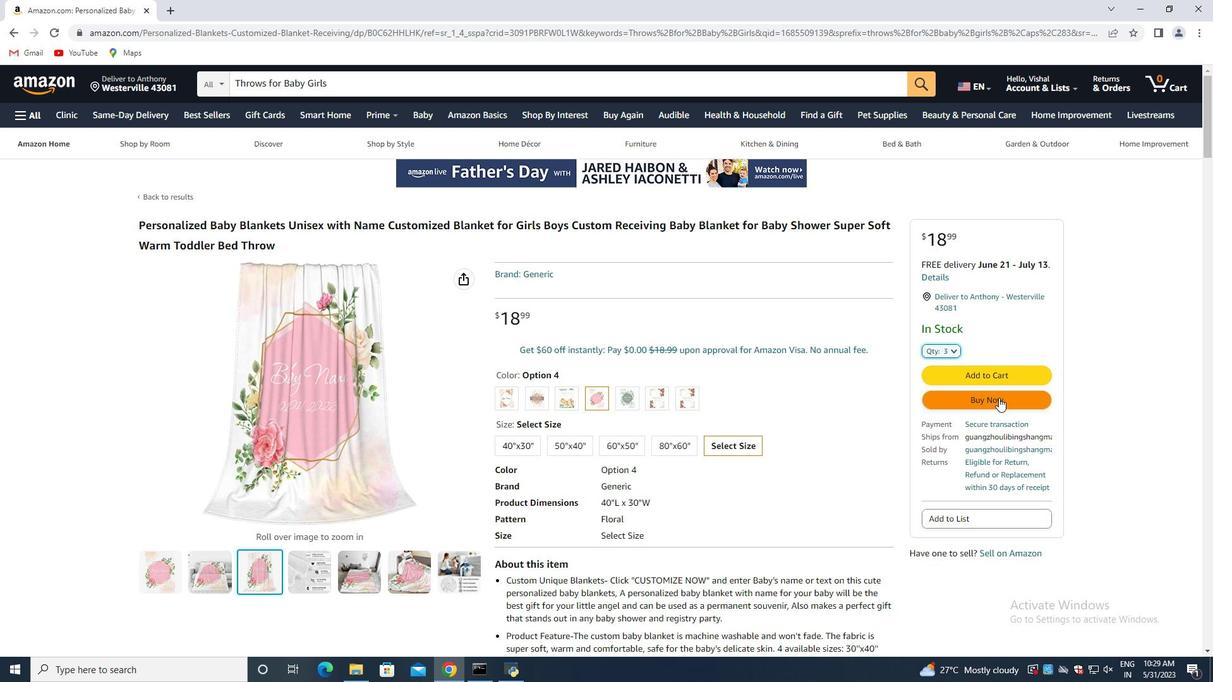 
Action: Mouse pressed left at (999, 398)
Screenshot: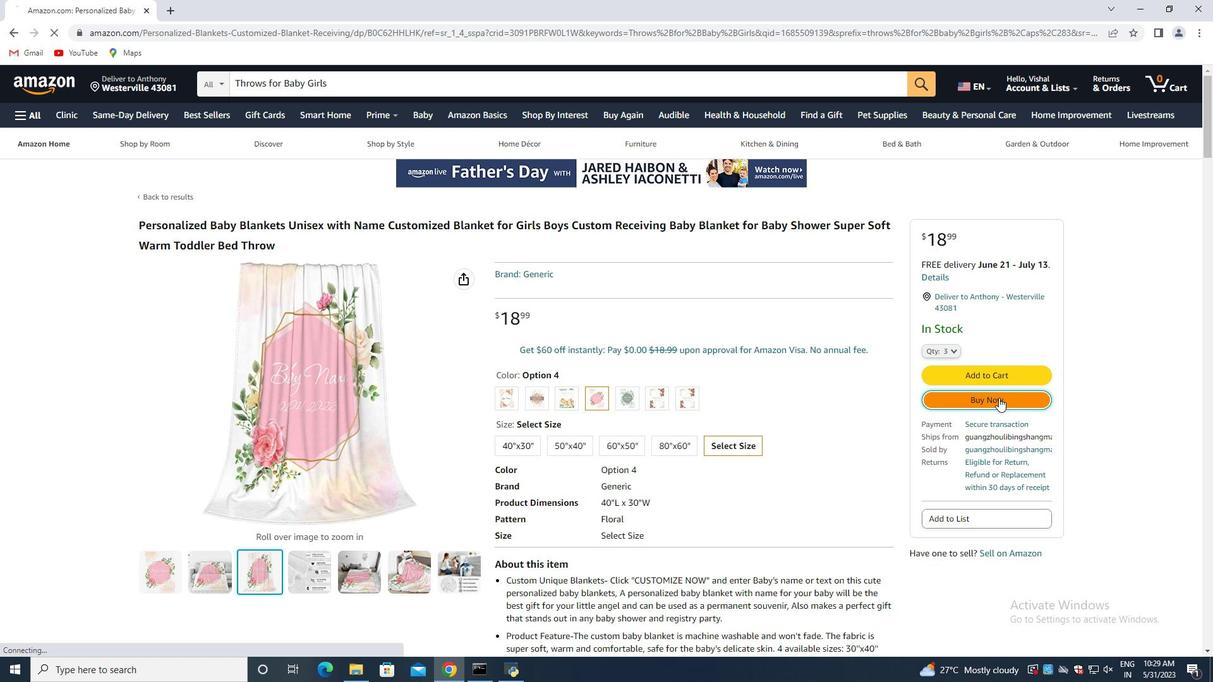 
Action: Mouse moved to (730, 125)
Screenshot: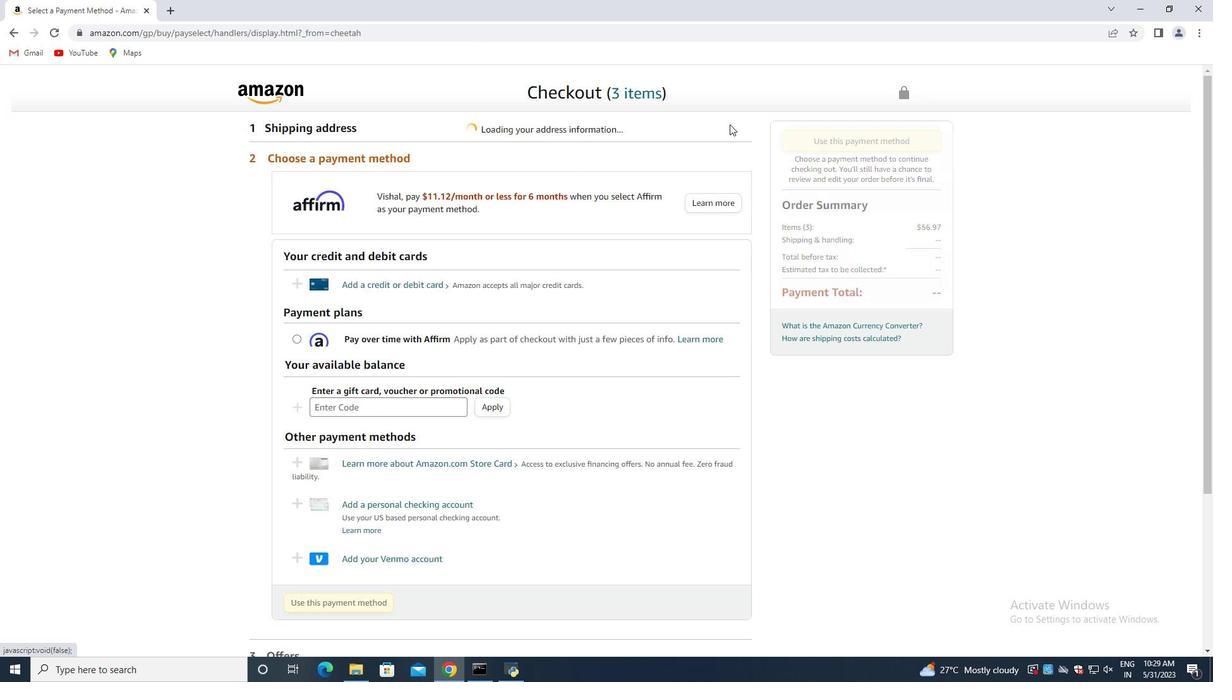 
Action: Mouse pressed left at (730, 125)
Screenshot: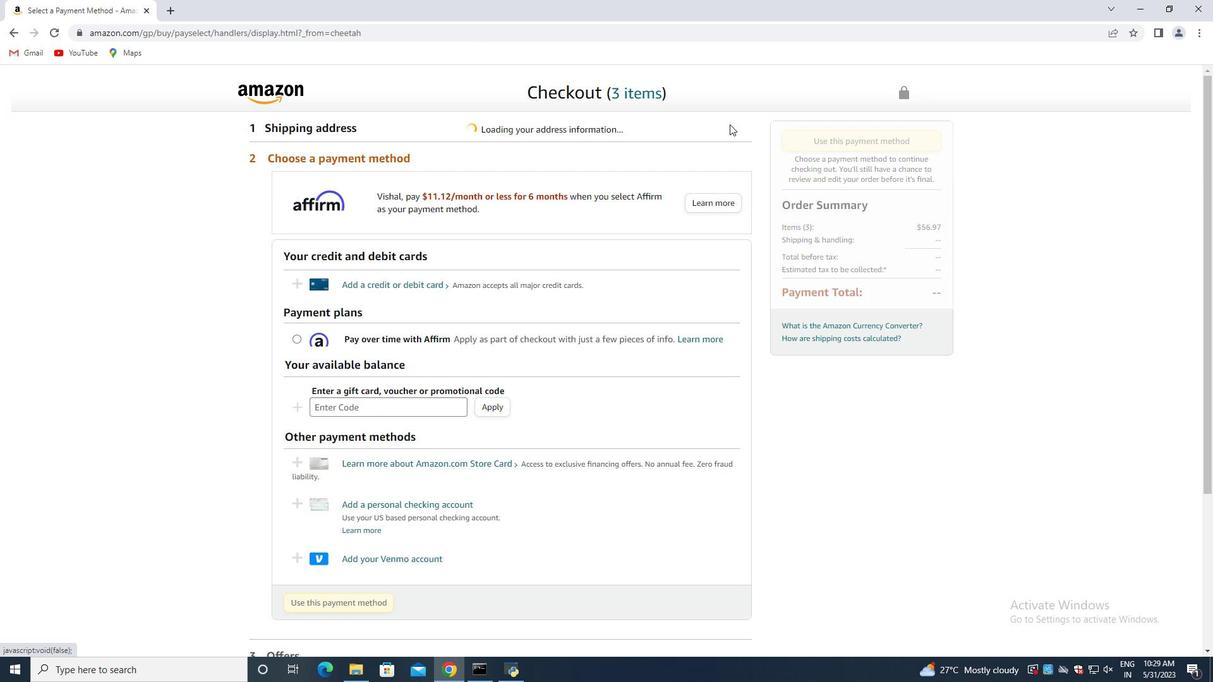 
Action: Mouse moved to (321, 362)
Screenshot: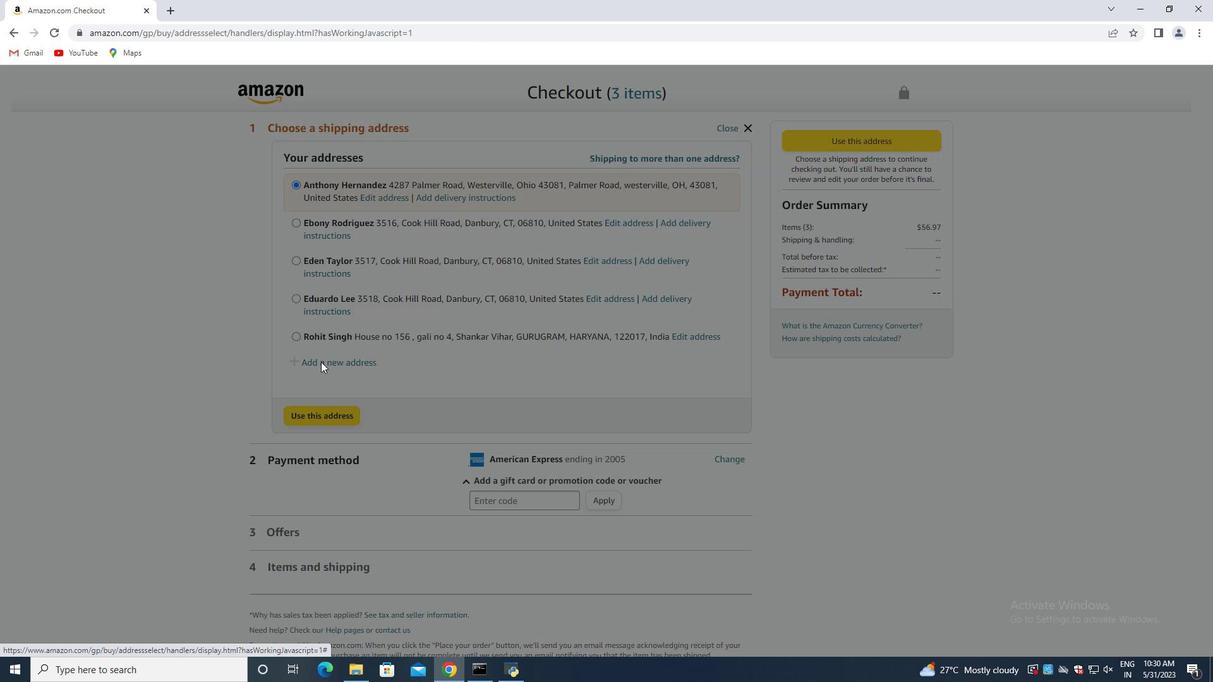 
Action: Mouse pressed left at (321, 362)
Screenshot: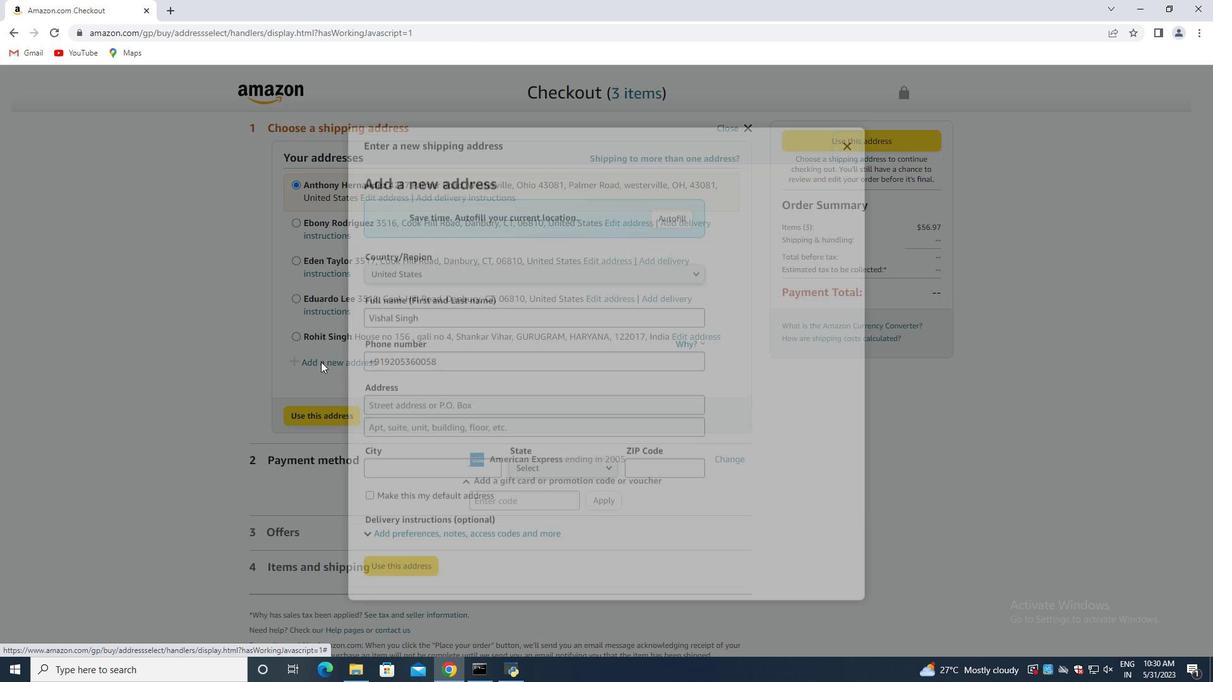 
Action: Mouse moved to (424, 321)
Screenshot: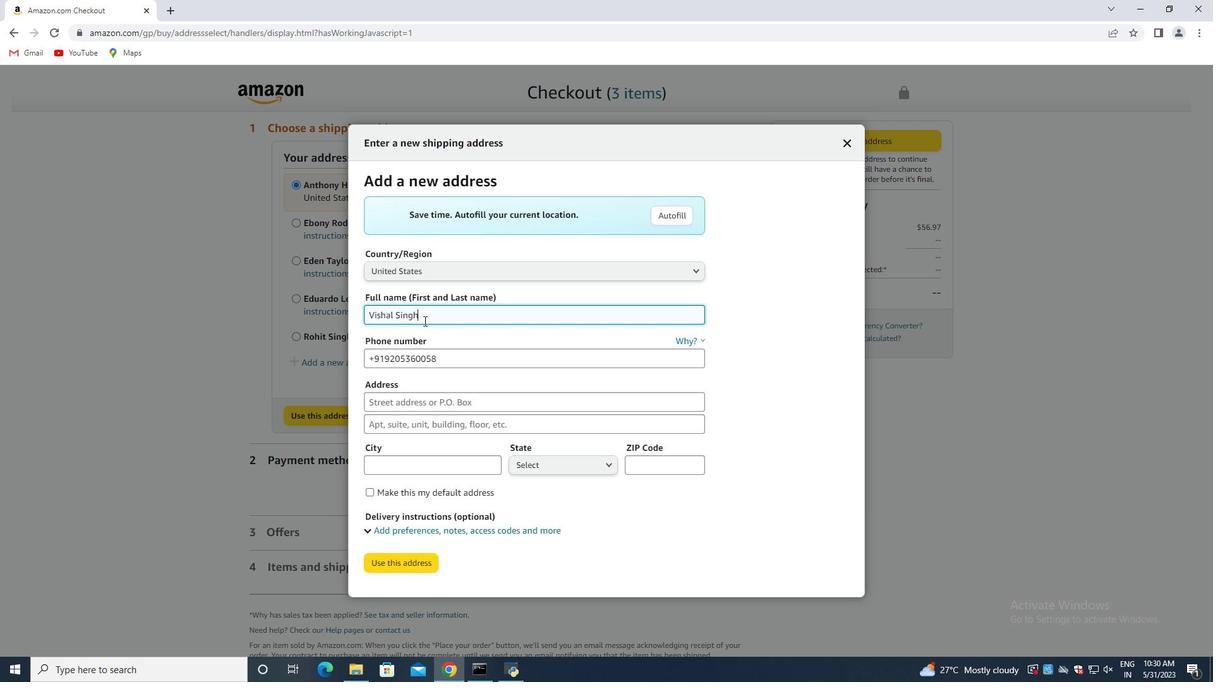 
Action: Mouse pressed left at (424, 321)
Screenshot: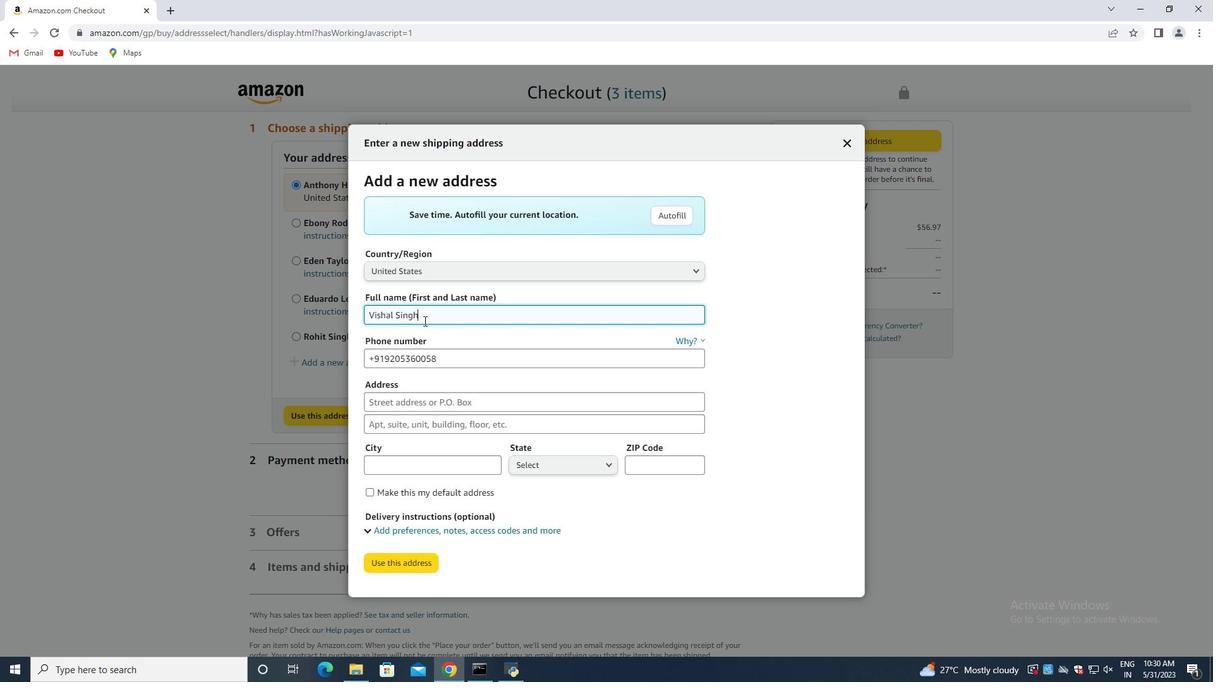 
Action: Mouse pressed left at (424, 321)
Screenshot: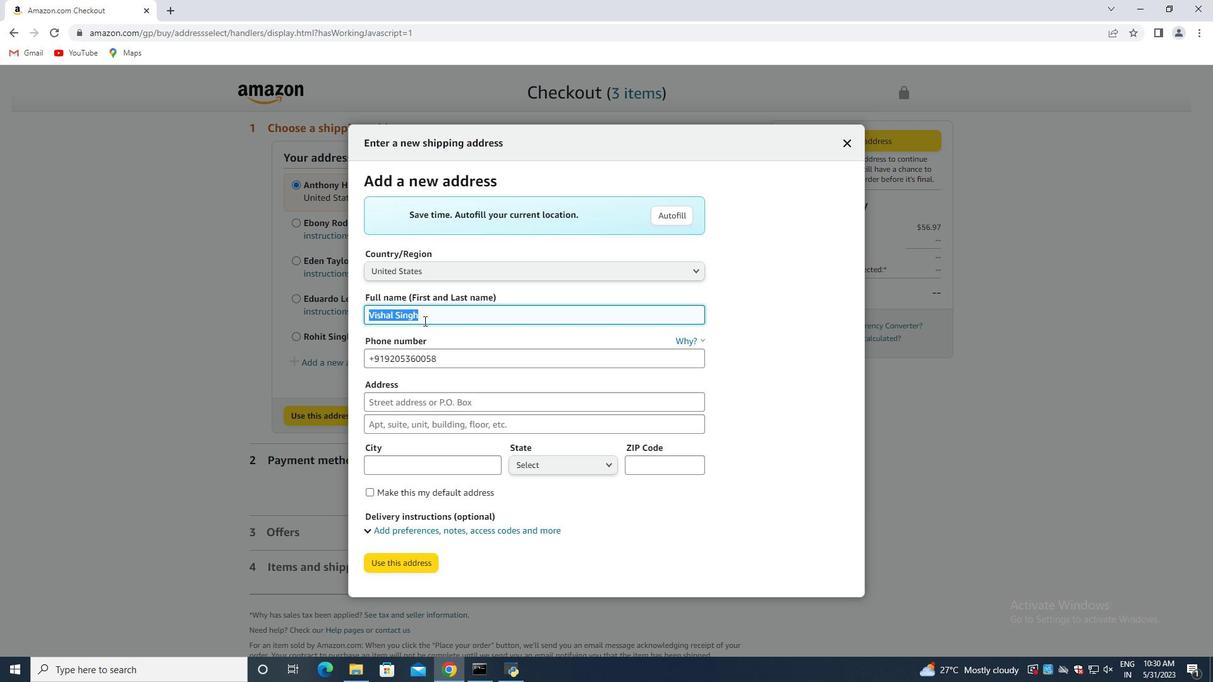 
Action: Mouse pressed left at (424, 321)
Screenshot: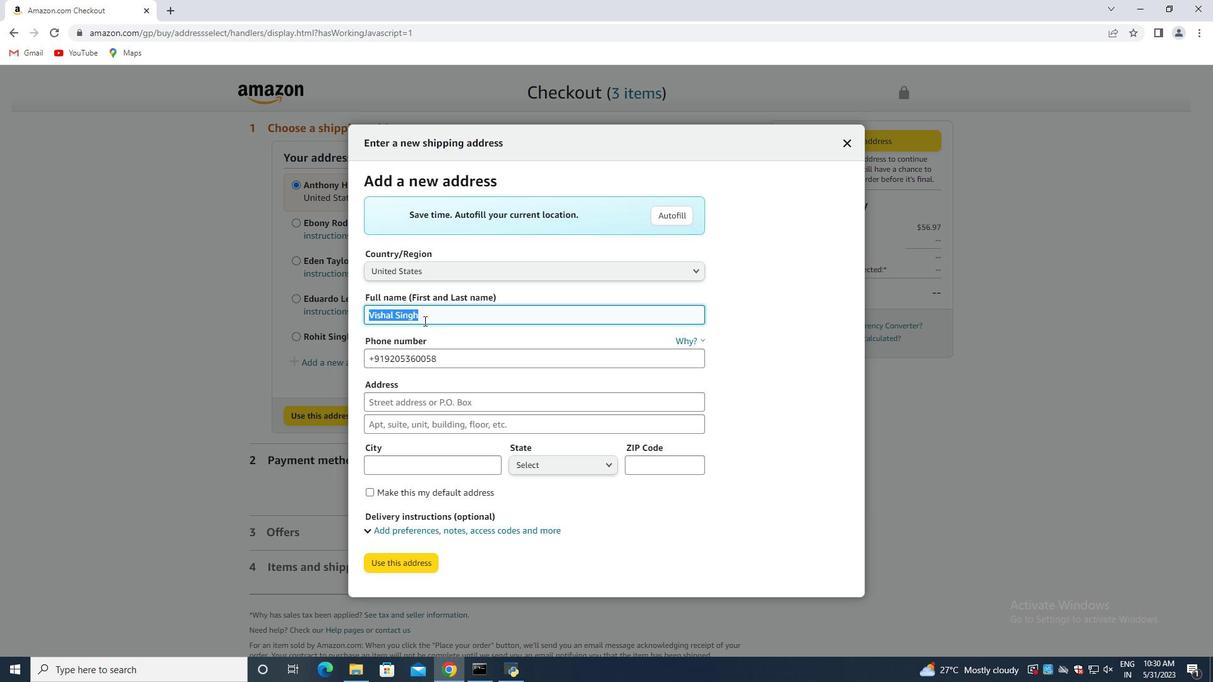 
Action: Key pressed <Key.backspace><Key.backspace><Key.backspace><Key.backspace><Key.shift>Edward<Key.space><Key.shift>Wright<Key.tab><Key.tab>85
Screenshot: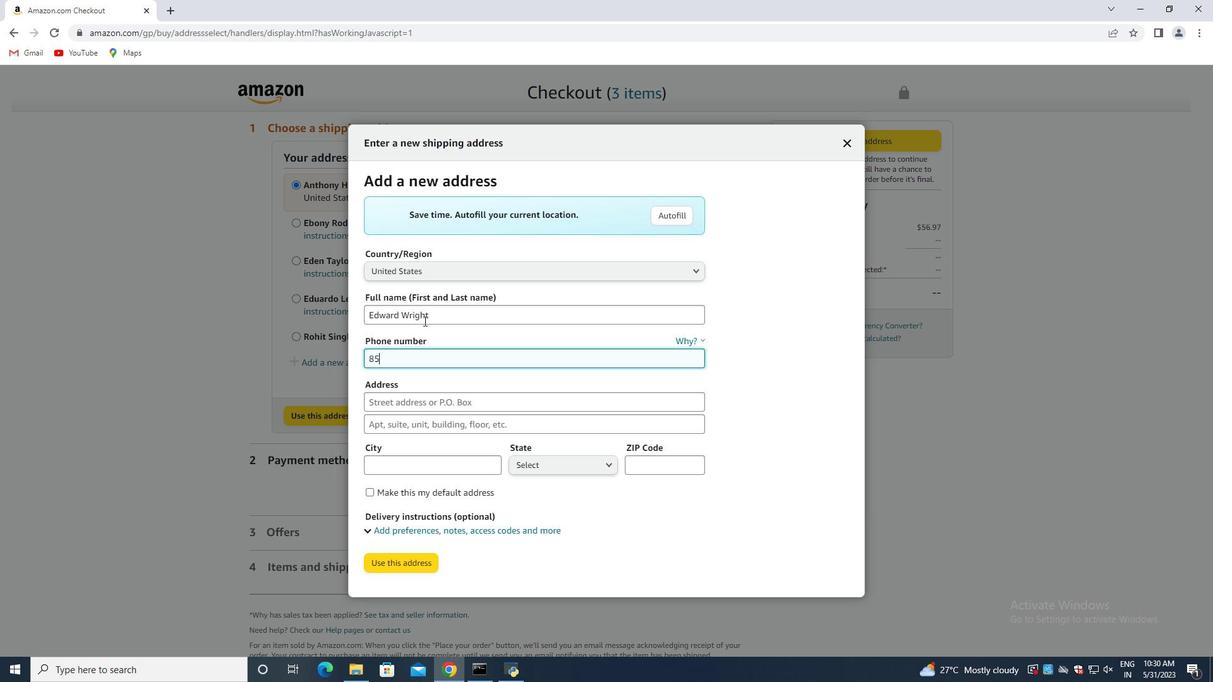 
Action: Mouse moved to (424, 320)
Screenshot: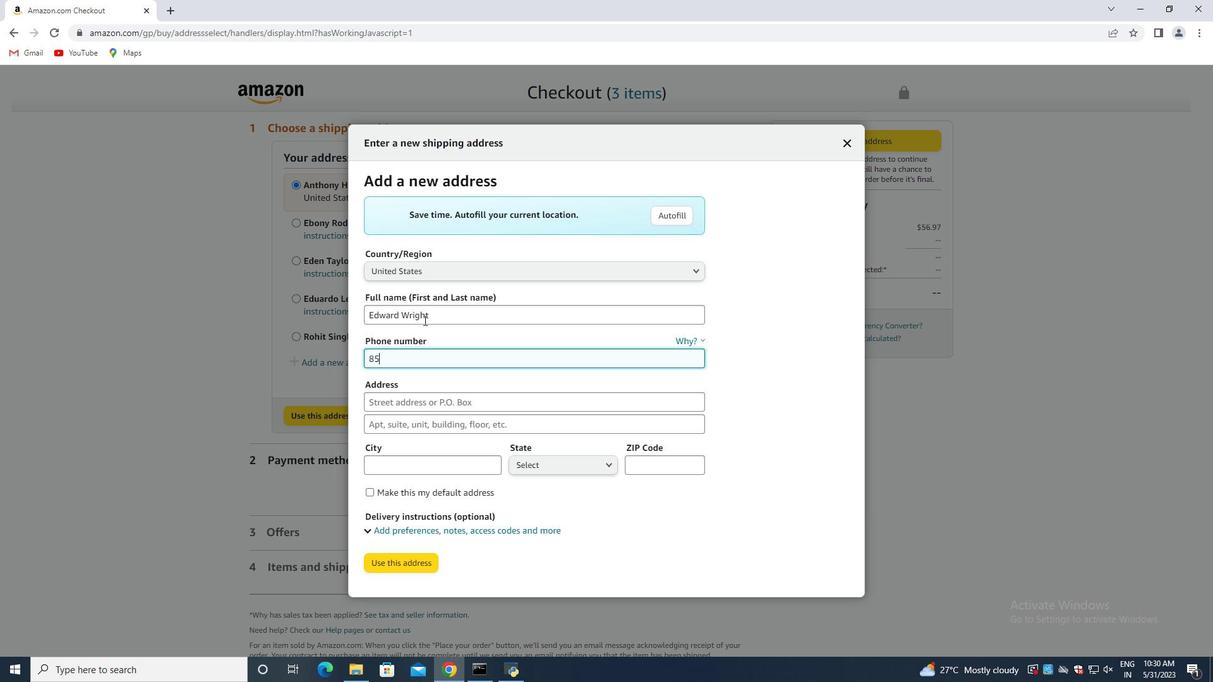 
Action: Key pressed 0
Screenshot: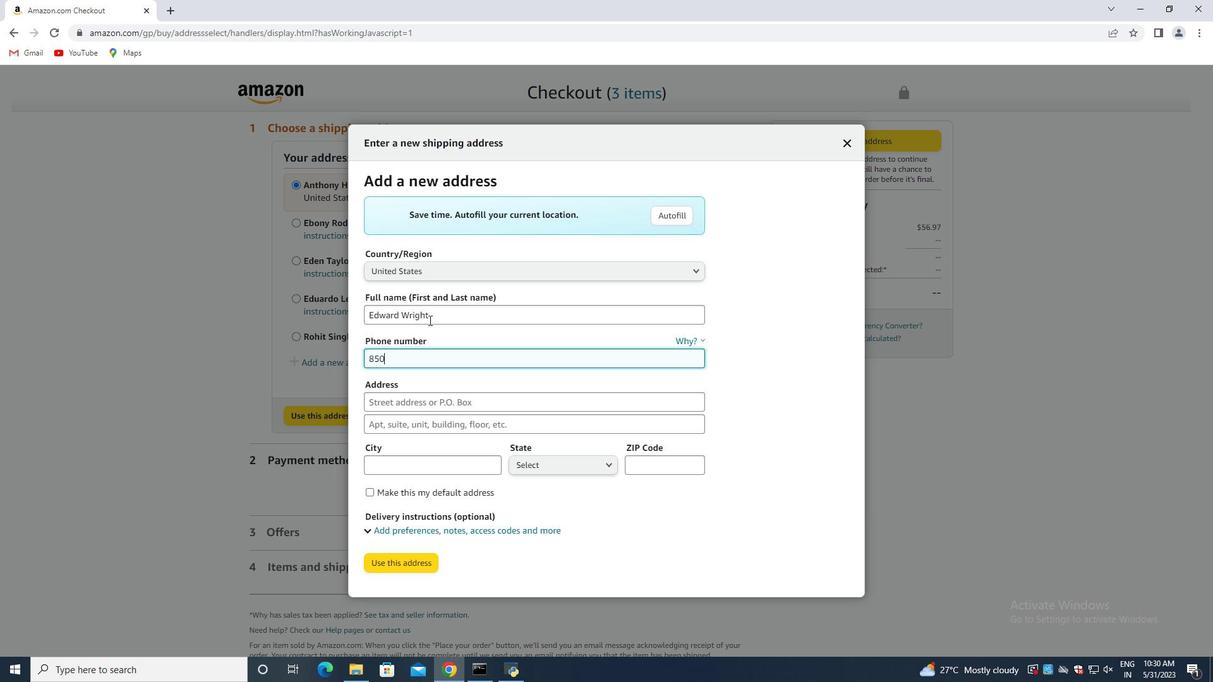 
Action: Mouse moved to (429, 320)
Screenshot: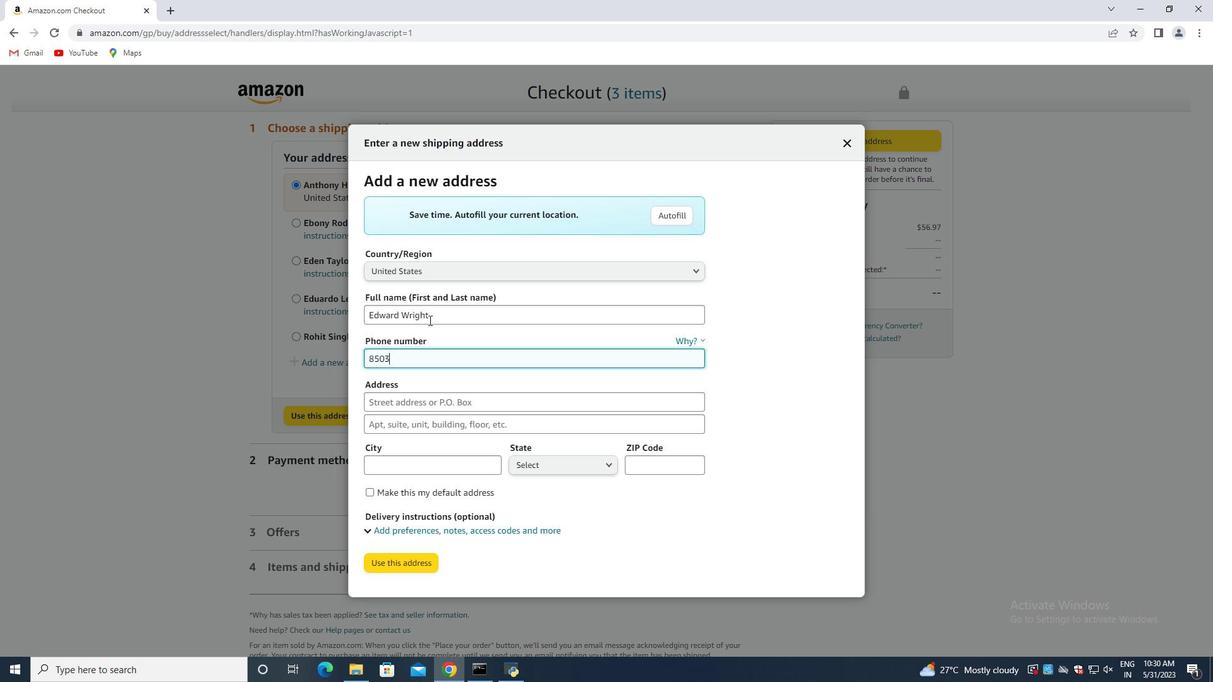 
Action: Key pressed 310
Screenshot: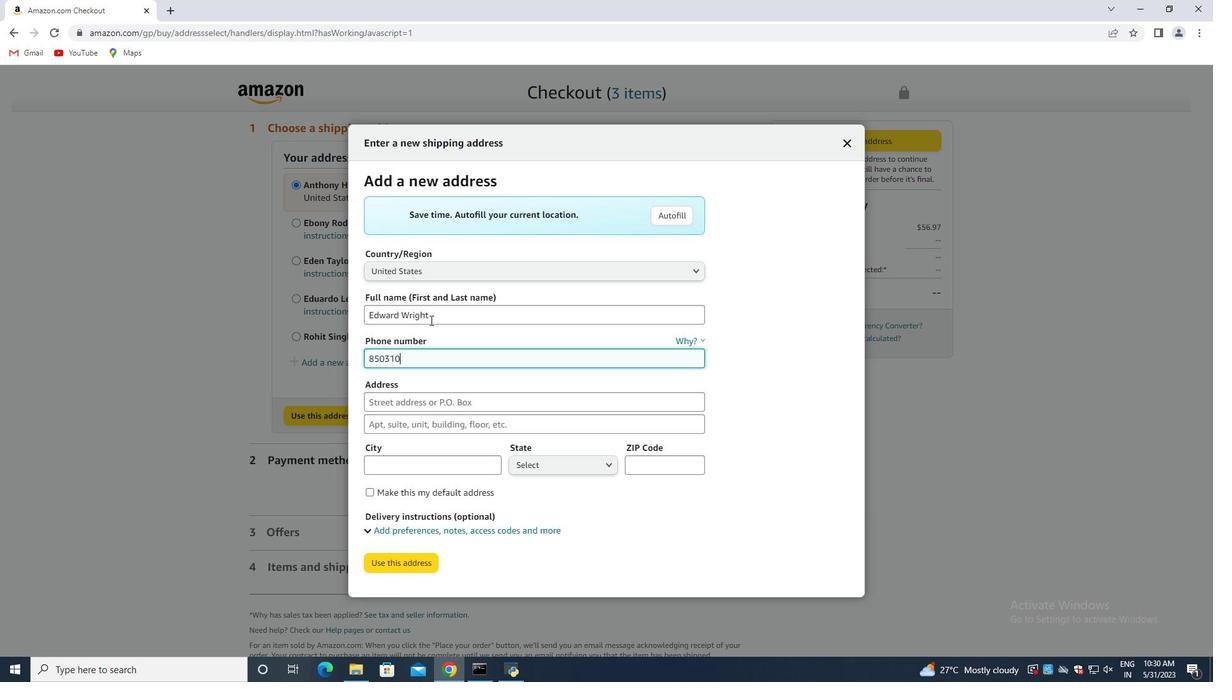 
Action: Mouse moved to (430, 320)
Screenshot: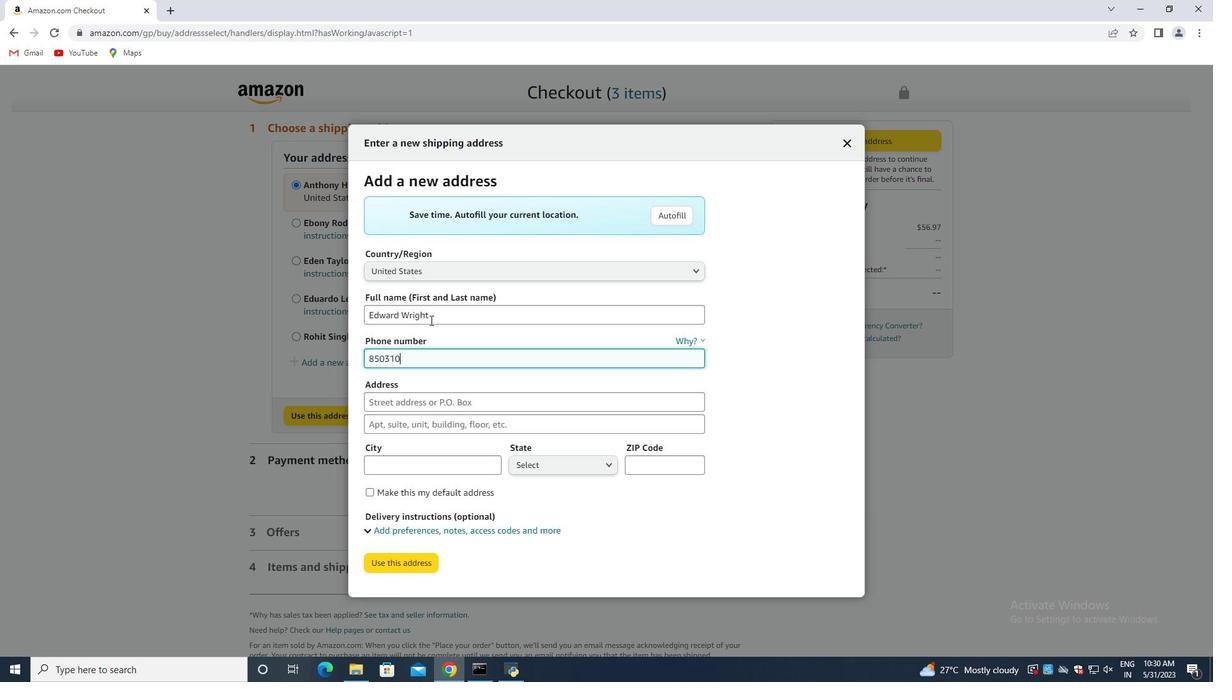 
Action: Key pressed 9646<Key.tab>1124<Key.tab><Key.shift>Star<Key.space><Key.shift>Trek<Key.space><Key.shift>Drive<Key.tab><Key.shift>Pensacola<Key.tab>
Screenshot: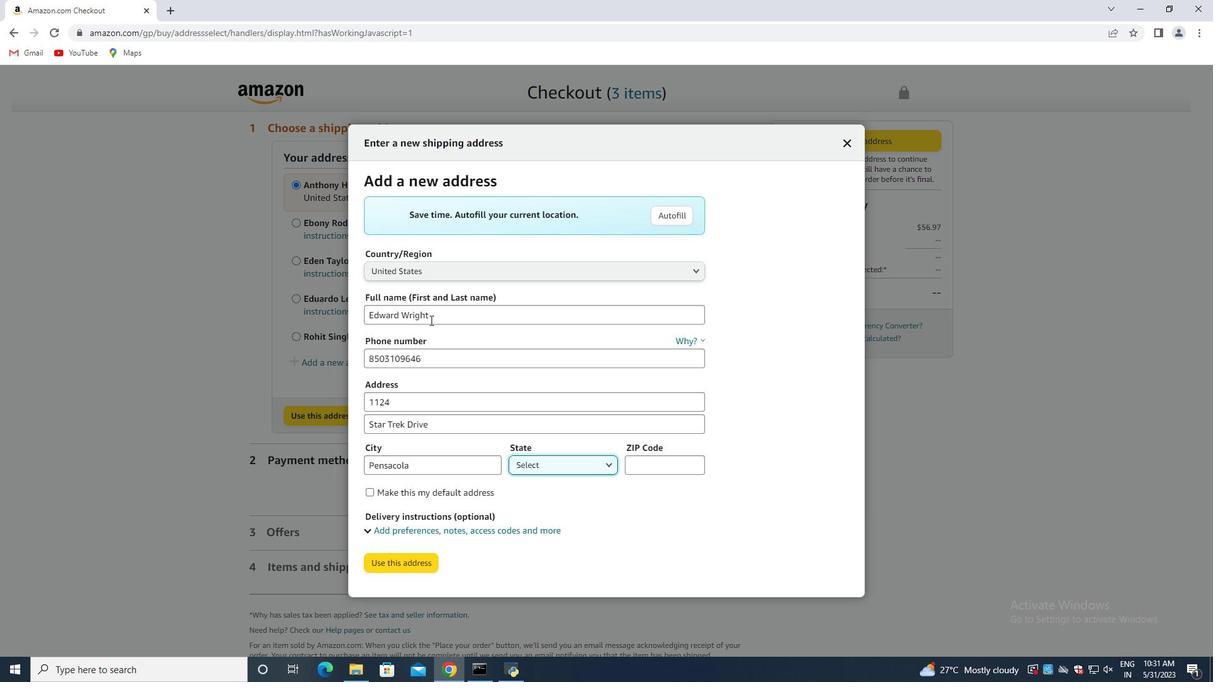 
Action: Mouse moved to (576, 457)
Screenshot: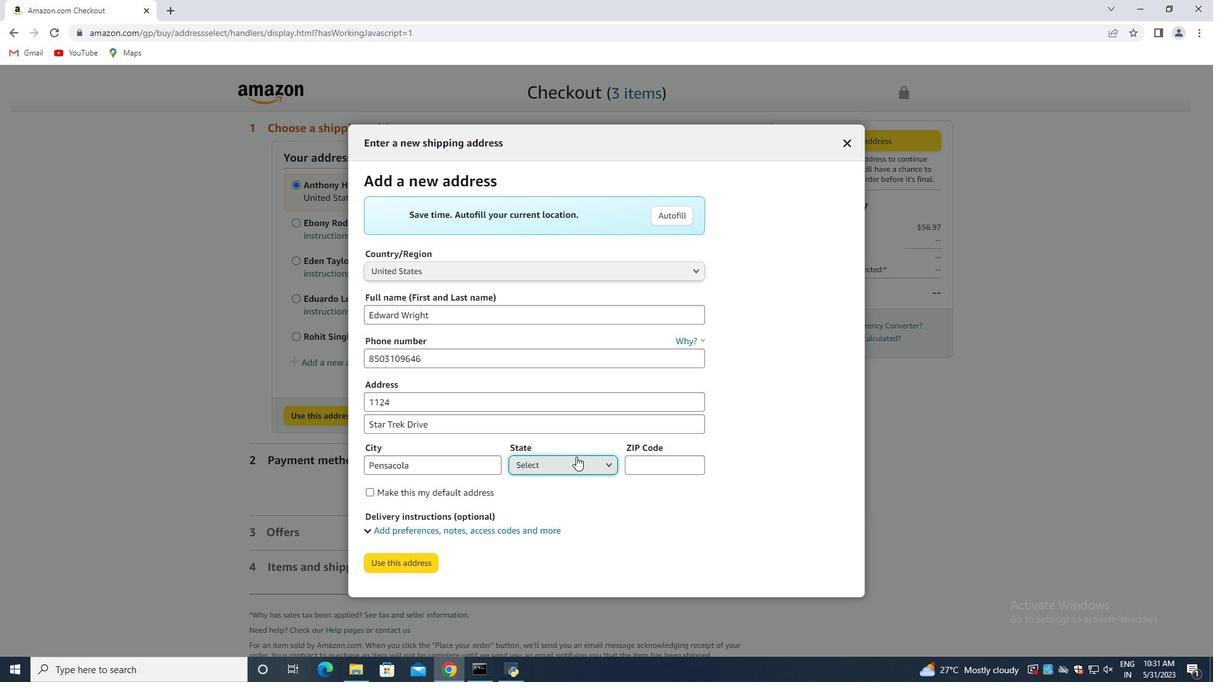 
Action: Mouse pressed left at (576, 457)
Screenshot: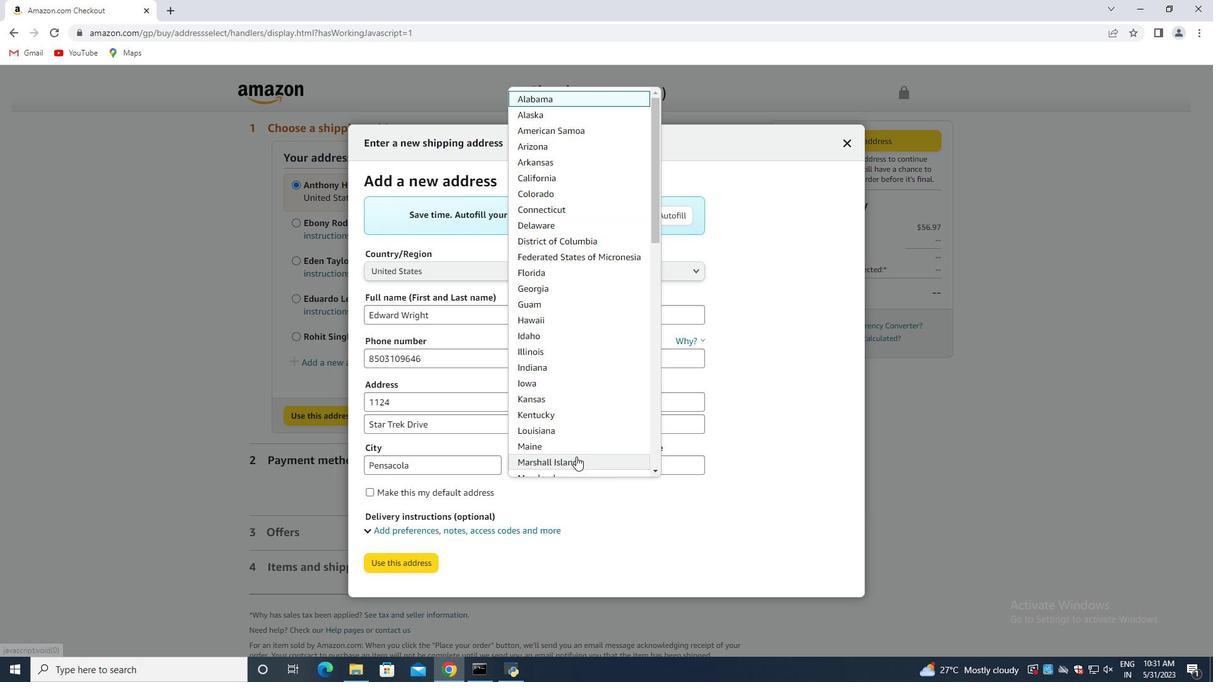 
Action: Mouse moved to (558, 212)
Screenshot: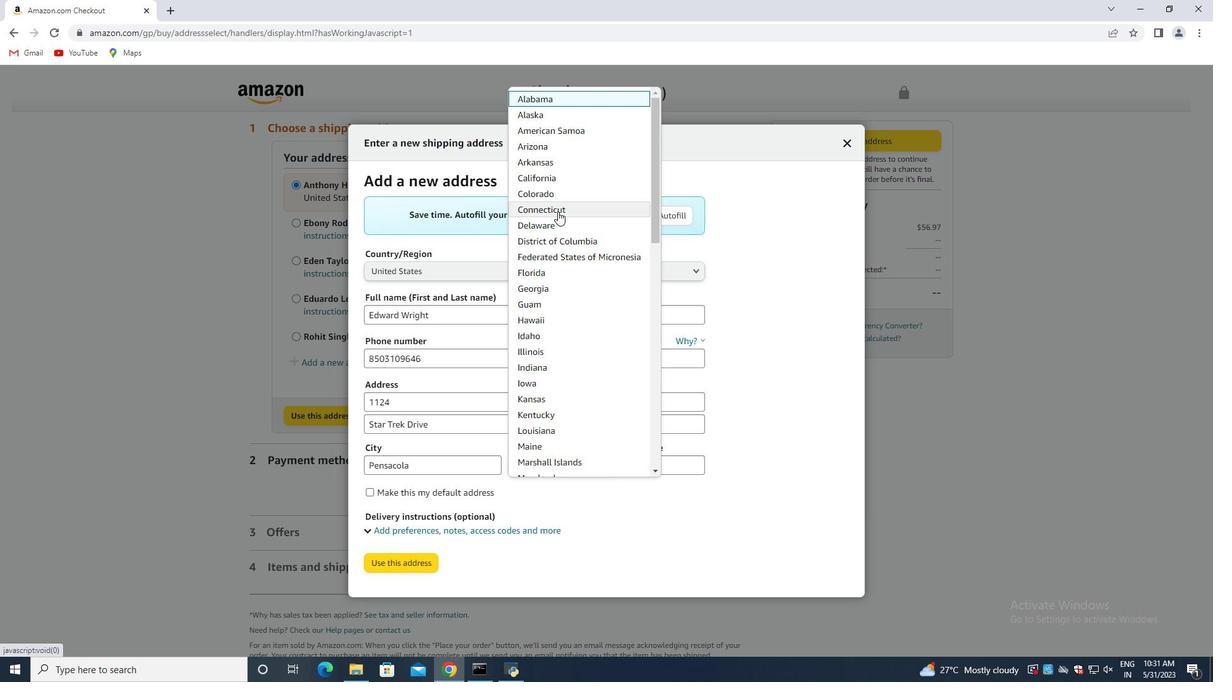 
Action: Mouse pressed left at (558, 212)
Screenshot: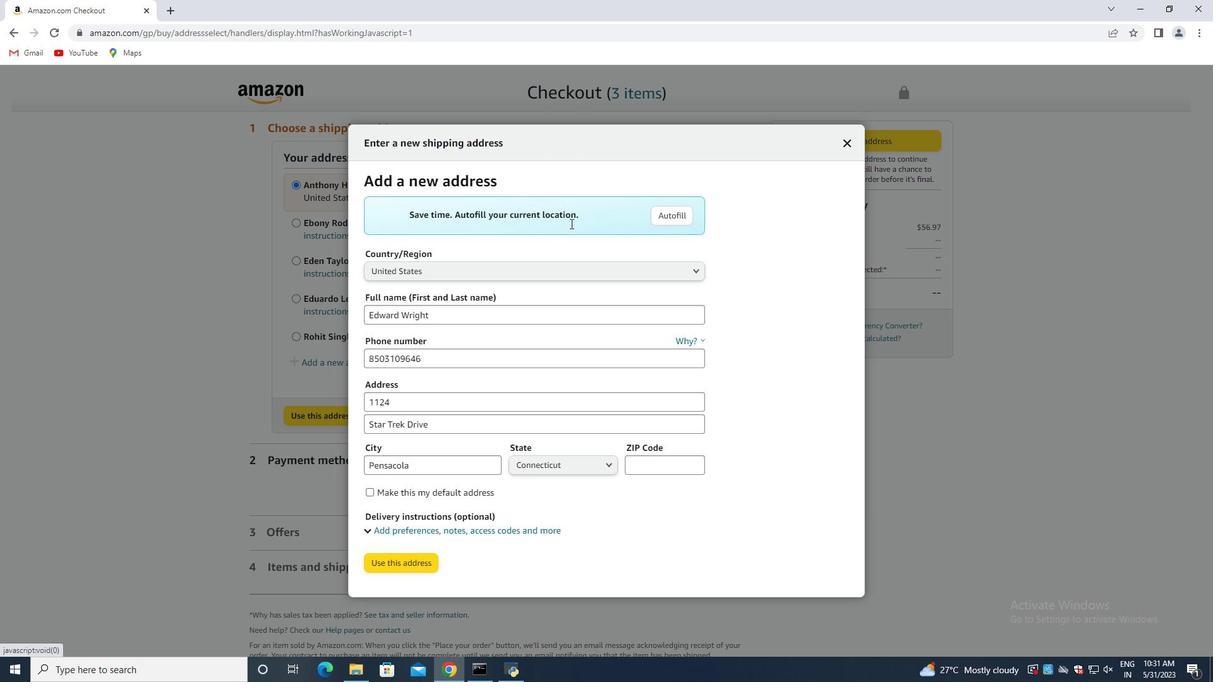 
Action: Mouse moved to (650, 472)
Screenshot: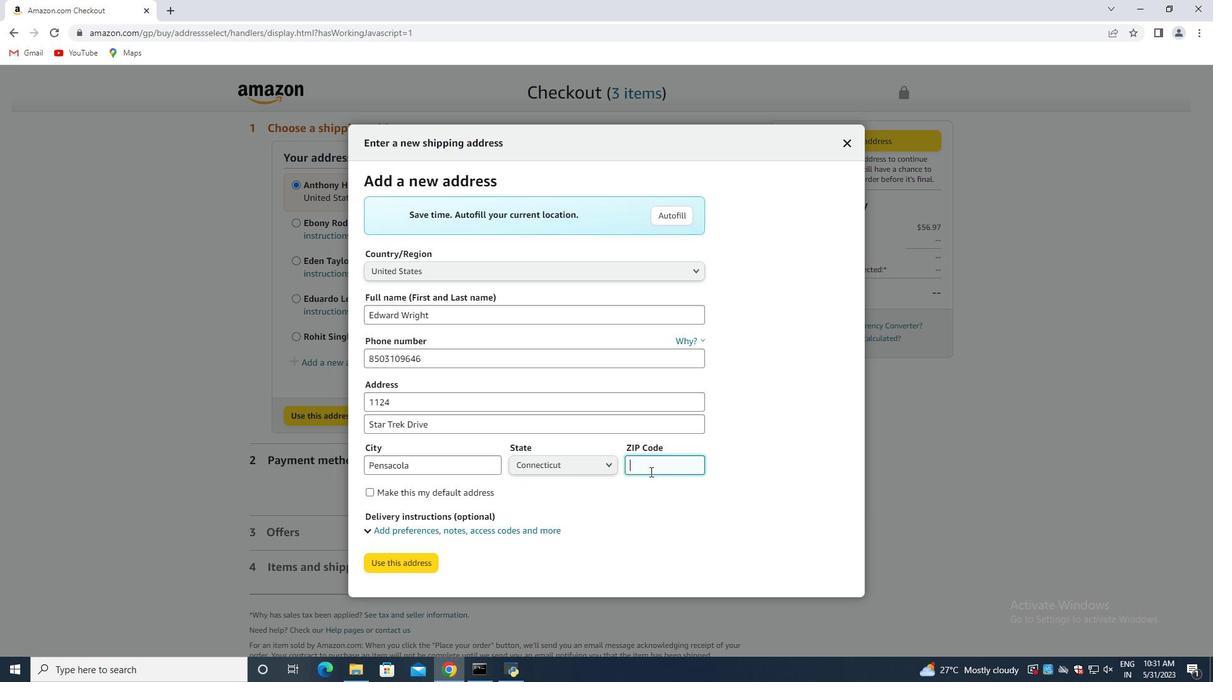 
Action: Mouse pressed left at (650, 472)
Screenshot: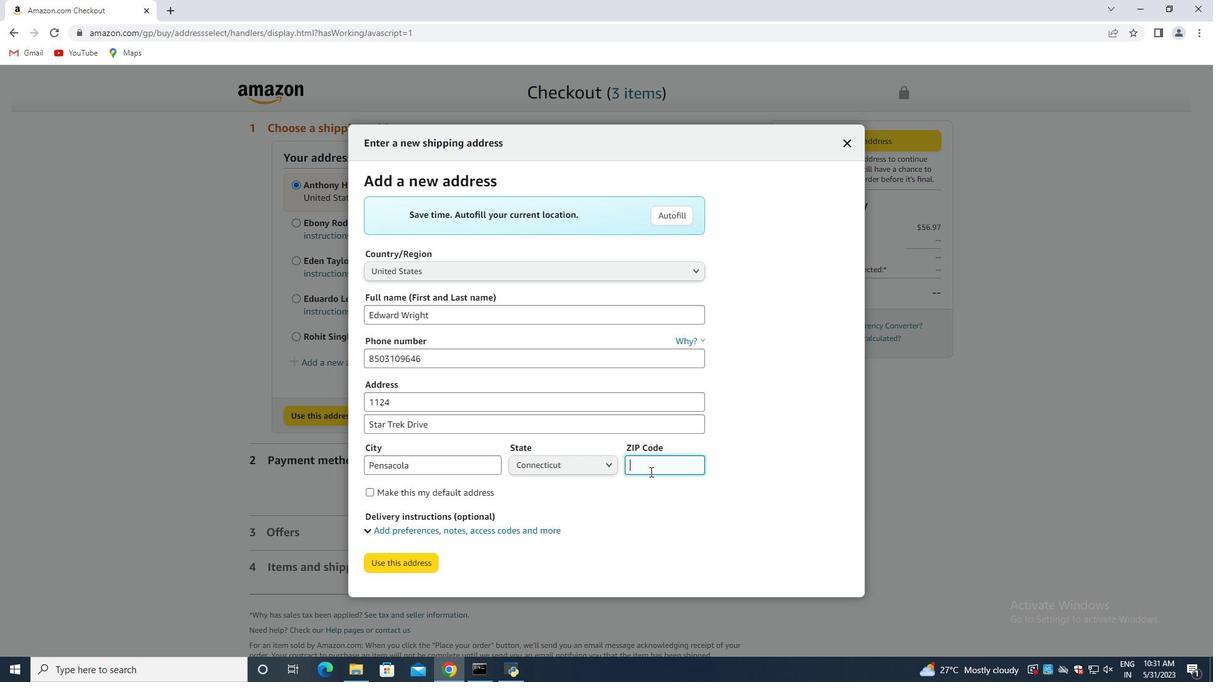 
Action: Mouse moved to (600, 461)
Screenshot: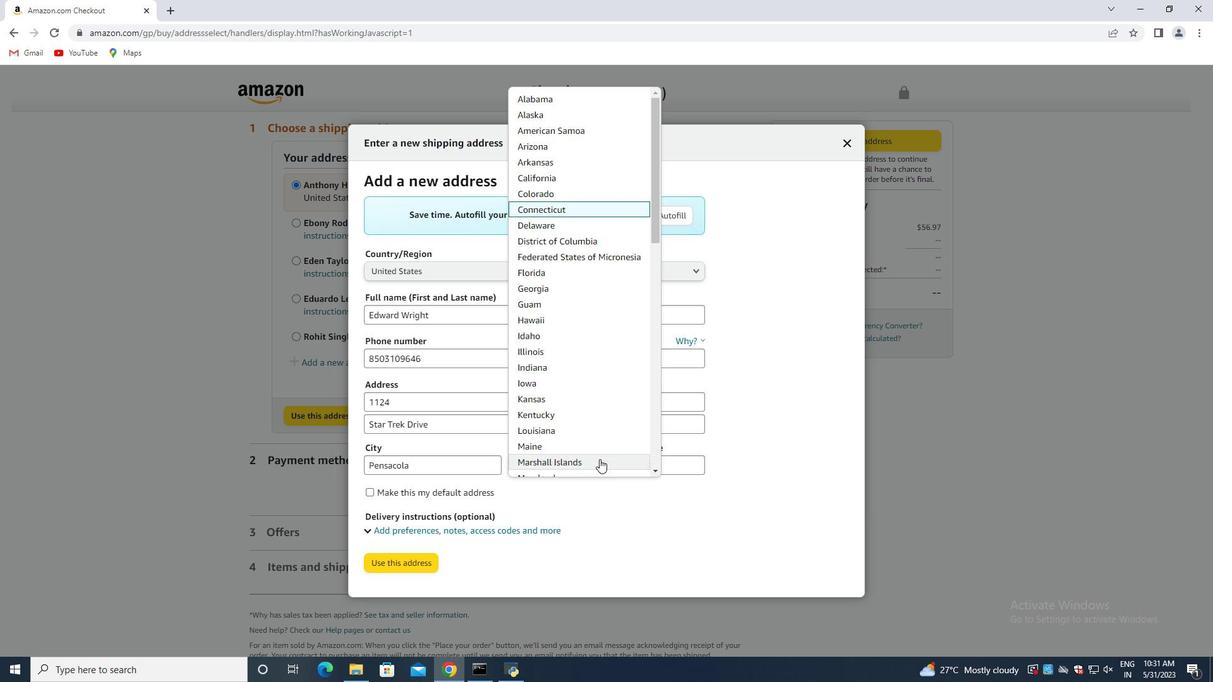 
Action: Mouse pressed left at (600, 461)
Screenshot: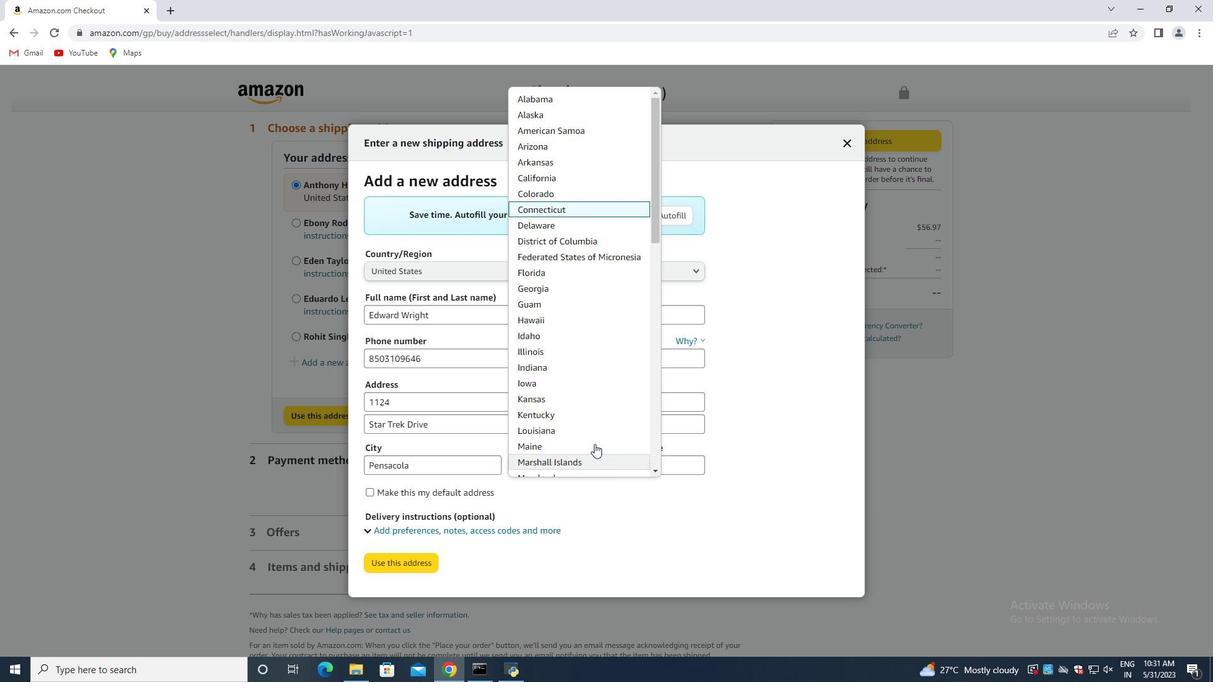 
Action: Mouse moved to (552, 411)
Screenshot: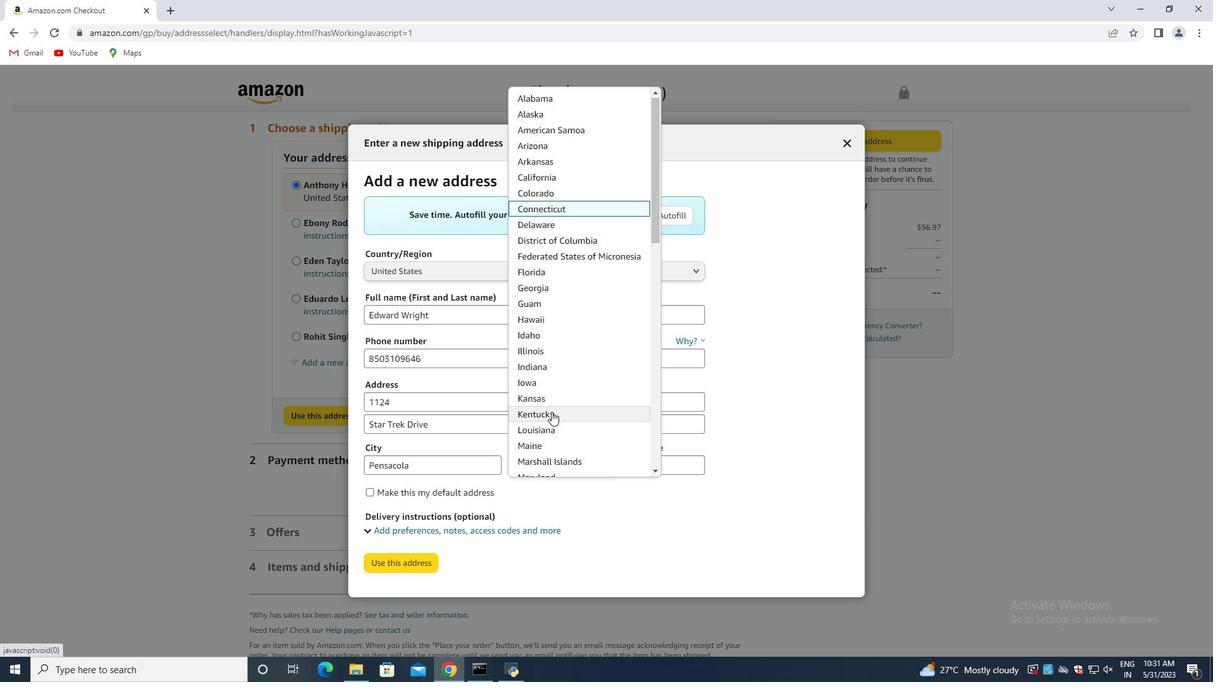 
Action: Mouse scrolled (552, 411) with delta (0, 0)
Screenshot: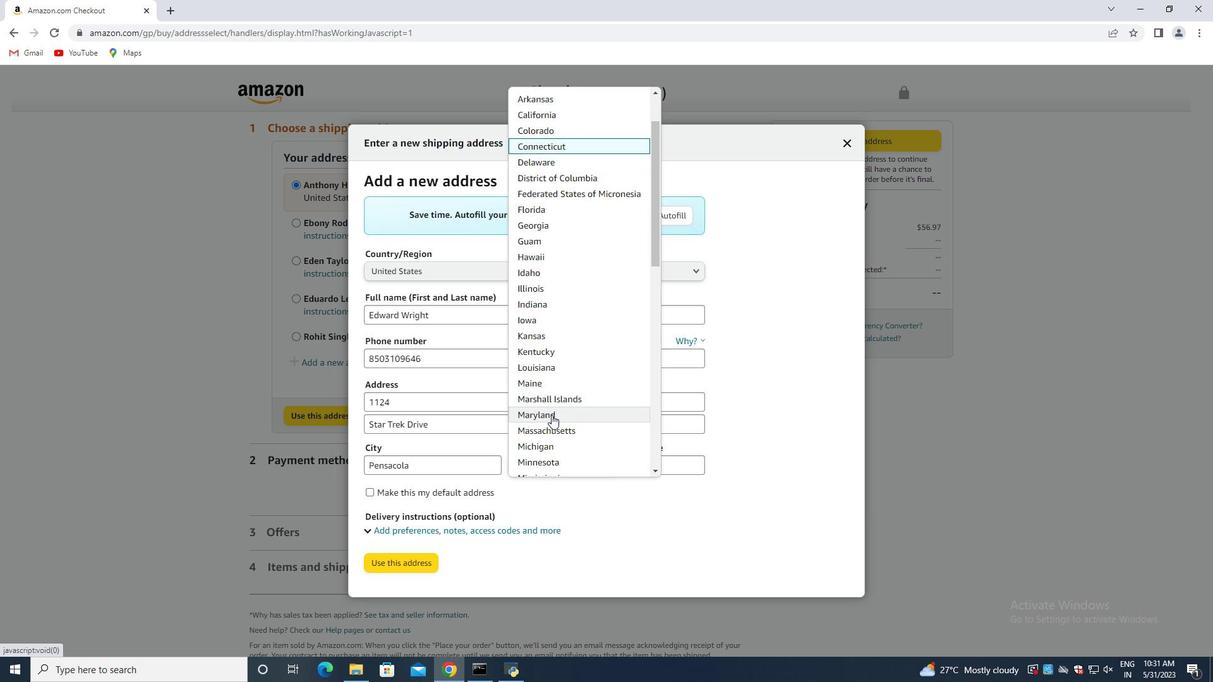 
Action: Mouse moved to (552, 415)
Screenshot: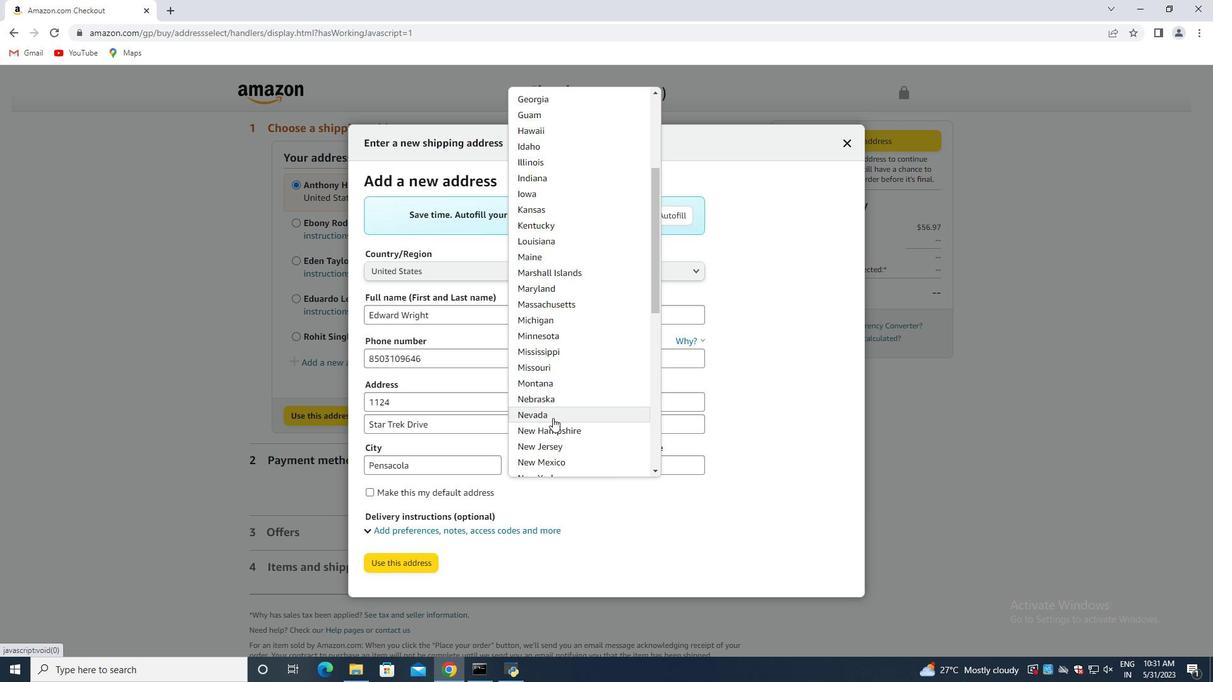 
Action: Mouse scrolled (552, 415) with delta (0, 0)
Screenshot: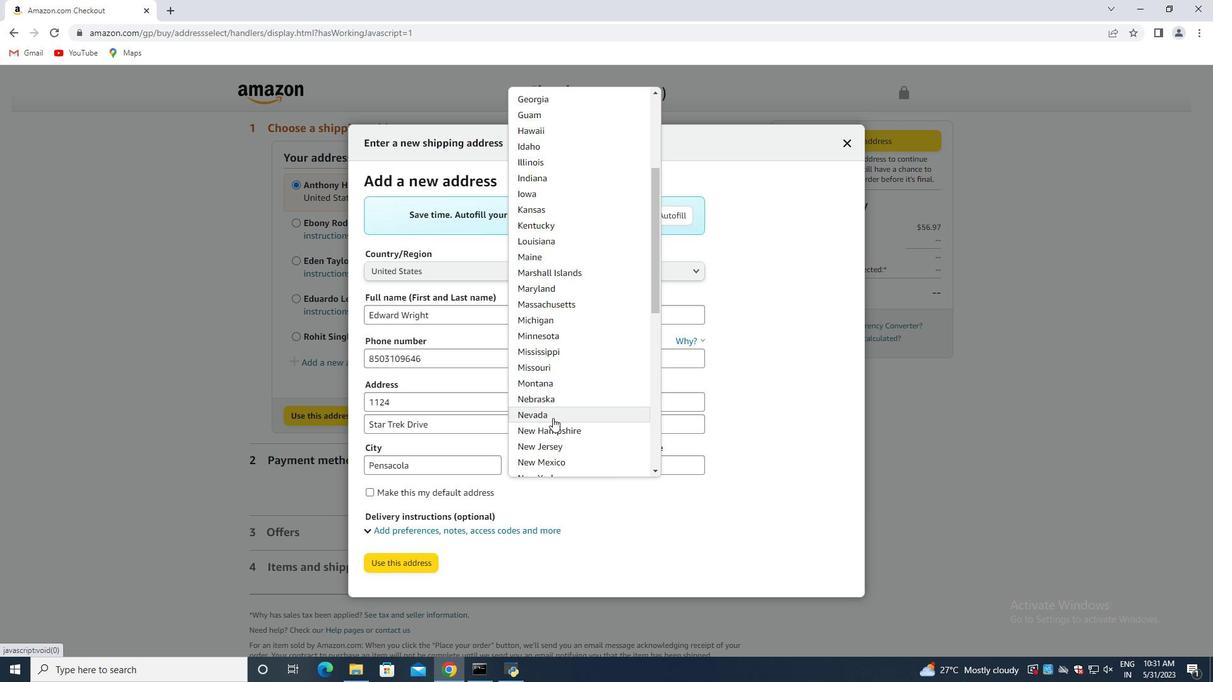 
Action: Mouse moved to (552, 416)
Screenshot: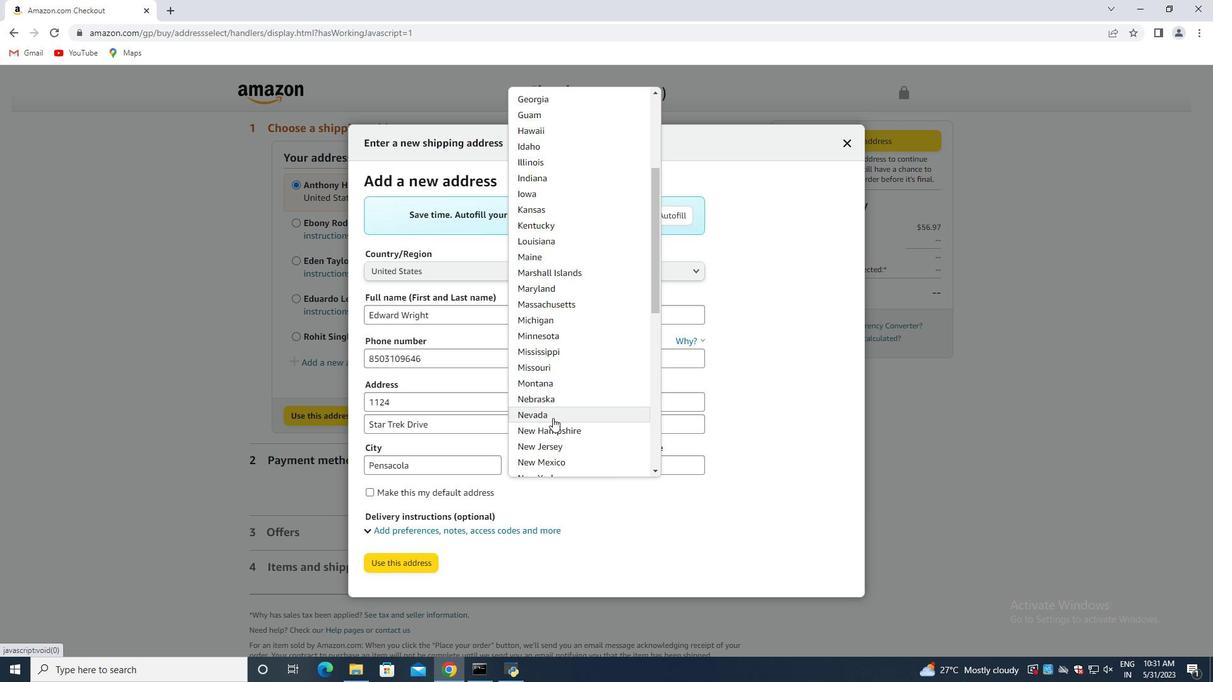 
Action: Mouse scrolled (552, 415) with delta (0, 0)
Screenshot: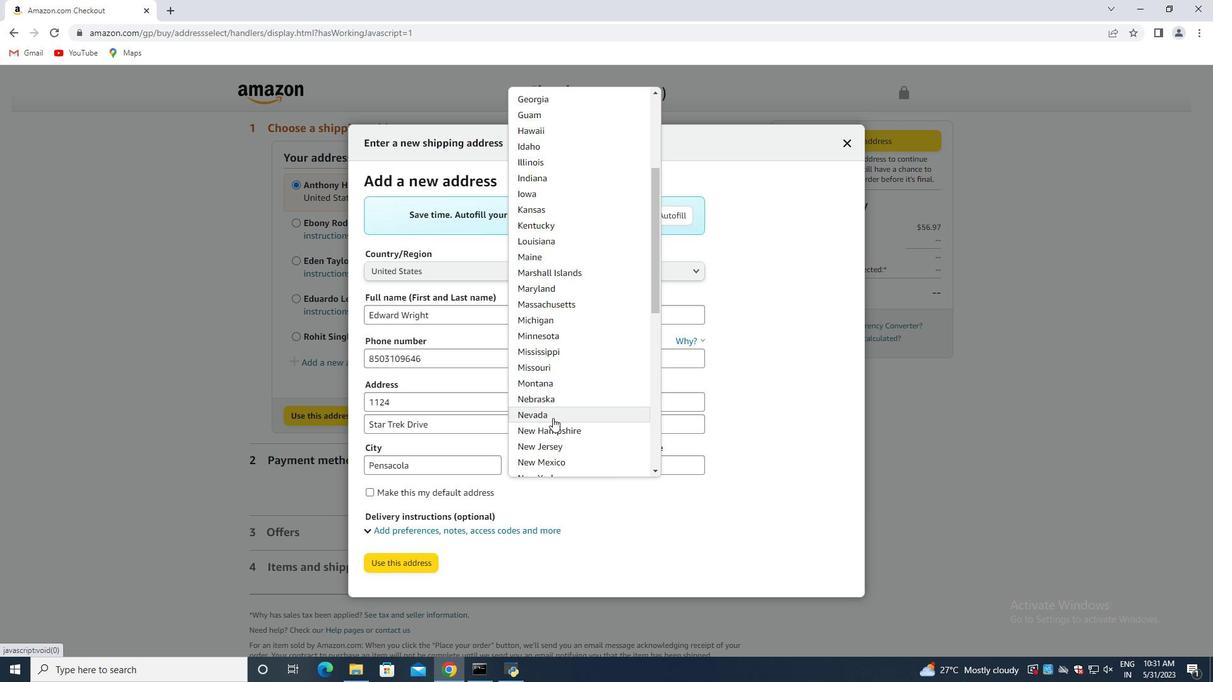 
Action: Mouse moved to (559, 392)
Screenshot: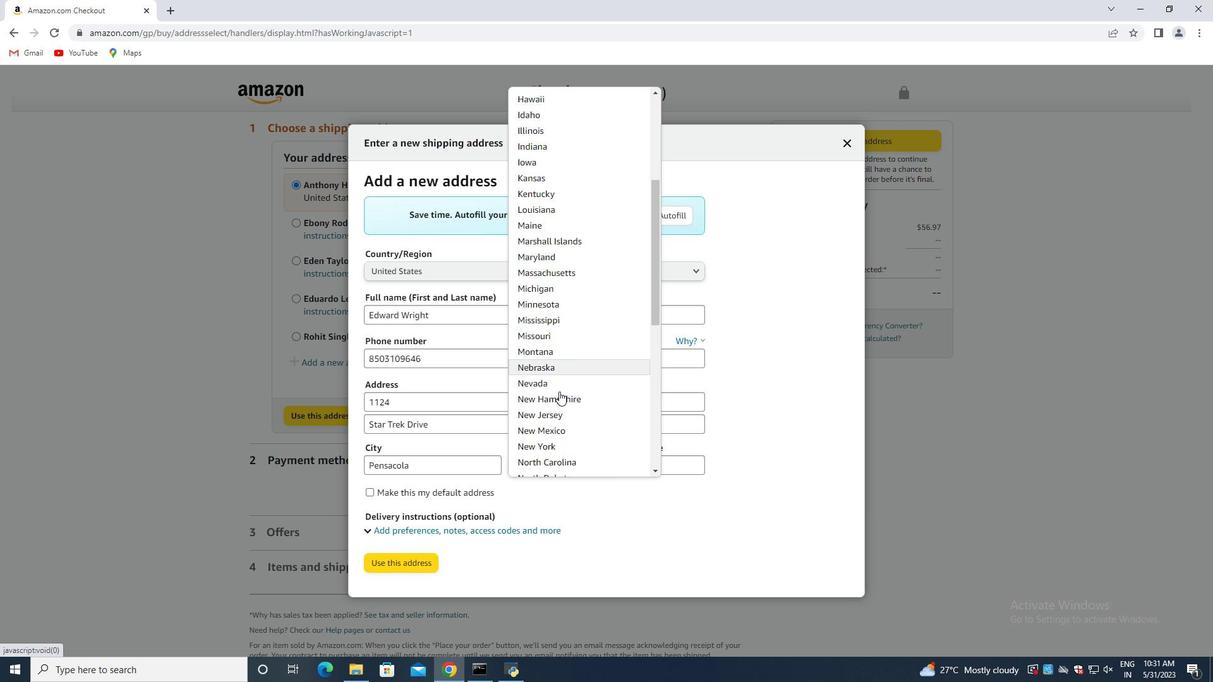 
Action: Mouse scrolled (559, 391) with delta (0, 0)
Screenshot: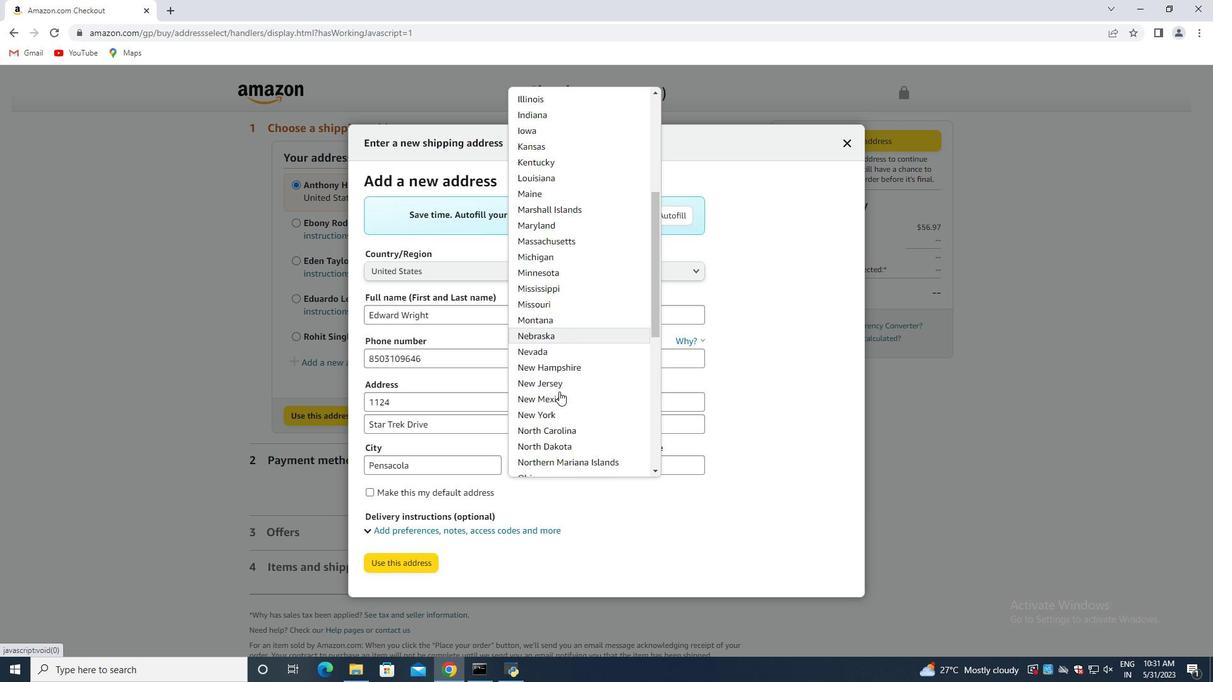 
Action: Mouse moved to (569, 357)
Screenshot: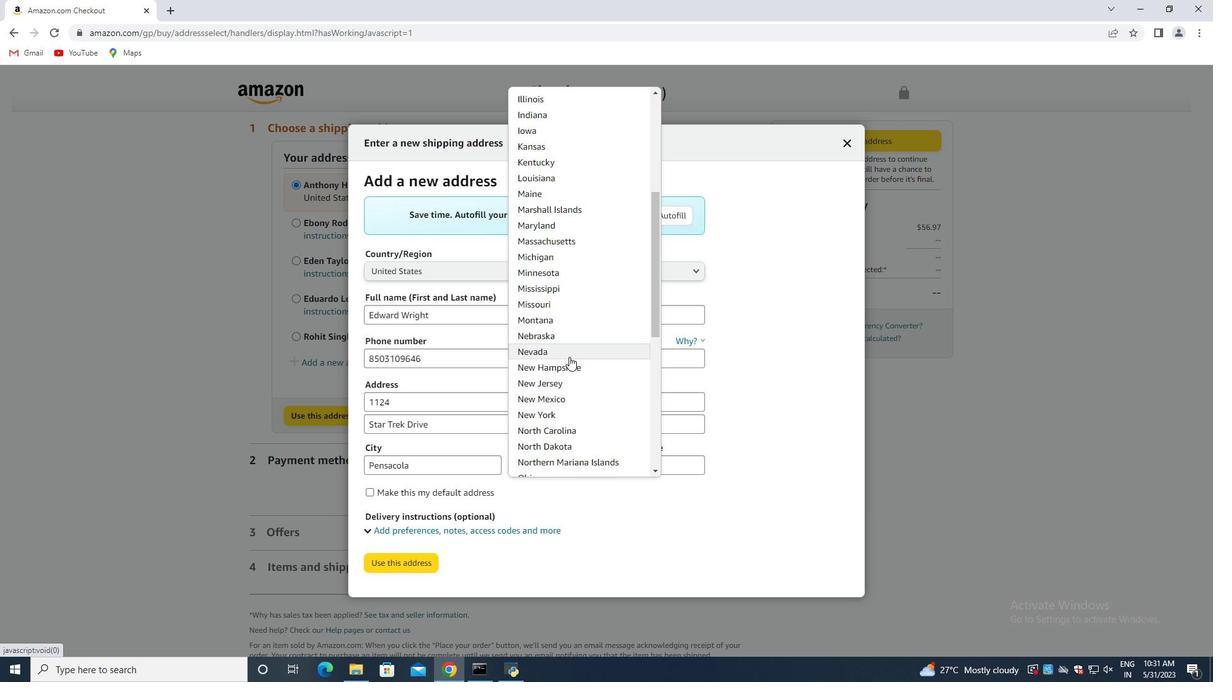 
Action: Mouse scrolled (569, 358) with delta (0, 0)
Screenshot: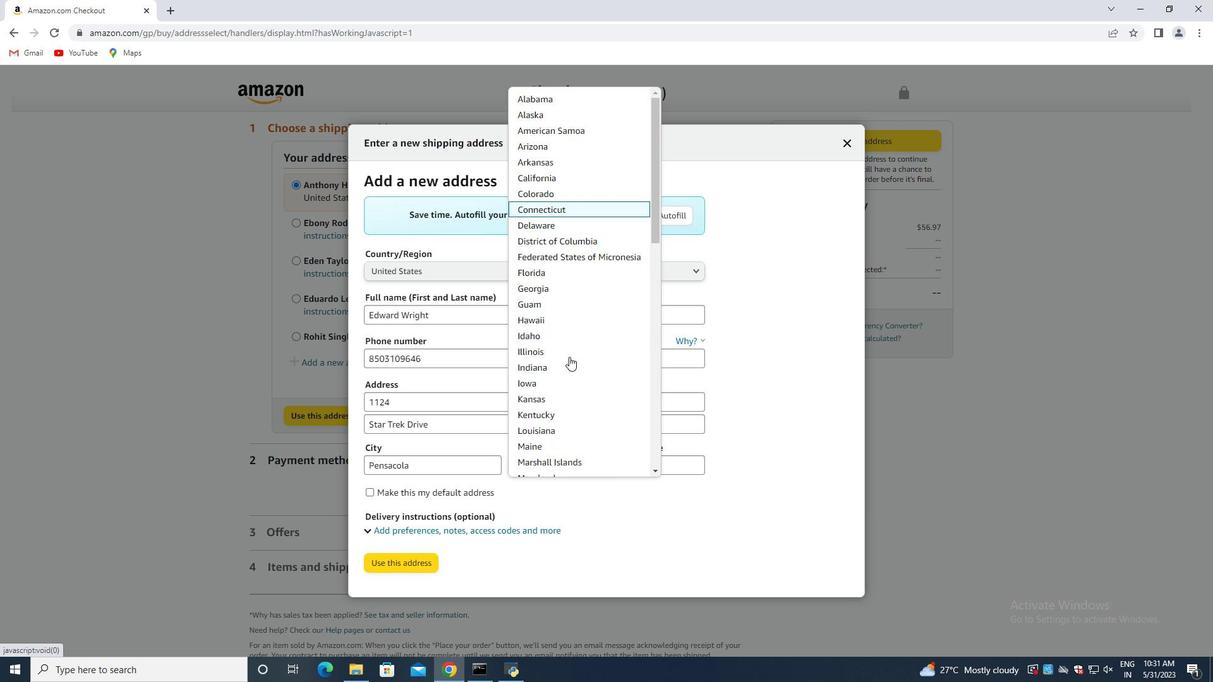 
Action: Mouse scrolled (569, 358) with delta (0, 0)
Screenshot: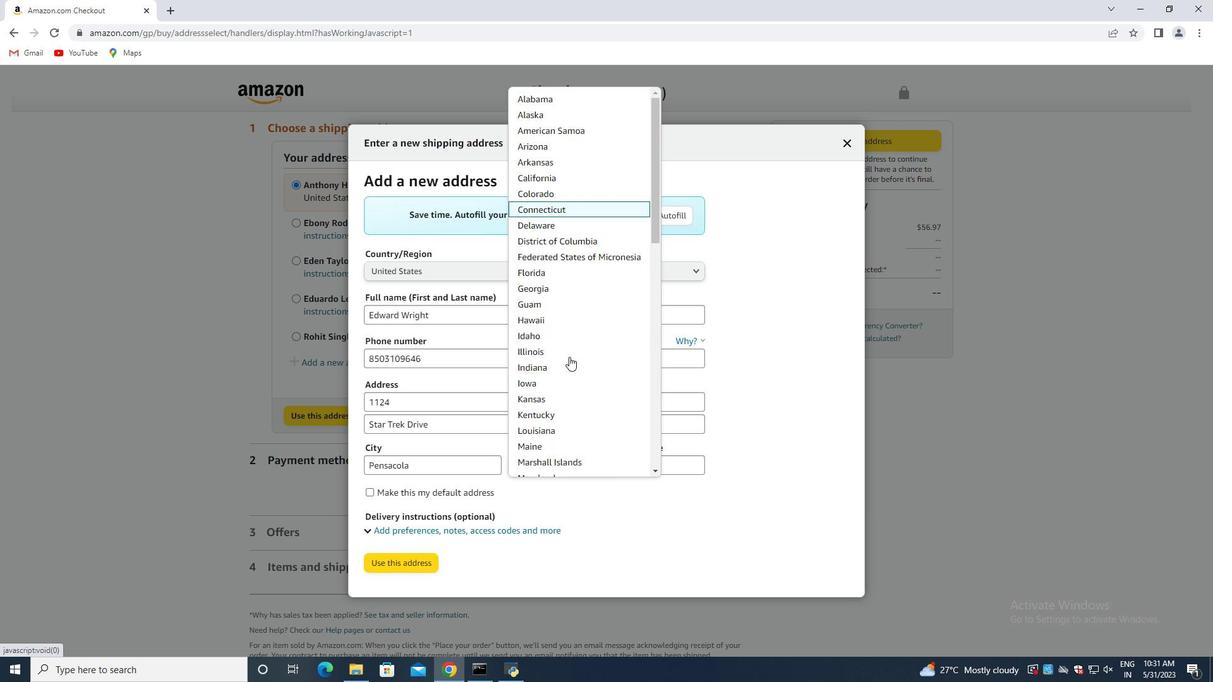 
Action: Mouse scrolled (569, 358) with delta (0, 0)
Screenshot: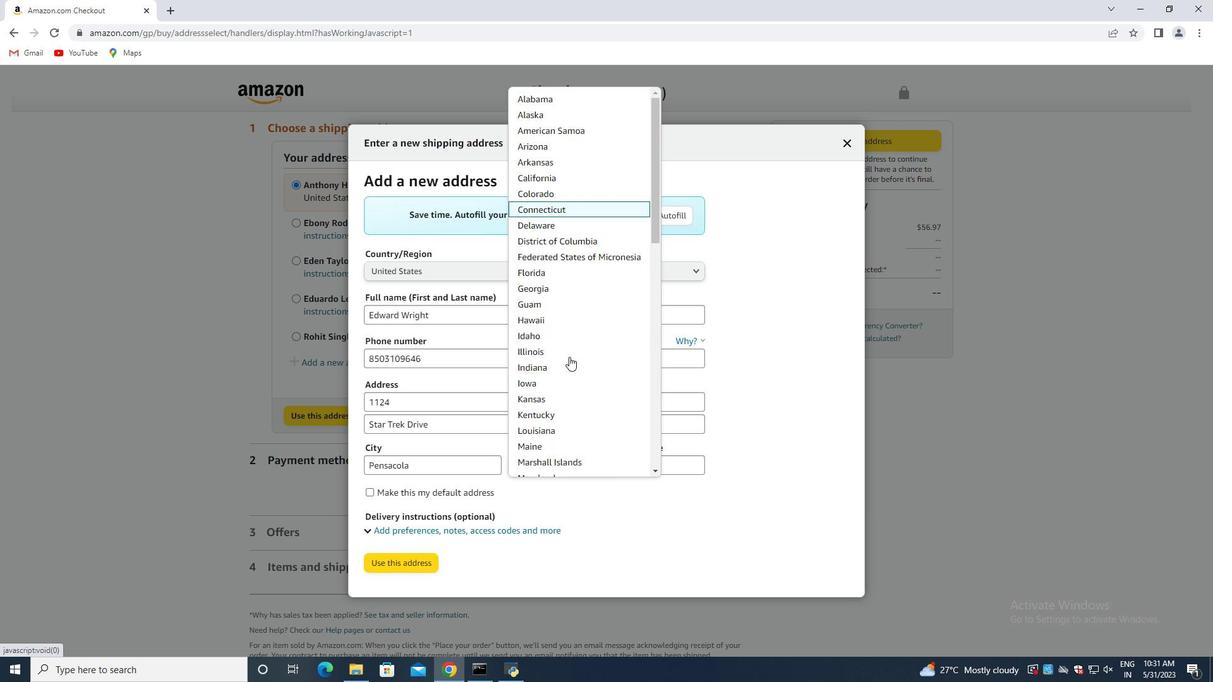 
Action: Mouse scrolled (569, 358) with delta (0, 0)
Screenshot: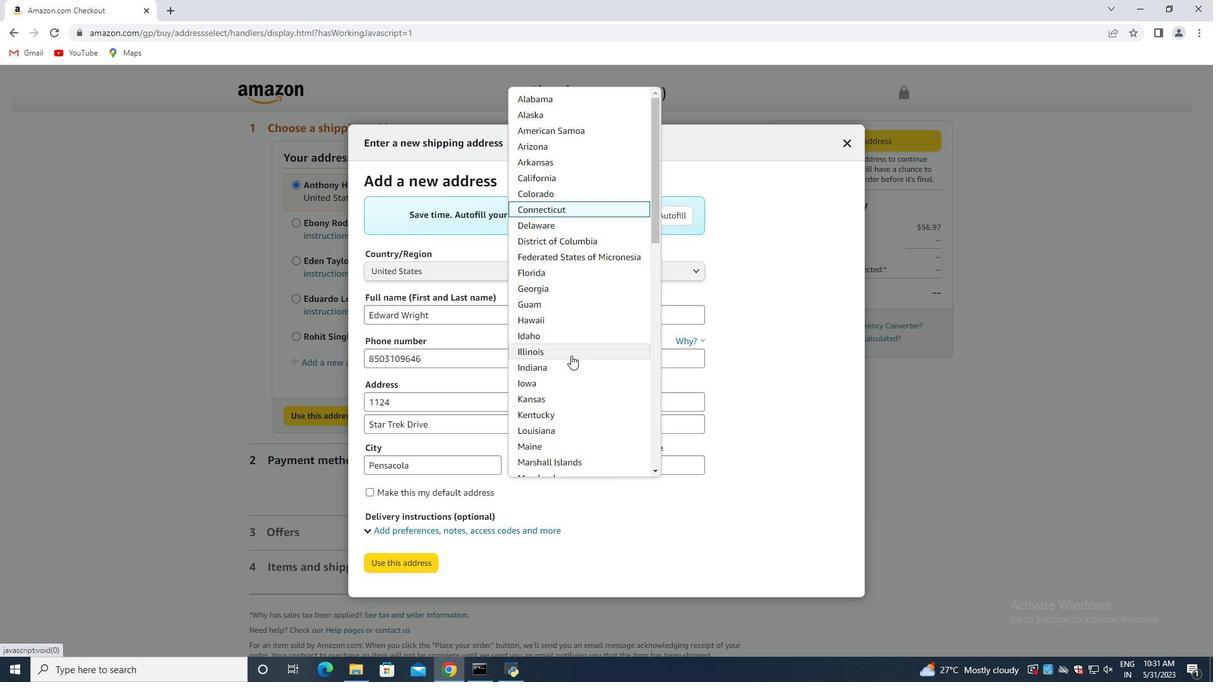 
Action: Mouse moved to (580, 274)
Screenshot: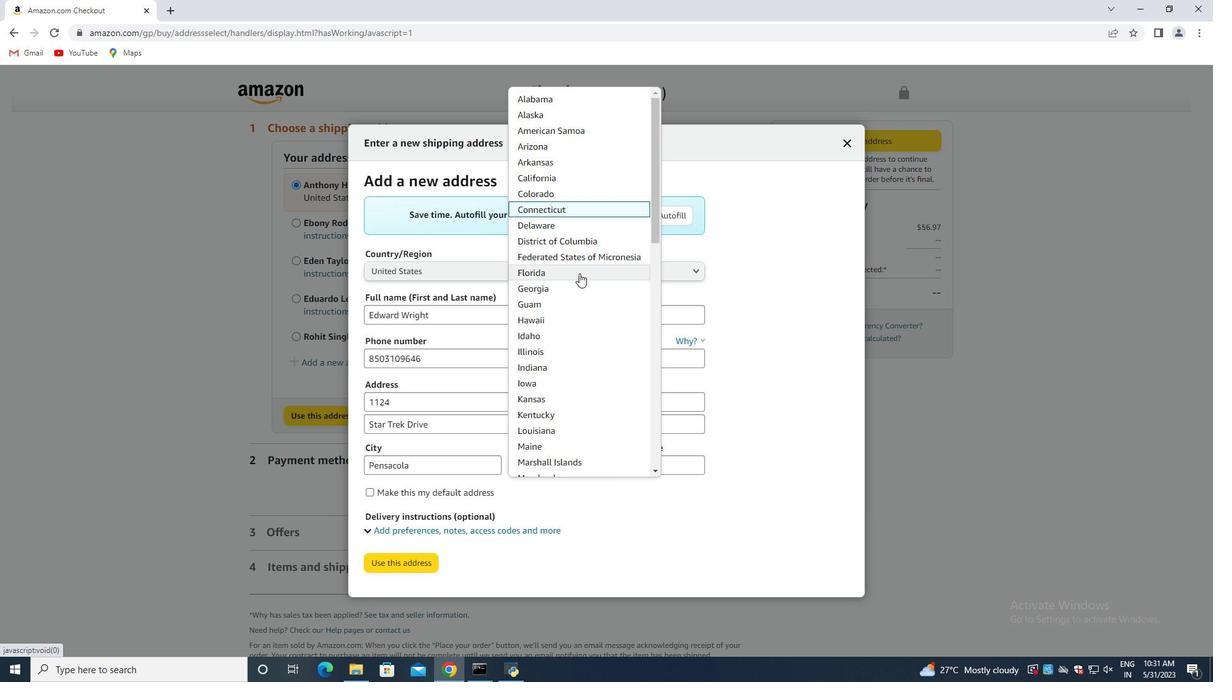 
Action: Mouse pressed left at (580, 274)
Screenshot: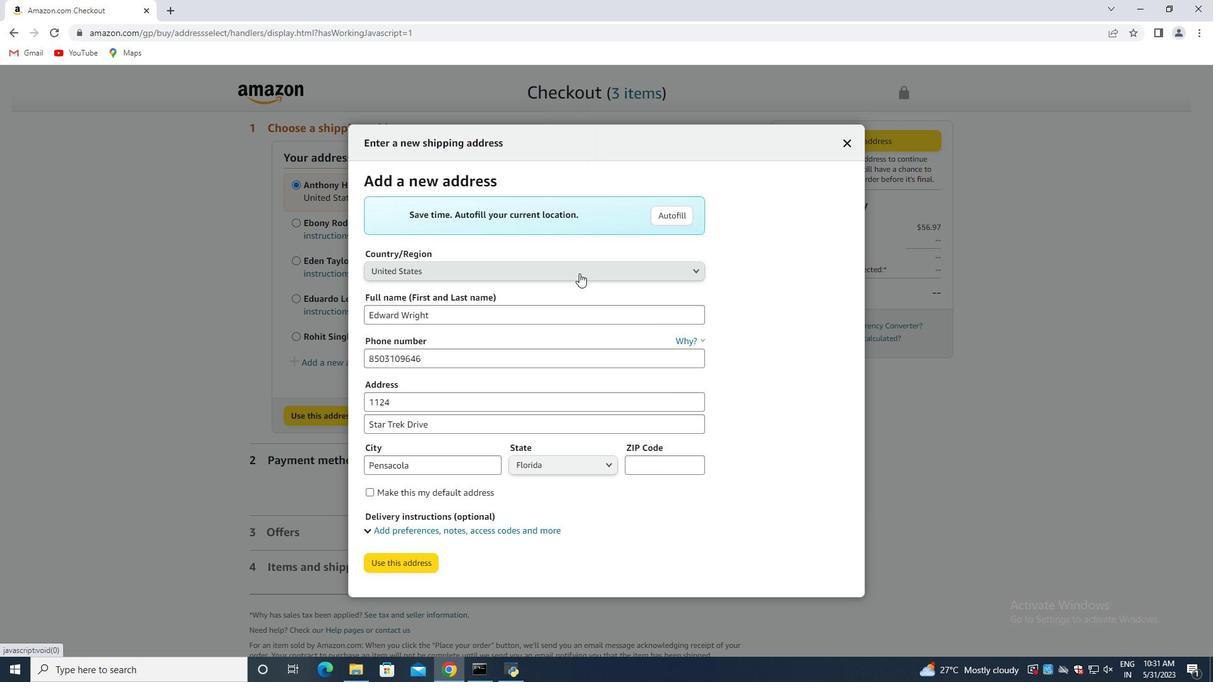 
Action: Mouse moved to (672, 463)
Screenshot: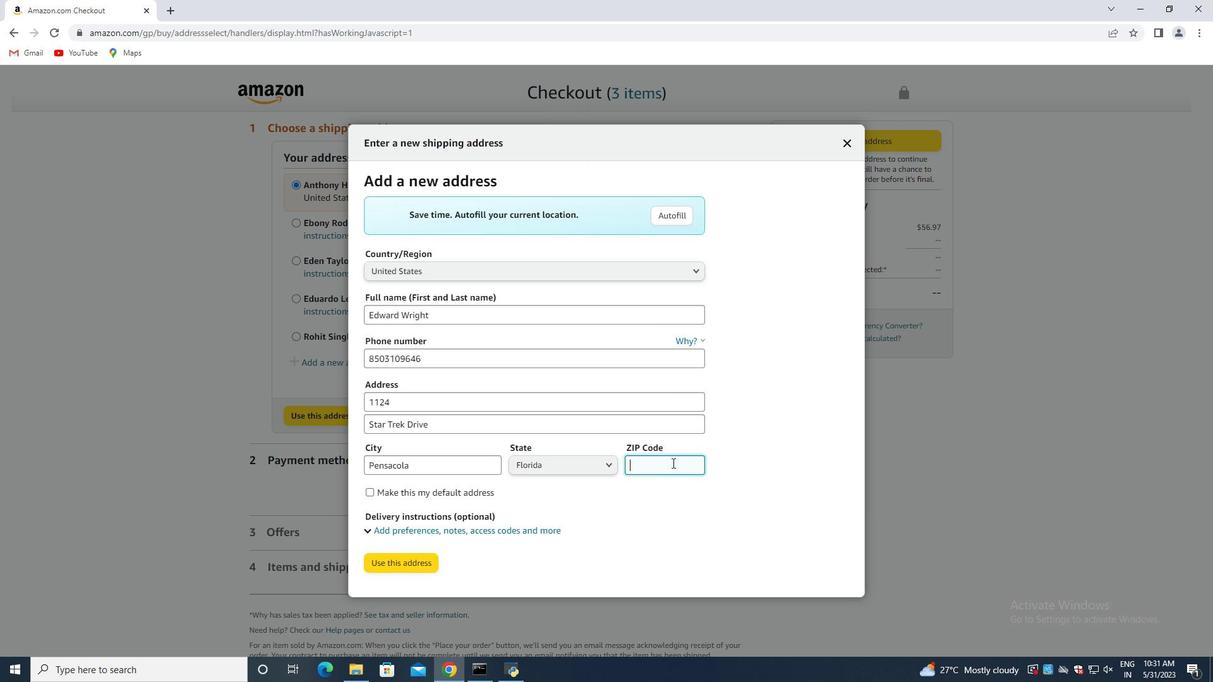 
Action: Mouse pressed left at (672, 463)
Screenshot: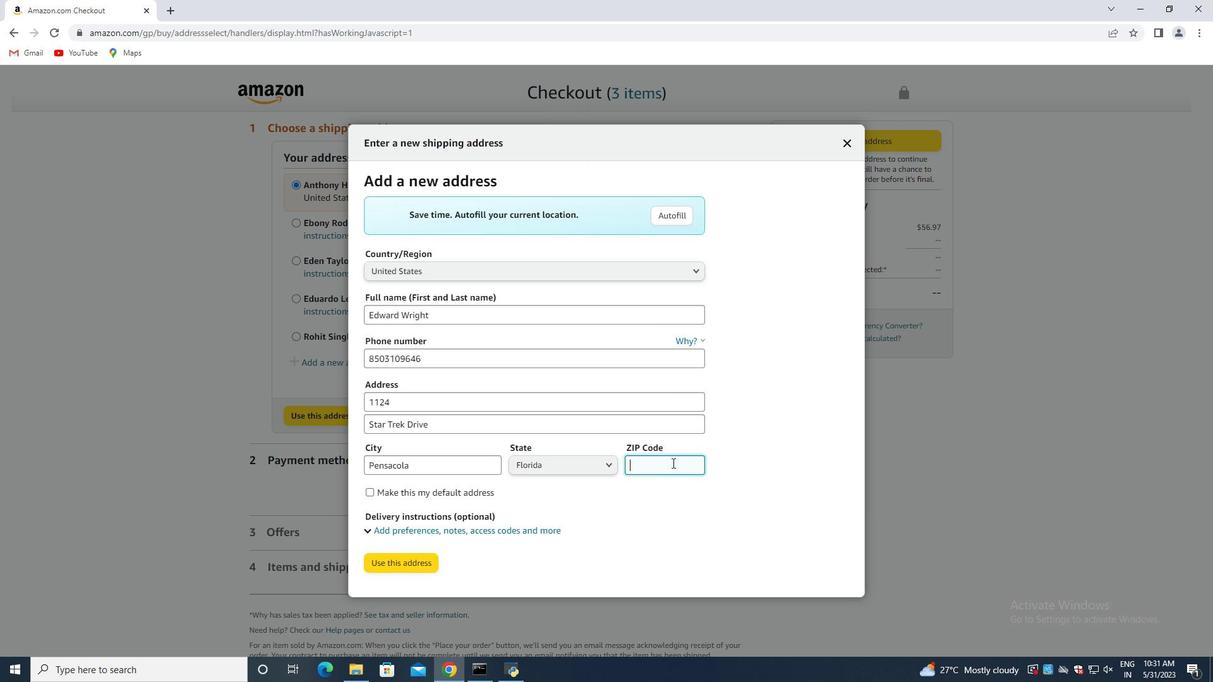 
Action: Mouse moved to (672, 463)
Screenshot: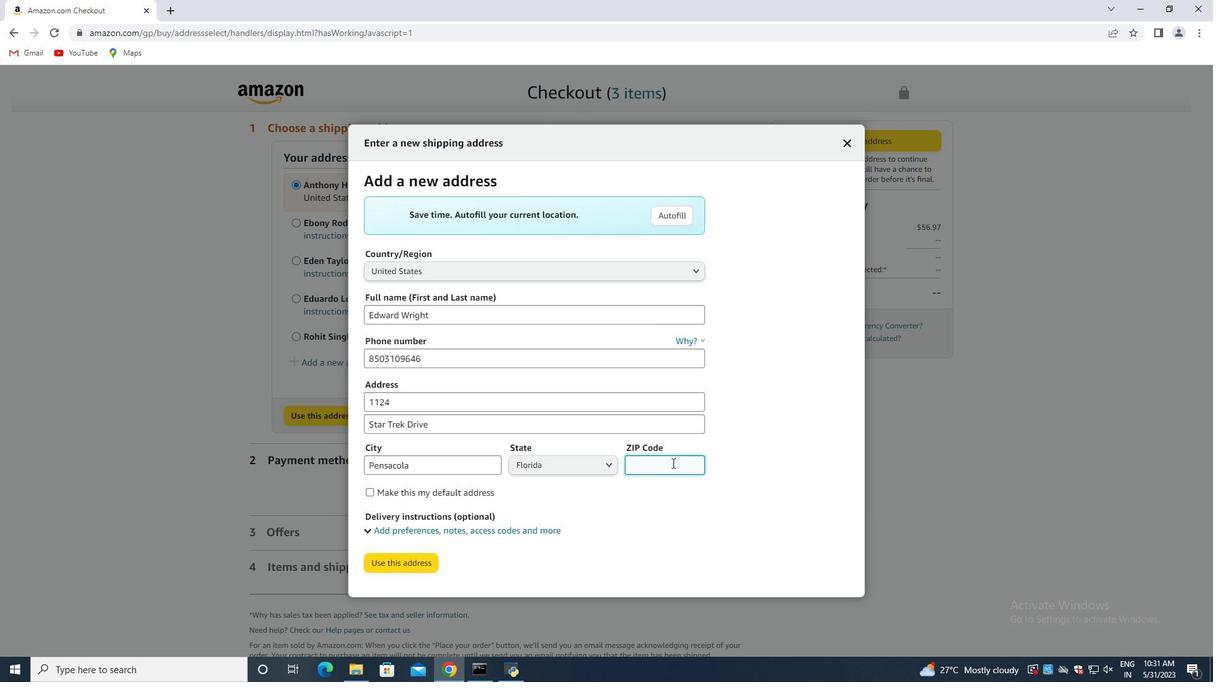 
Action: Key pressed 32501
Screenshot: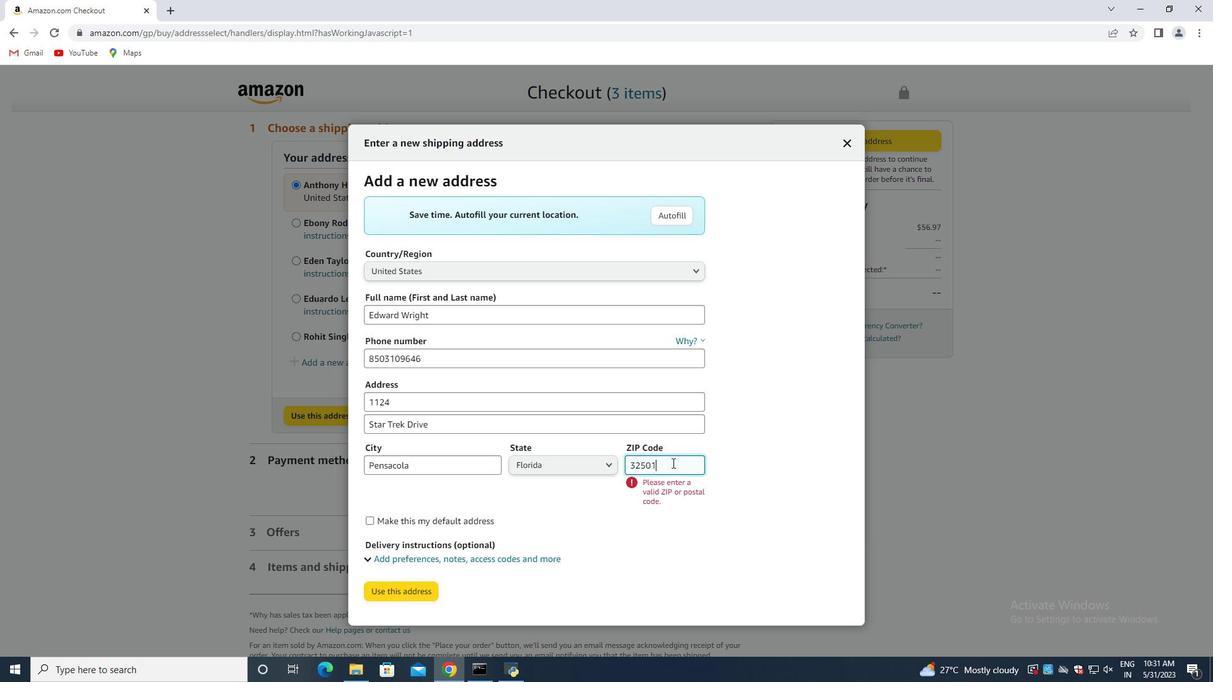 
Action: Mouse moved to (389, 568)
Screenshot: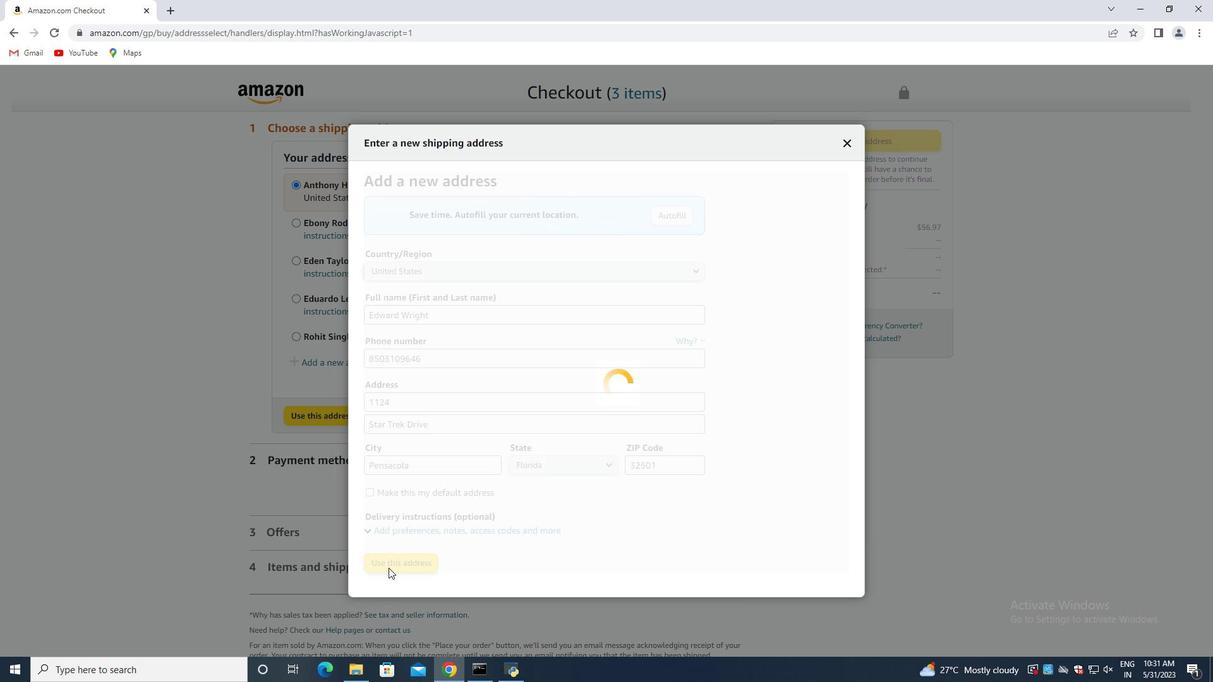 
Action: Mouse pressed left at (389, 568)
Screenshot: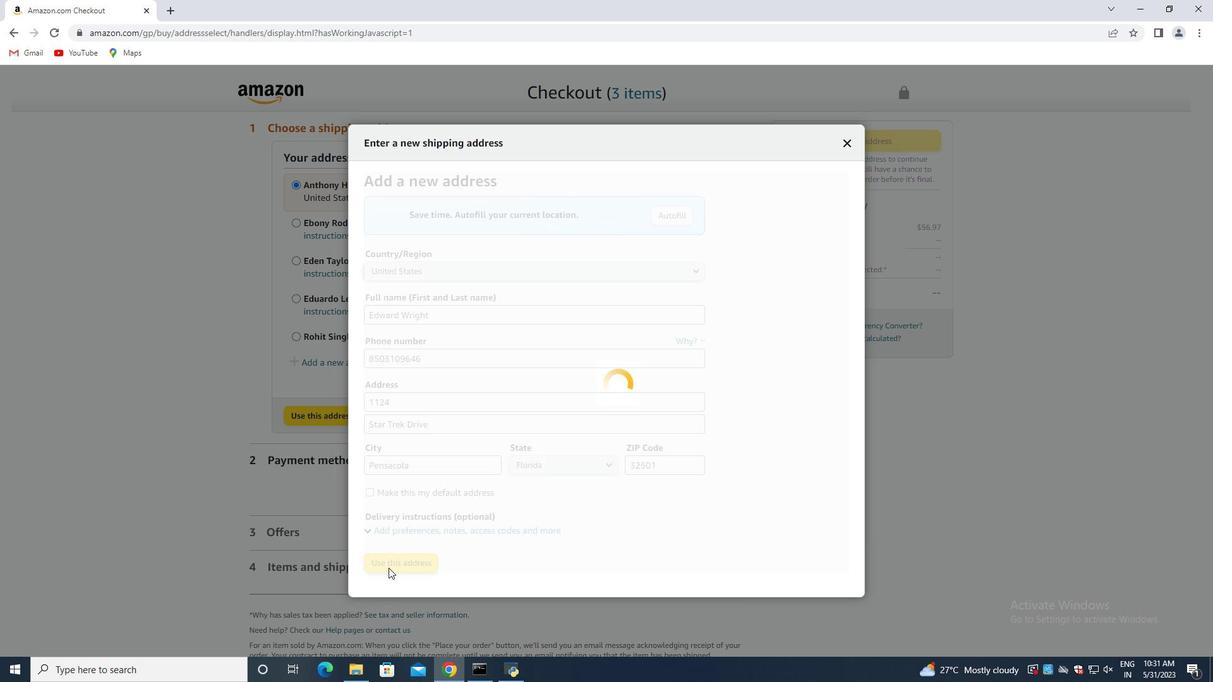
Action: Mouse moved to (427, 492)
Screenshot: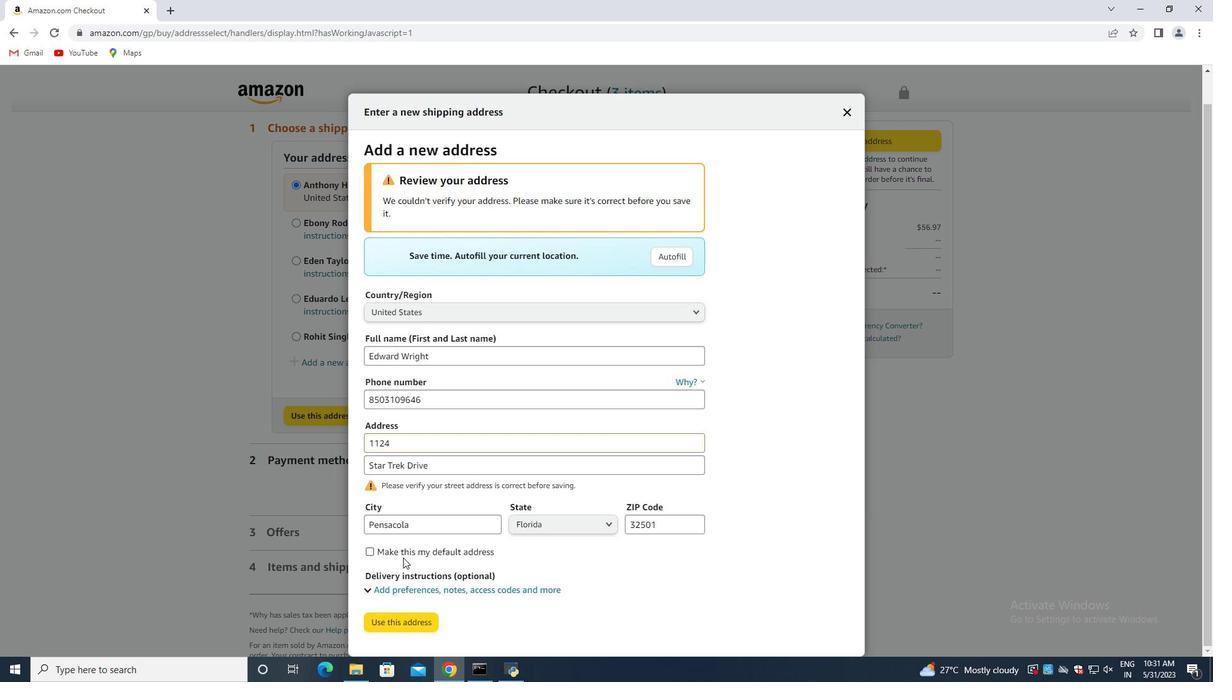 
Action: Mouse scrolled (427, 491) with delta (0, 0)
Screenshot: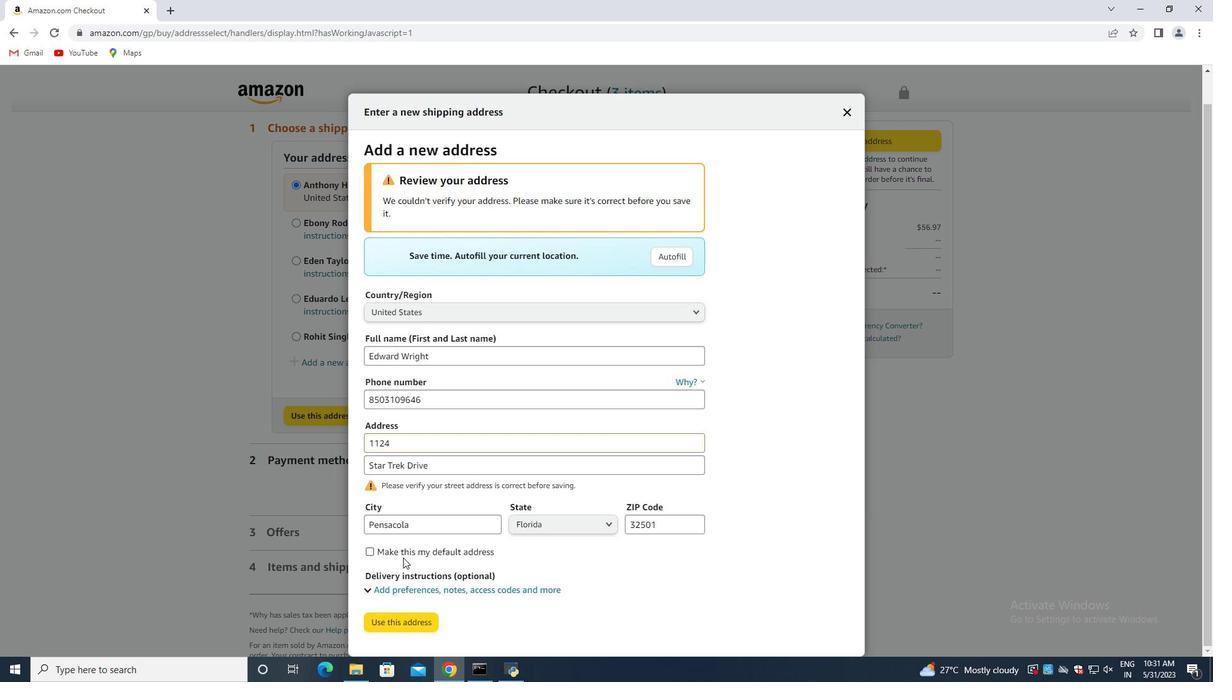 
Action: Mouse moved to (424, 492)
Screenshot: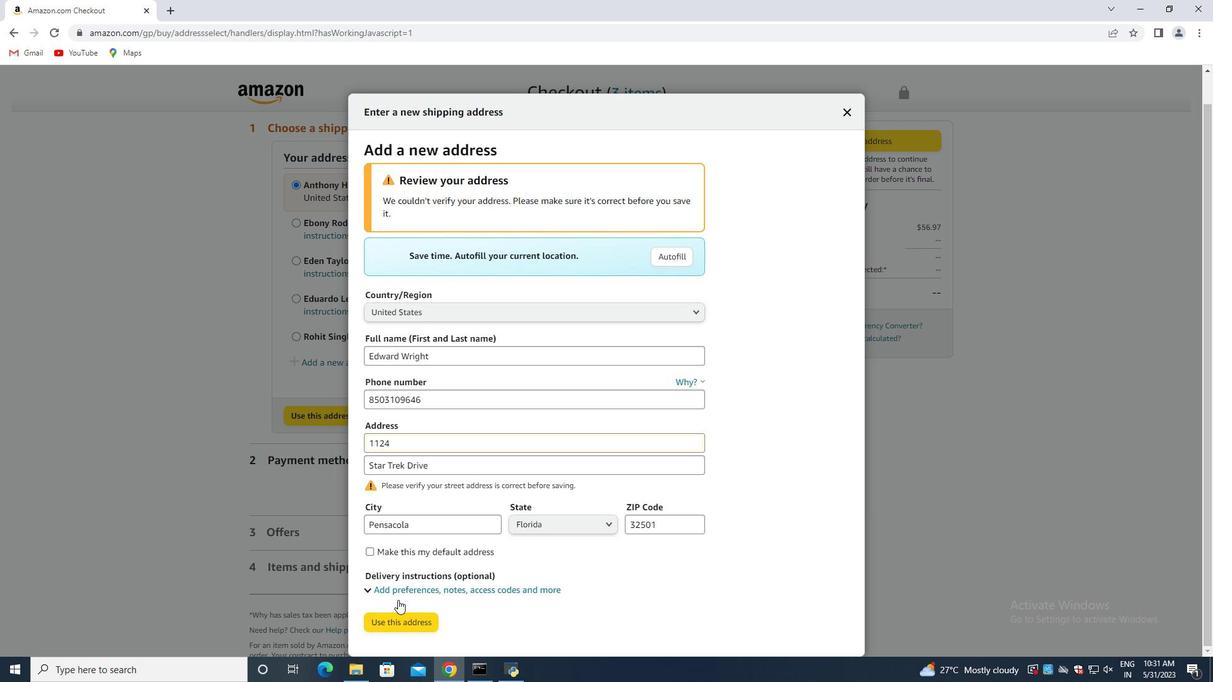 
Action: Mouse scrolled (424, 492) with delta (0, 0)
Screenshot: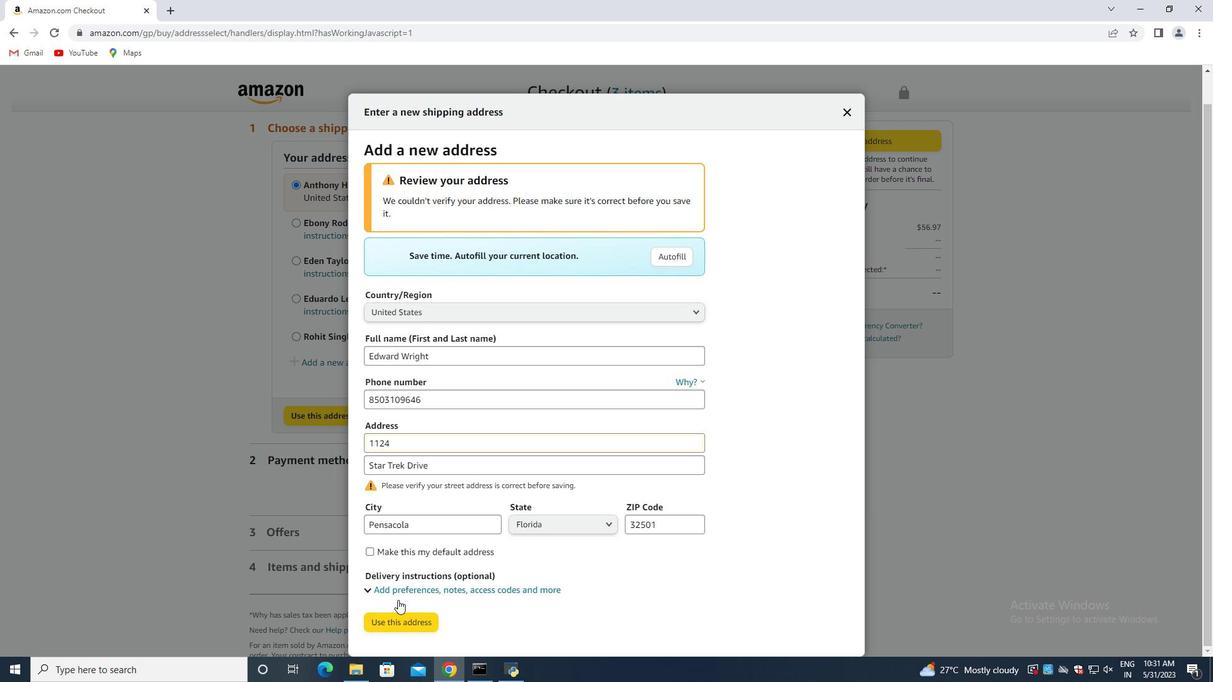 
Action: Mouse moved to (418, 500)
Screenshot: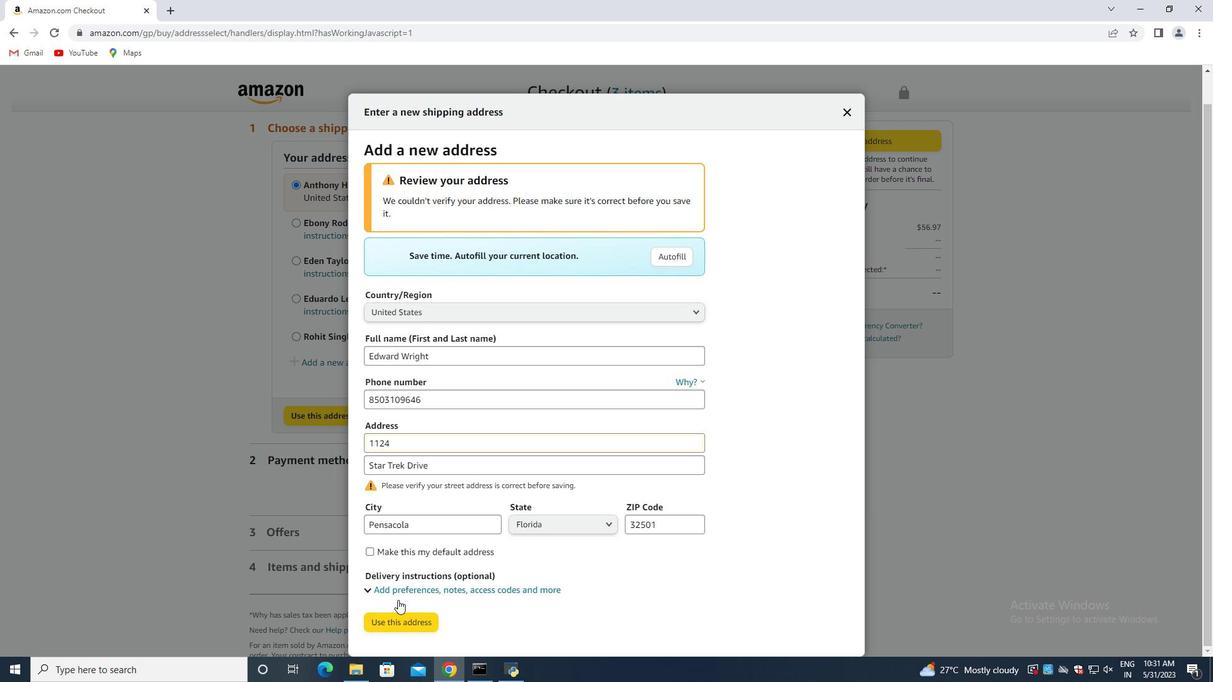 
Action: Mouse scrolled (422, 495) with delta (0, 0)
Screenshot: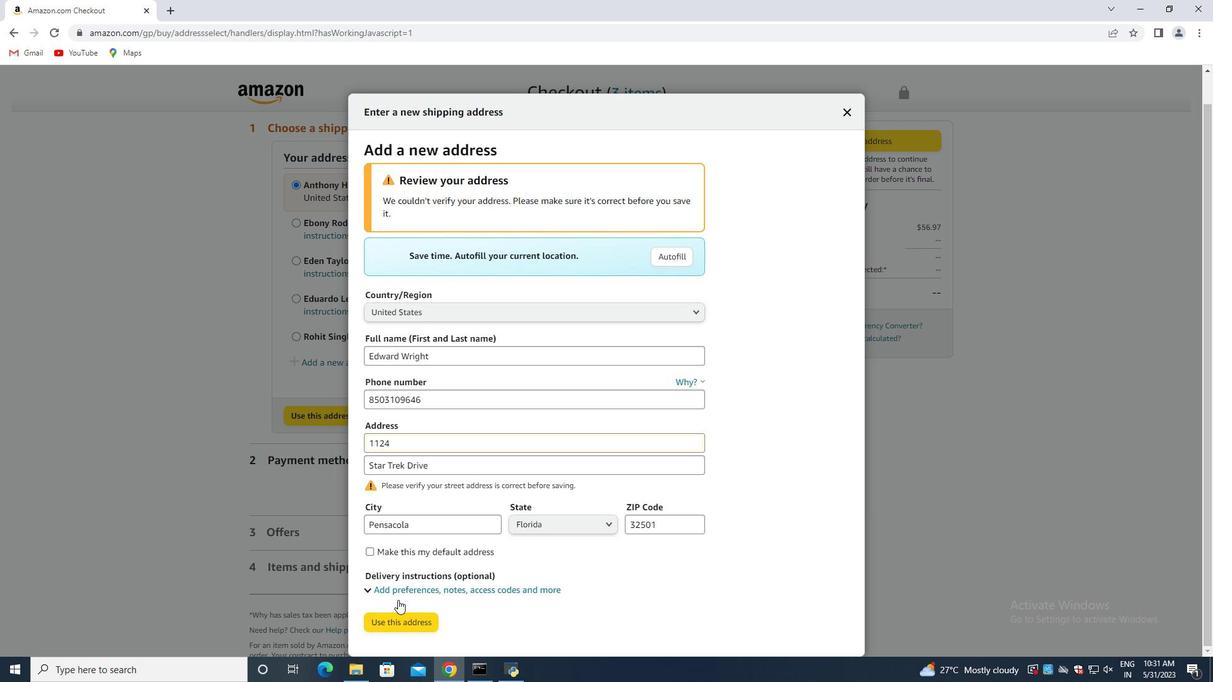 
Action: Mouse moved to (415, 508)
Screenshot: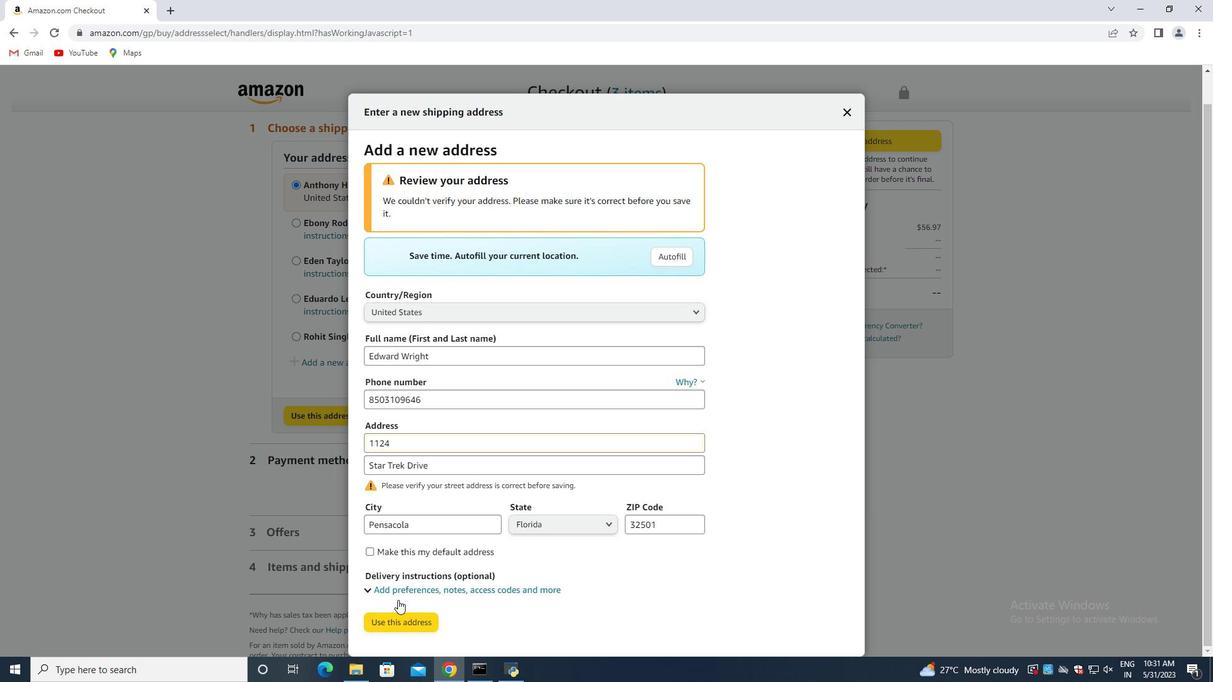 
Action: Mouse scrolled (415, 503) with delta (0, 0)
Screenshot: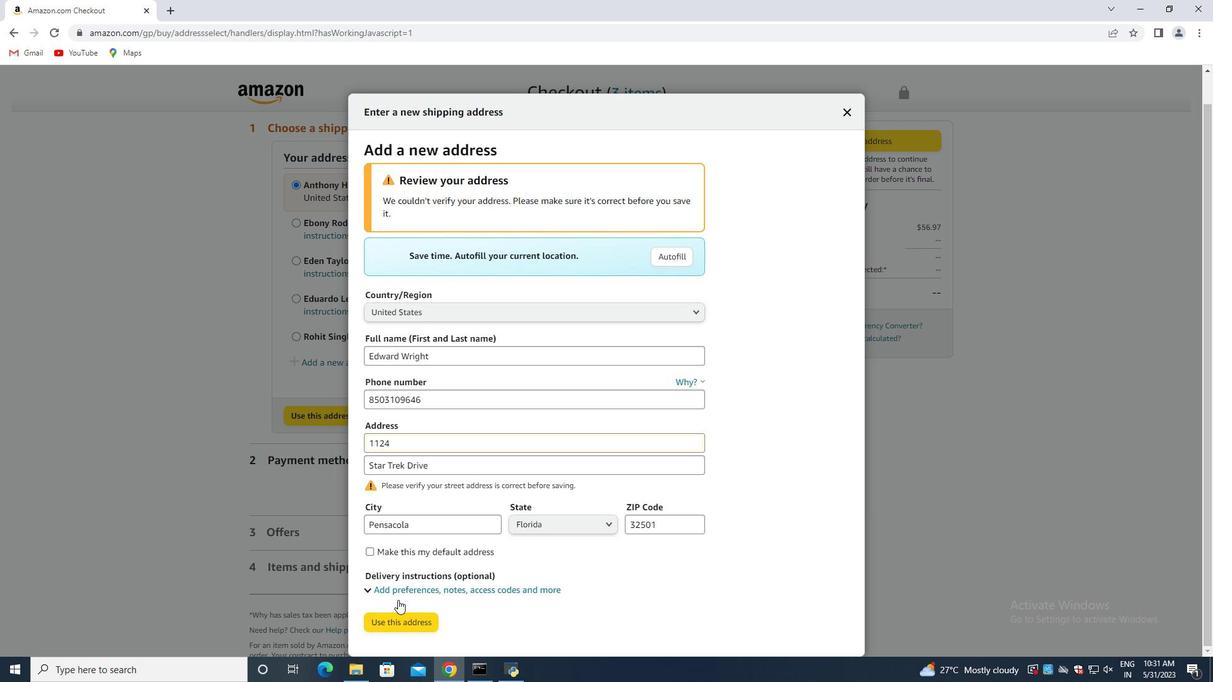 
Action: Mouse moved to (414, 509)
Screenshot: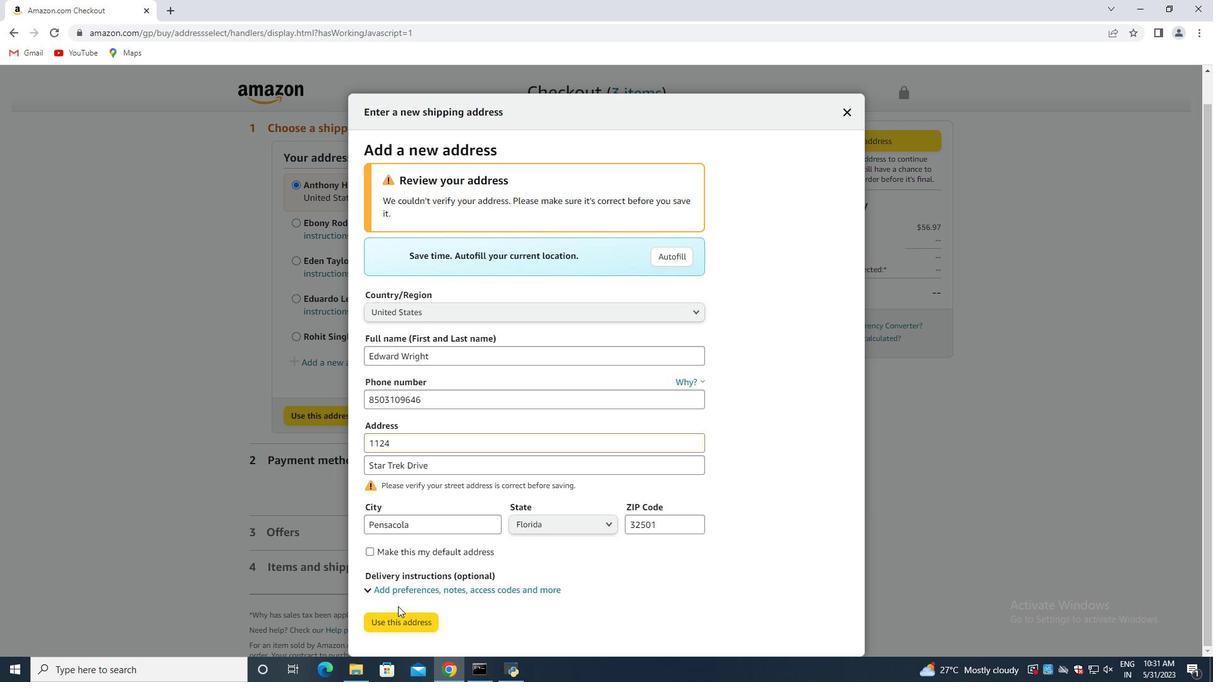 
Action: Mouse scrolled (415, 507) with delta (0, 0)
Screenshot: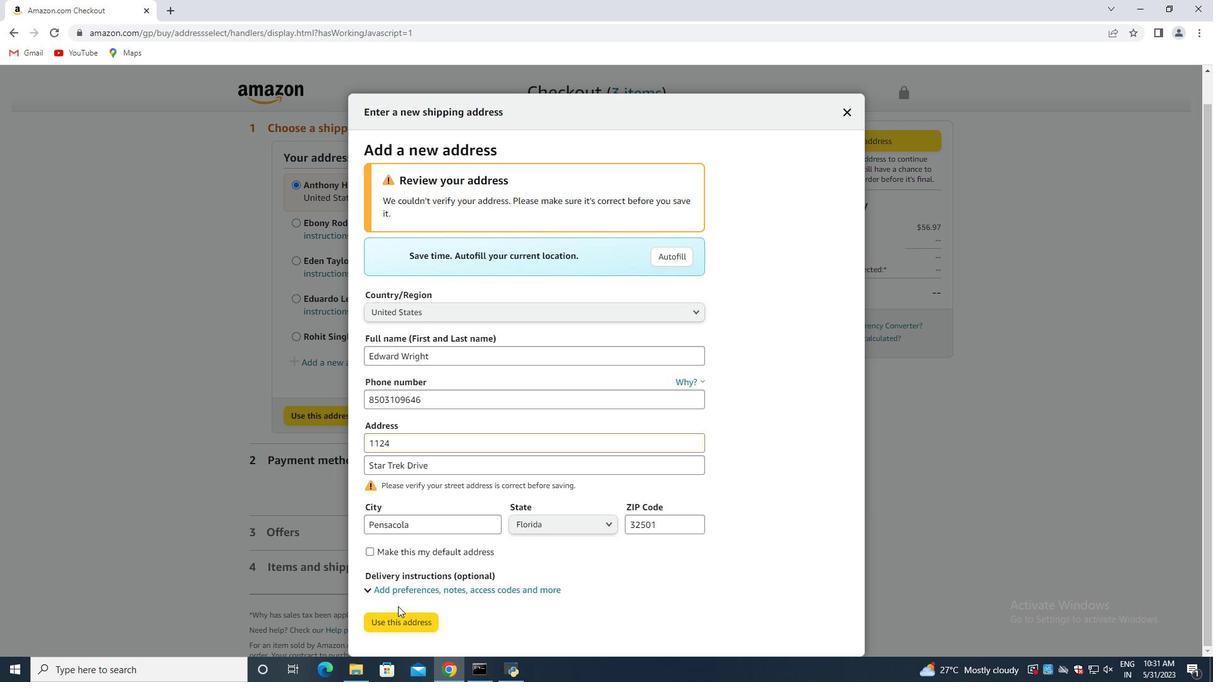 
Action: Mouse moved to (413, 515)
Screenshot: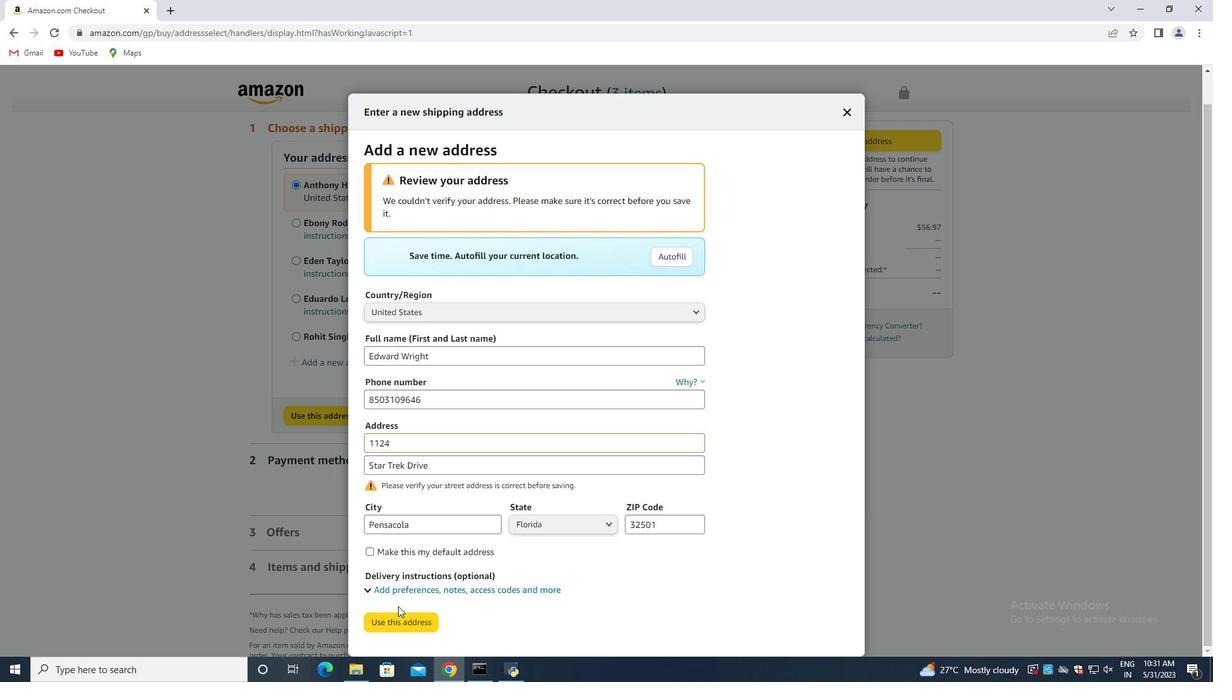 
Action: Mouse scrolled (413, 511) with delta (0, 0)
Screenshot: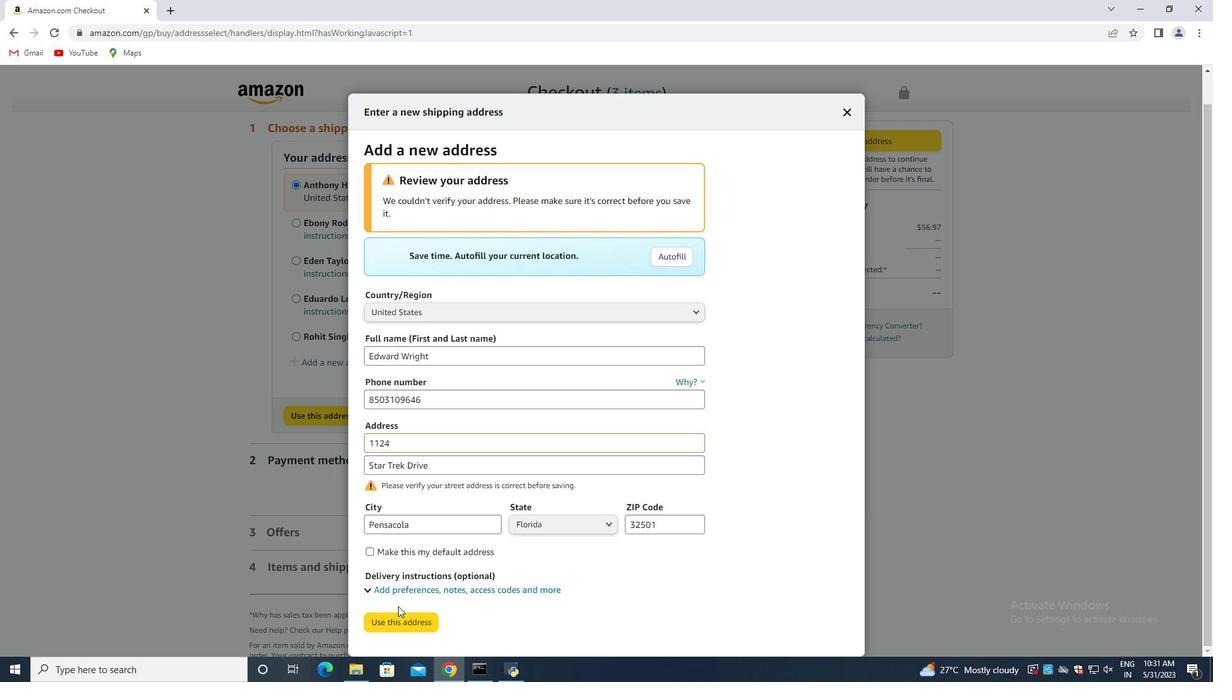 
Action: Mouse moved to (393, 625)
Screenshot: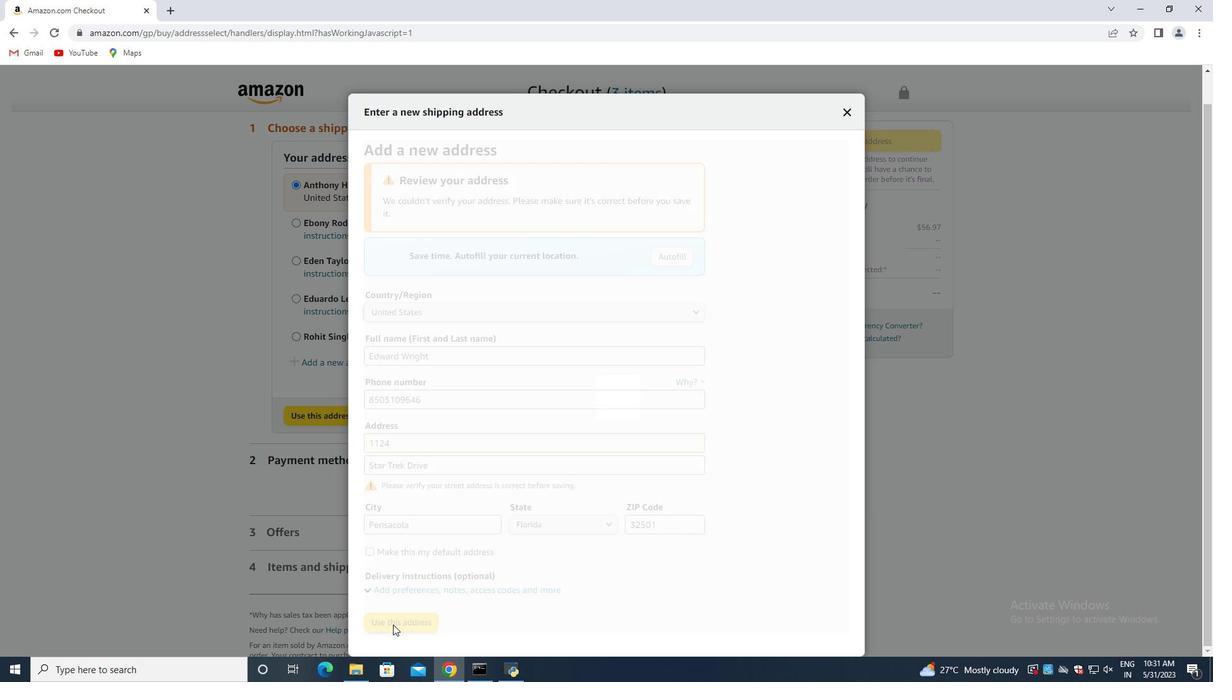 
Action: Mouse pressed left at (393, 625)
Screenshot: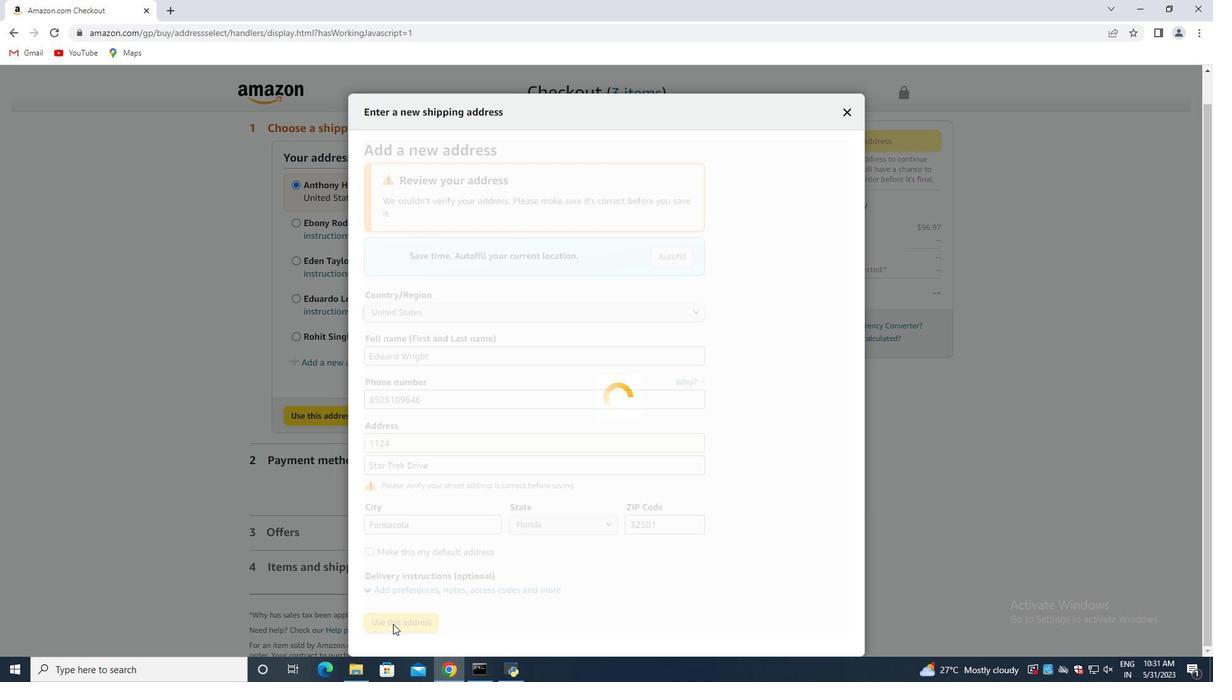 
Action: Mouse moved to (402, 332)
Screenshot: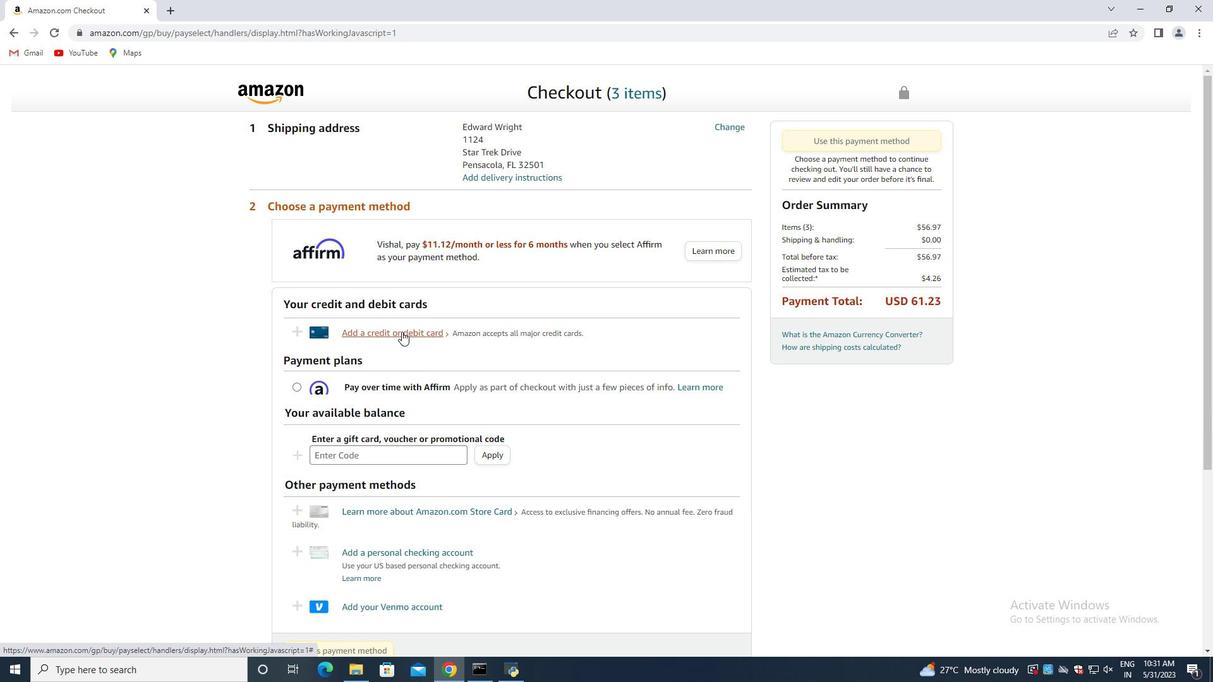 
Action: Mouse pressed left at (402, 332)
Screenshot: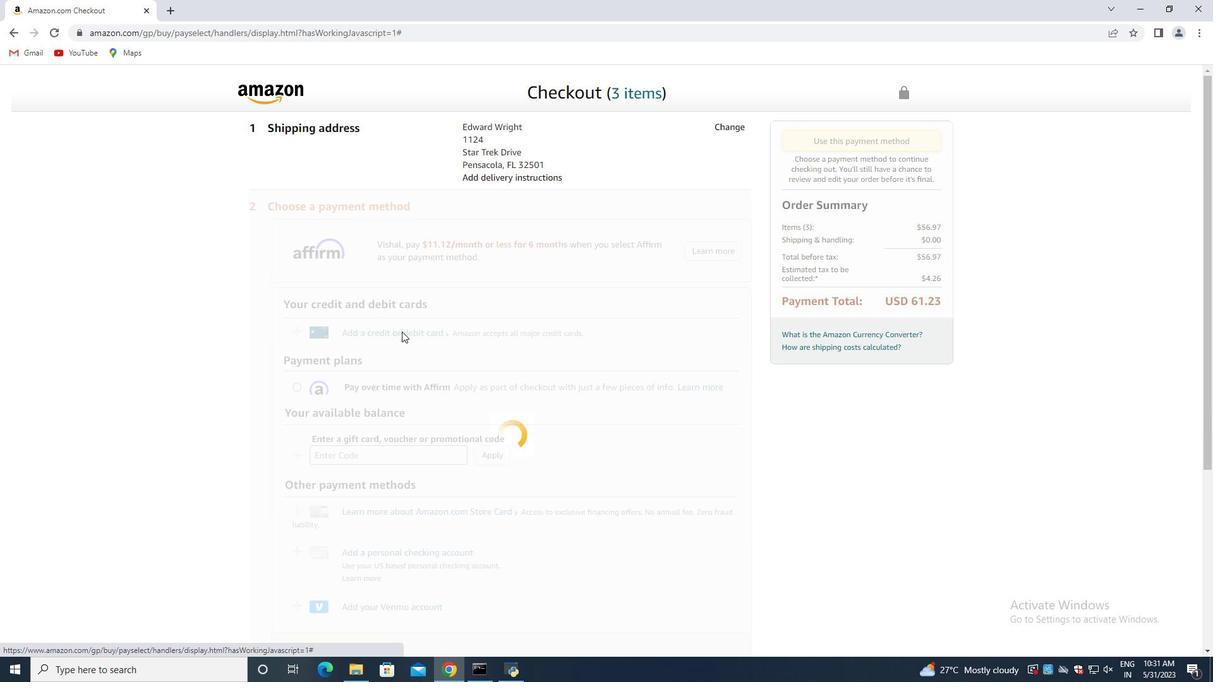 
Action: Mouse moved to (506, 298)
Screenshot: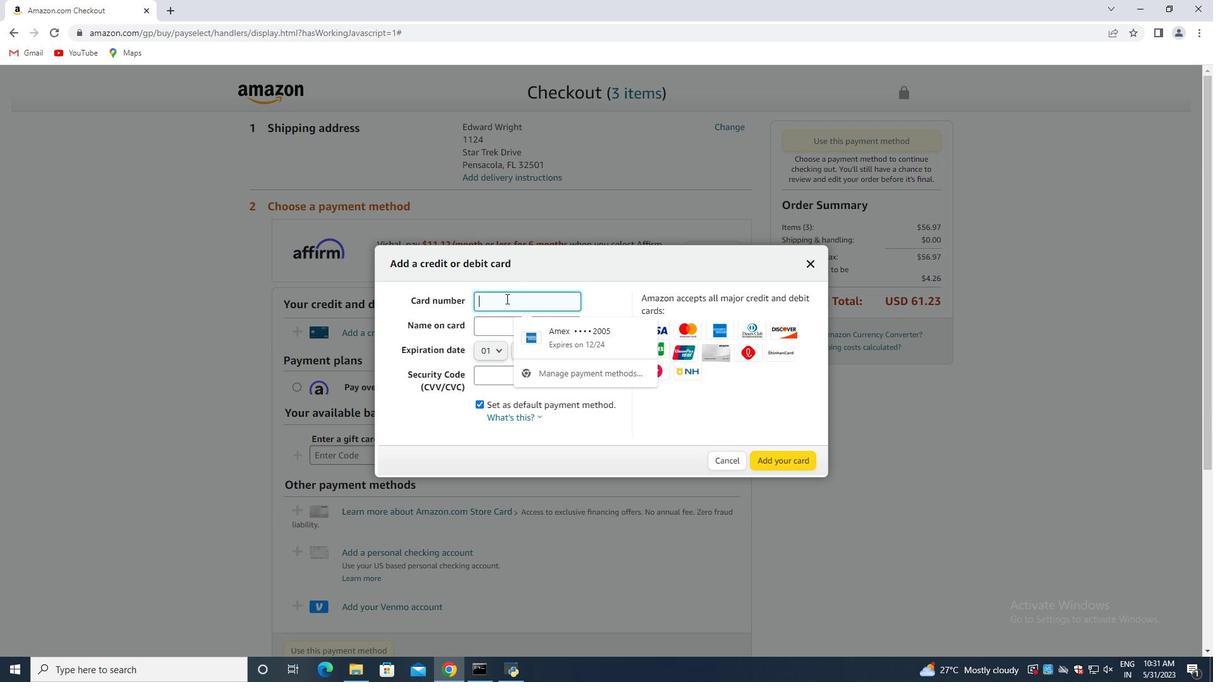 
Action: Mouse pressed left at (506, 298)
Screenshot: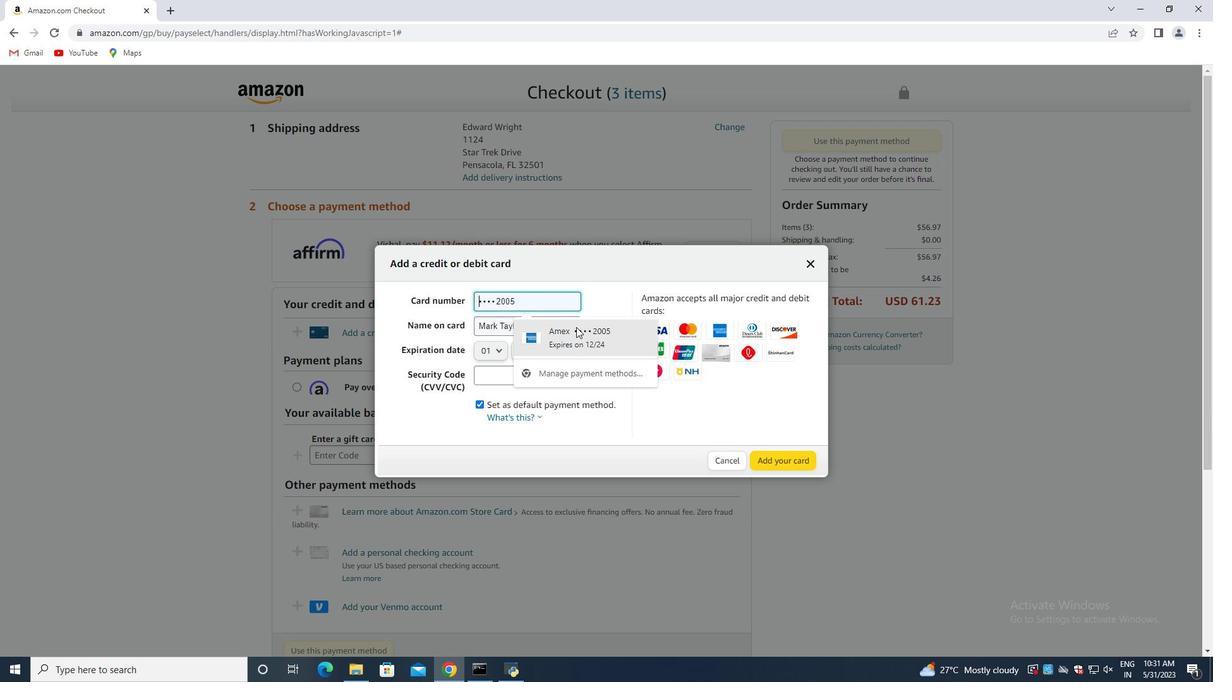 
Action: Mouse moved to (576, 340)
Screenshot: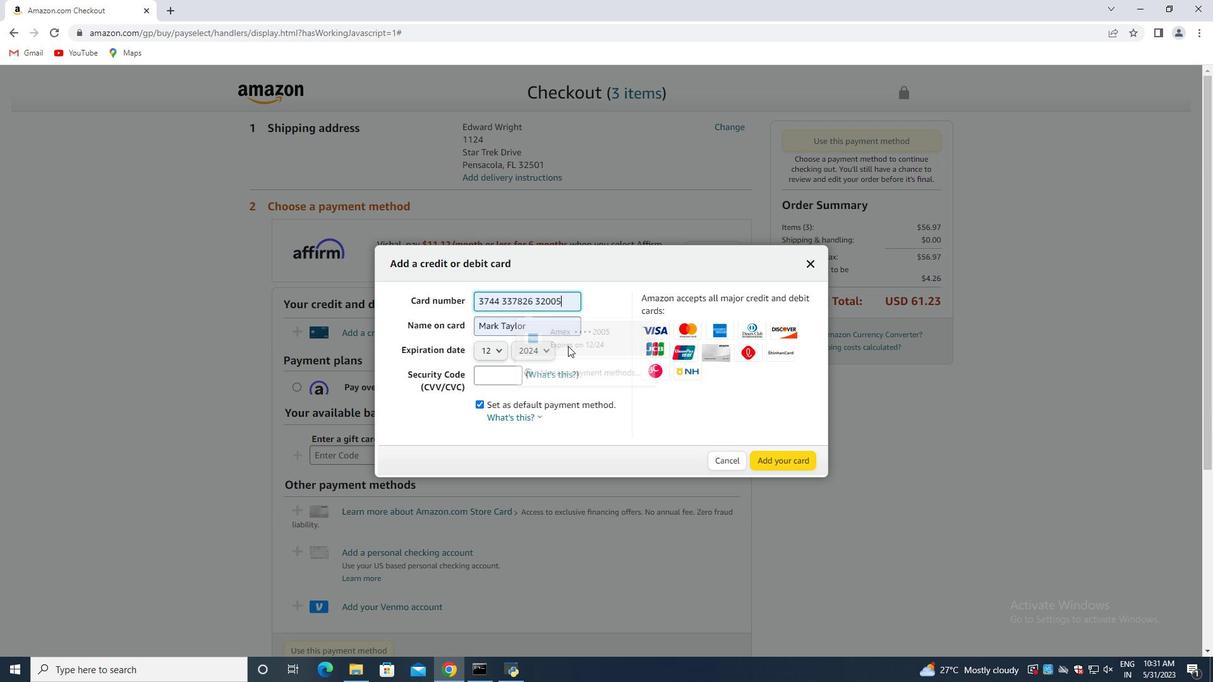 
Action: Mouse pressed left at (576, 340)
Screenshot: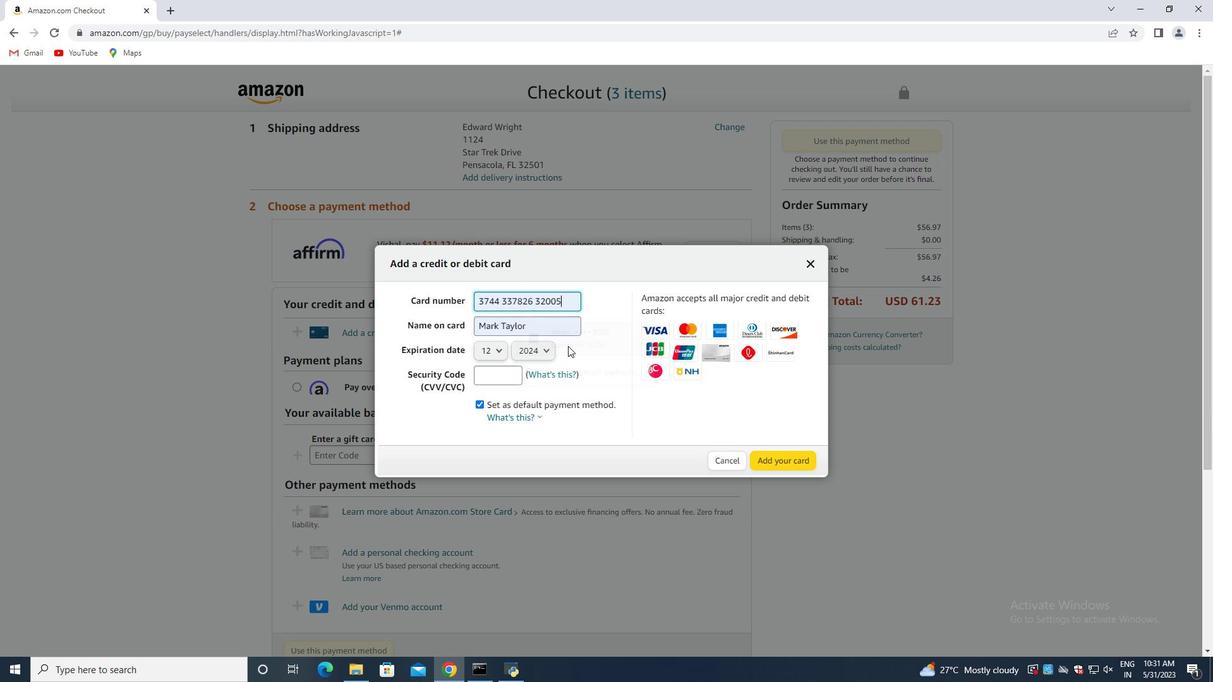 
Action: Mouse moved to (499, 370)
Screenshot: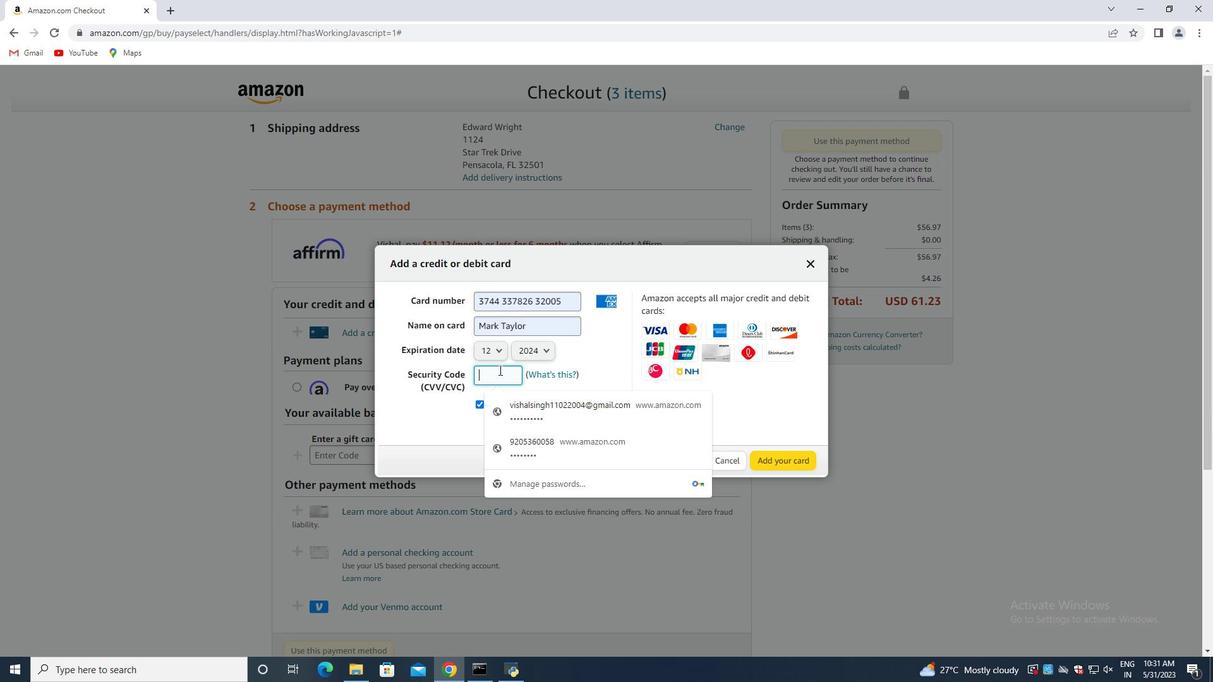 
Action: Mouse pressed left at (499, 370)
Screenshot: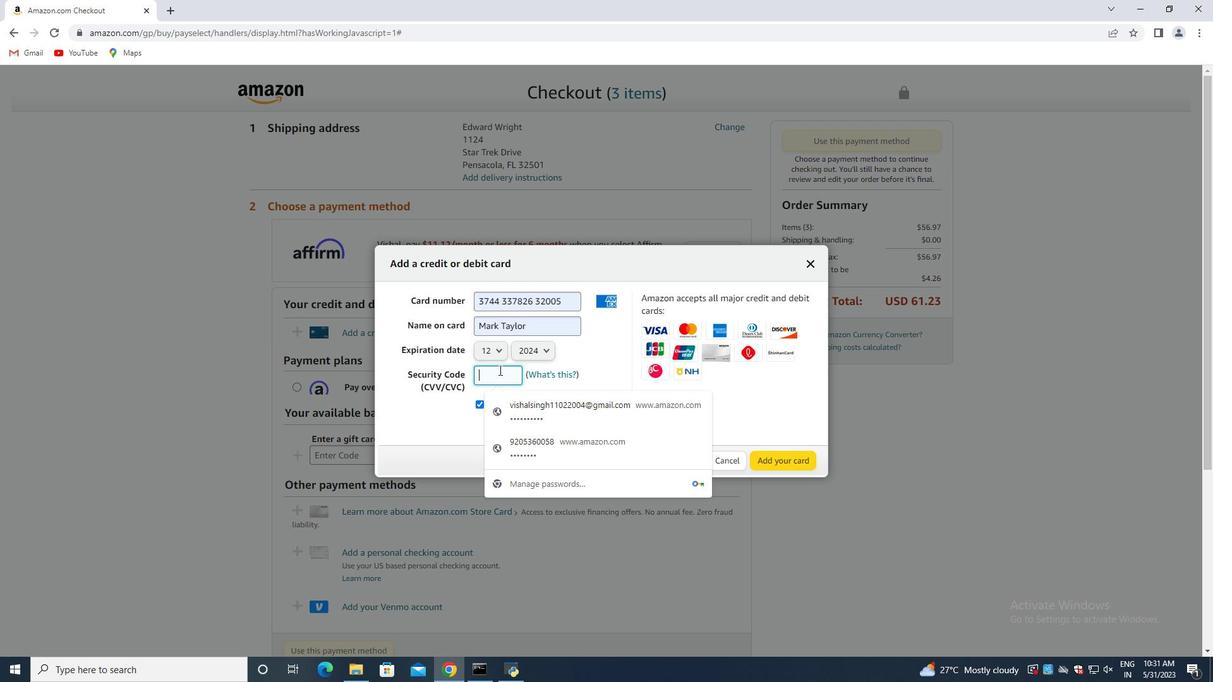 
Action: Mouse moved to (499, 370)
Screenshot: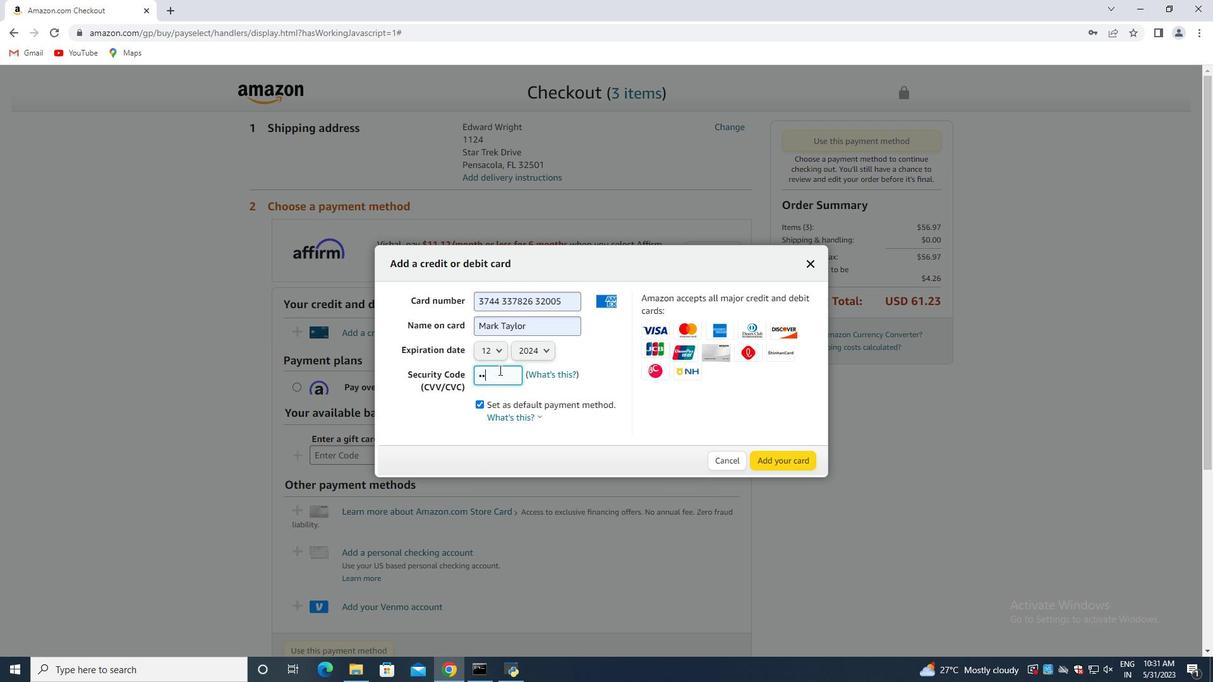 
Action: Key pressed 3321
Screenshot: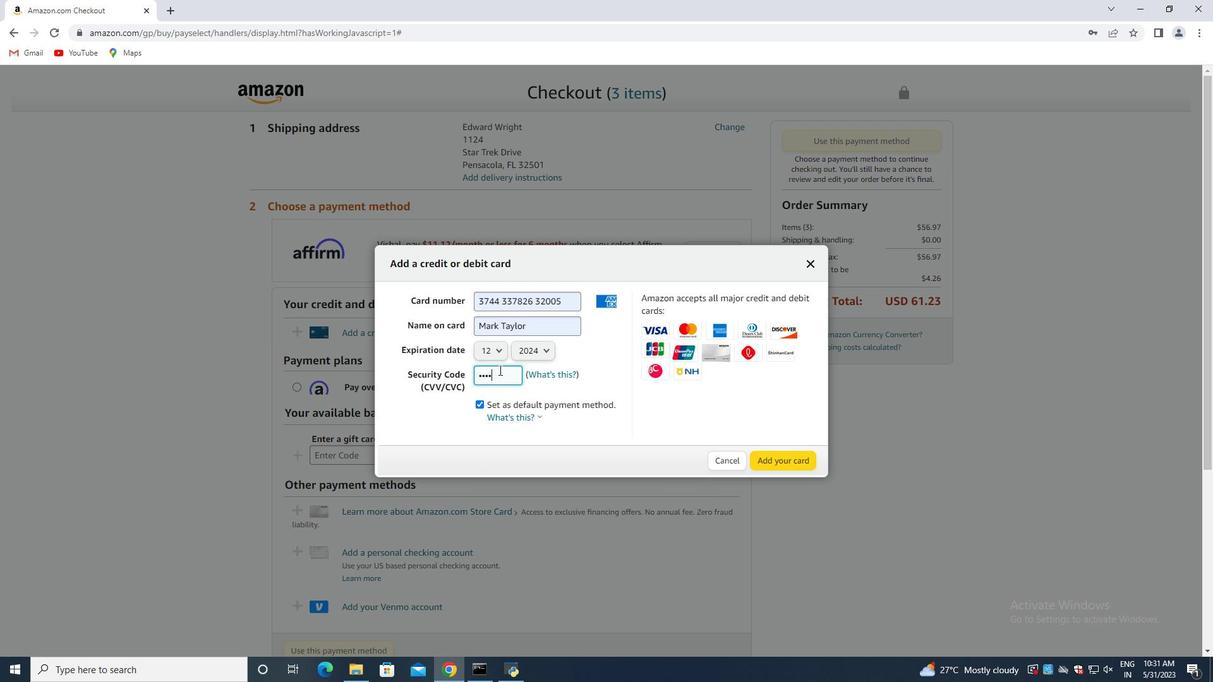 
Action: Mouse moved to (791, 457)
Screenshot: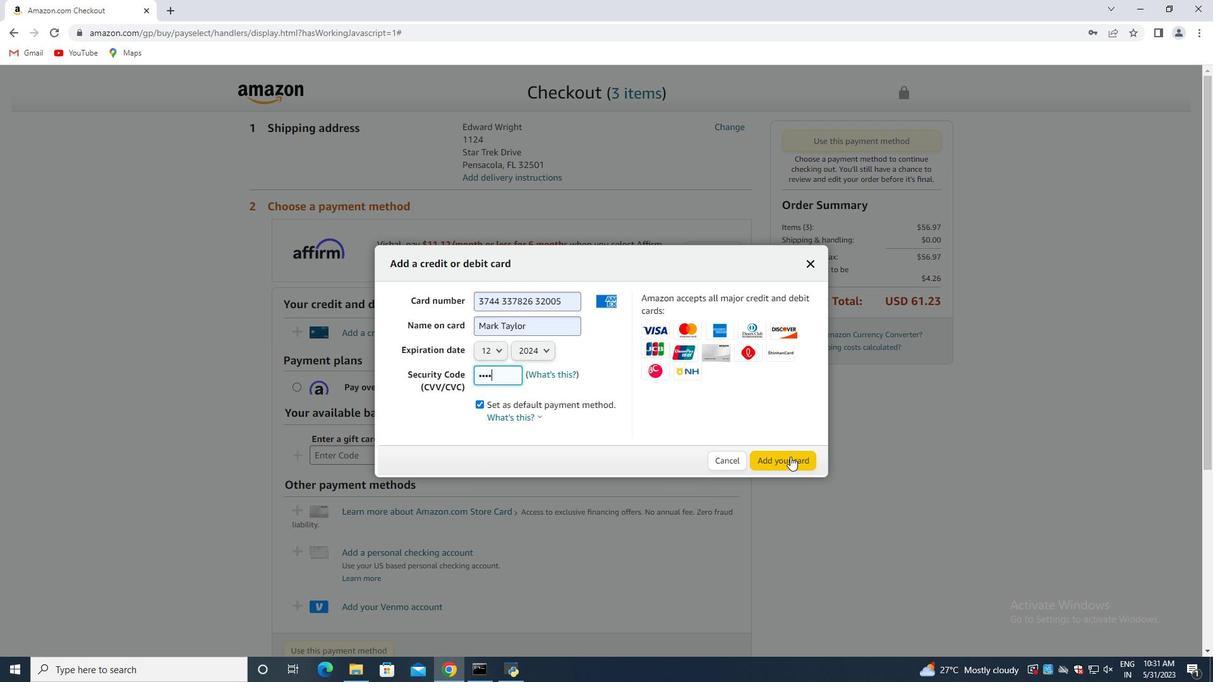 
